 Task: Go to Program & Features. Select Whole Food Market. Add to cart Organic Women's Health Supplements-1. Place order for Lorena Ramirez, _x000D_
1 Spray Blvd_x000D_
Neptune, New Jersey(NJ), 07753, Cell Number (732) 922-8510
Action: Mouse moved to (448, 303)
Screenshot: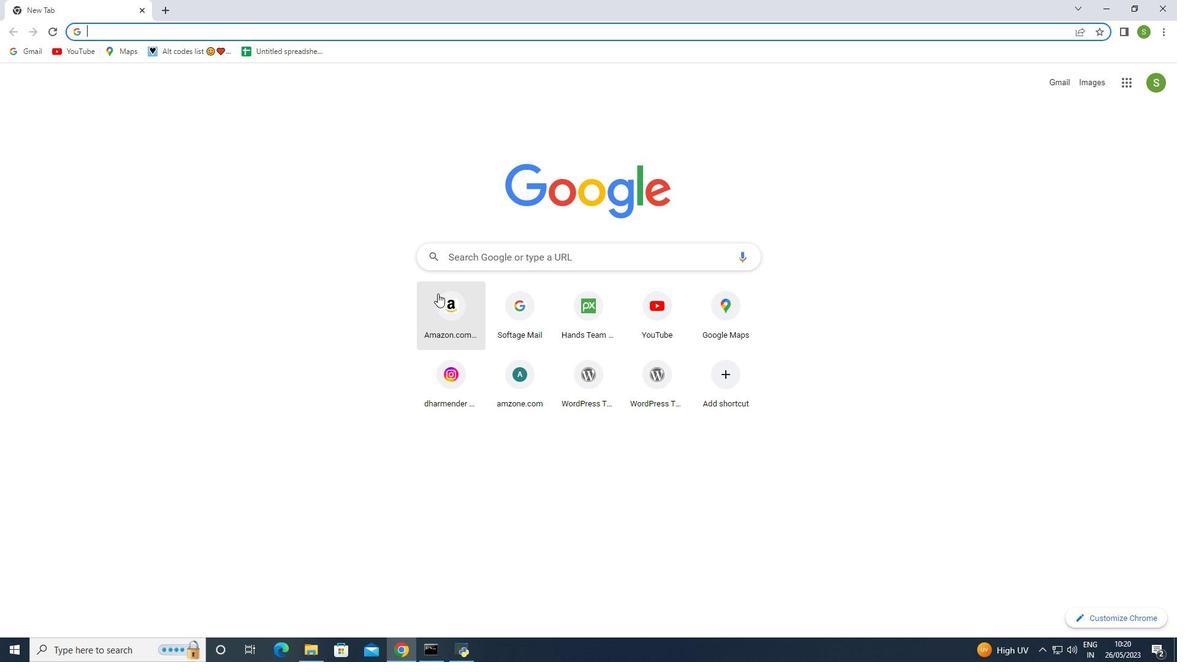 
Action: Mouse pressed left at (448, 303)
Screenshot: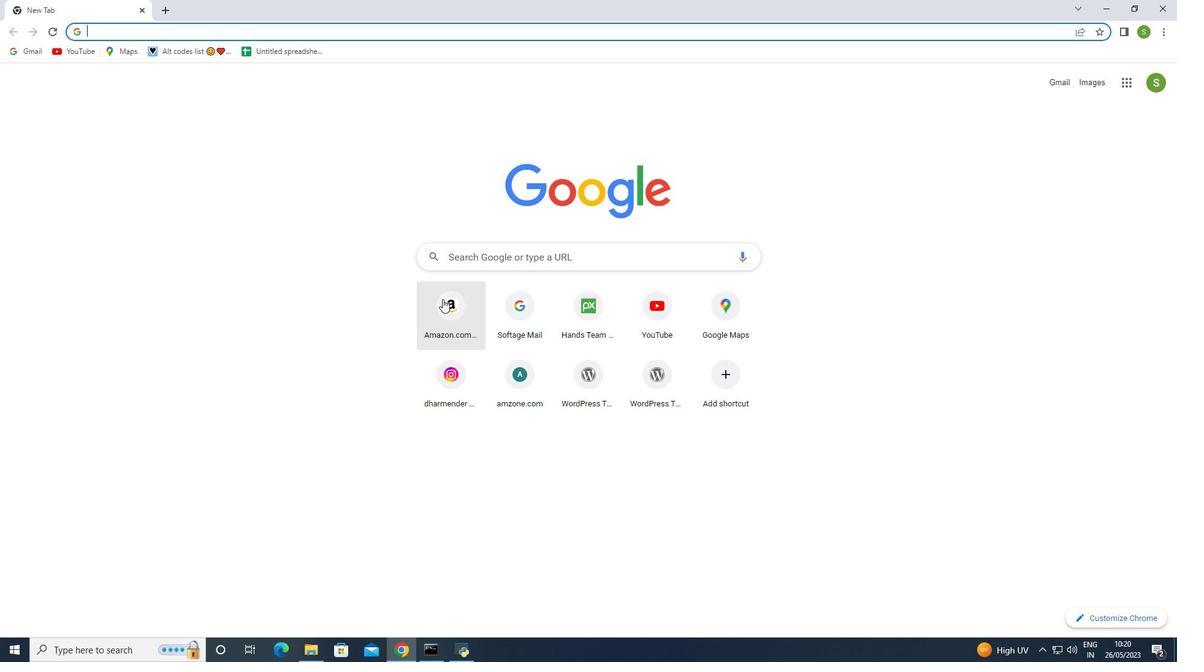 
Action: Mouse moved to (372, 77)
Screenshot: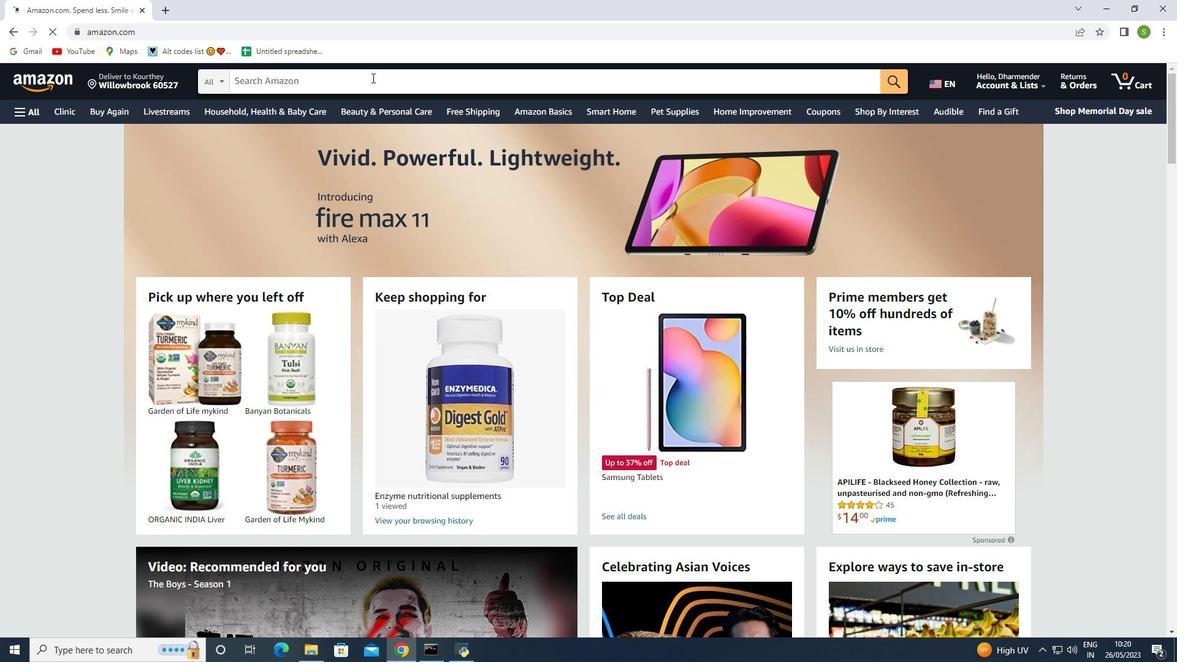 
Action: Mouse pressed left at (372, 77)
Screenshot: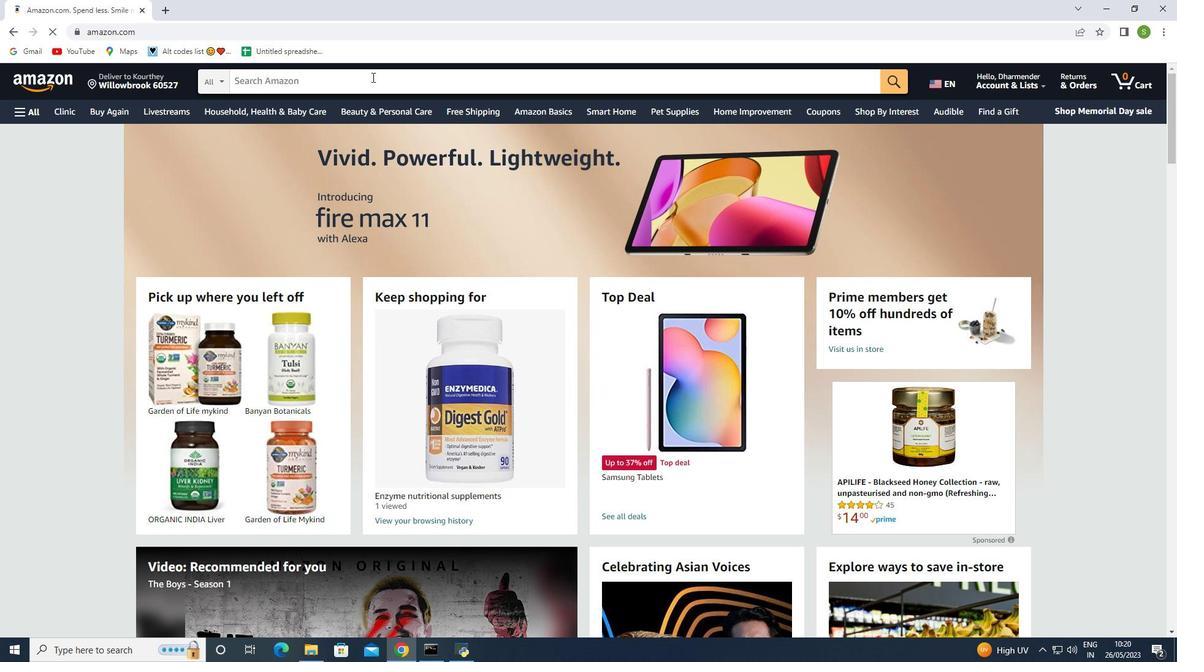 
Action: Mouse moved to (997, 172)
Screenshot: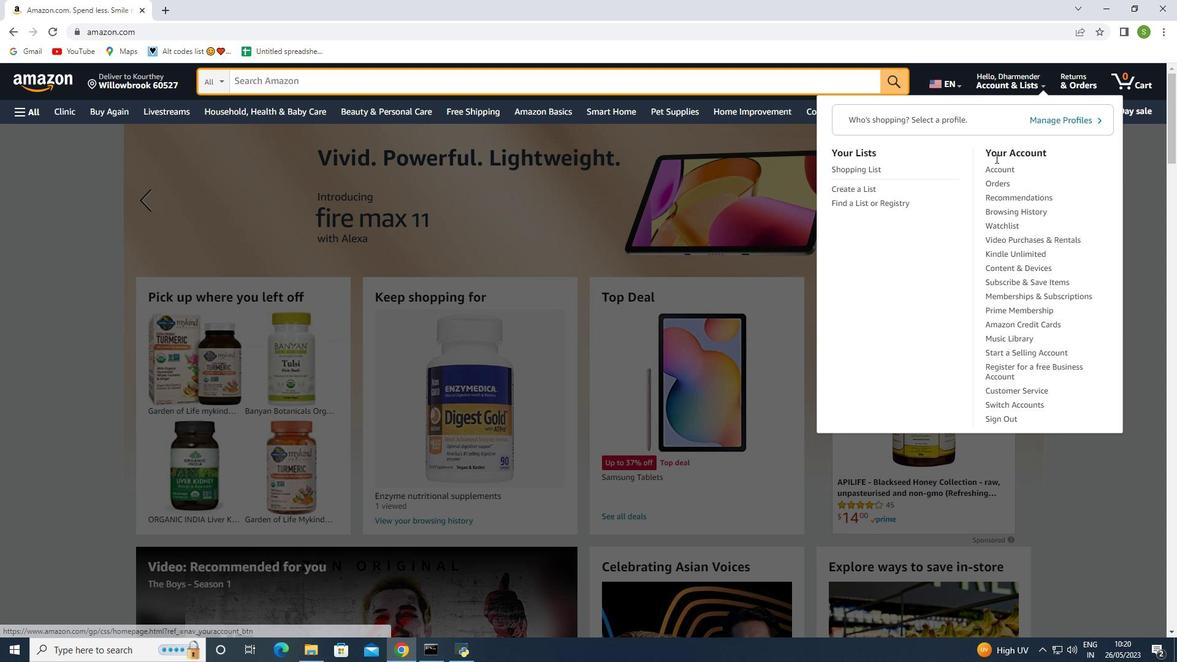 
Action: Mouse pressed left at (997, 172)
Screenshot: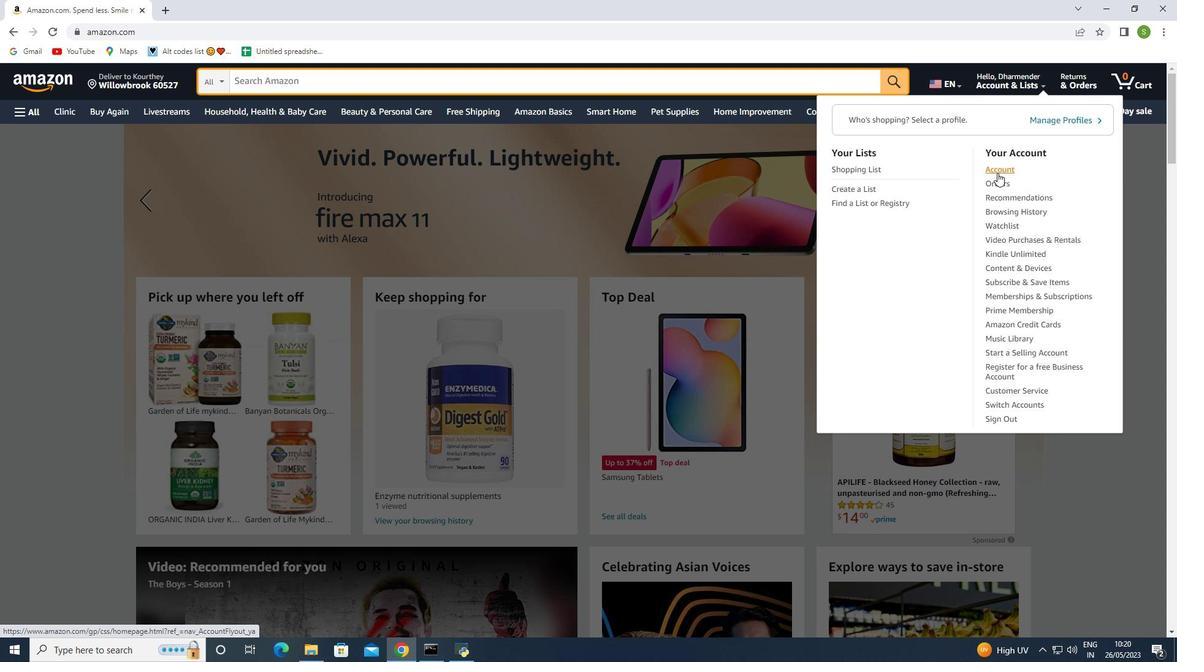 
Action: Mouse moved to (367, 274)
Screenshot: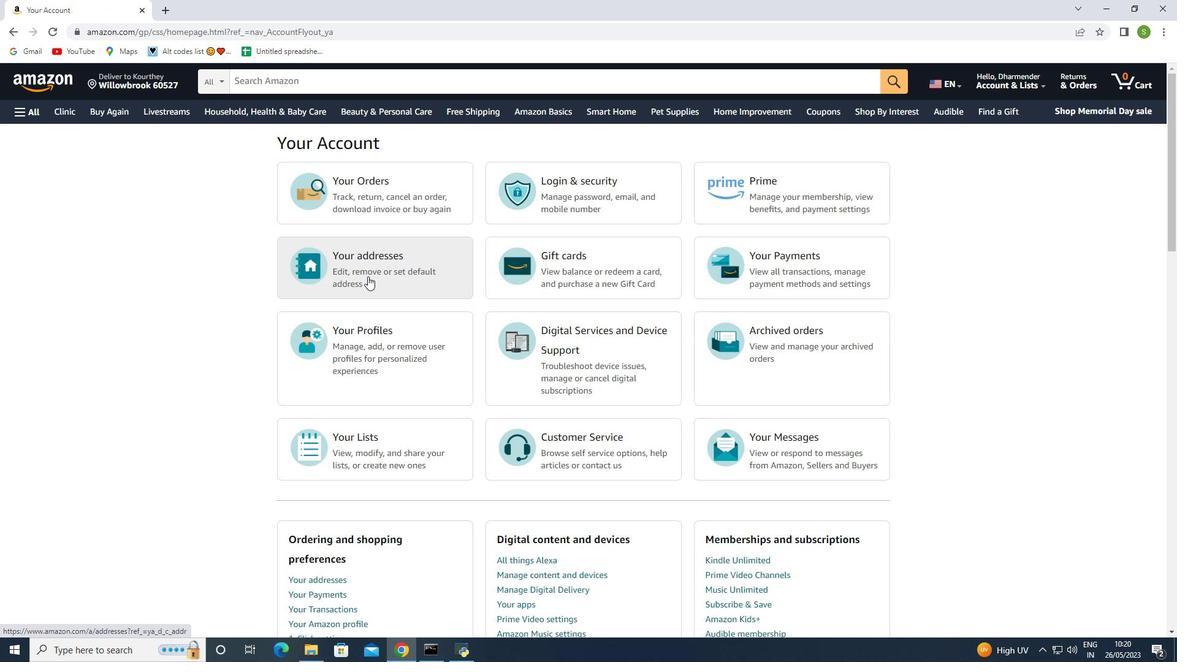 
Action: Mouse pressed left at (367, 274)
Screenshot: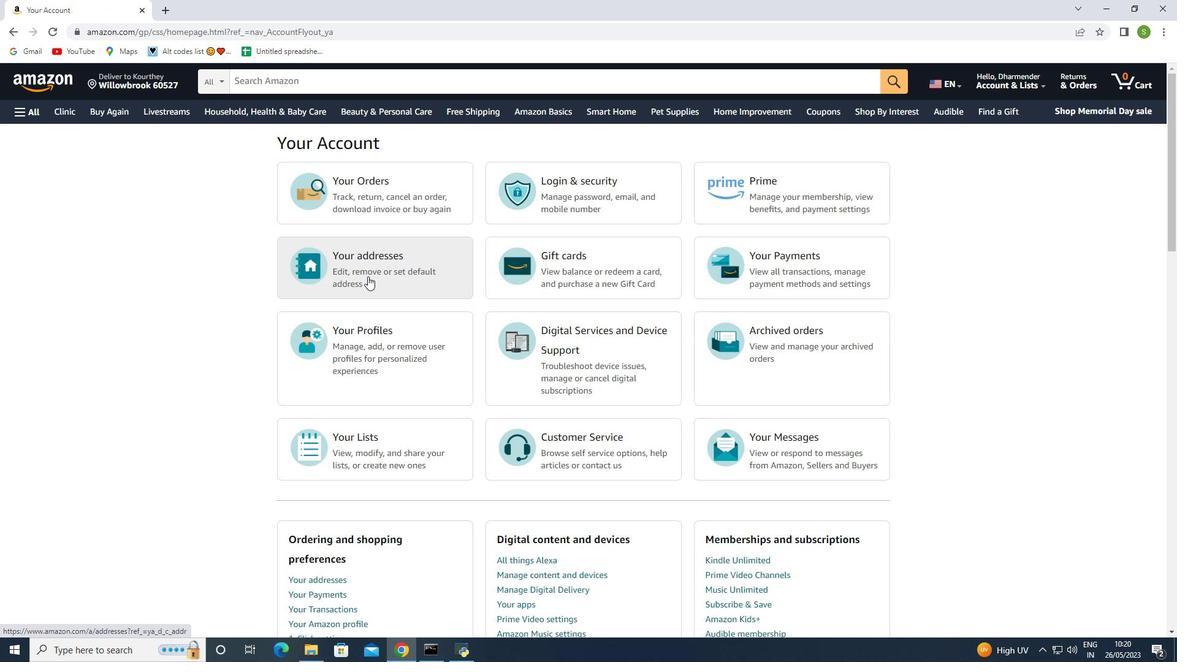 
Action: Mouse moved to (394, 261)
Screenshot: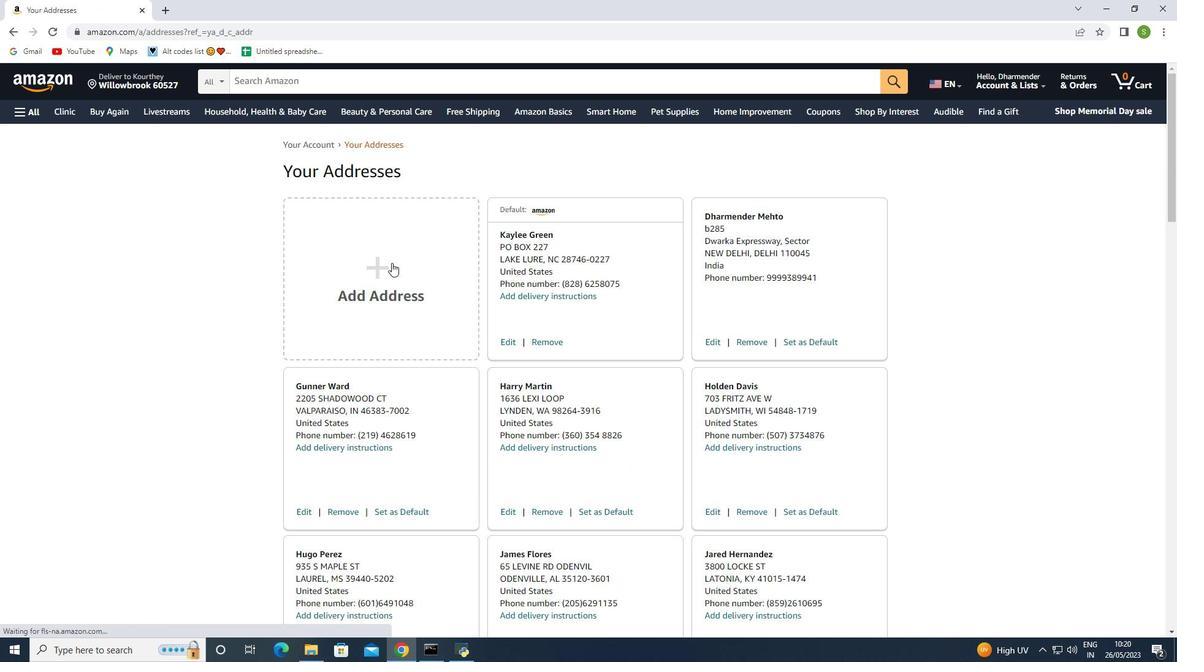 
Action: Mouse pressed left at (394, 261)
Screenshot: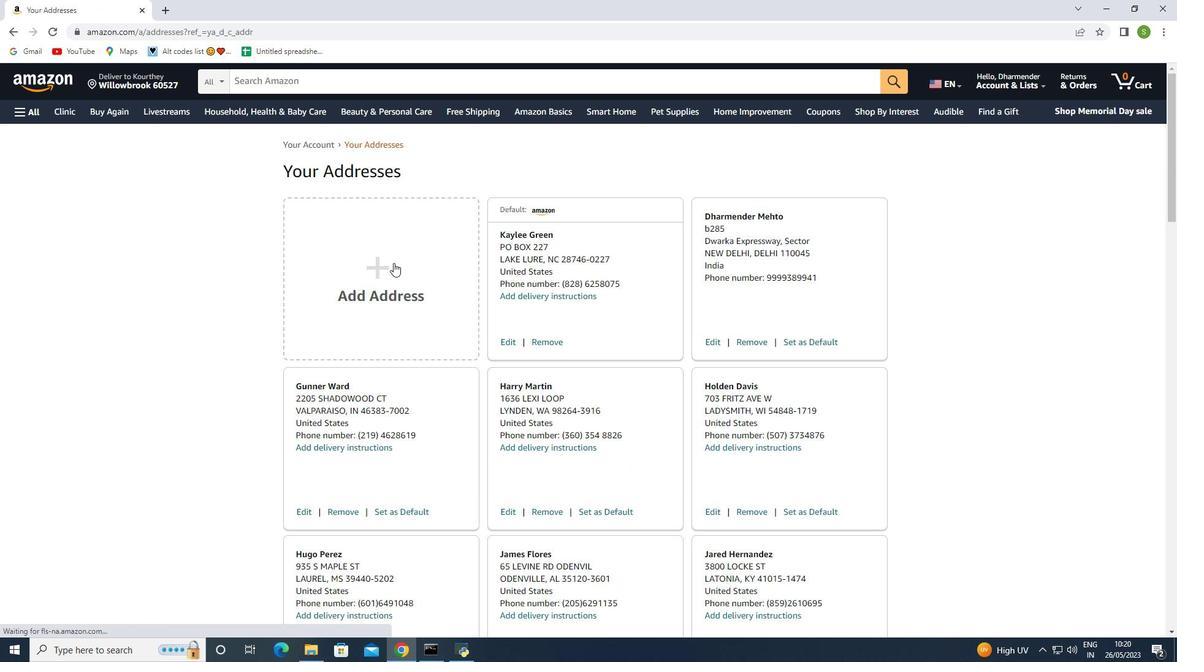 
Action: Mouse moved to (528, 314)
Screenshot: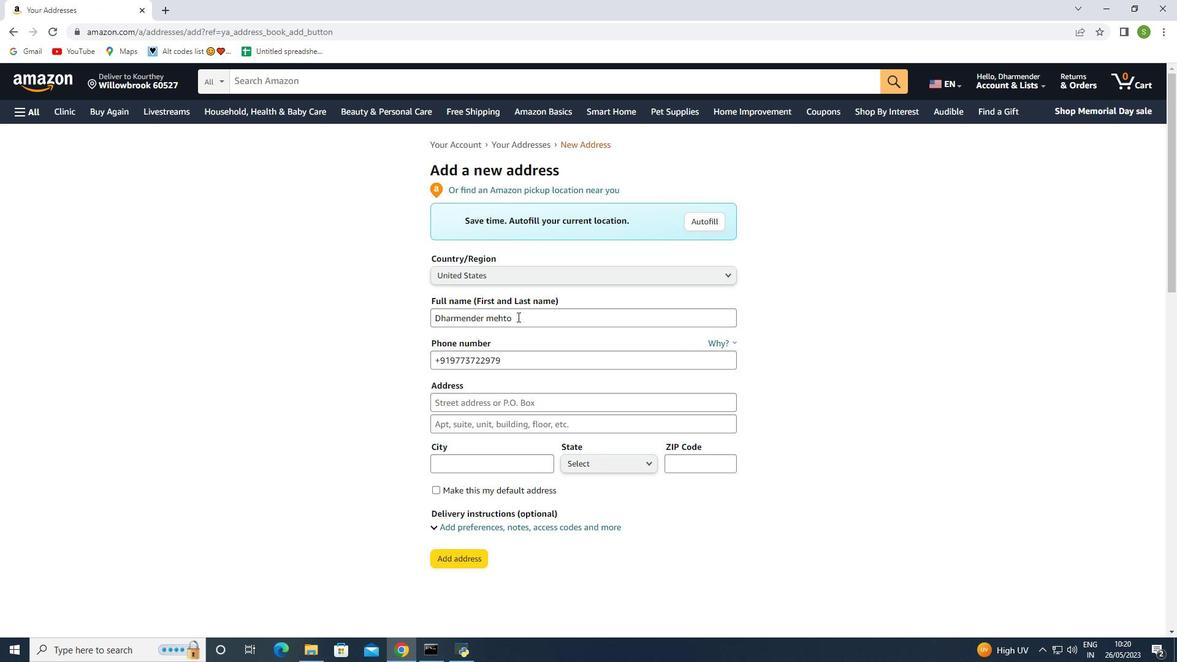 
Action: Mouse pressed left at (528, 314)
Screenshot: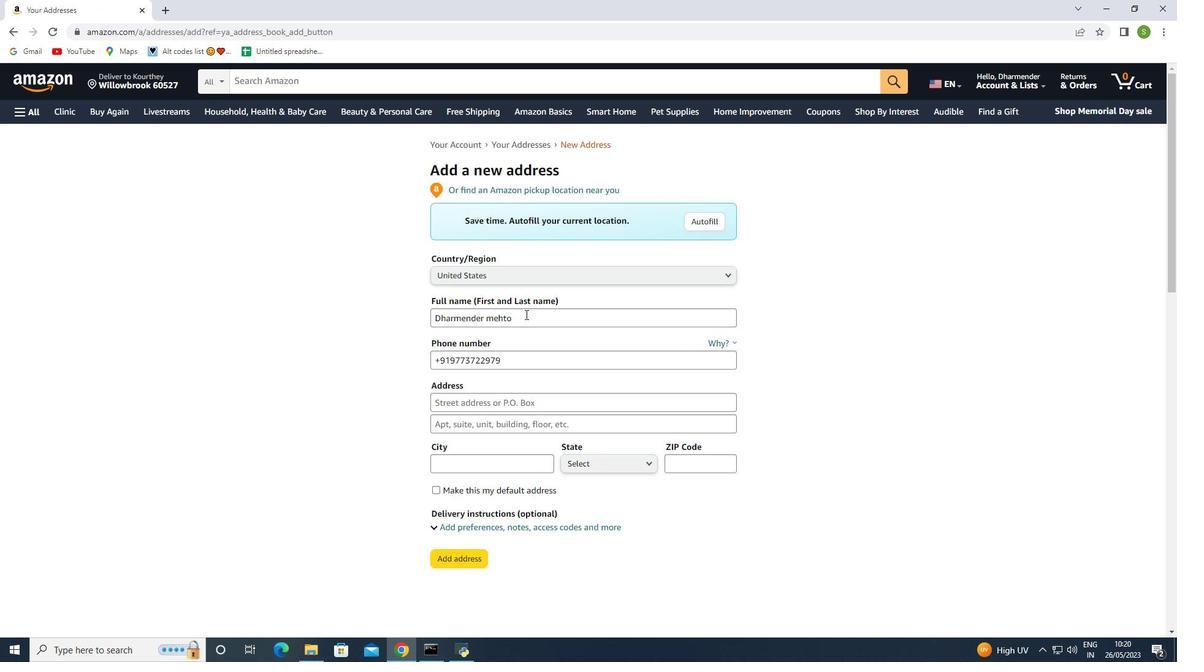 
Action: Mouse moved to (433, 305)
Screenshot: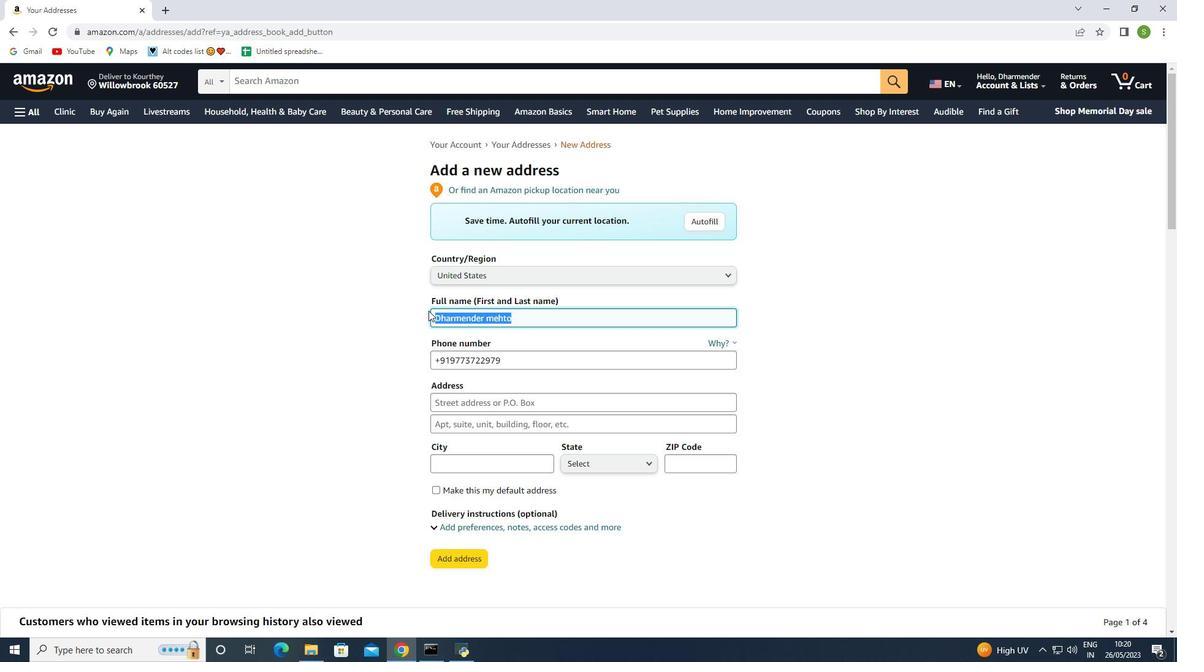 
Action: Key pressed <Key.backspace><Key.shift><Key.shift><Key.shift>Lorena<Key.space><Key.shift><Key.shift><Key.shift><Key.shift><Key.shift><Key.shift>Ran<Key.backspace>mirez
Screenshot: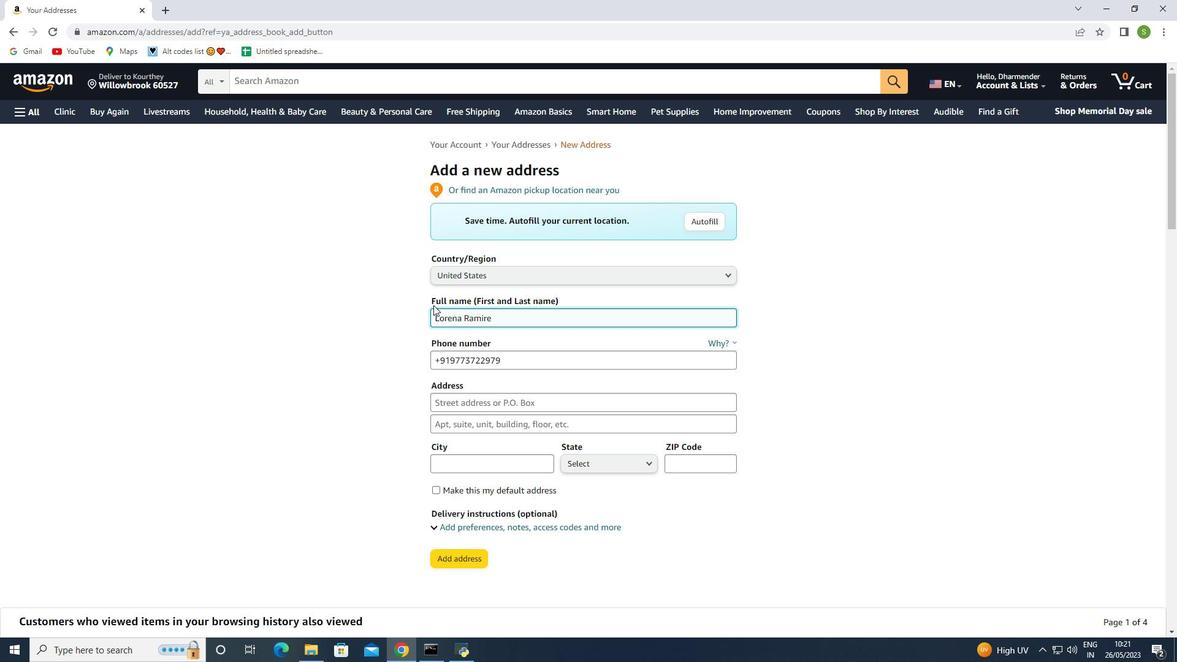 
Action: Mouse moved to (505, 360)
Screenshot: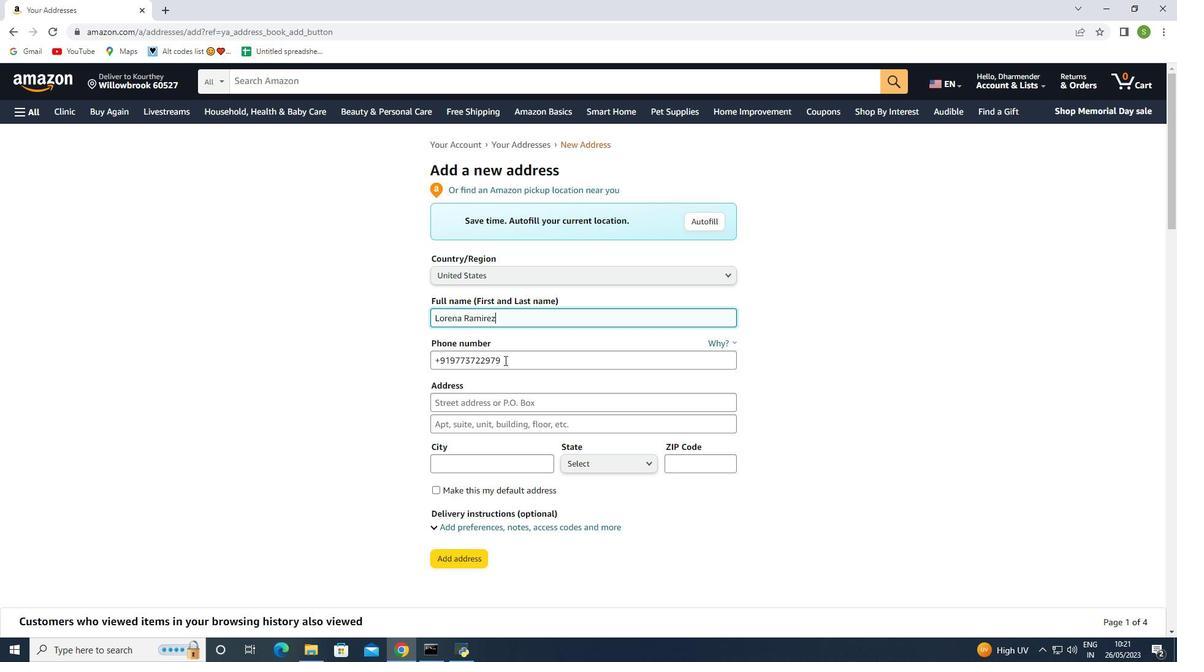 
Action: Mouse pressed left at (505, 360)
Screenshot: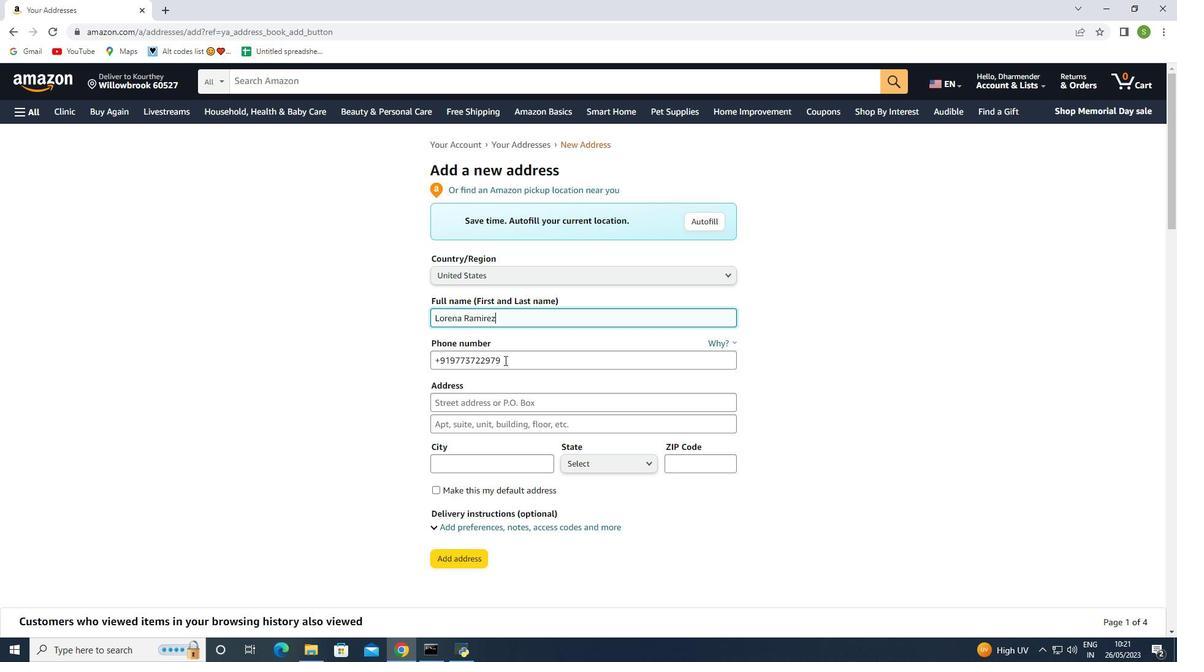
Action: Mouse moved to (283, 324)
Screenshot: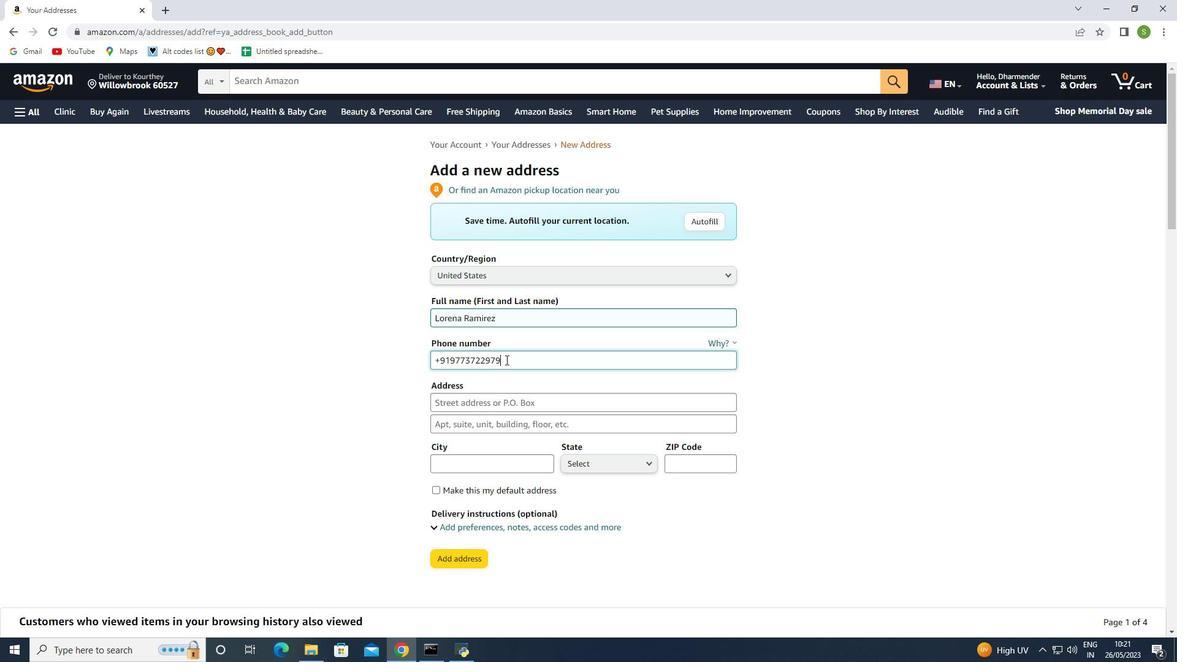 
Action: Key pressed <Key.shift_r>(732<Key.shift_r>)<Key.space>9228510
Screenshot: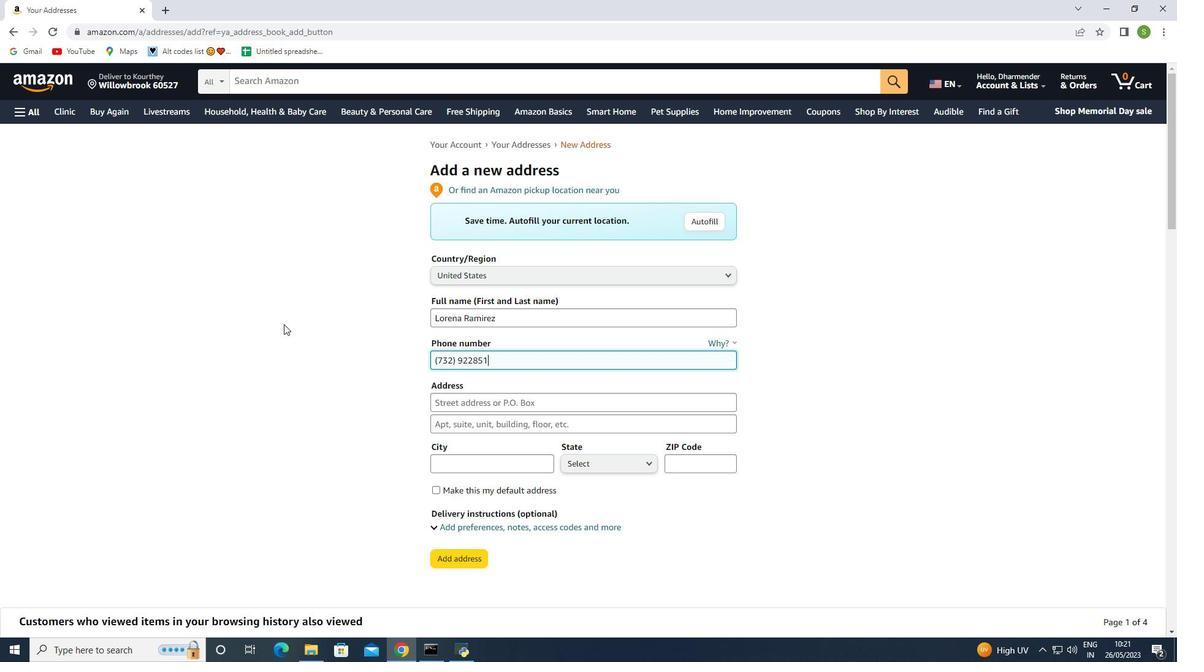 
Action: Mouse moved to (509, 400)
Screenshot: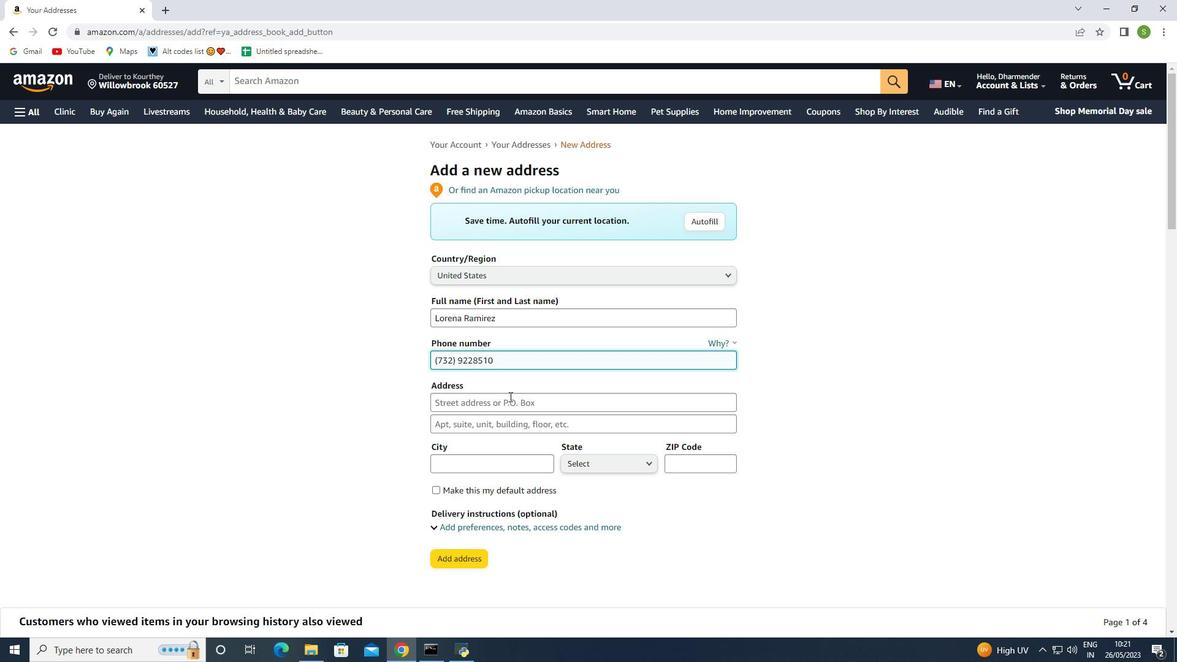 
Action: Mouse pressed left at (509, 400)
Screenshot: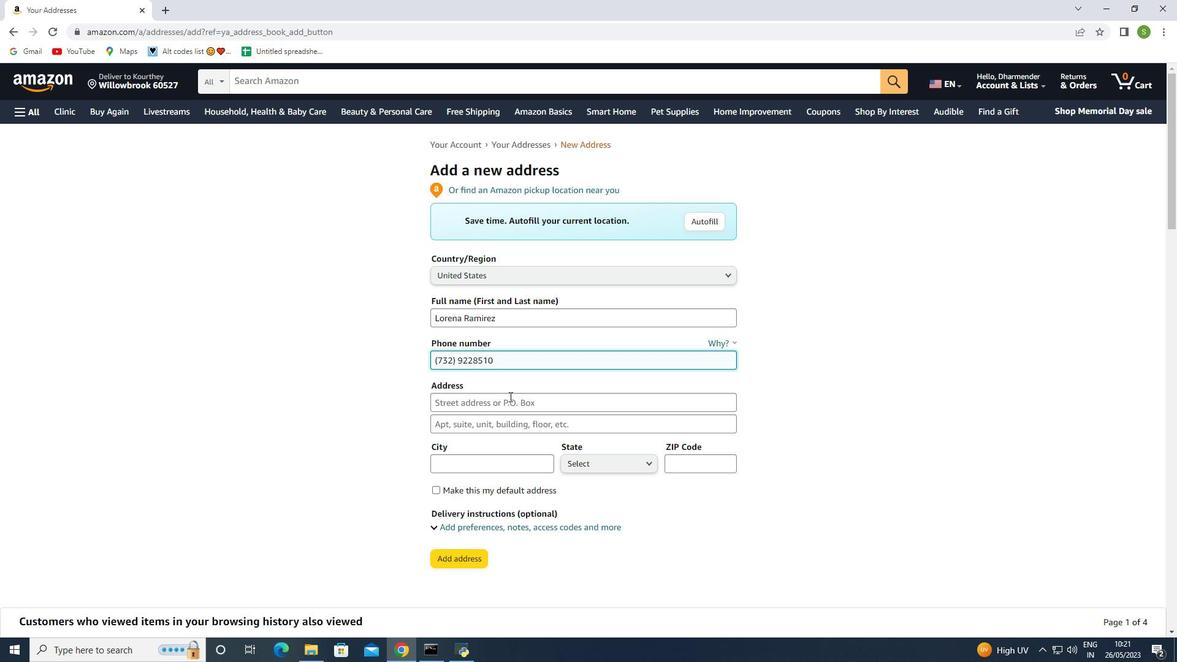 
Action: Mouse pressed left at (509, 400)
Screenshot: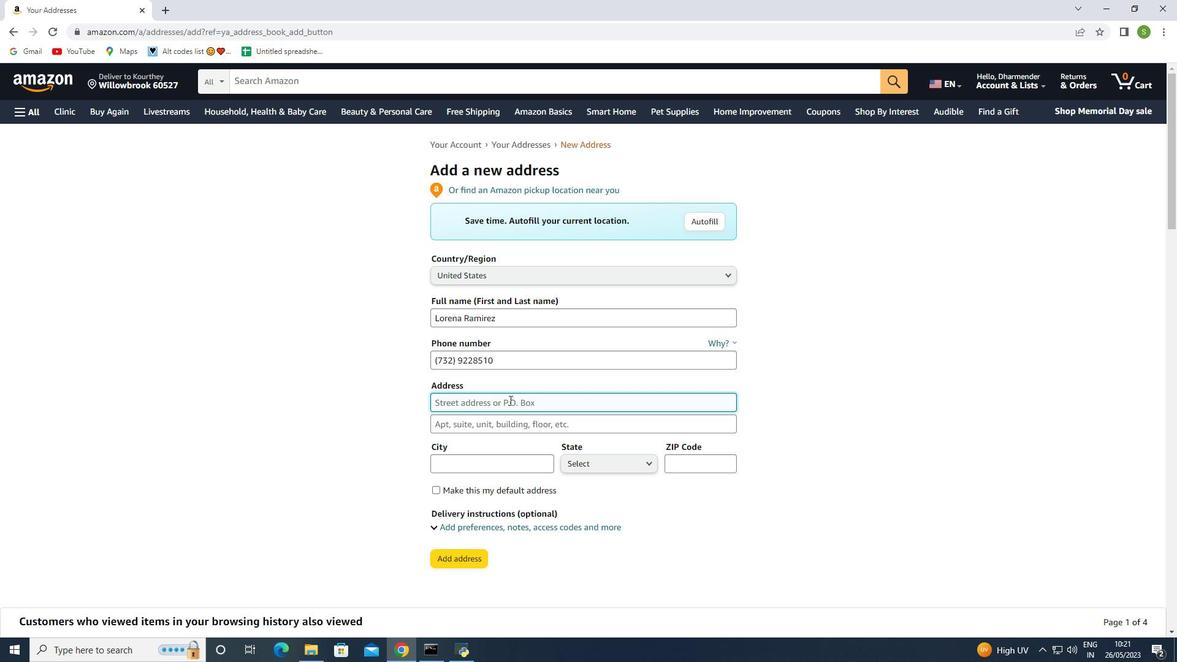 
Action: Mouse moved to (521, 399)
Screenshot: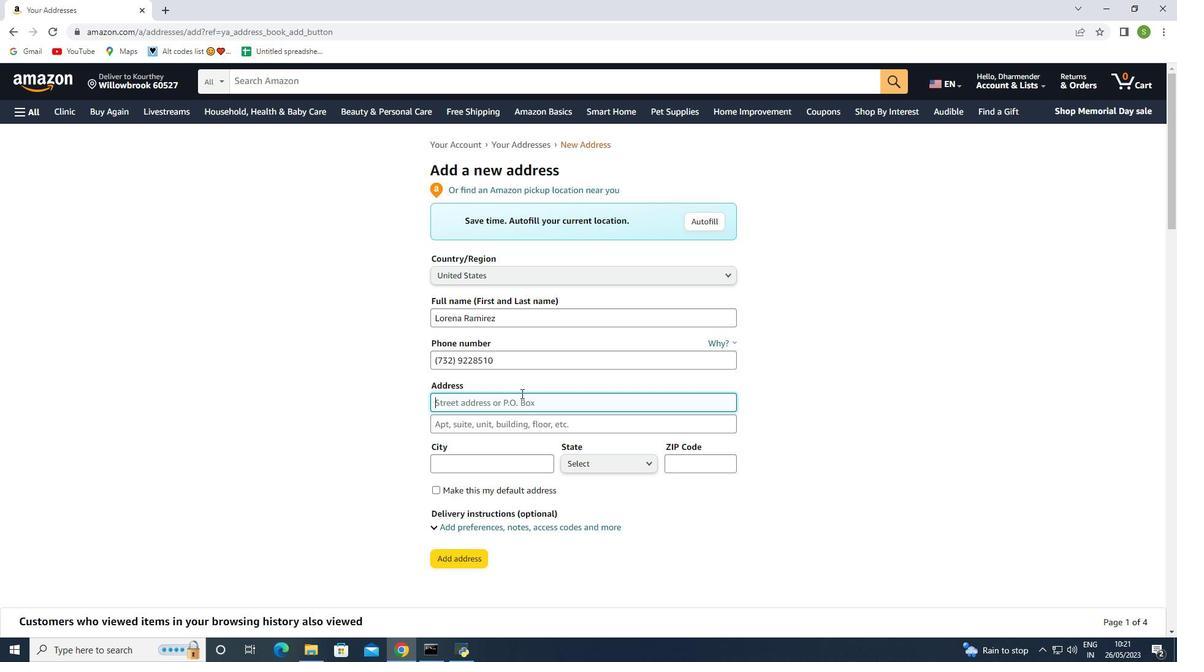 
Action: Mouse pressed left at (521, 399)
Screenshot: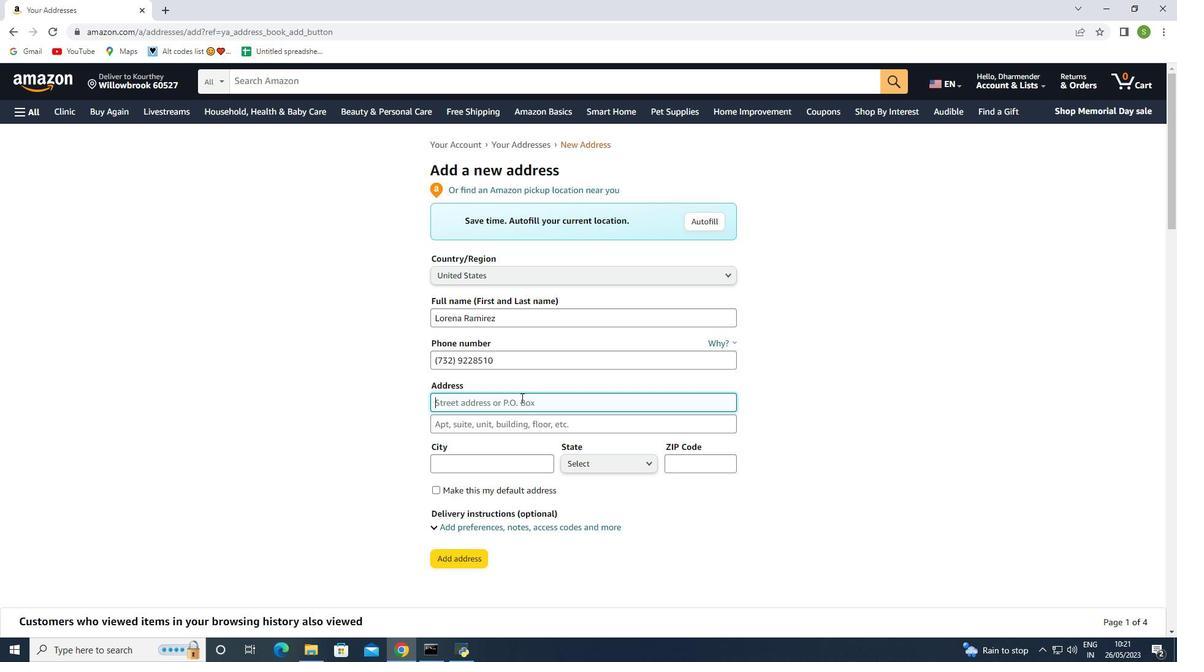 
Action: Mouse moved to (470, 404)
Screenshot: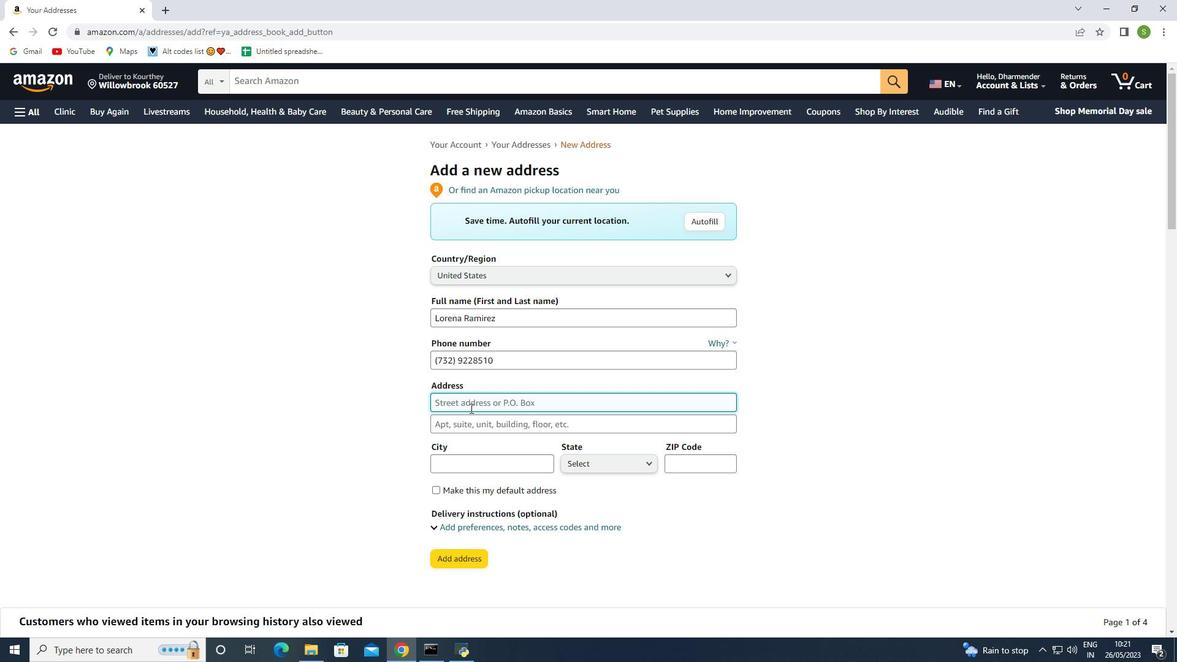 
Action: Mouse pressed left at (470, 404)
Screenshot: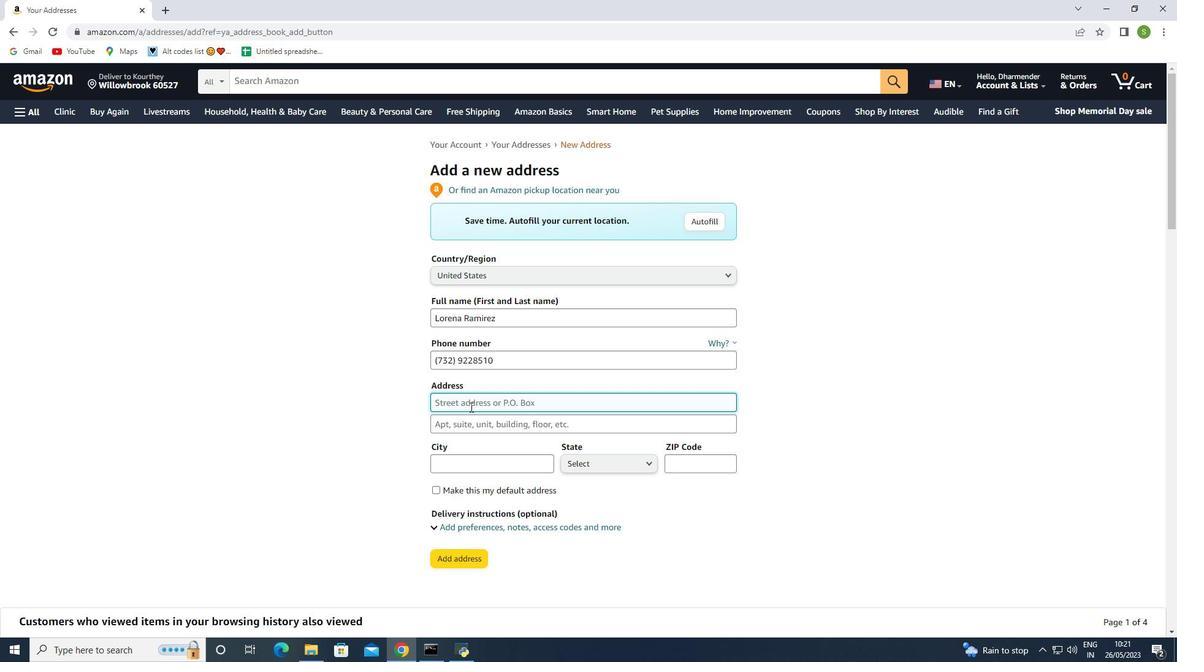 
Action: Mouse pressed left at (470, 404)
Screenshot: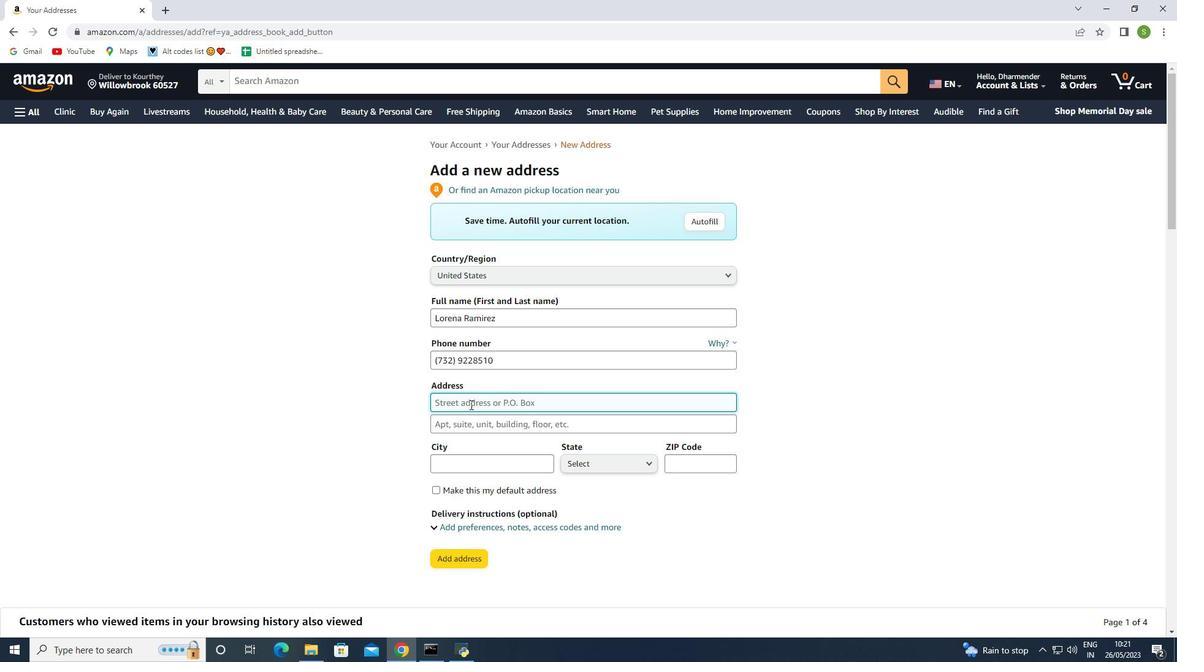 
Action: Mouse pressed left at (470, 404)
Screenshot: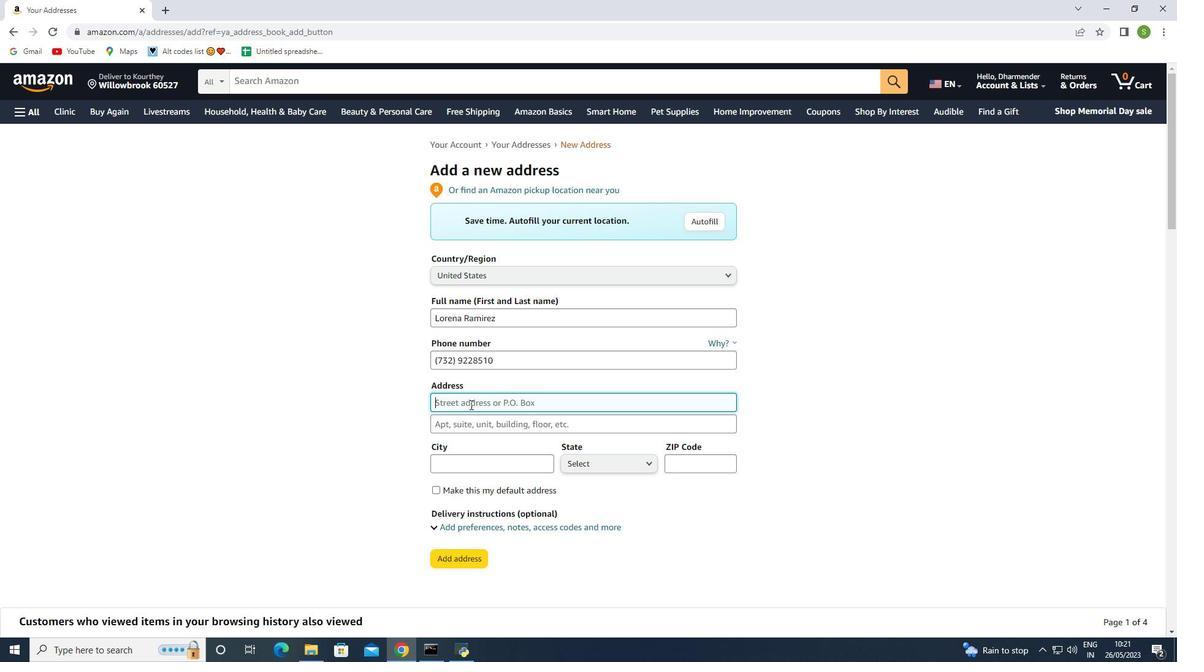 
Action: Mouse moved to (473, 402)
Screenshot: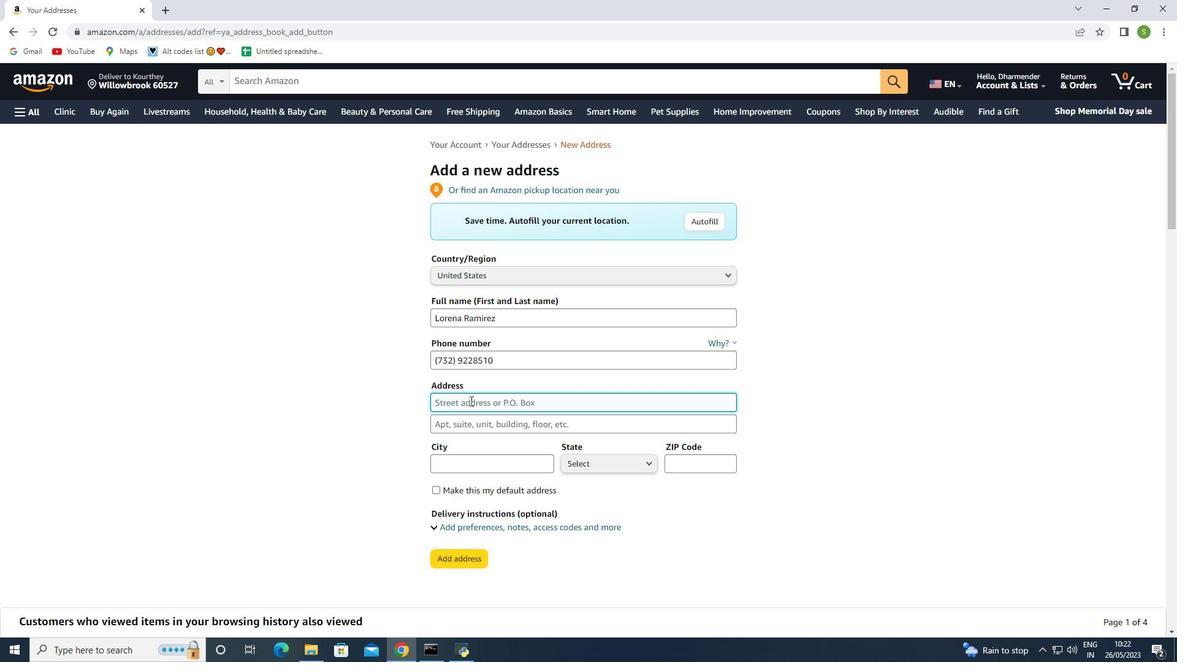 
Action: Mouse pressed left at (473, 402)
Screenshot: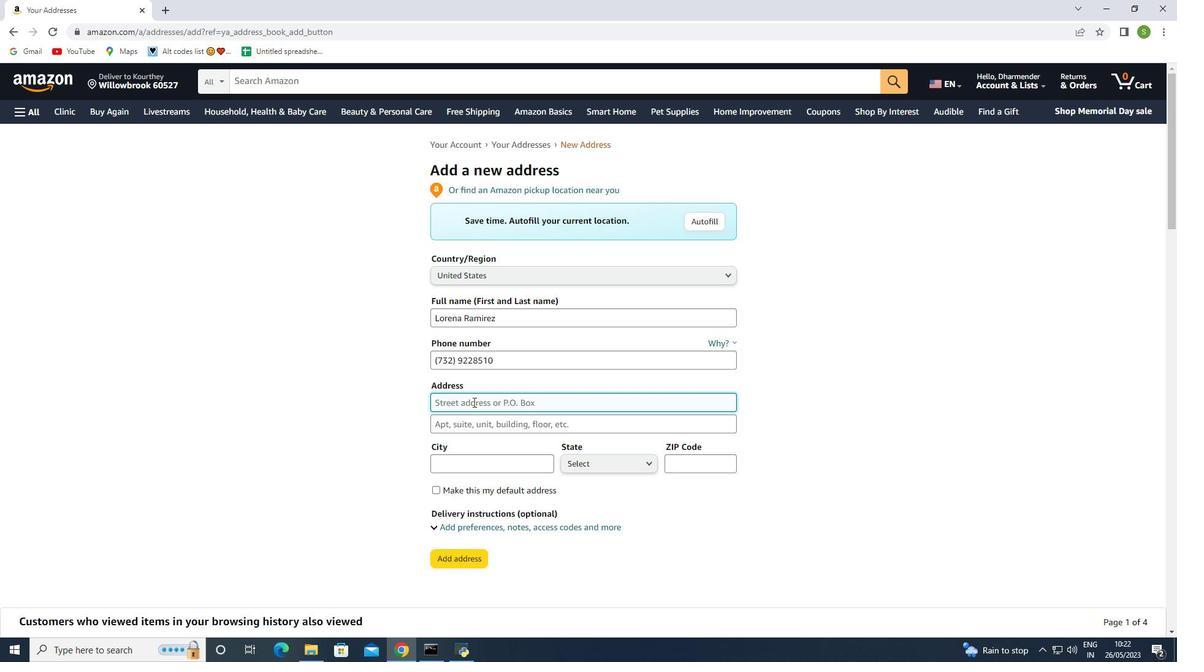 
Action: Mouse moved to (487, 399)
Screenshot: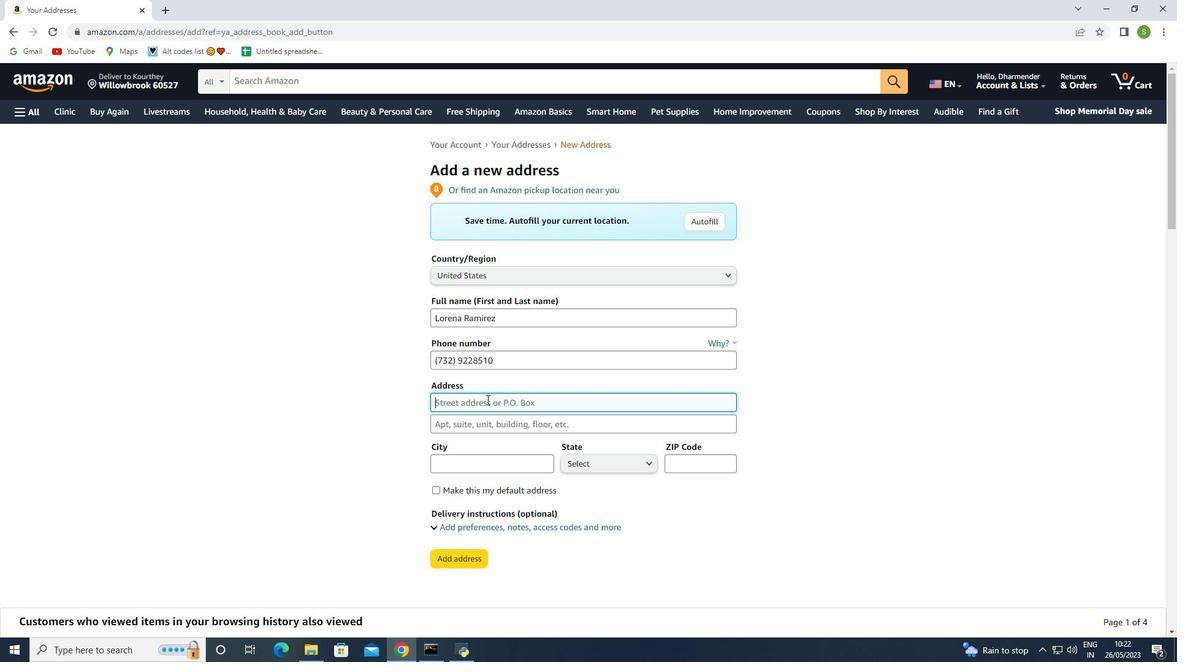 
Action: Mouse pressed left at (487, 399)
Screenshot: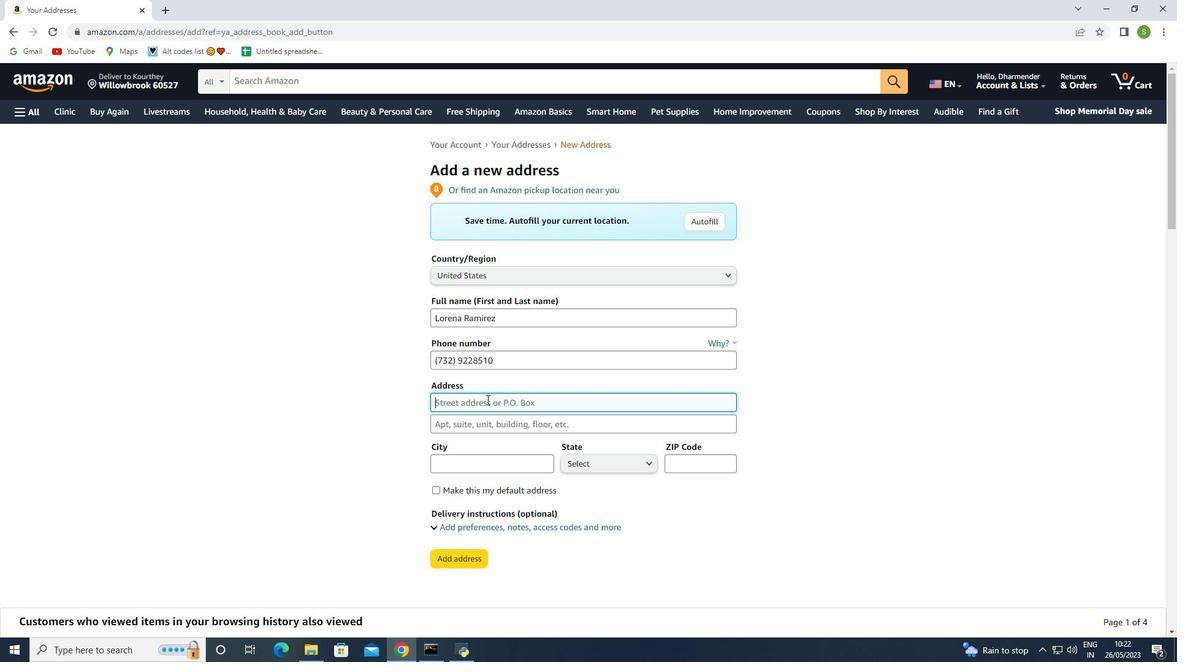 
Action: Mouse moved to (556, 355)
Screenshot: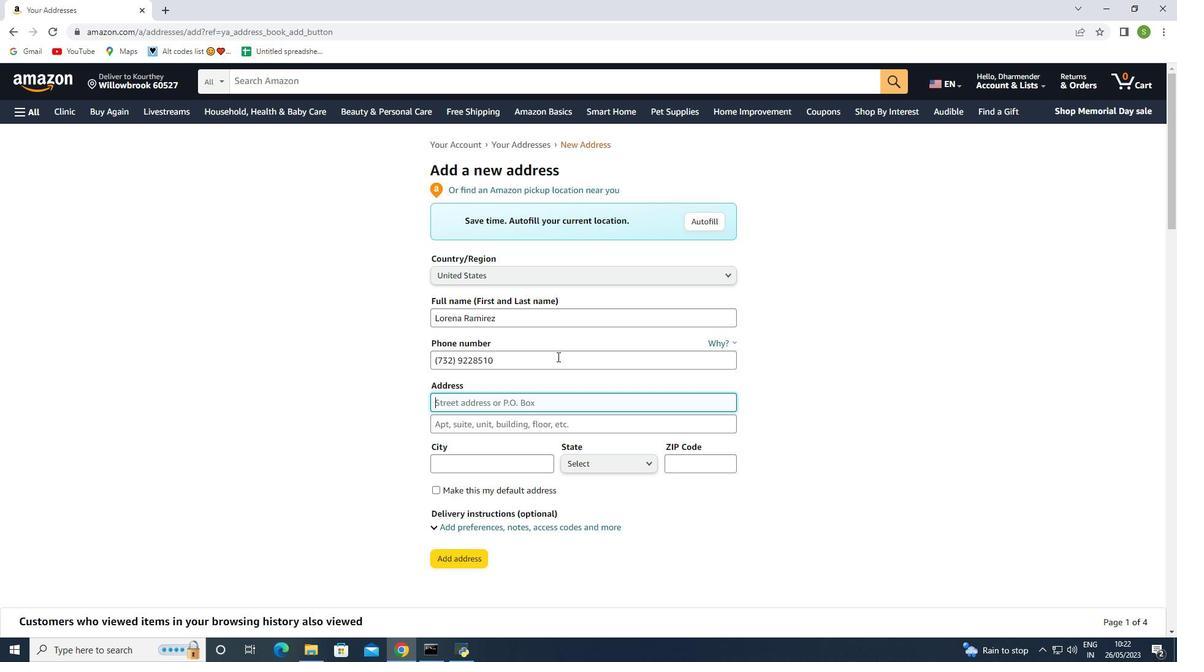 
Action: Mouse pressed left at (556, 355)
Screenshot: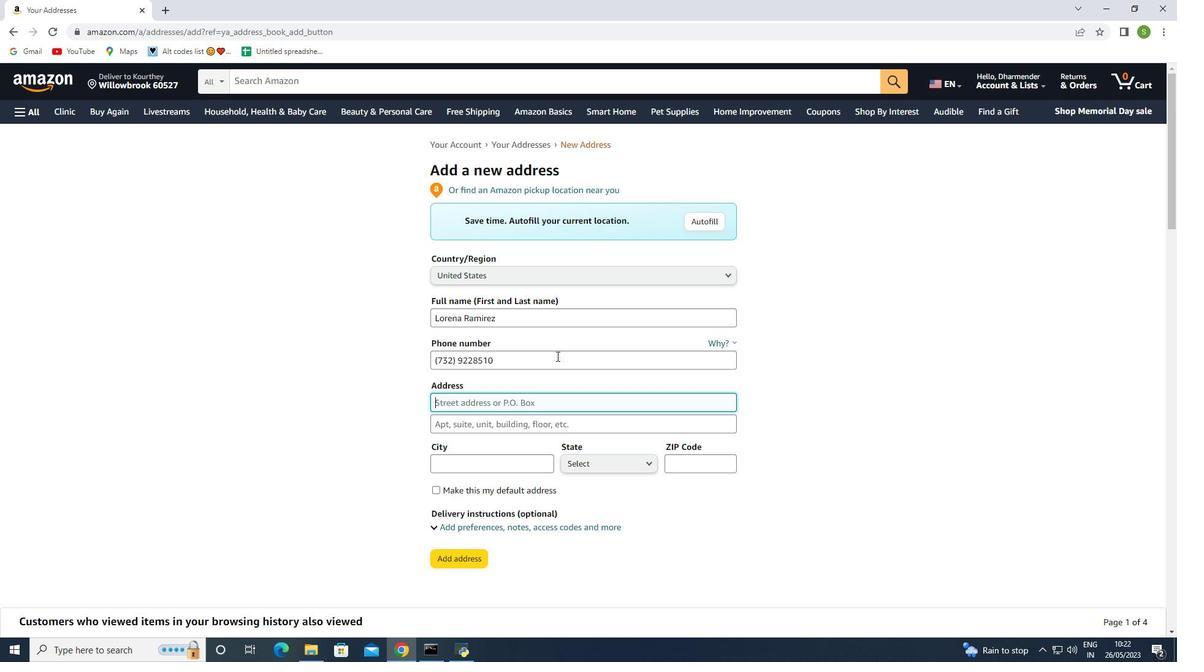 
Action: Mouse moved to (523, 395)
Screenshot: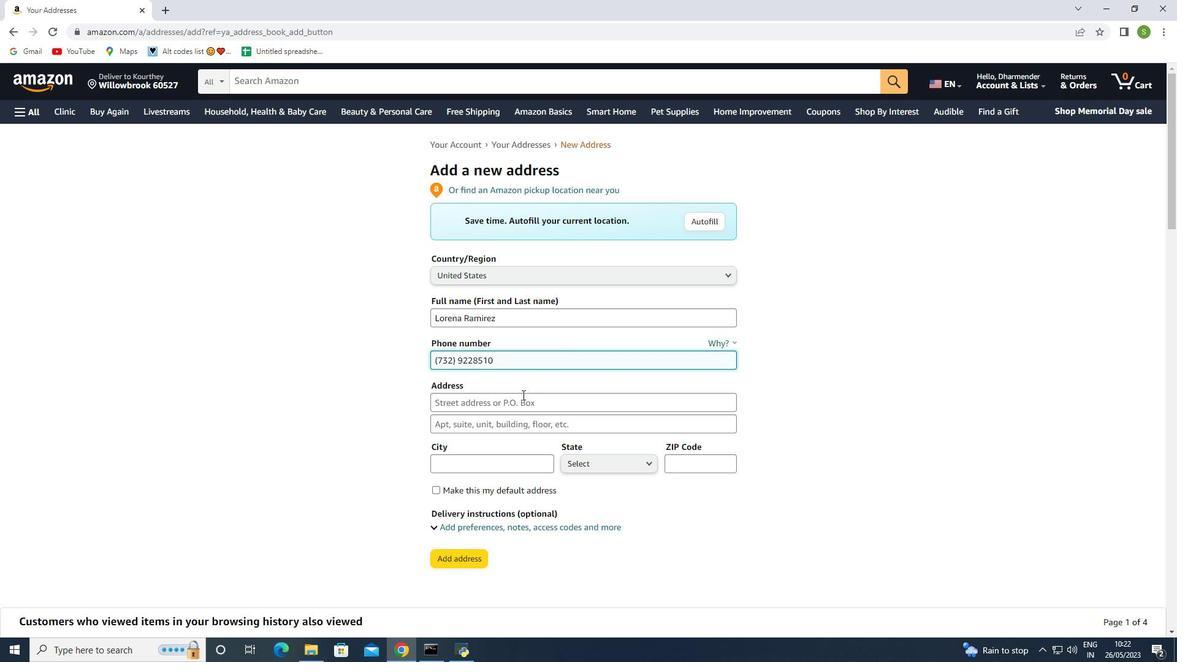 
Action: Mouse pressed left at (523, 395)
Screenshot: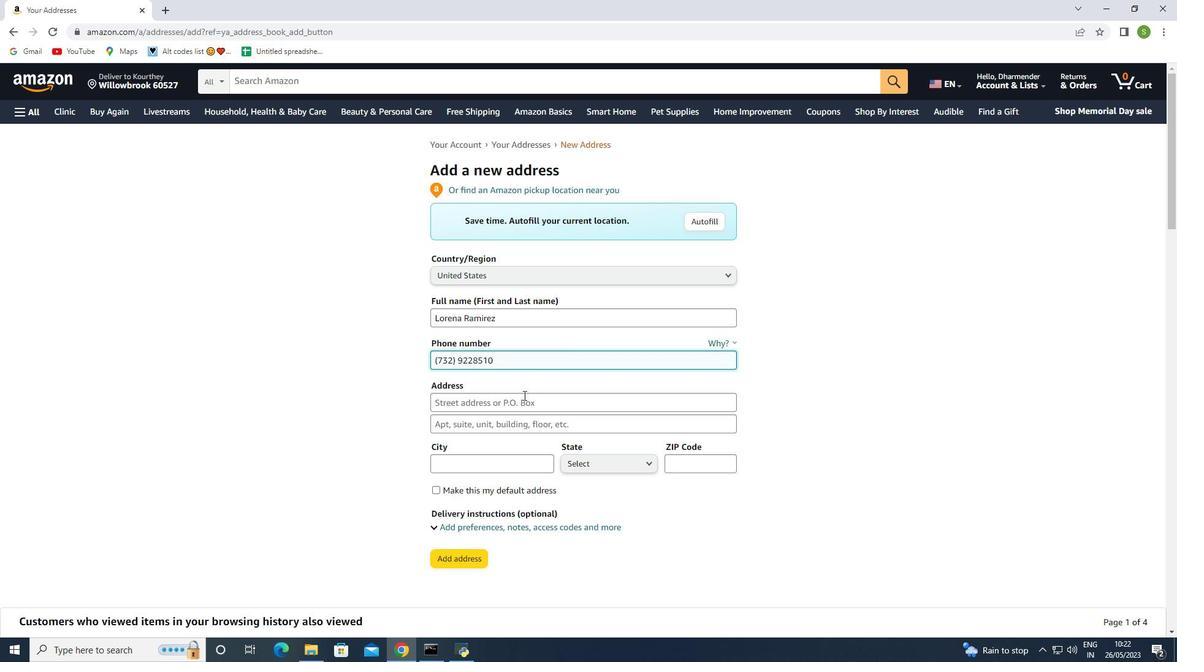 
Action: Key pressed 1
Screenshot: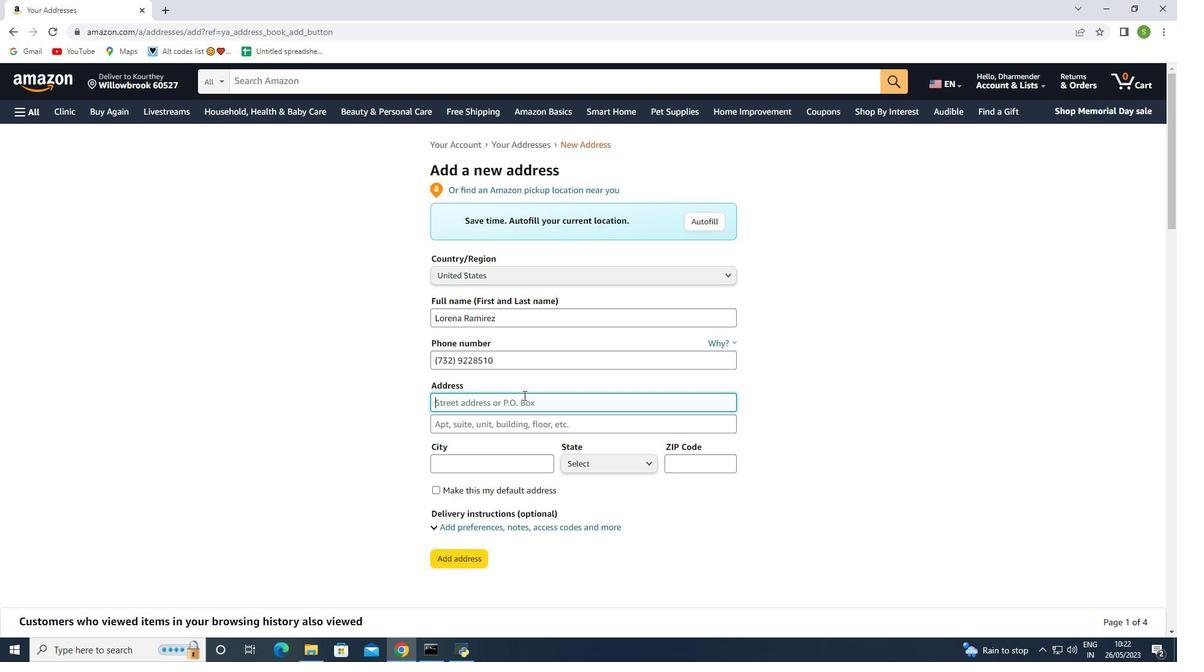 
Action: Mouse moved to (523, 397)
Screenshot: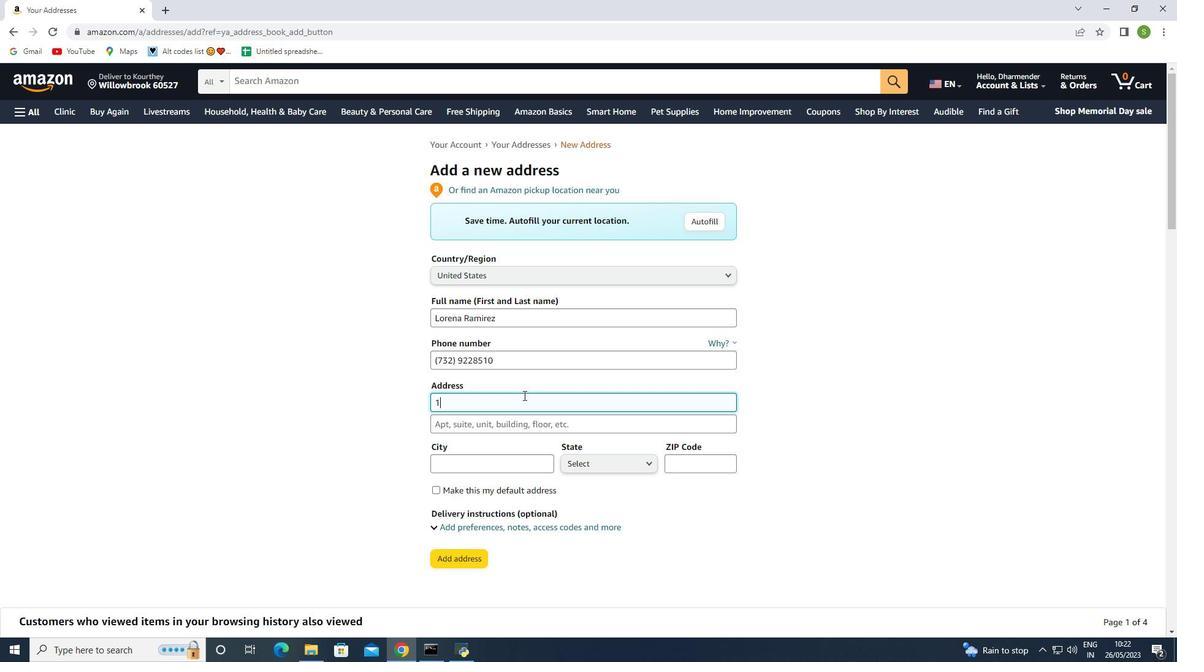 
Action: Key pressed <Key.space>
Screenshot: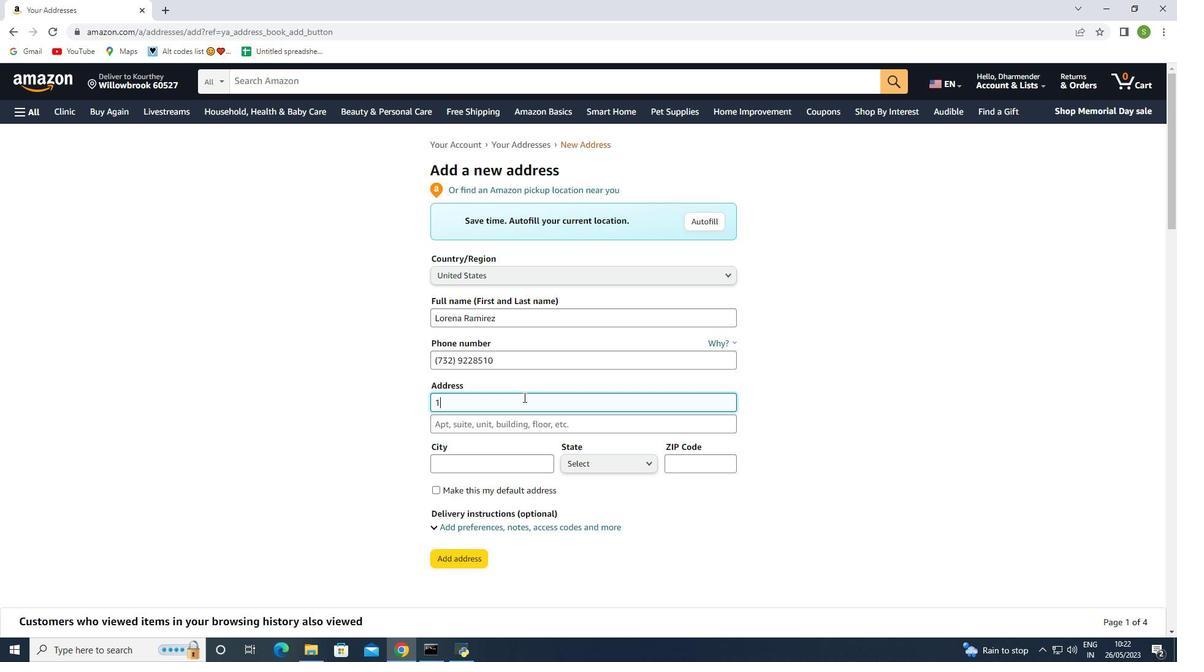 
Action: Mouse moved to (522, 402)
Screenshot: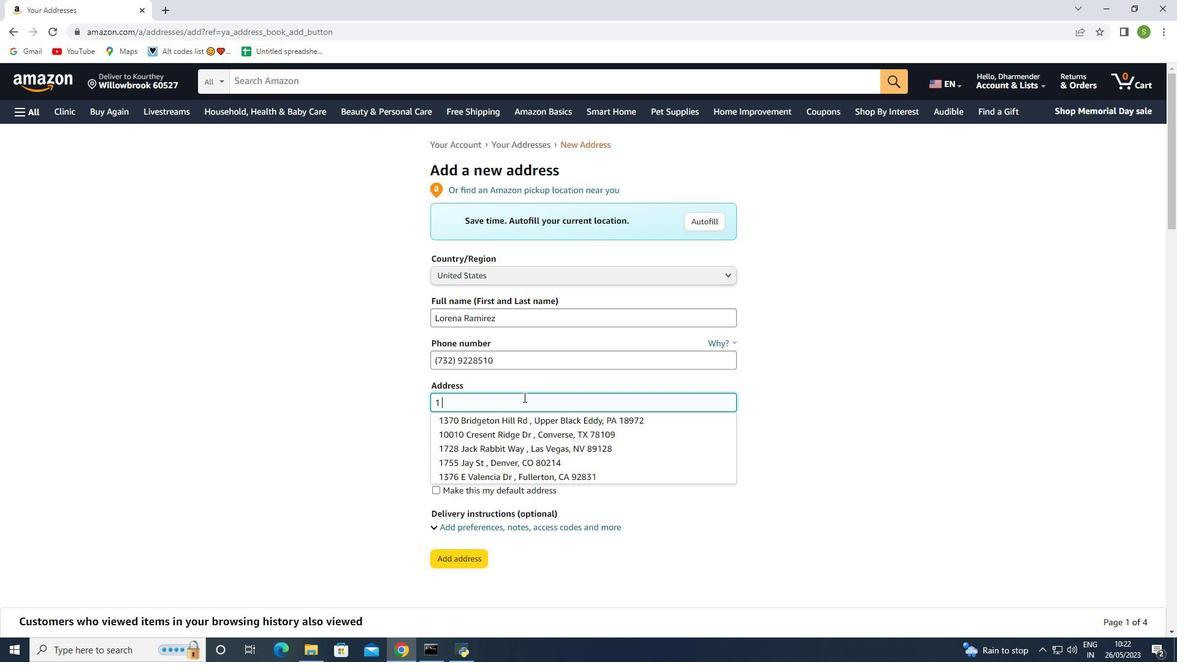 
Action: Key pressed <Key.shift><Key.shift><Key.shift>P<Key.shift><Key.shift><Key.shift><Key.shift><Key.shift><Key.shift><Key.backspace><Key.shift><Key.shift><Key.shift><Key.shift>Spray<Key.space><Key.shift>Blvd
Screenshot: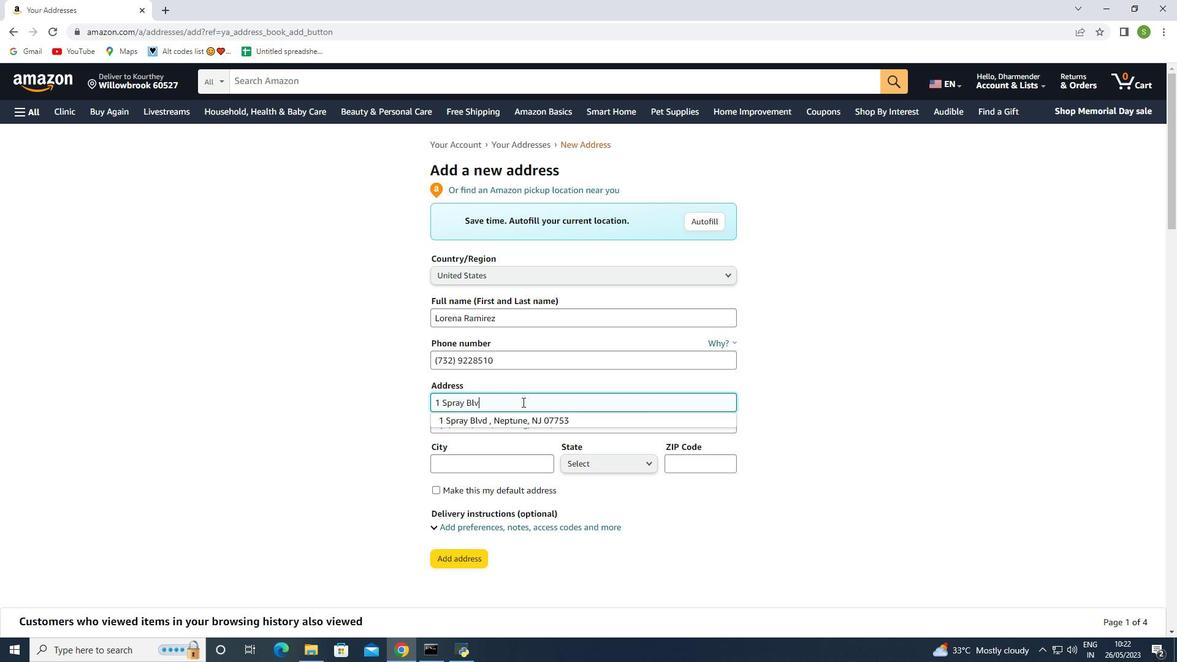 
Action: Mouse moved to (484, 418)
Screenshot: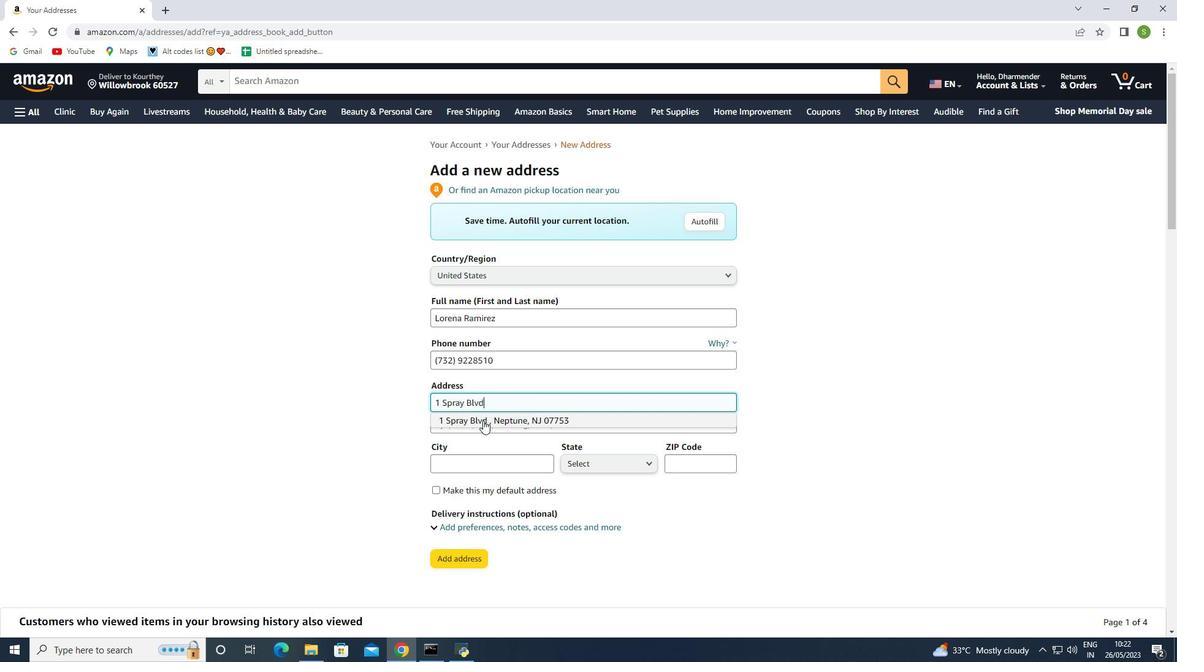 
Action: Mouse pressed left at (484, 418)
Screenshot: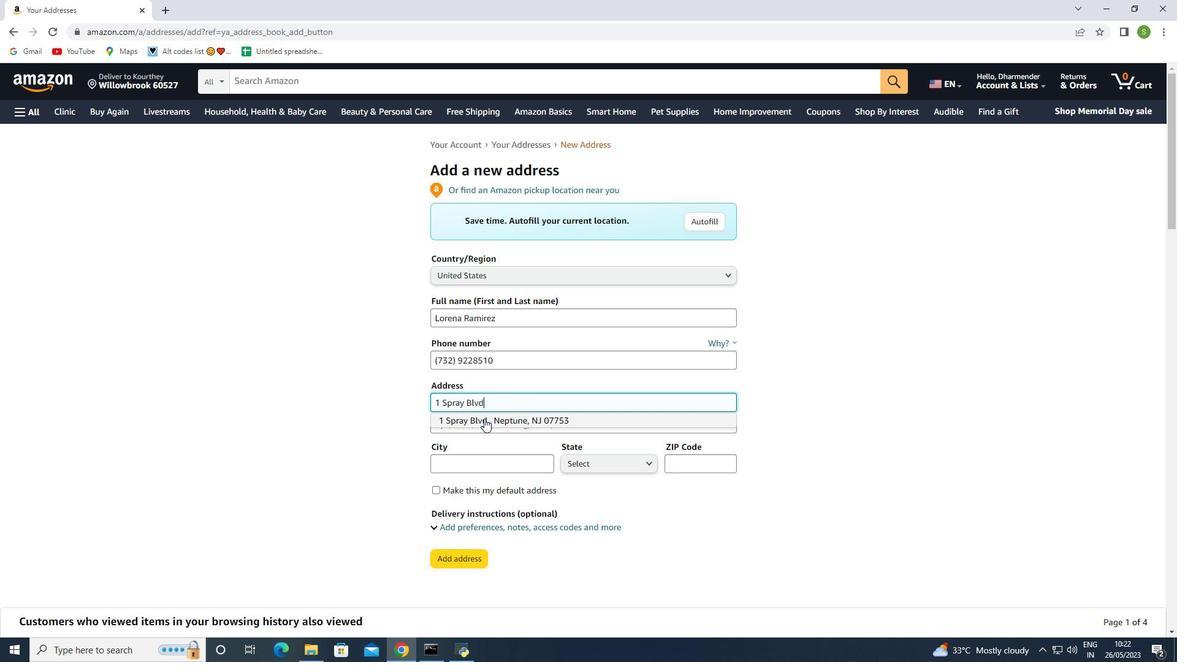 
Action: Mouse moved to (499, 482)
Screenshot: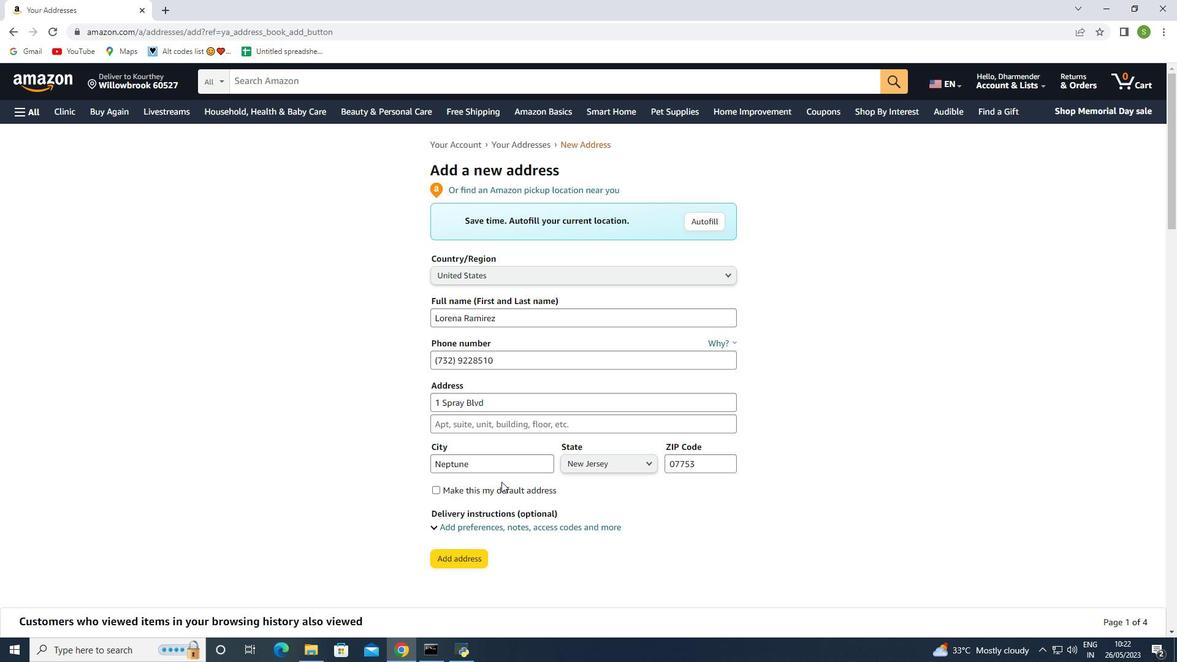 
Action: Mouse scrolled (499, 481) with delta (0, 0)
Screenshot: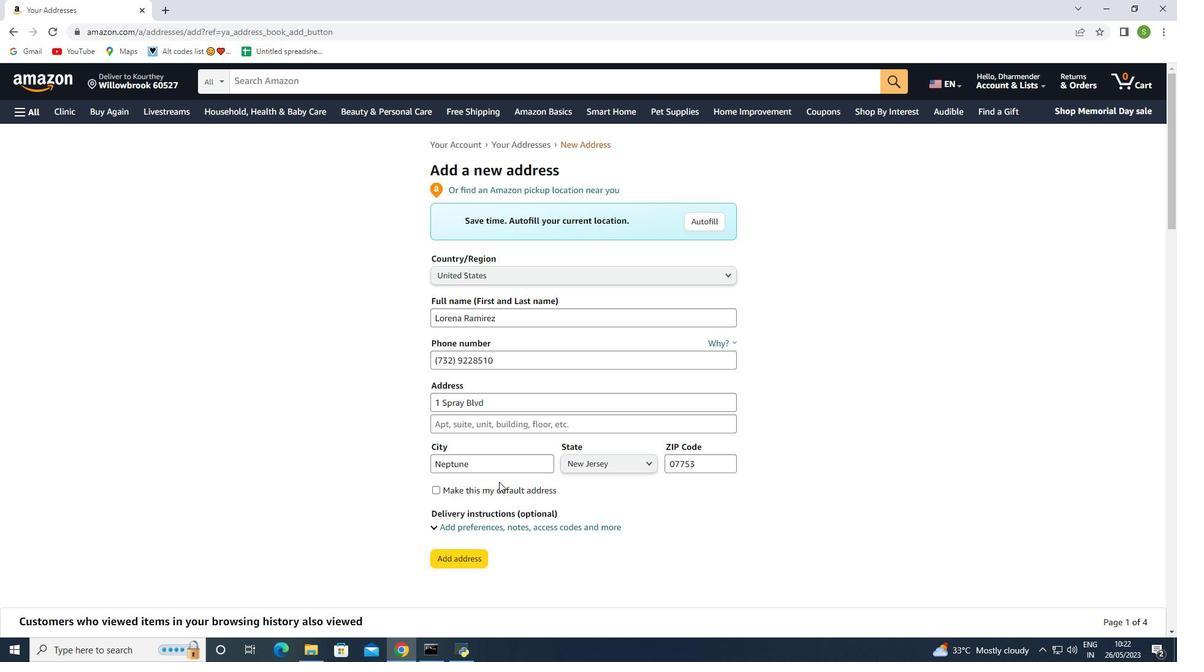 
Action: Mouse scrolled (499, 481) with delta (0, 0)
Screenshot: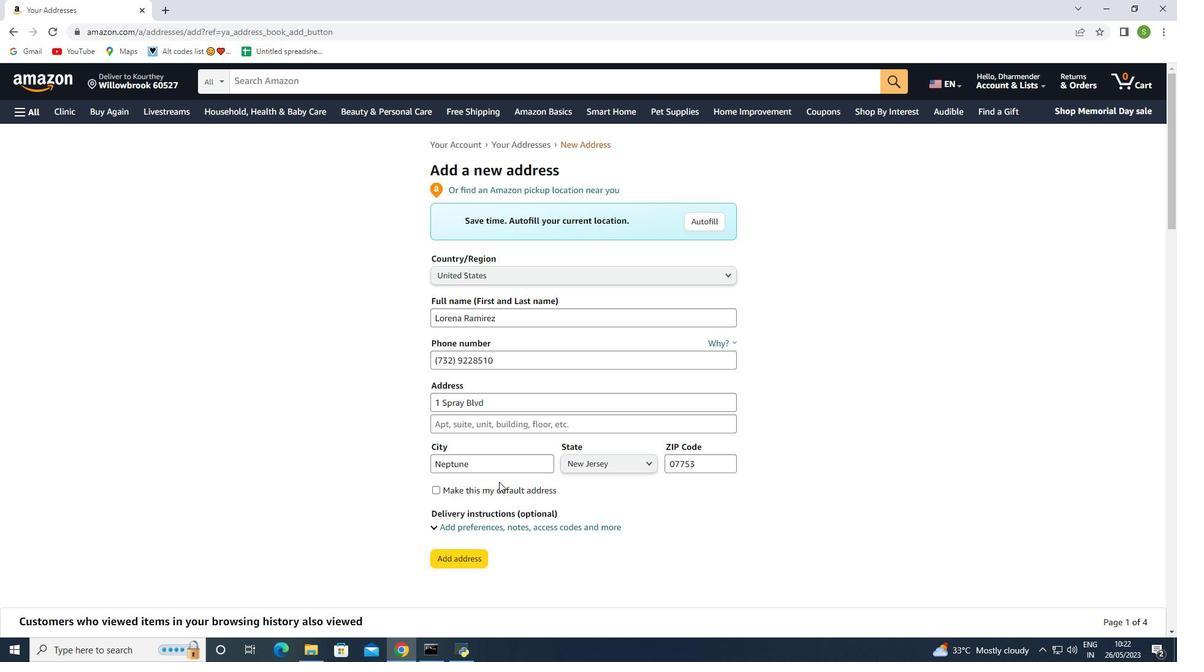 
Action: Mouse moved to (499, 449)
Screenshot: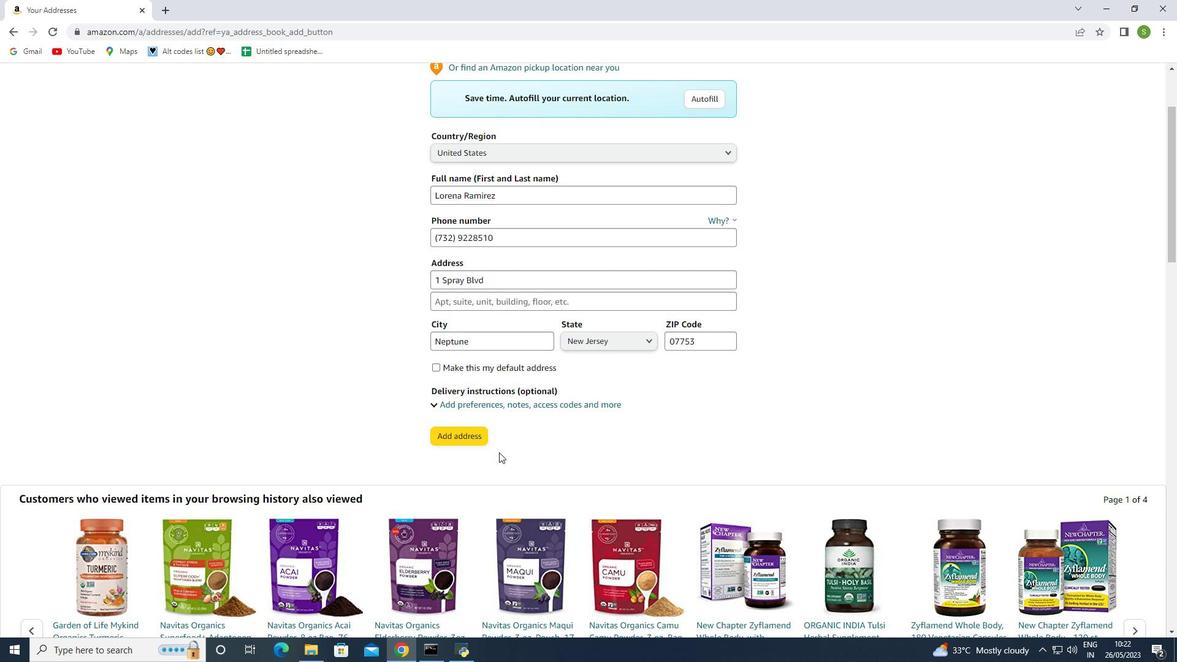 
Action: Mouse scrolled (499, 450) with delta (0, 0)
Screenshot: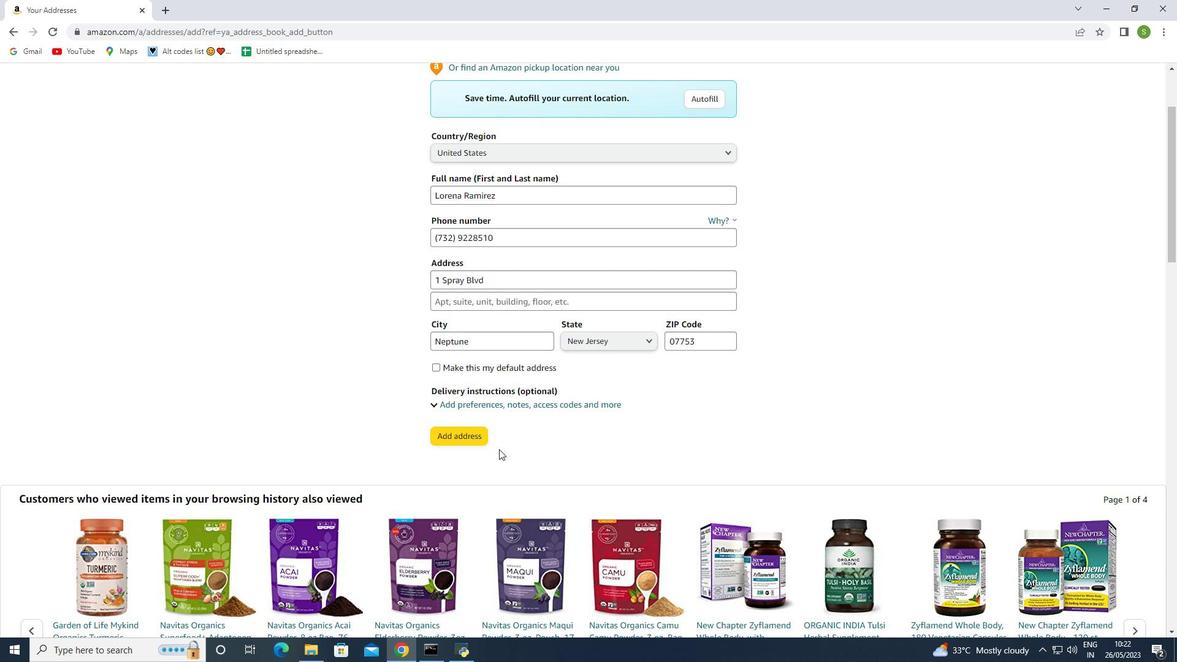 
Action: Mouse moved to (461, 497)
Screenshot: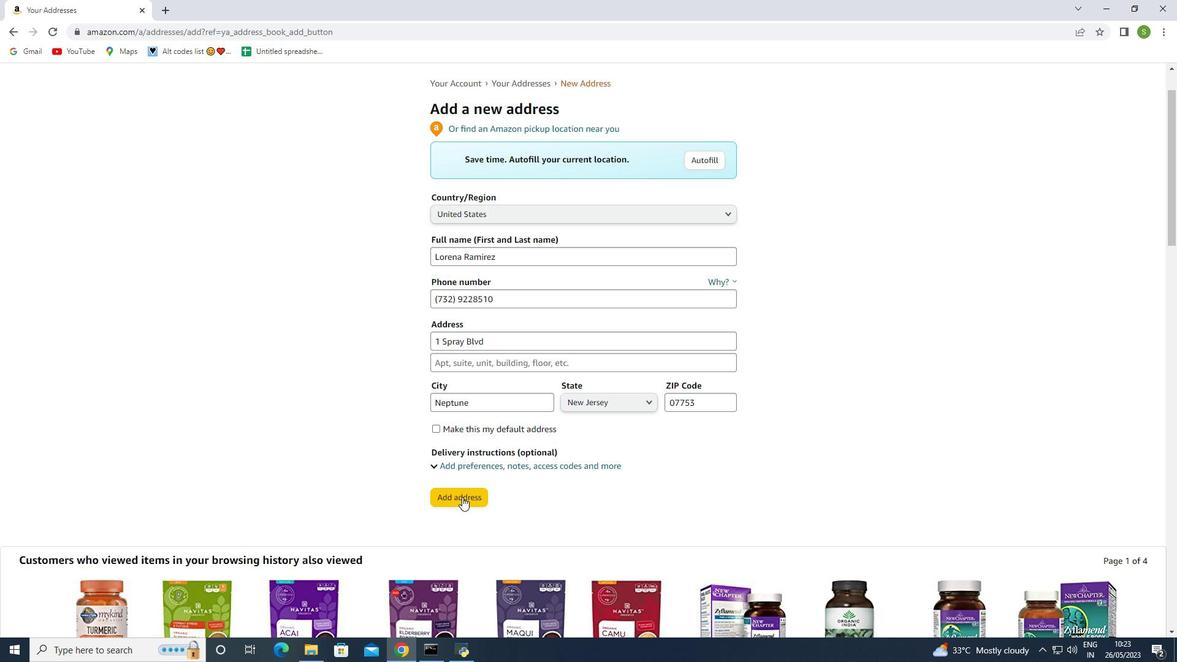 
Action: Mouse pressed left at (461, 497)
Screenshot: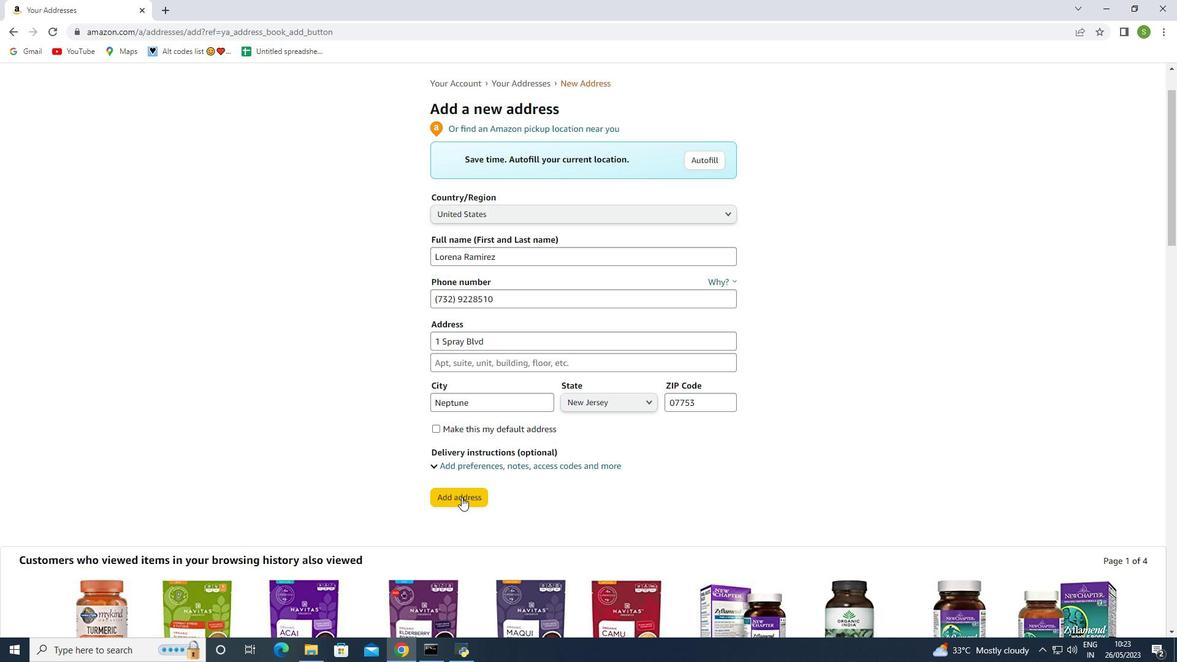 
Action: Mouse moved to (14, 111)
Screenshot: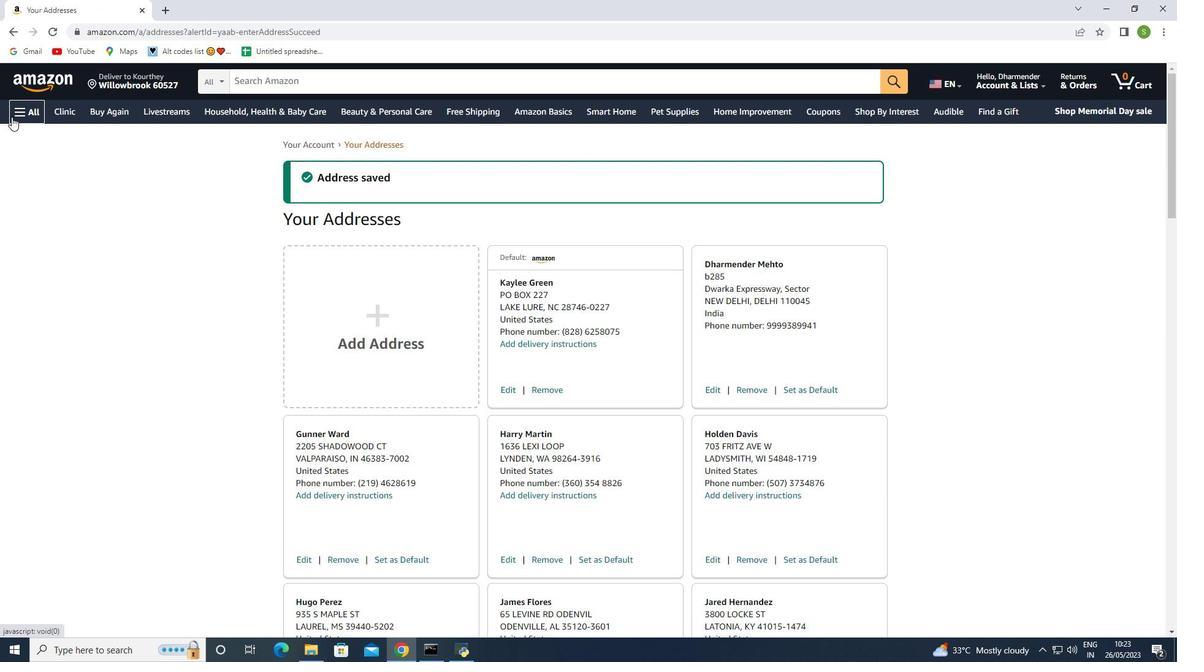 
Action: Mouse pressed left at (14, 111)
Screenshot: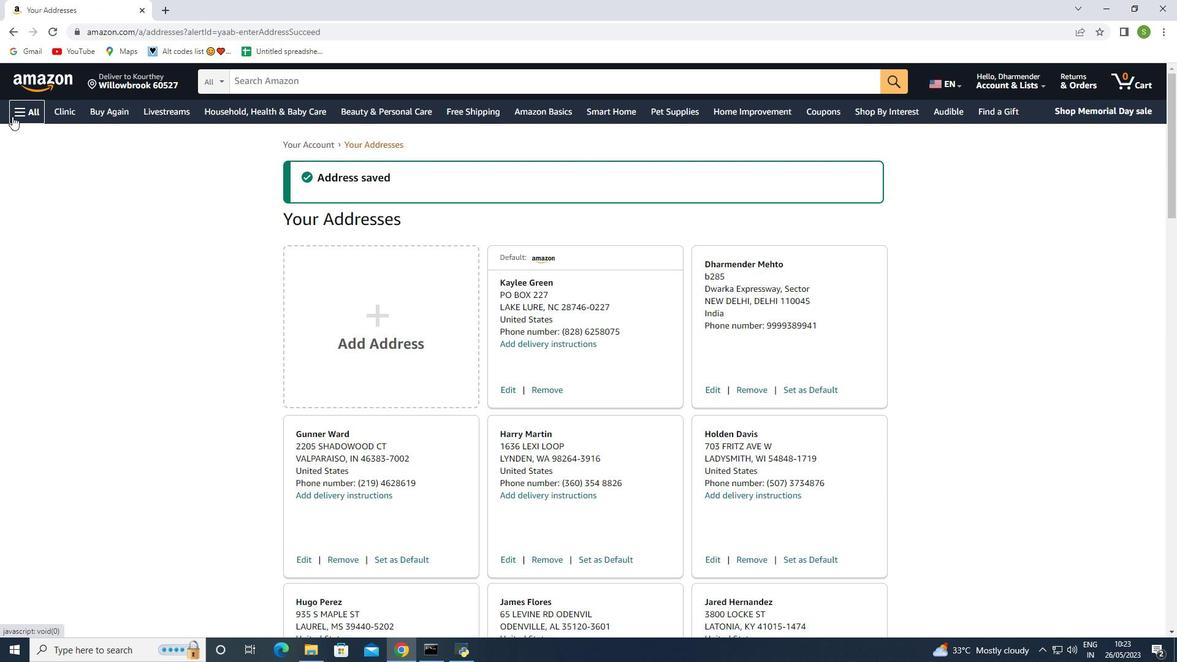 
Action: Mouse moved to (71, 526)
Screenshot: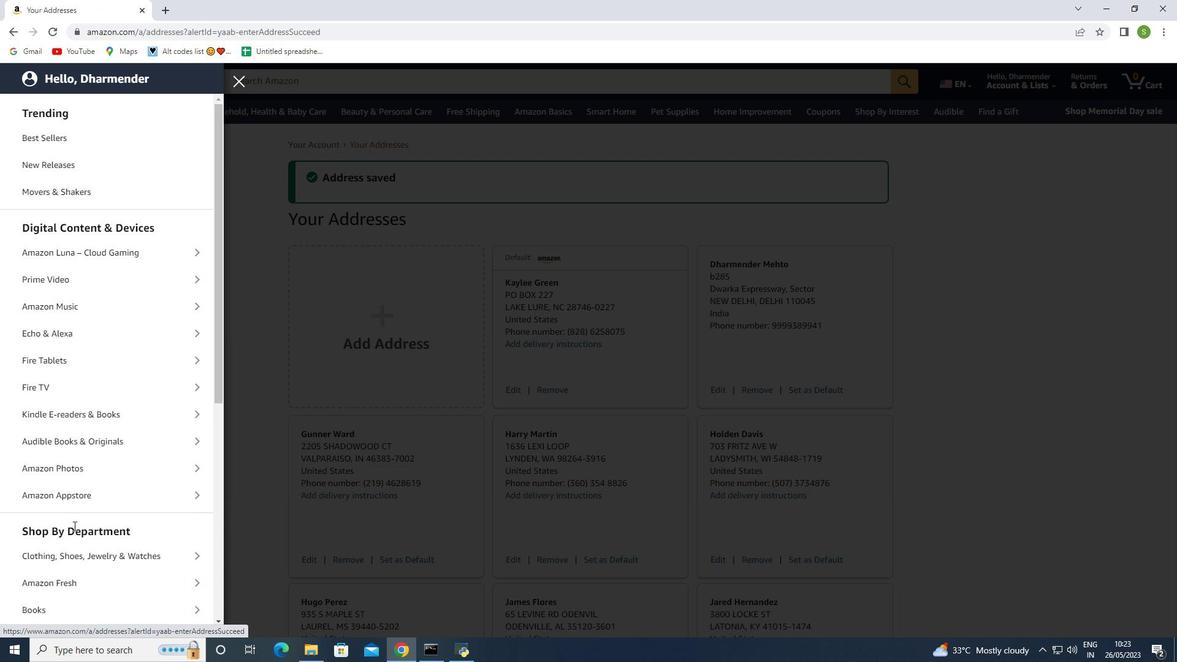 
Action: Mouse scrolled (71, 525) with delta (0, 0)
Screenshot: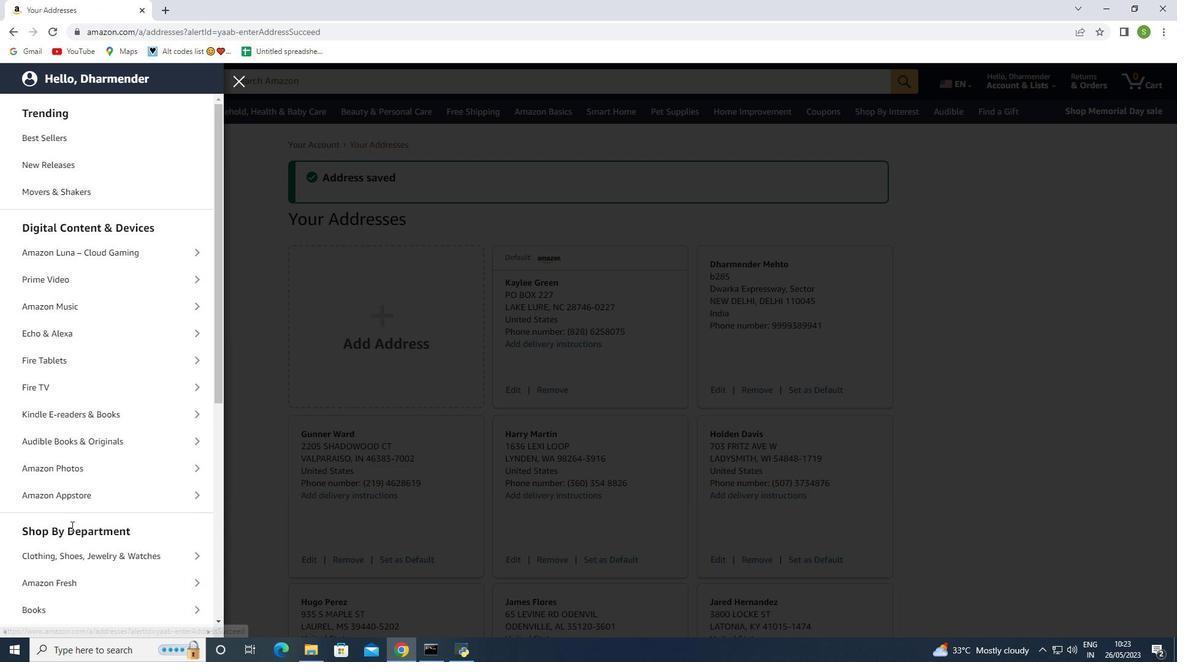 
Action: Mouse scrolled (71, 525) with delta (0, 0)
Screenshot: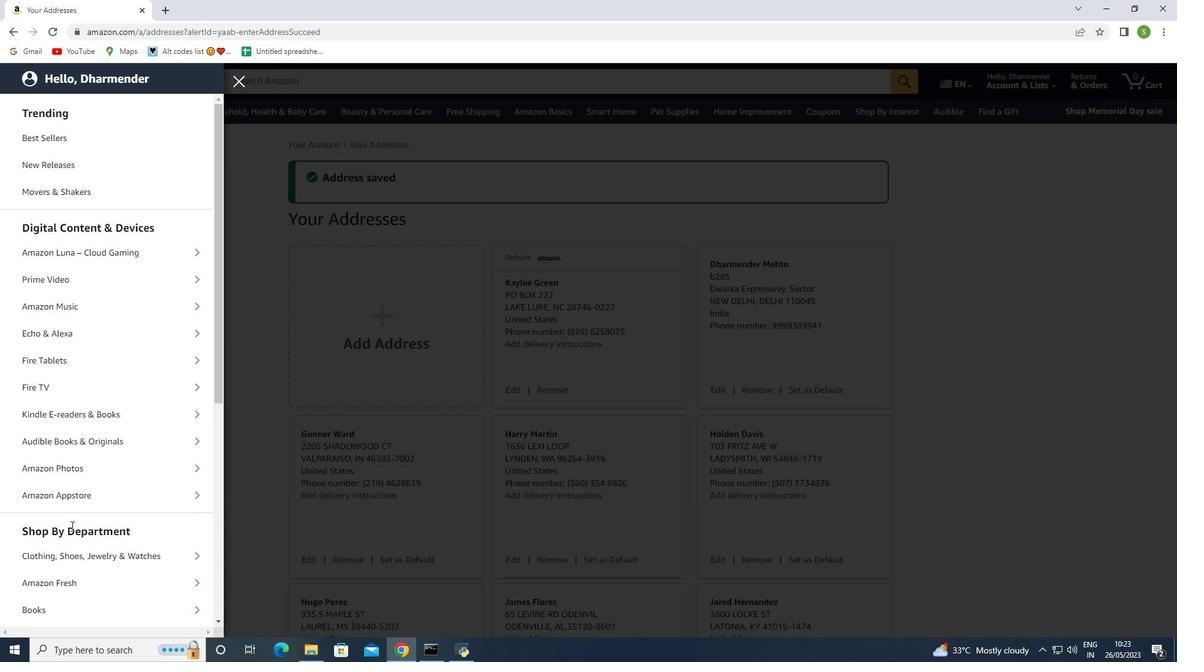 
Action: Mouse scrolled (71, 525) with delta (0, 0)
Screenshot: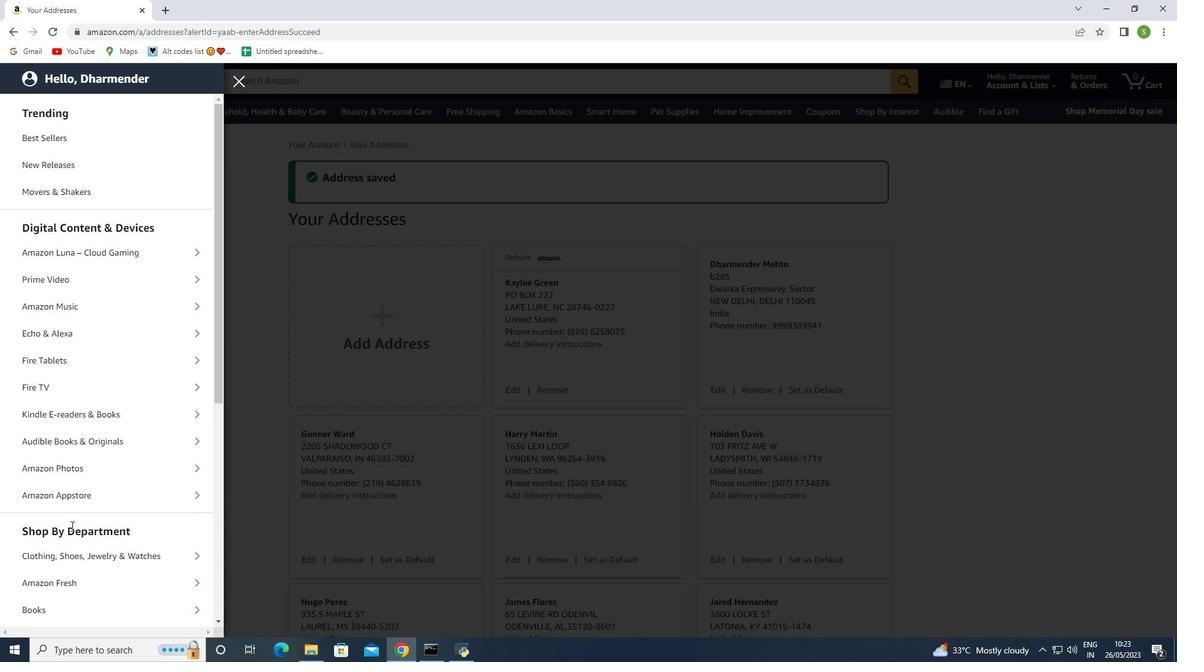 
Action: Mouse scrolled (71, 525) with delta (0, 0)
Screenshot: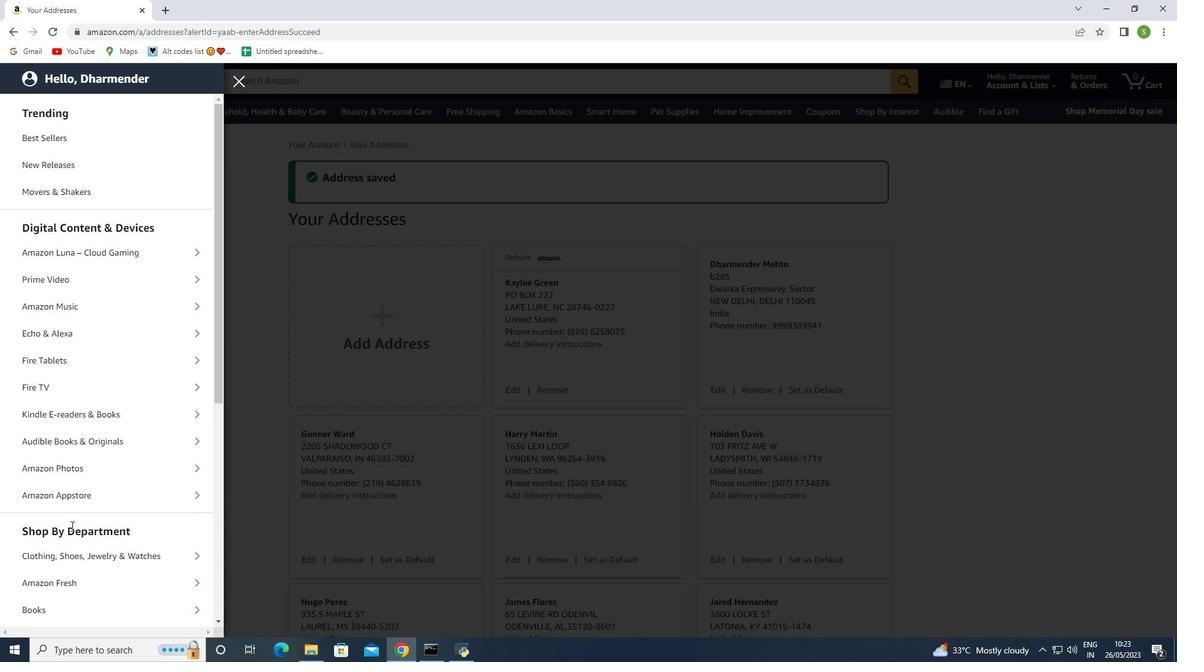 
Action: Mouse scrolled (71, 525) with delta (0, 0)
Screenshot: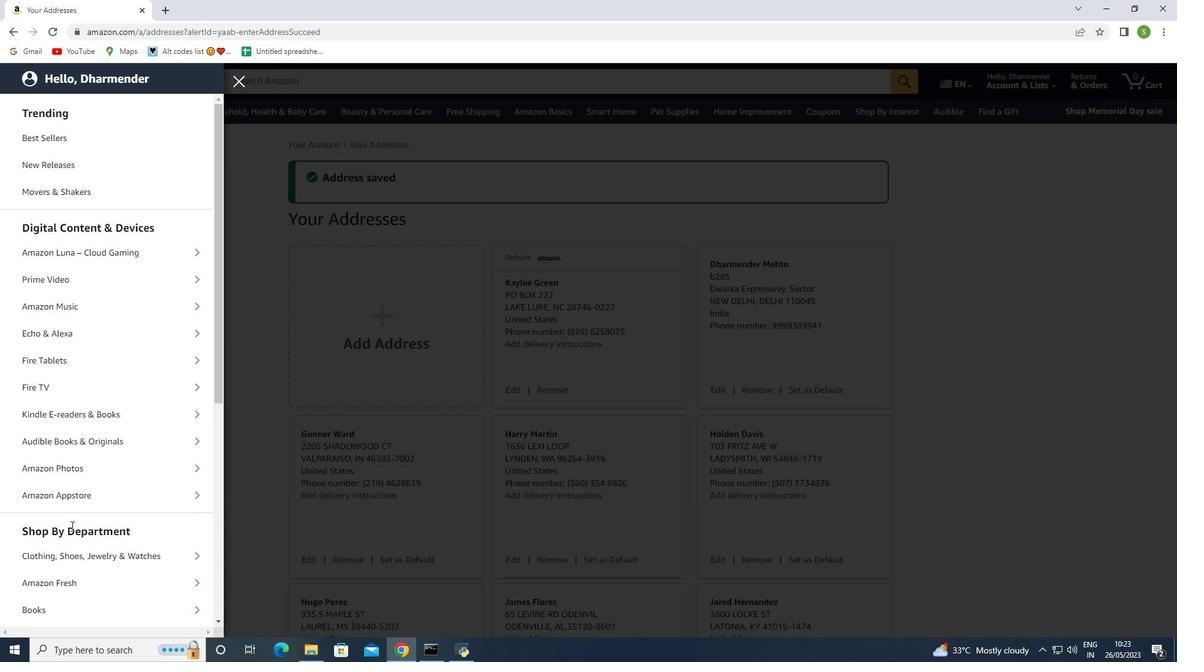 
Action: Mouse moved to (89, 499)
Screenshot: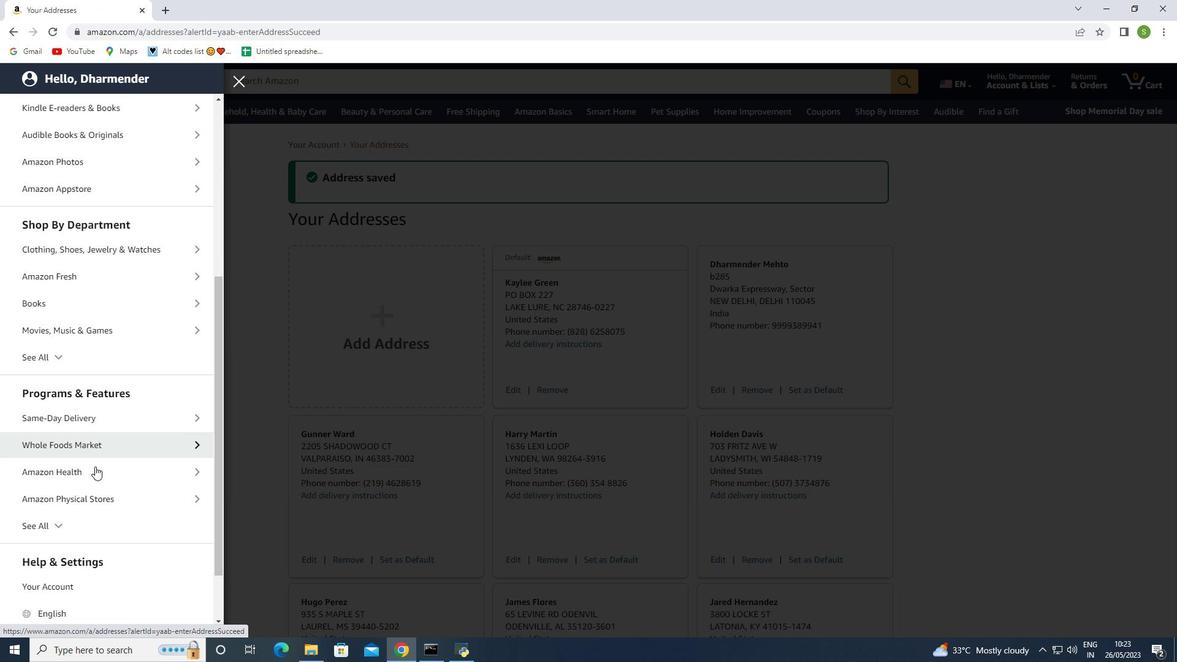 
Action: Mouse scrolled (89, 498) with delta (0, 0)
Screenshot: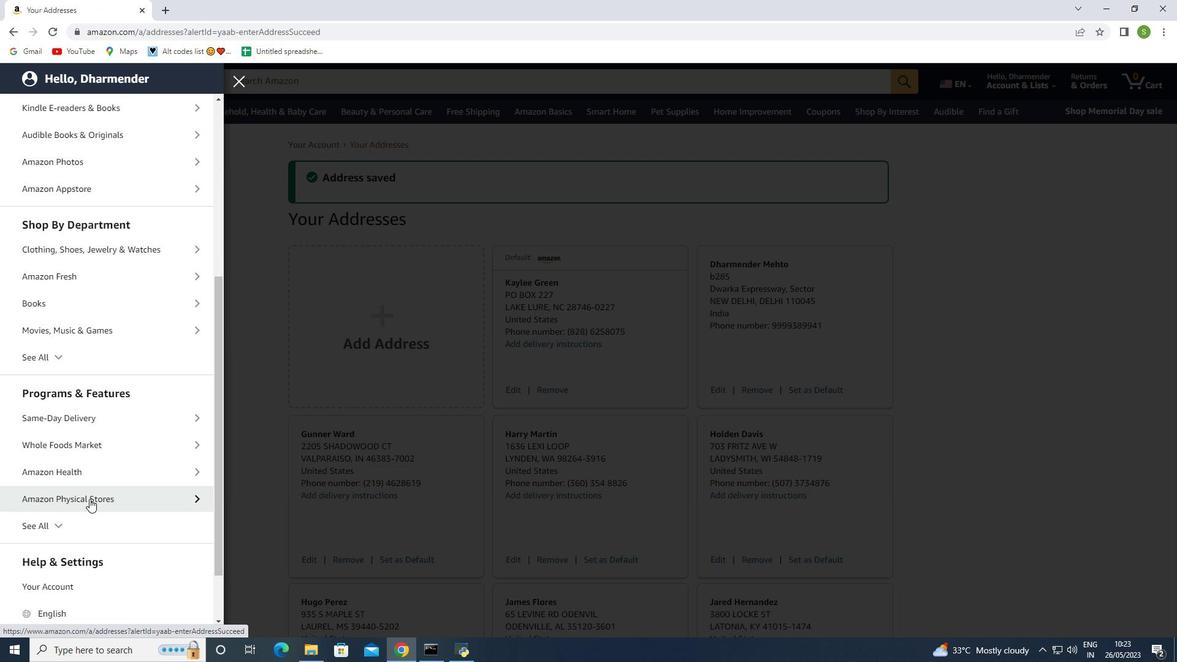 
Action: Mouse scrolled (89, 498) with delta (0, 0)
Screenshot: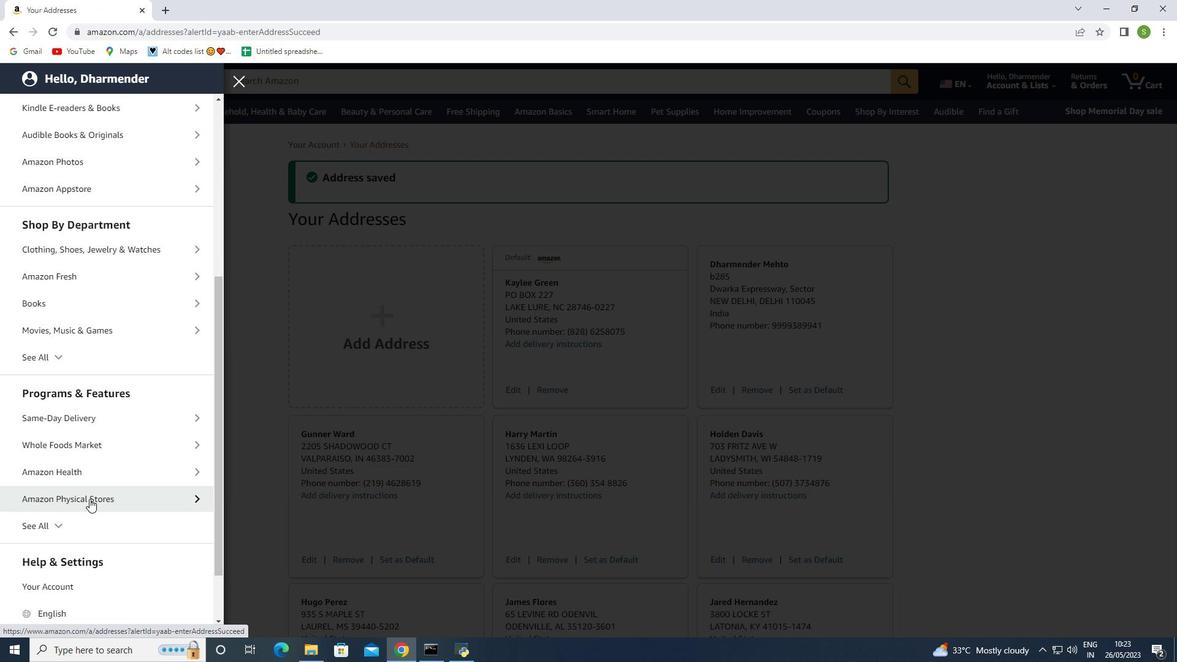 
Action: Mouse scrolled (89, 498) with delta (0, 0)
Screenshot: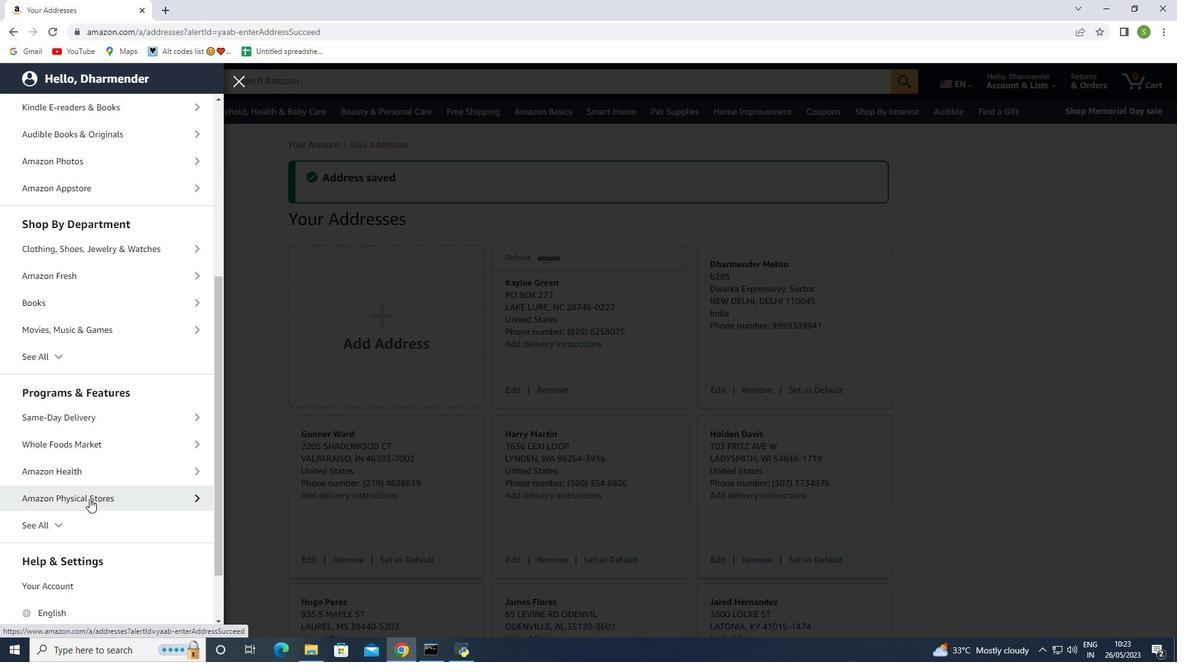 
Action: Mouse moved to (72, 372)
Screenshot: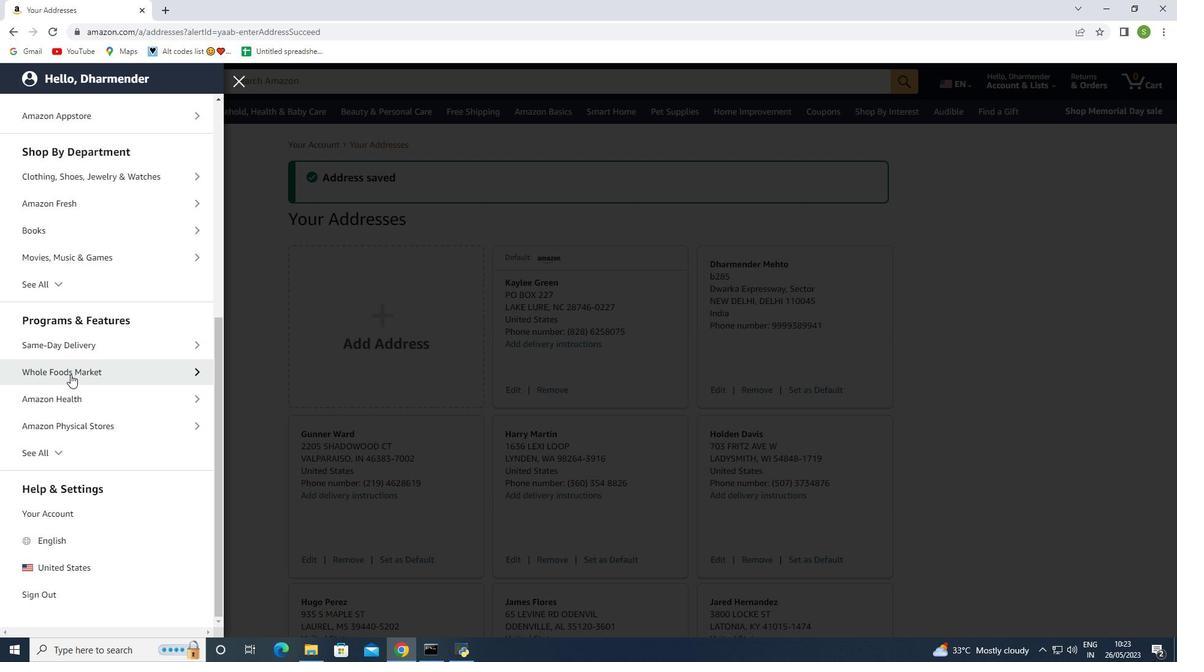 
Action: Mouse pressed left at (72, 372)
Screenshot: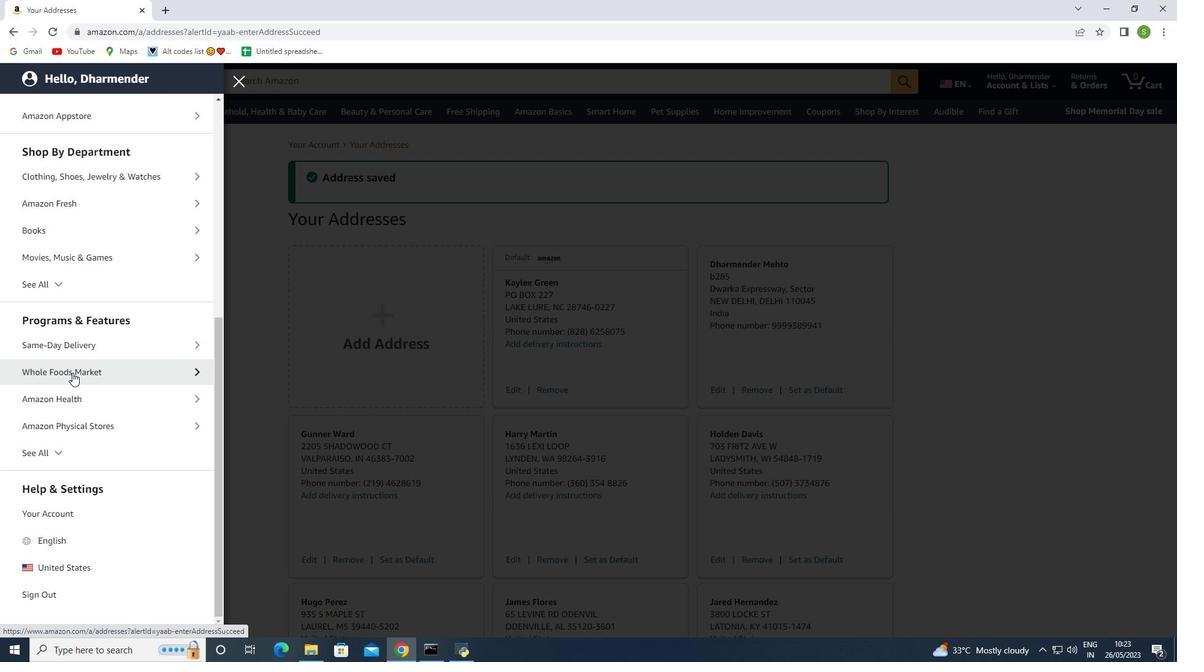 
Action: Mouse moved to (104, 163)
Screenshot: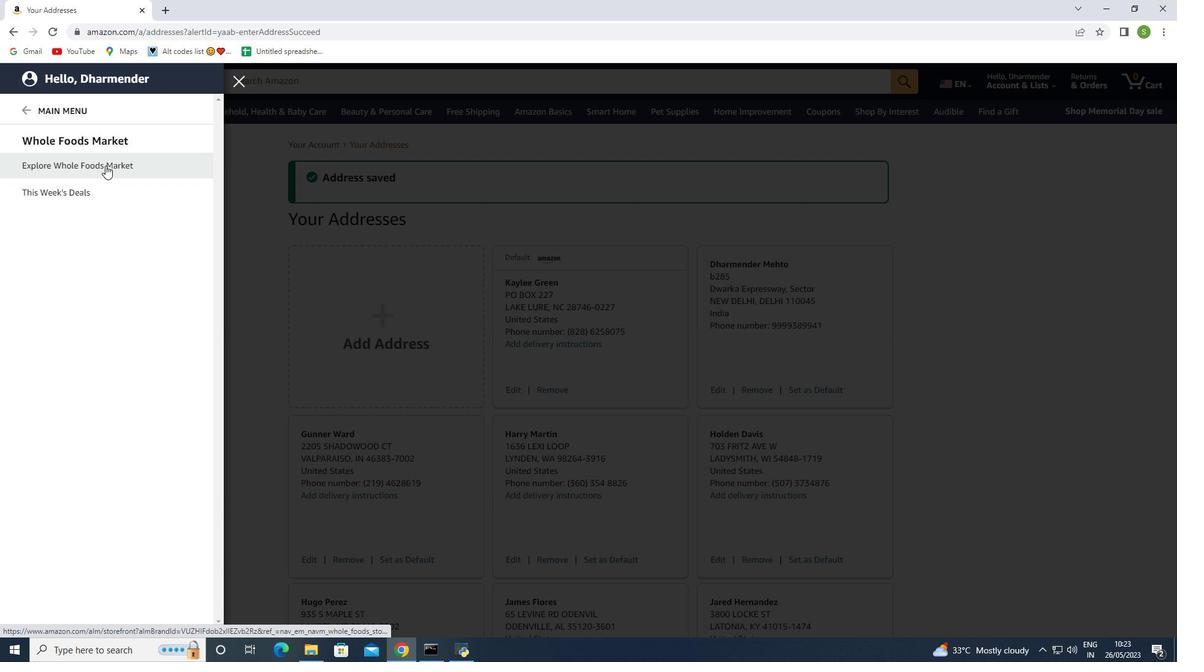 
Action: Mouse pressed left at (104, 163)
Screenshot: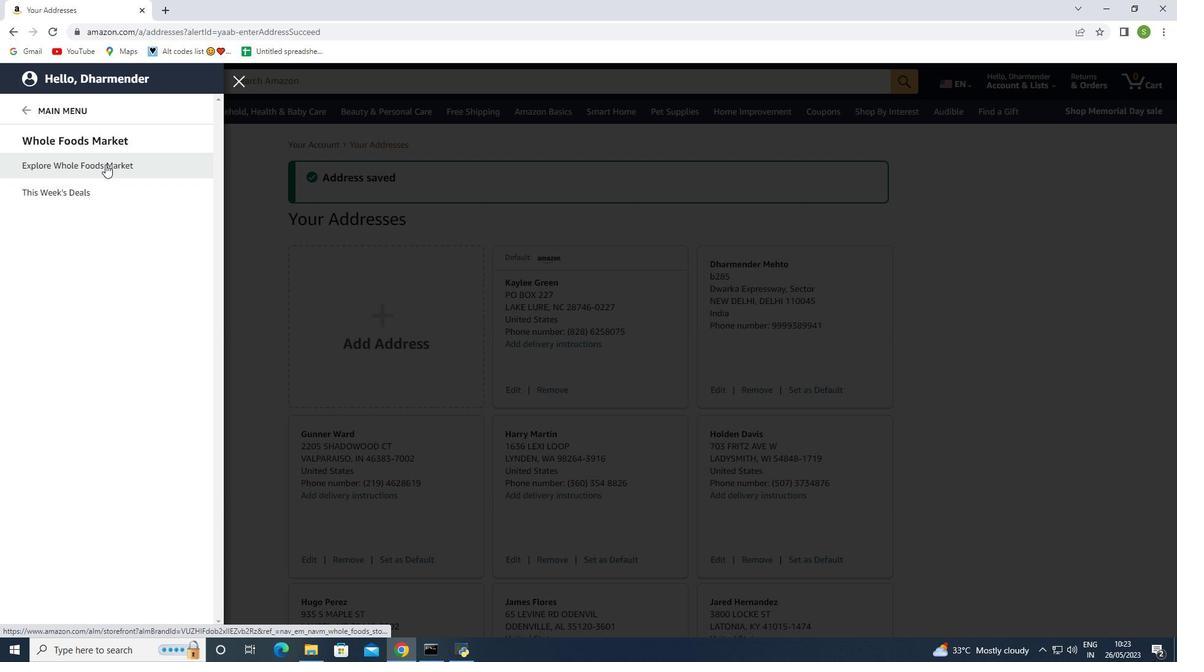 
Action: Mouse moved to (375, 74)
Screenshot: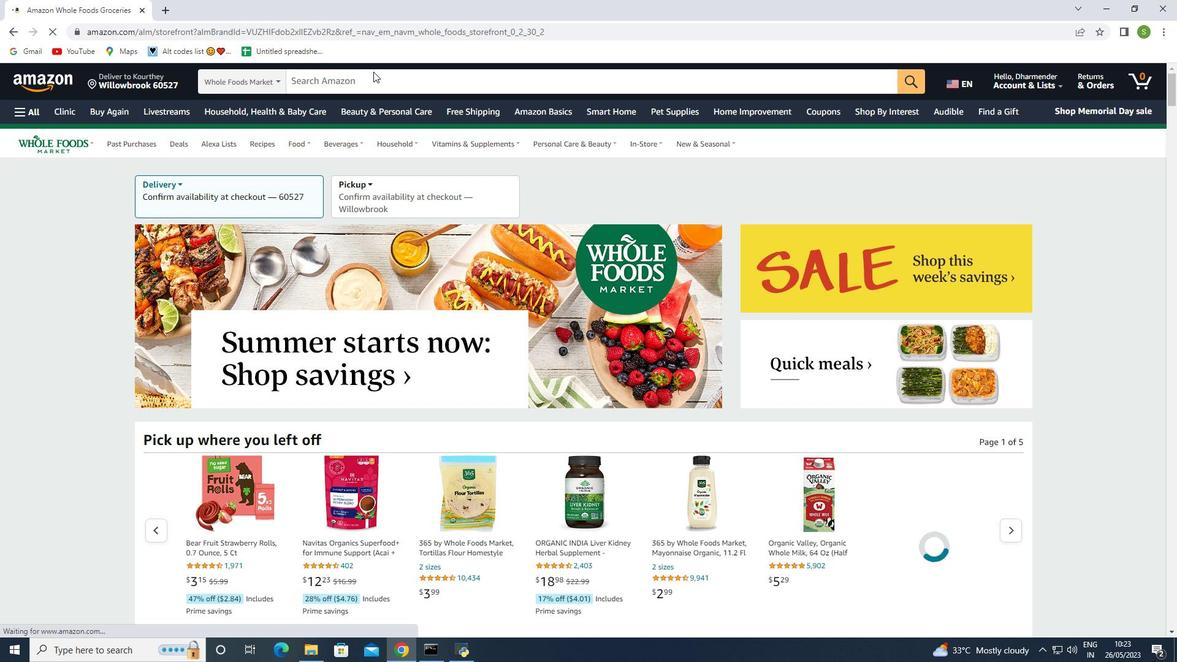 
Action: Mouse pressed left at (375, 74)
Screenshot: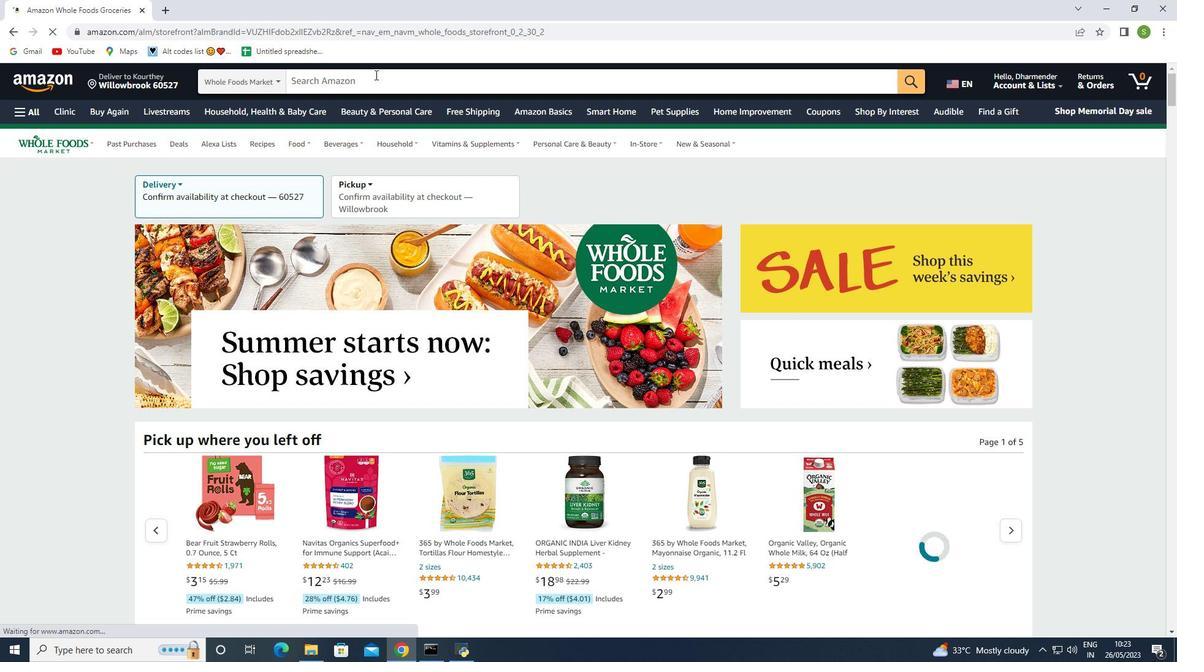 
Action: Key pressed <Key.shift><Key.shift><Key.shift><Key.shift><Key.shift><Key.shift><Key.shift><Key.shift><Key.shift><Key.shift>Organic<Key.space>womens<Key.space><Key.shift>Health<Key.space>supplements
Screenshot: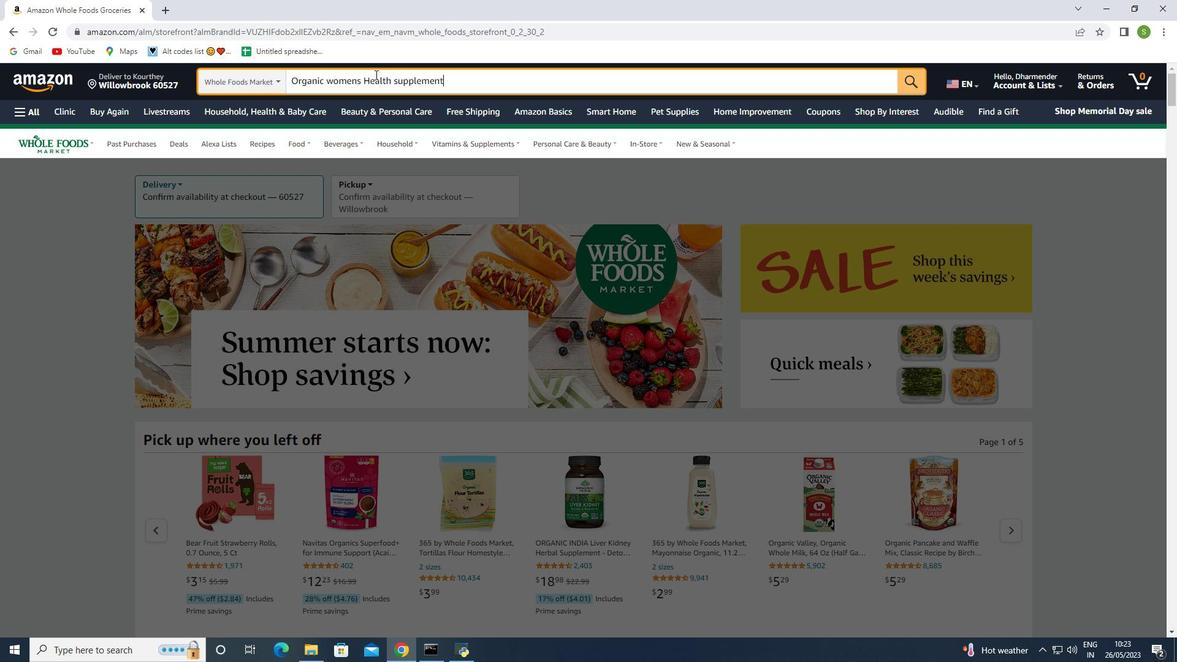 
Action: Mouse moved to (561, 171)
Screenshot: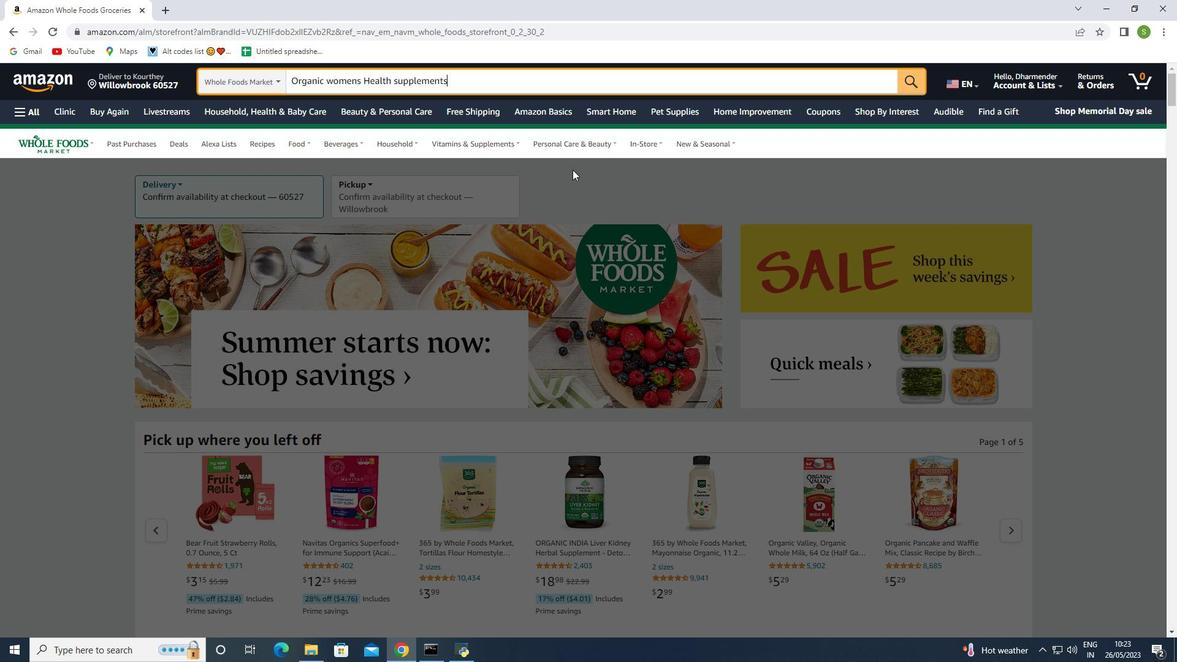
Action: Key pressed <Key.enter>
Screenshot: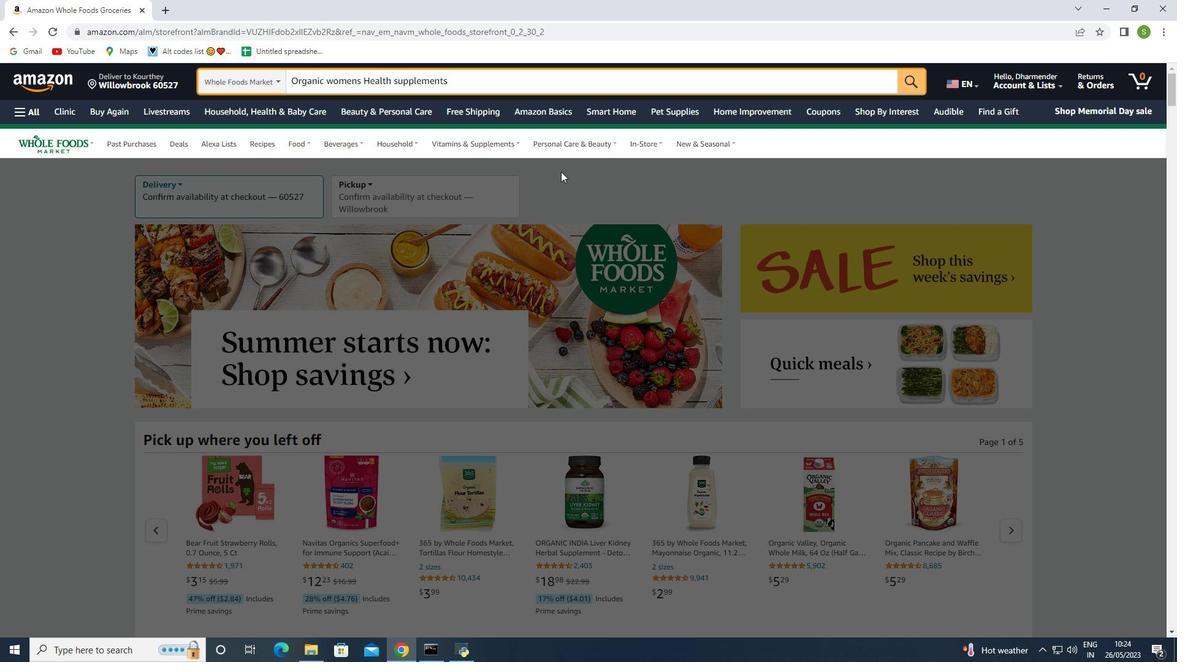 
Action: Mouse moved to (435, 412)
Screenshot: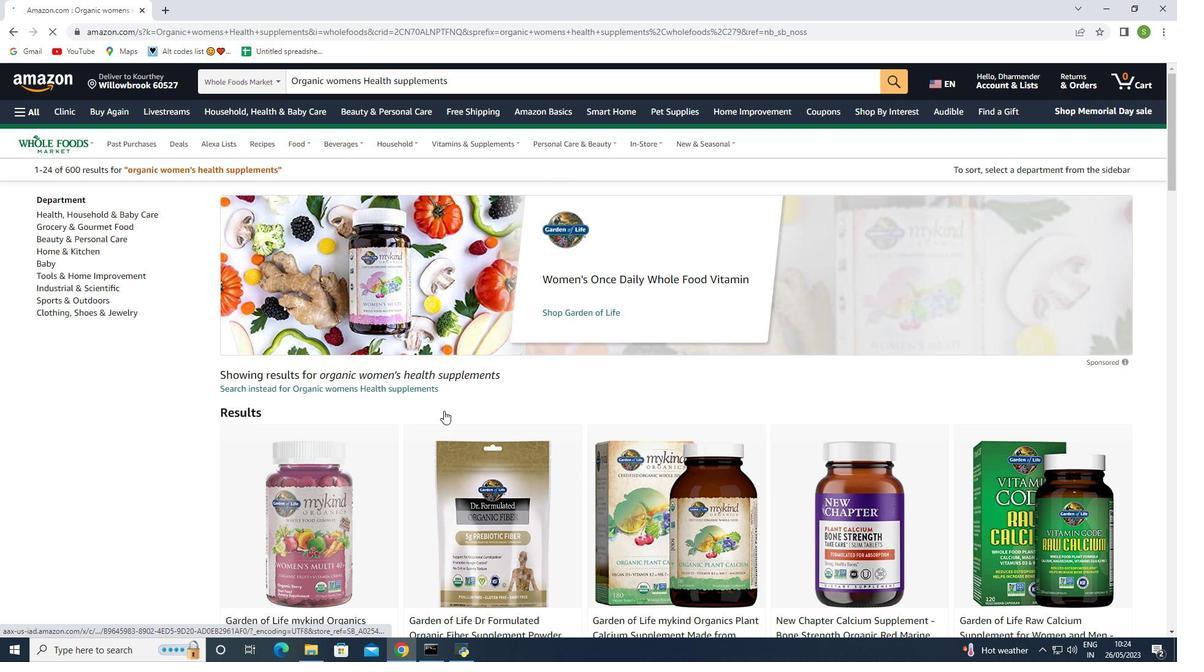 
Action: Mouse scrolled (435, 411) with delta (0, 0)
Screenshot: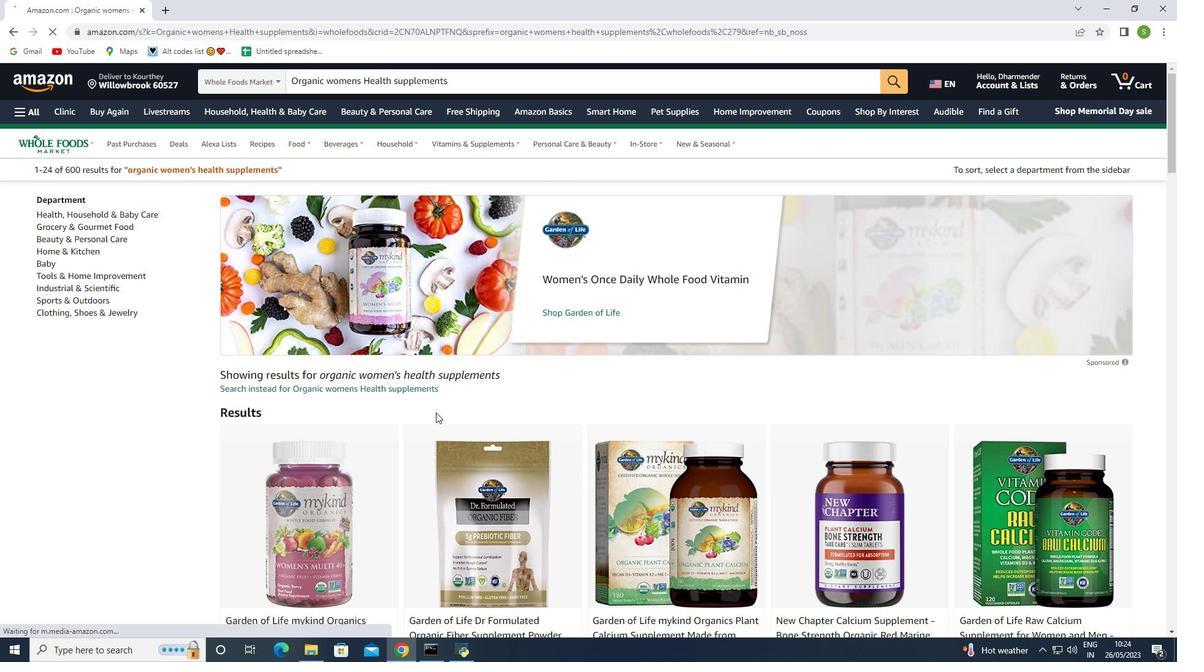 
Action: Mouse scrolled (435, 411) with delta (0, 0)
Screenshot: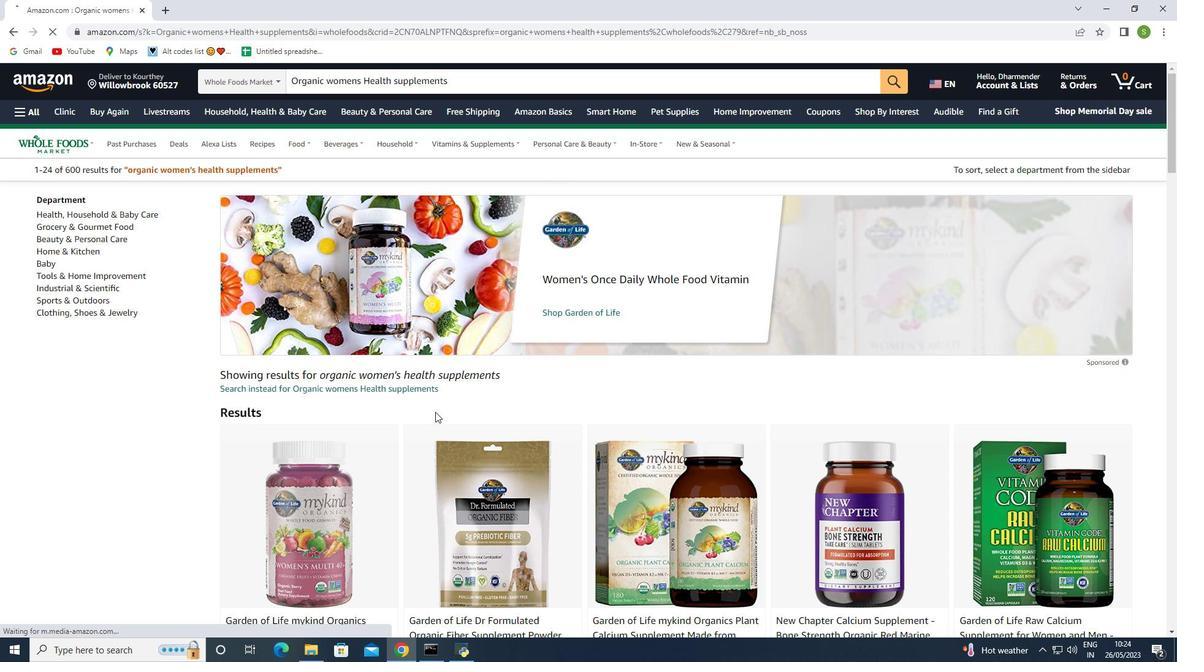 
Action: Mouse scrolled (435, 411) with delta (0, 0)
Screenshot: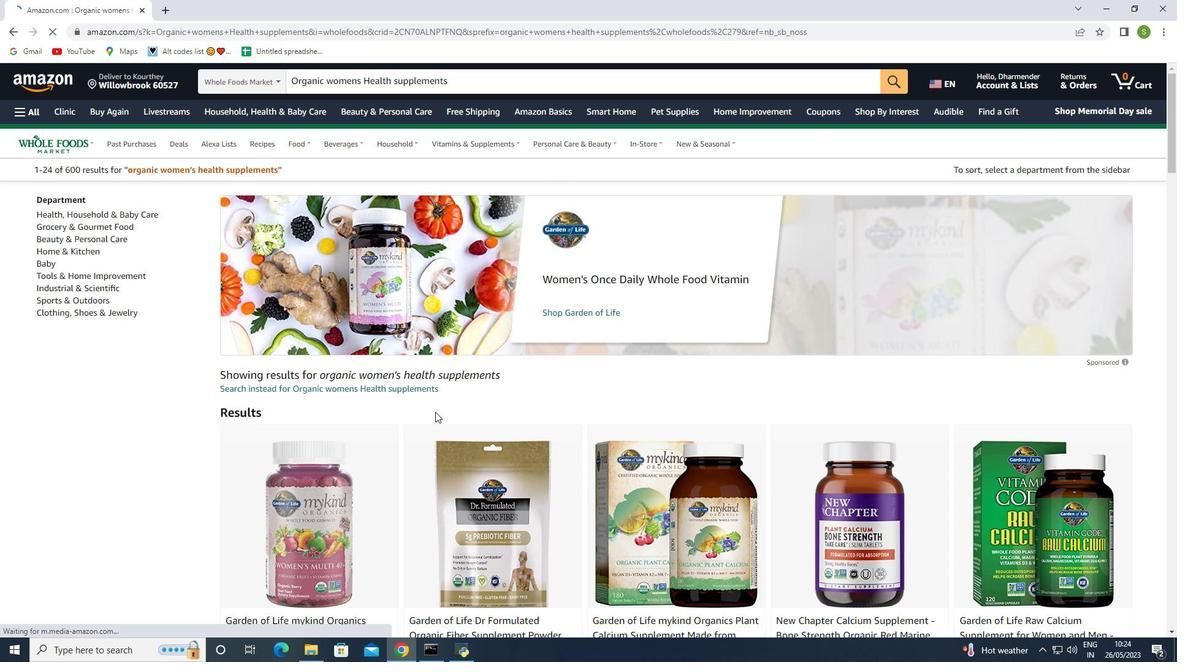 
Action: Mouse moved to (433, 412)
Screenshot: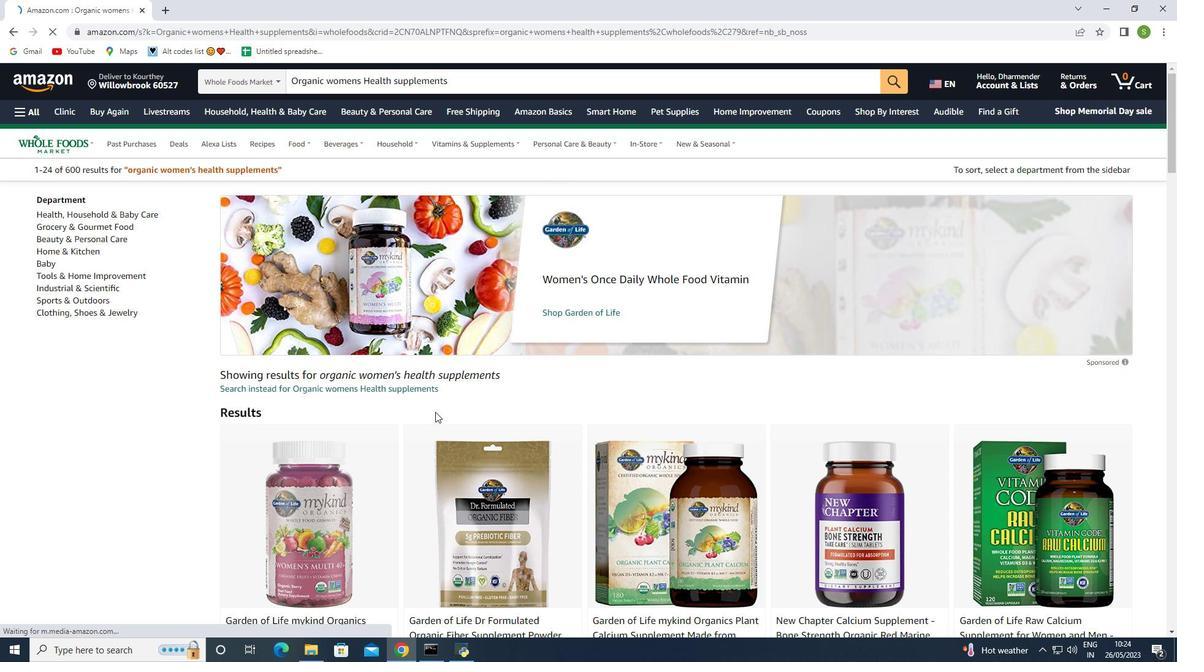 
Action: Mouse scrolled (433, 411) with delta (0, 0)
Screenshot: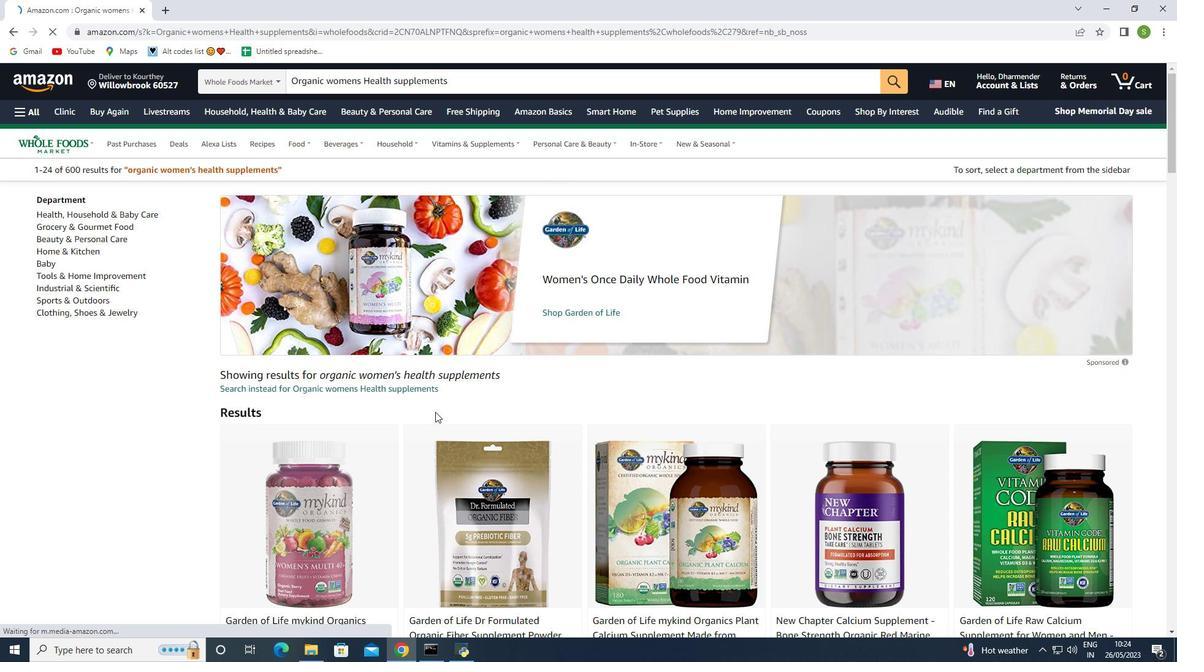 
Action: Mouse moved to (334, 333)
Screenshot: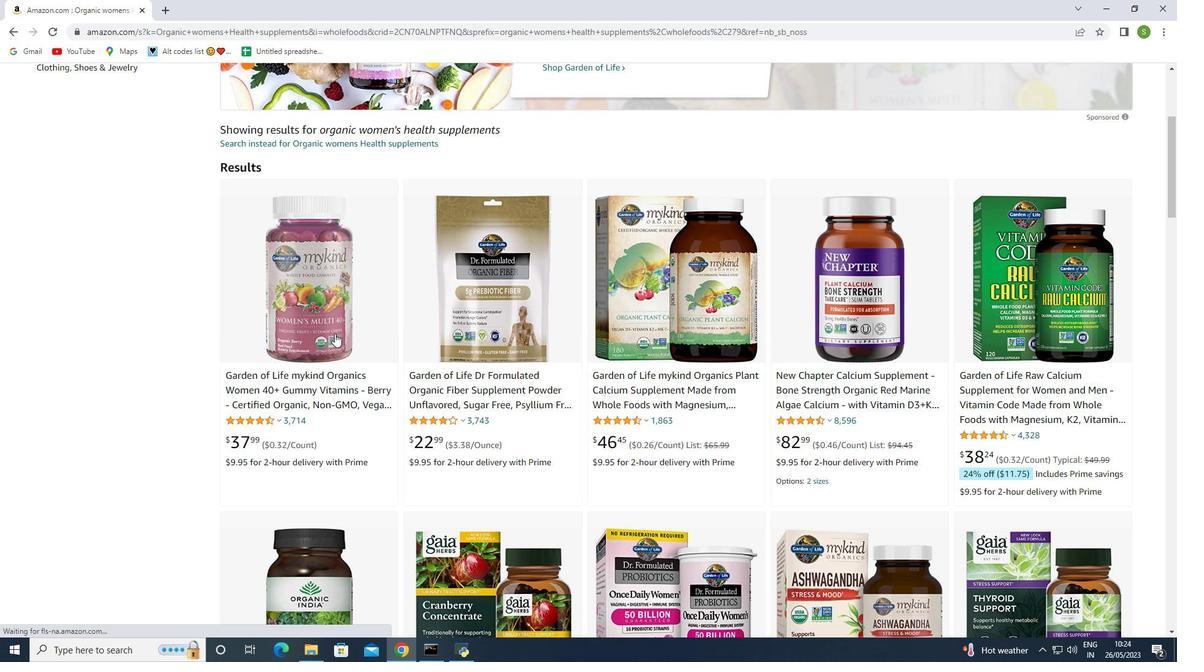 
Action: Mouse pressed left at (334, 333)
Screenshot: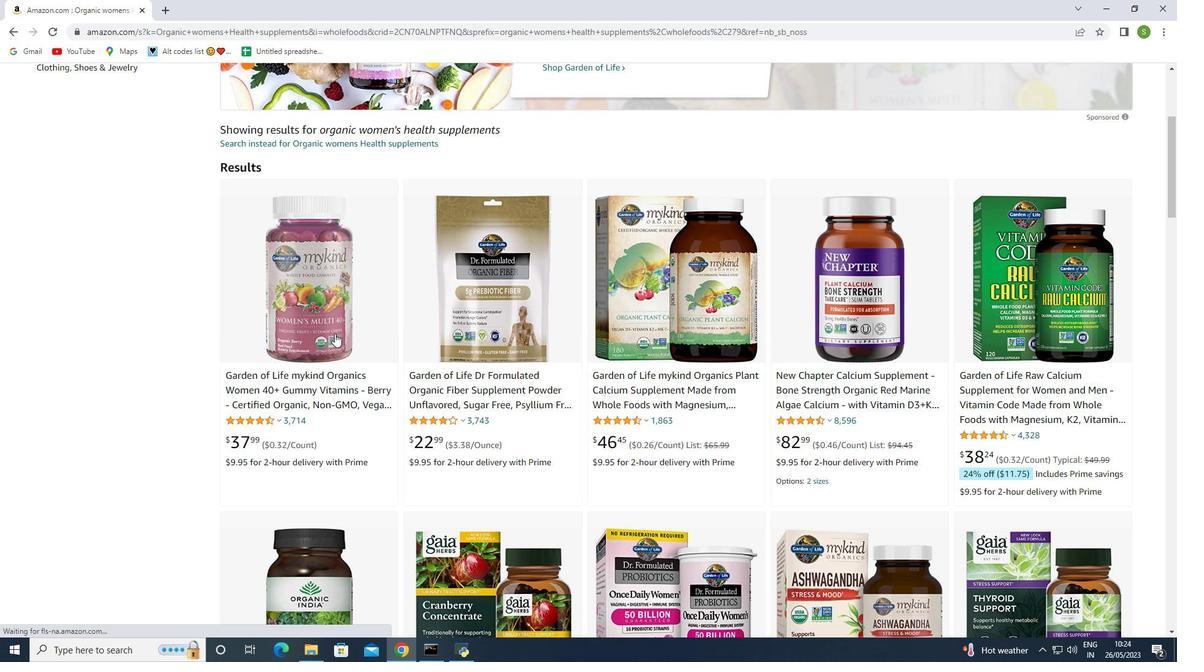
Action: Mouse moved to (737, 311)
Screenshot: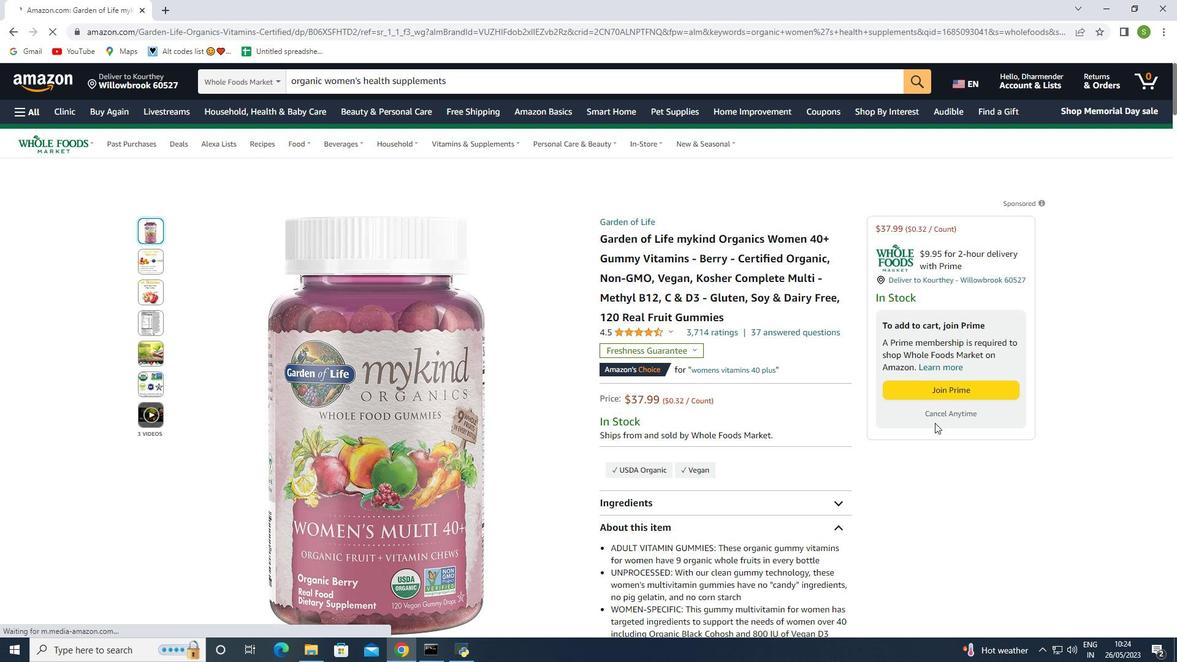 
Action: Mouse scrolled (737, 310) with delta (0, 0)
Screenshot: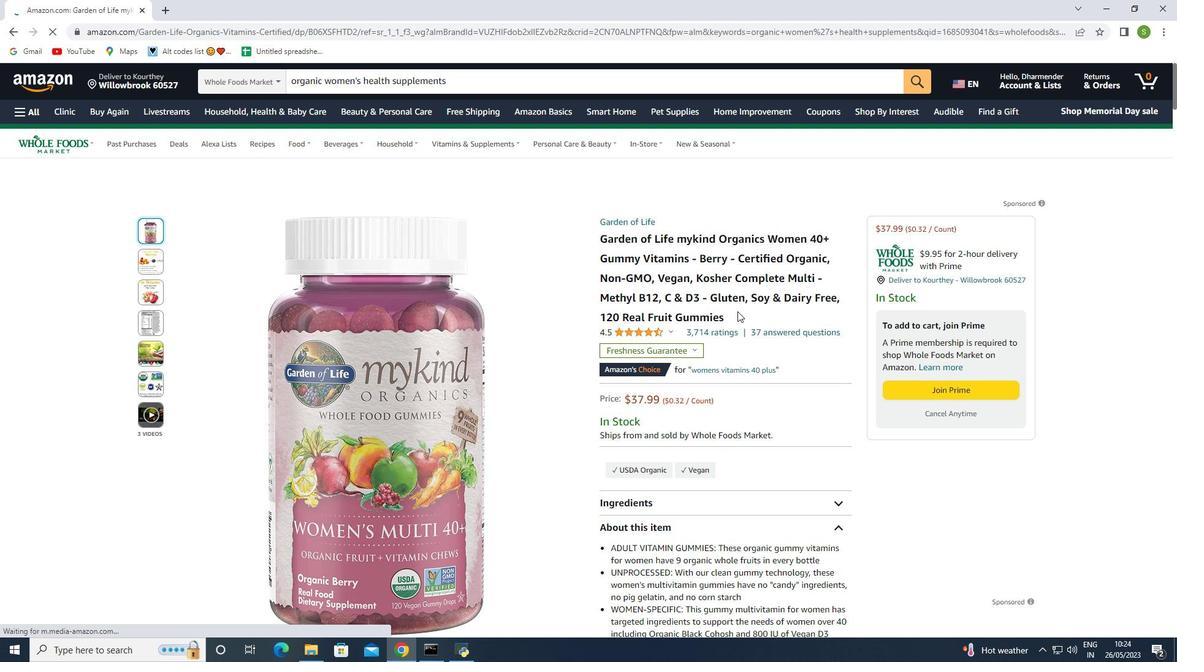 
Action: Mouse scrolled (737, 310) with delta (0, 0)
Screenshot: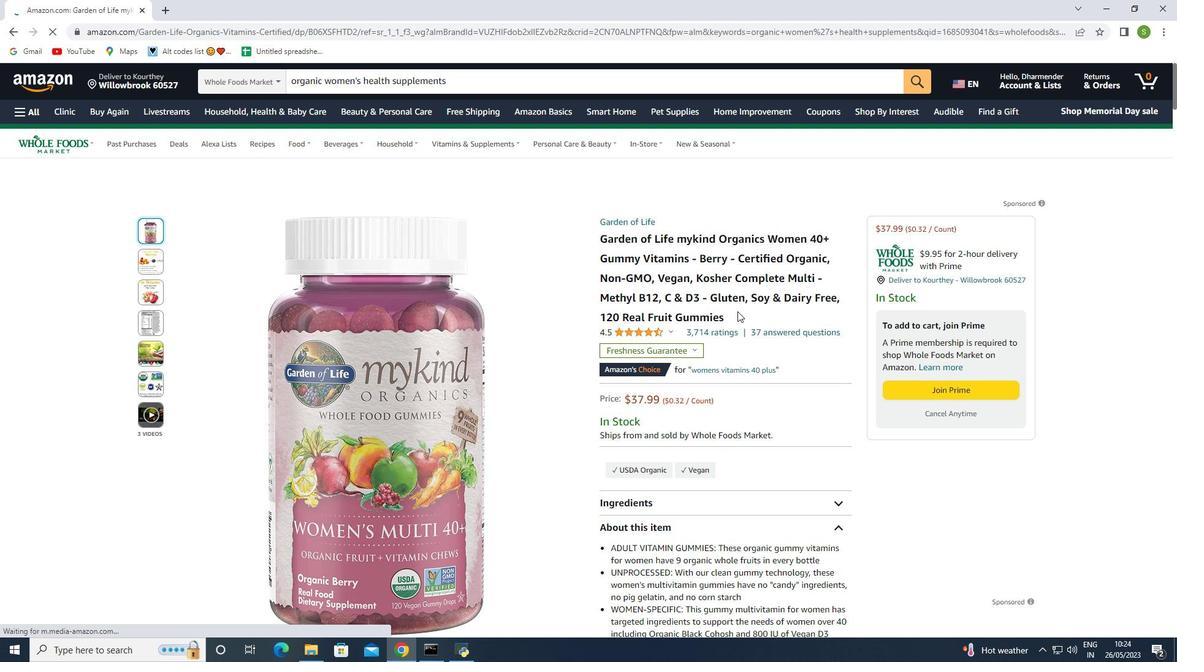 
Action: Mouse moved to (736, 312)
Screenshot: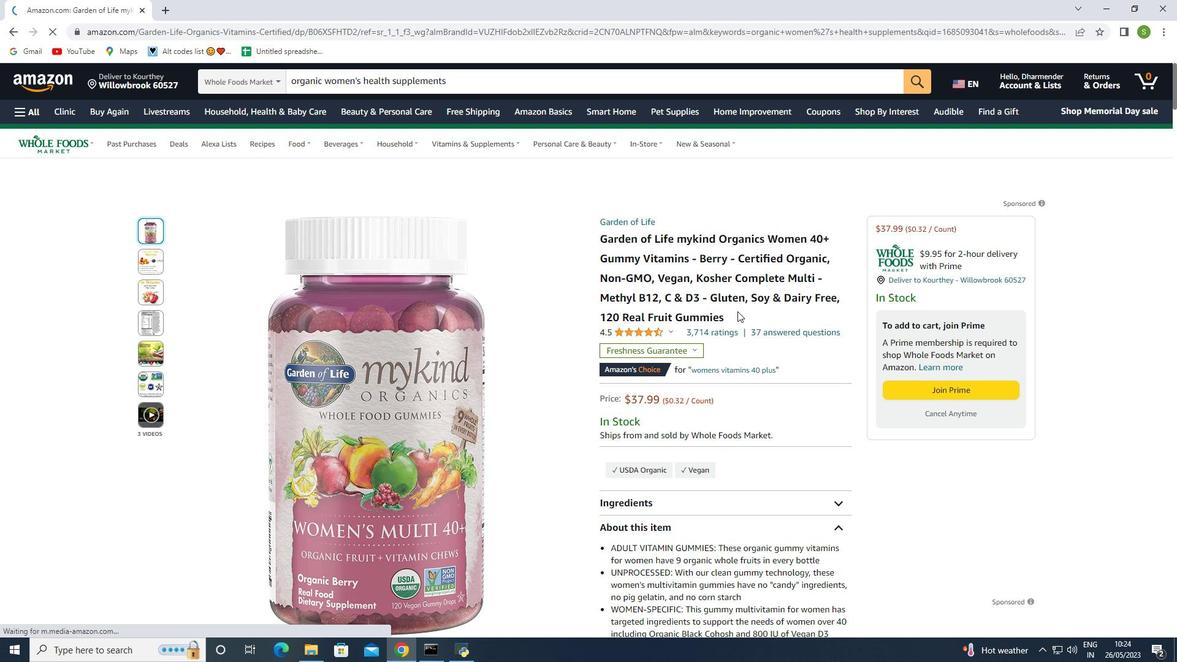 
Action: Mouse scrolled (736, 311) with delta (0, 0)
Screenshot: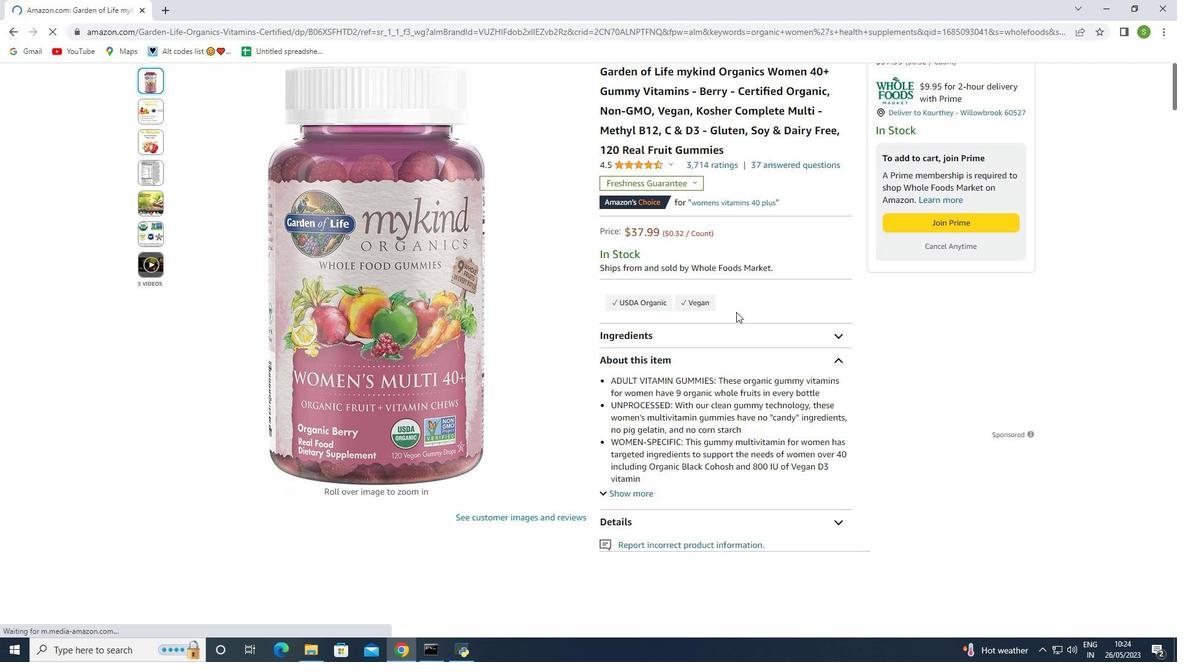 
Action: Mouse moved to (735, 313)
Screenshot: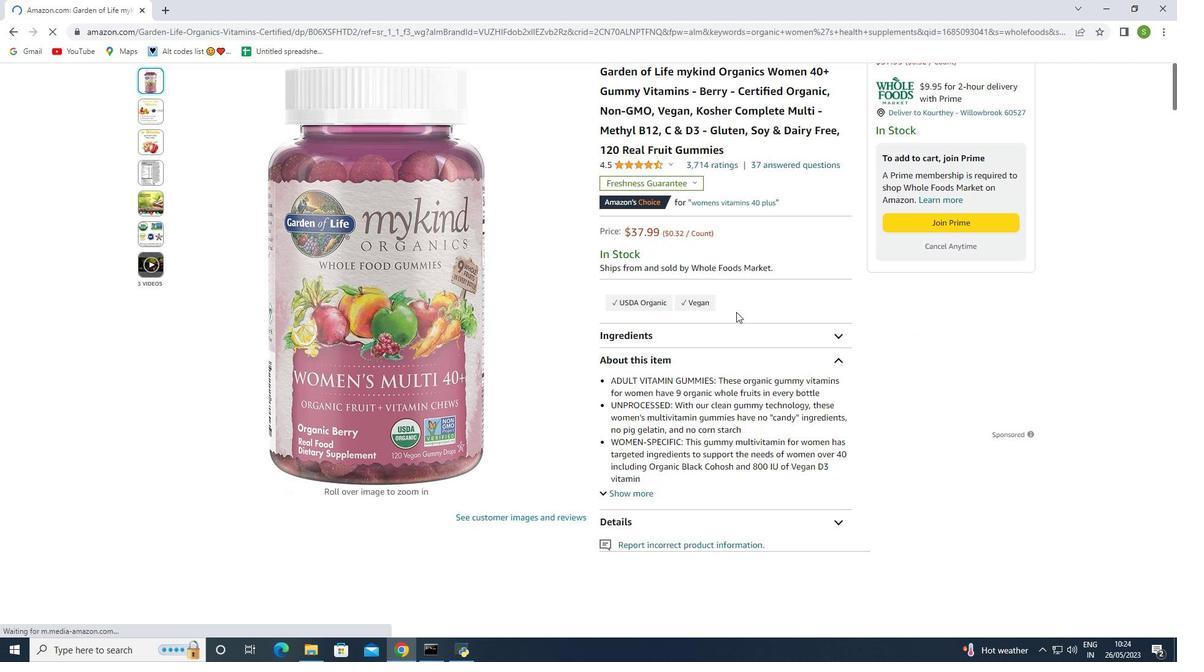 
Action: Mouse scrolled (735, 312) with delta (0, 0)
Screenshot: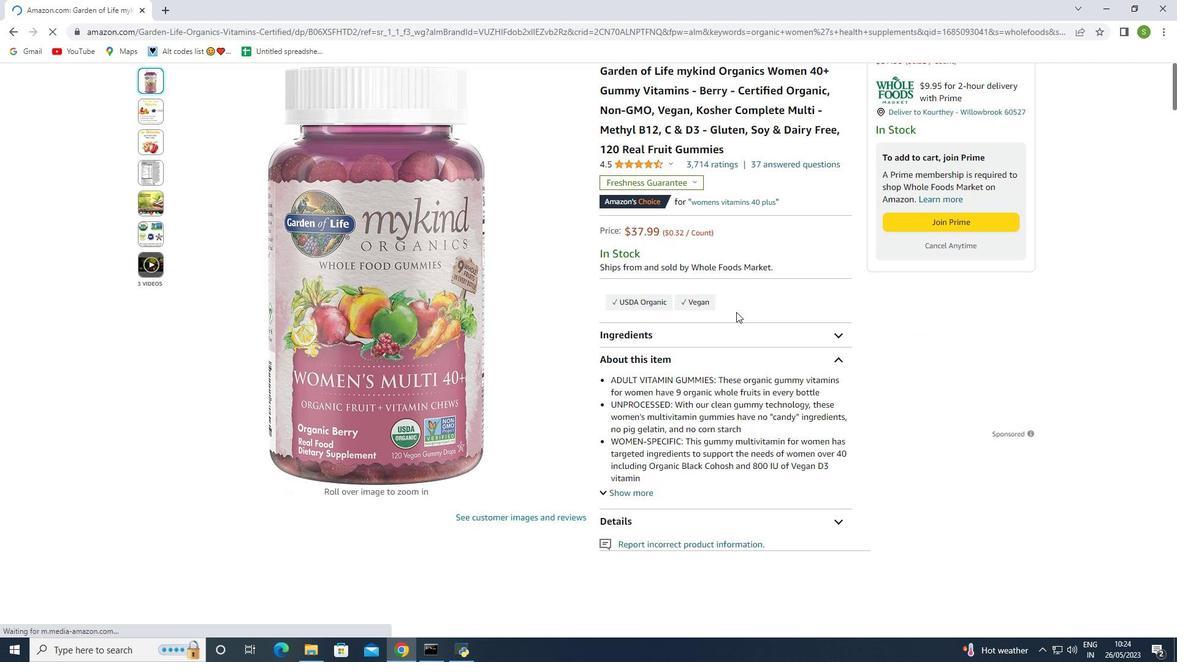 
Action: Mouse moved to (818, 209)
Screenshot: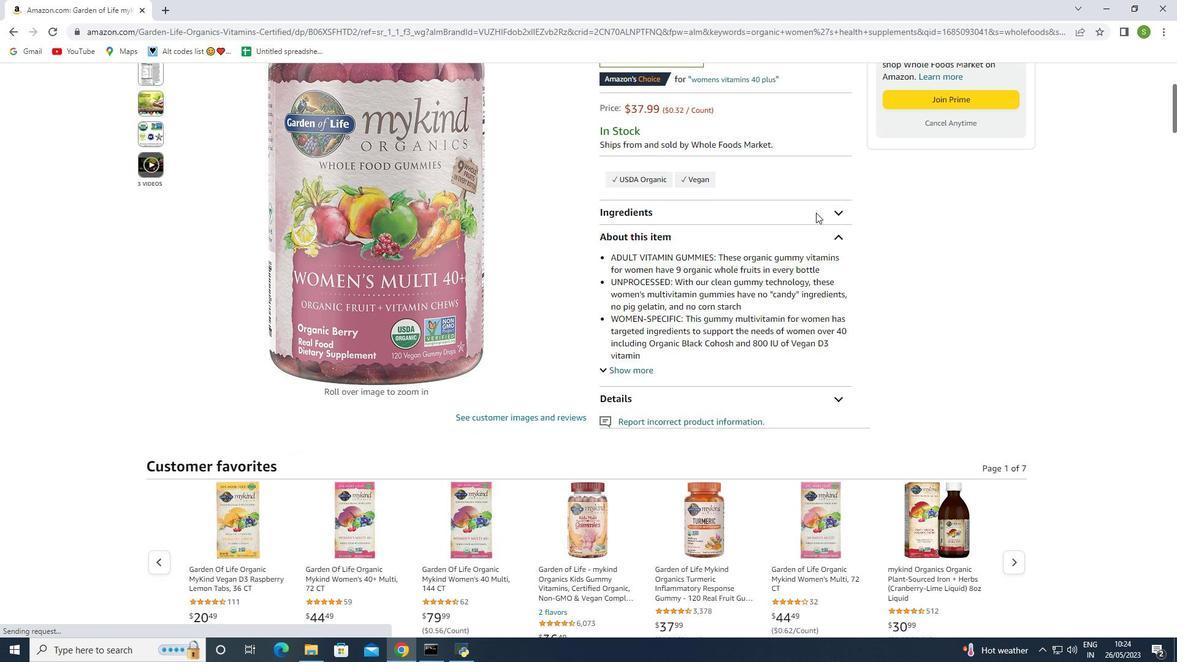 
Action: Mouse pressed left at (818, 209)
Screenshot: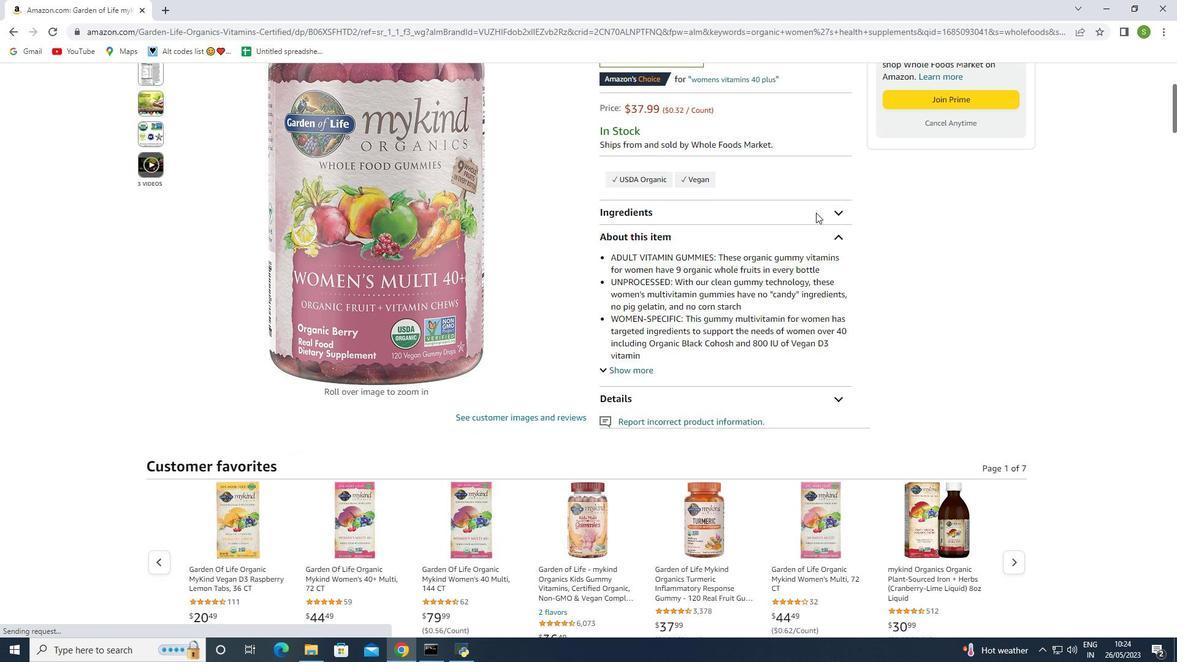 
Action: Mouse moved to (862, 344)
Screenshot: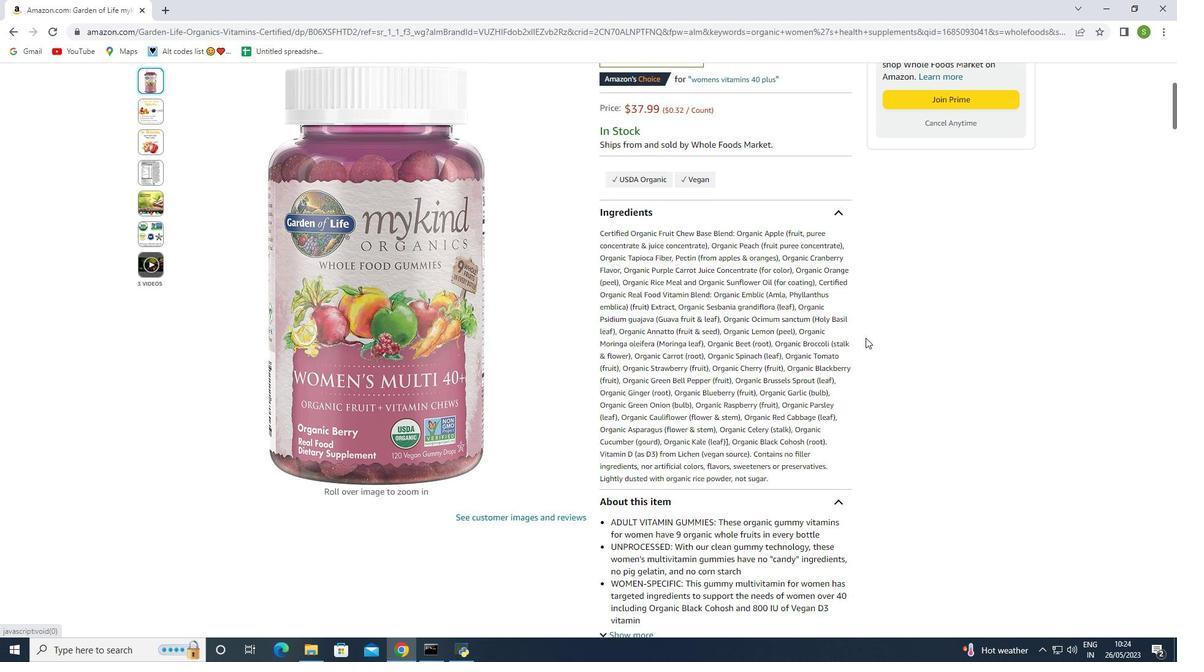 
Action: Mouse scrolled (862, 344) with delta (0, 0)
Screenshot: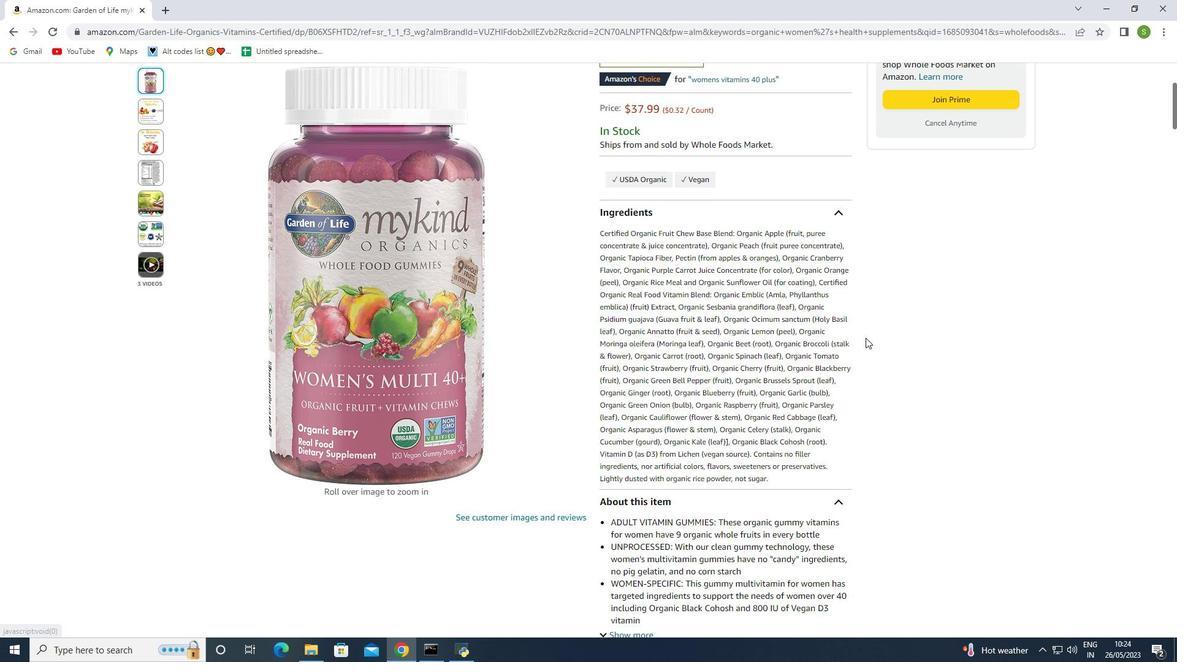 
Action: Mouse scrolled (862, 344) with delta (0, 0)
Screenshot: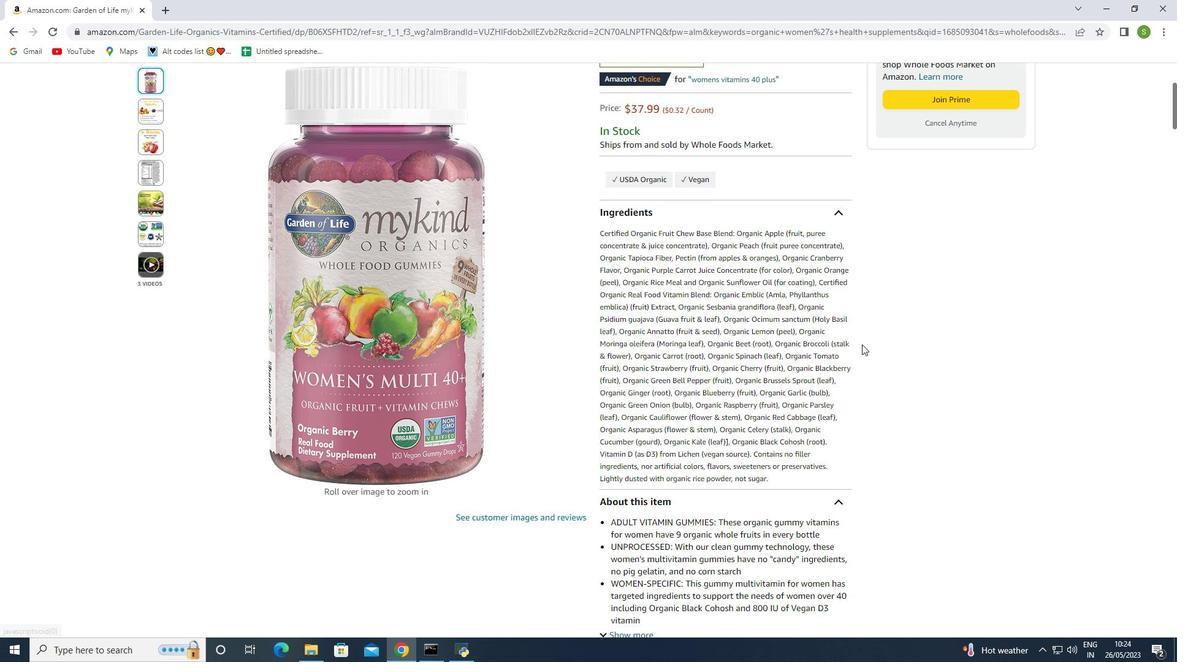 
Action: Mouse moved to (862, 345)
Screenshot: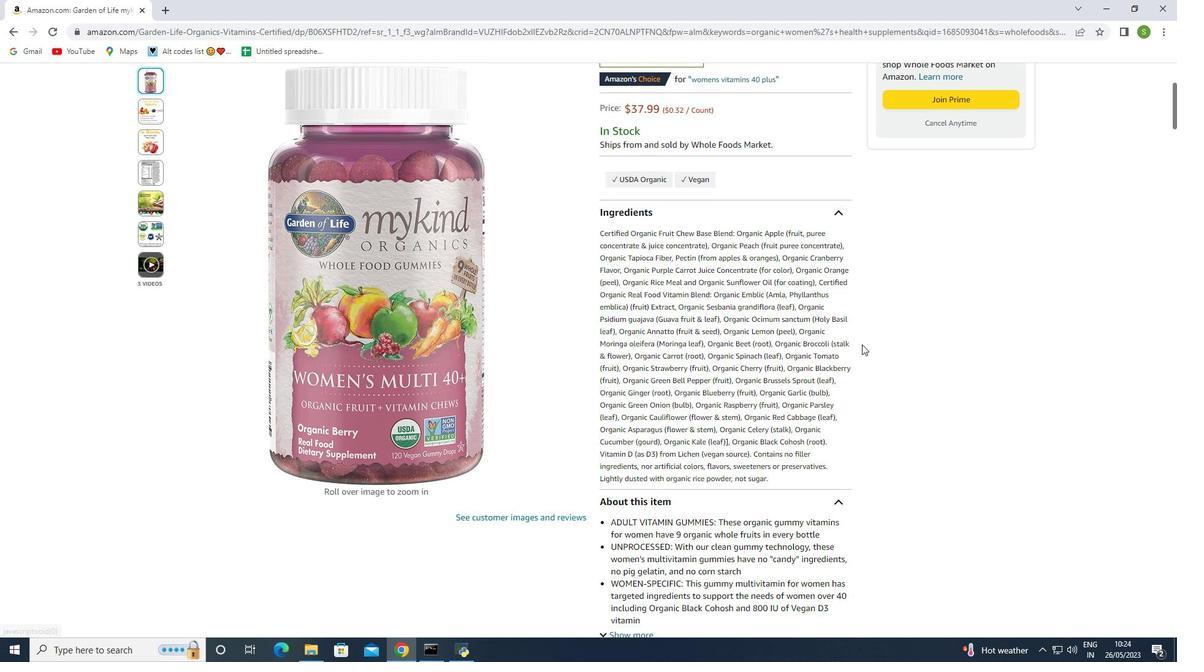 
Action: Mouse scrolled (862, 344) with delta (0, 0)
Screenshot: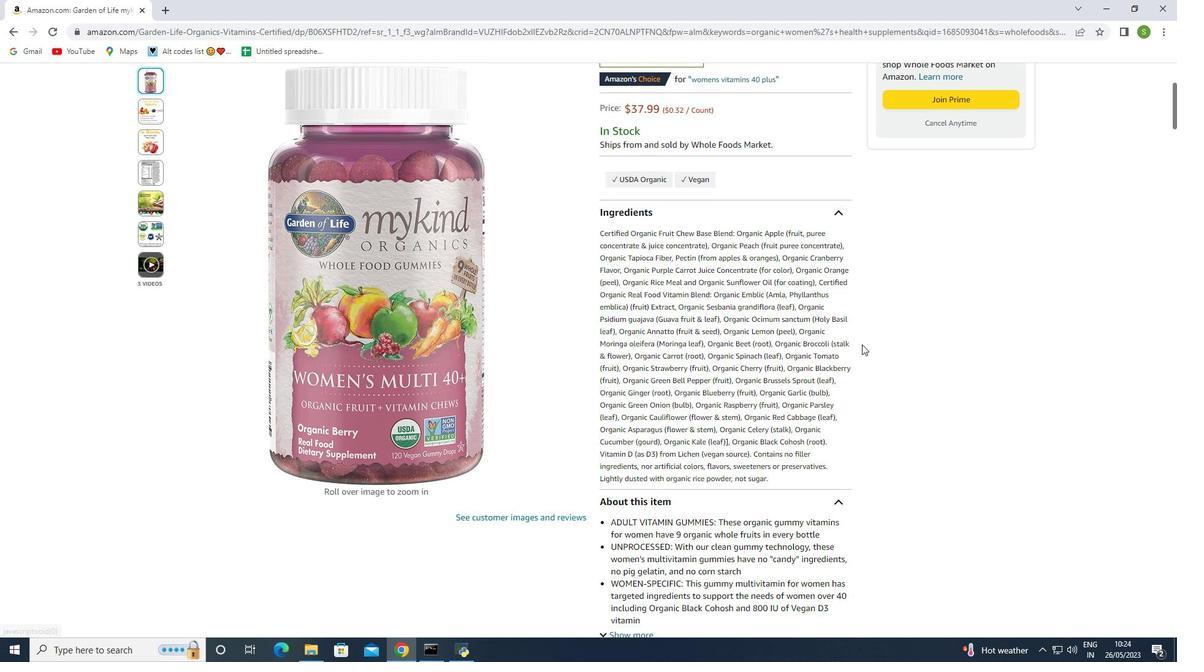 
Action: Mouse moved to (829, 361)
Screenshot: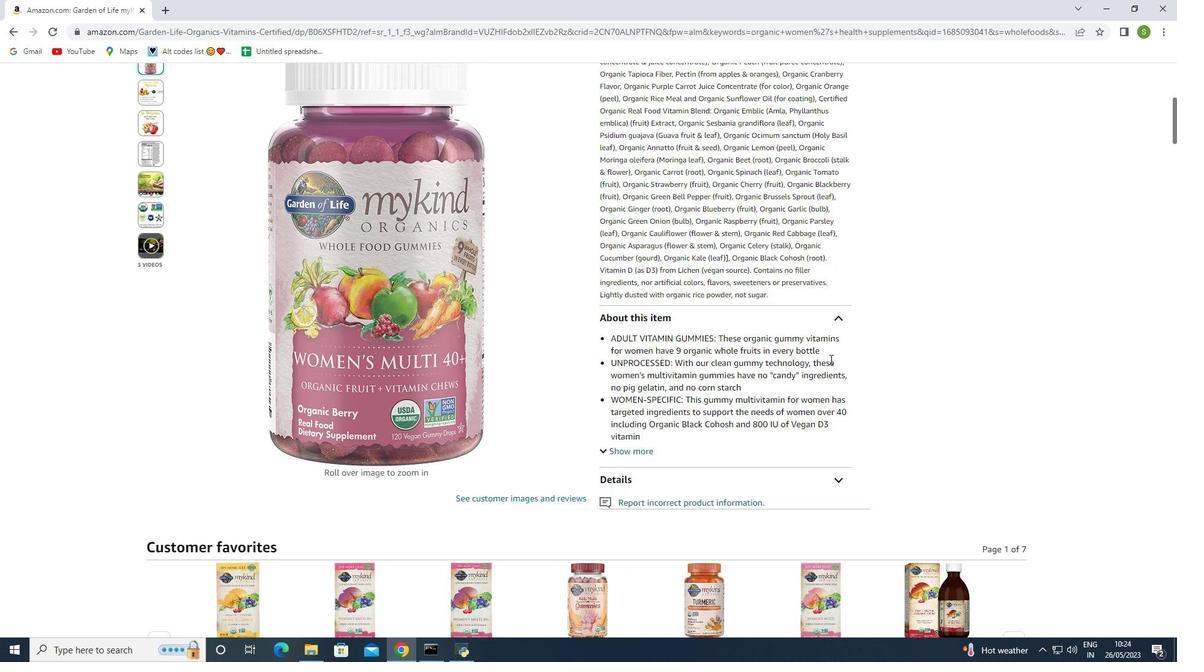 
Action: Mouse scrolled (829, 361) with delta (0, 0)
Screenshot: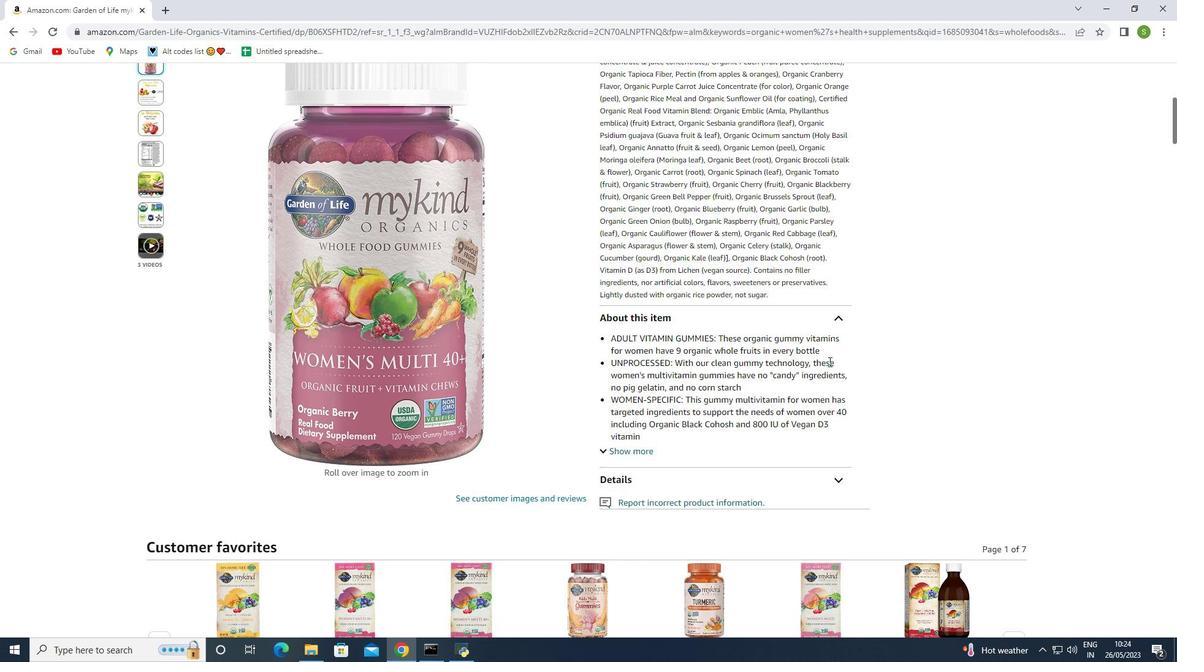 
Action: Mouse scrolled (829, 361) with delta (0, 0)
Screenshot: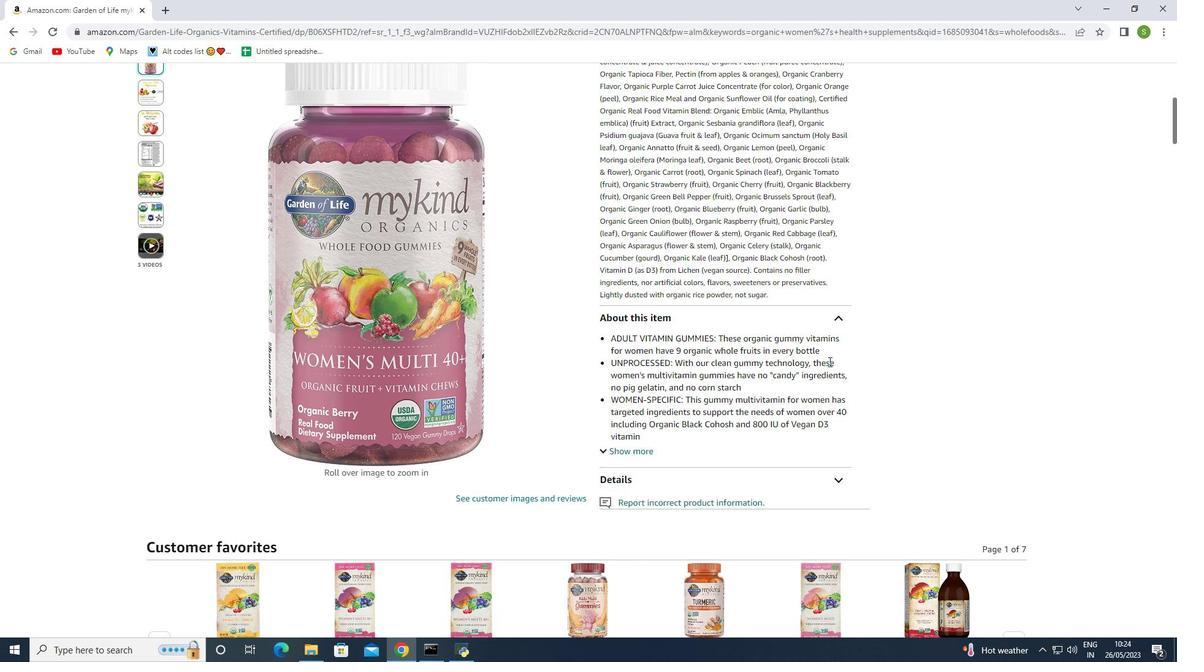 
Action: Mouse scrolled (829, 361) with delta (0, 0)
Screenshot: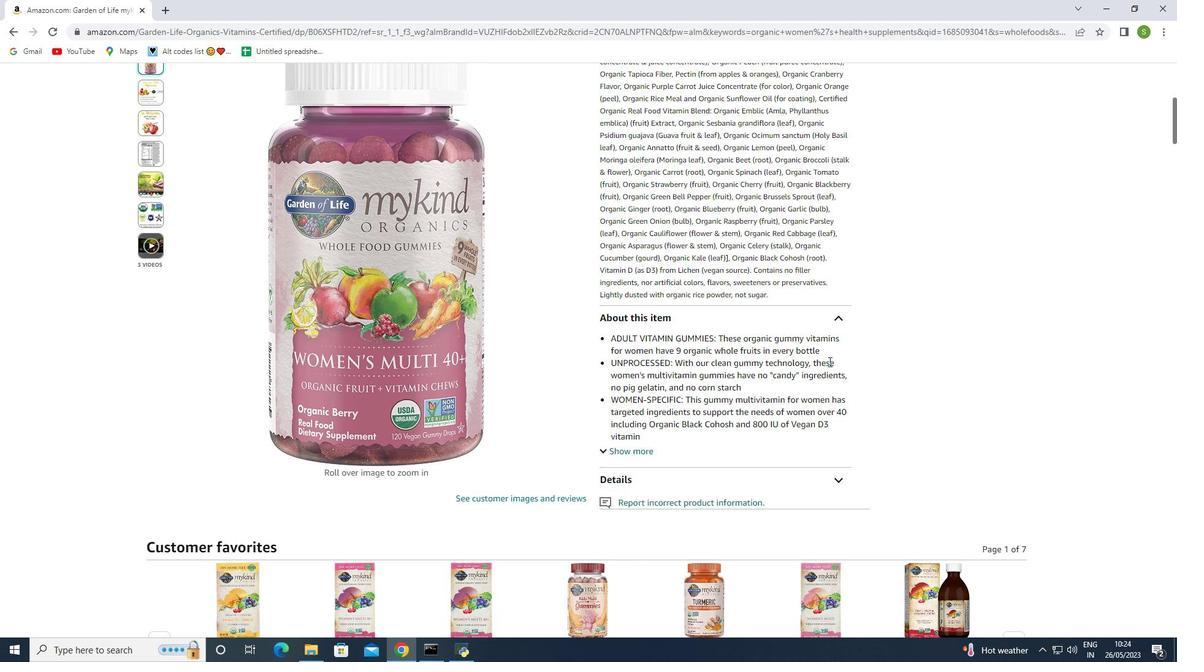 
Action: Mouse moved to (841, 293)
Screenshot: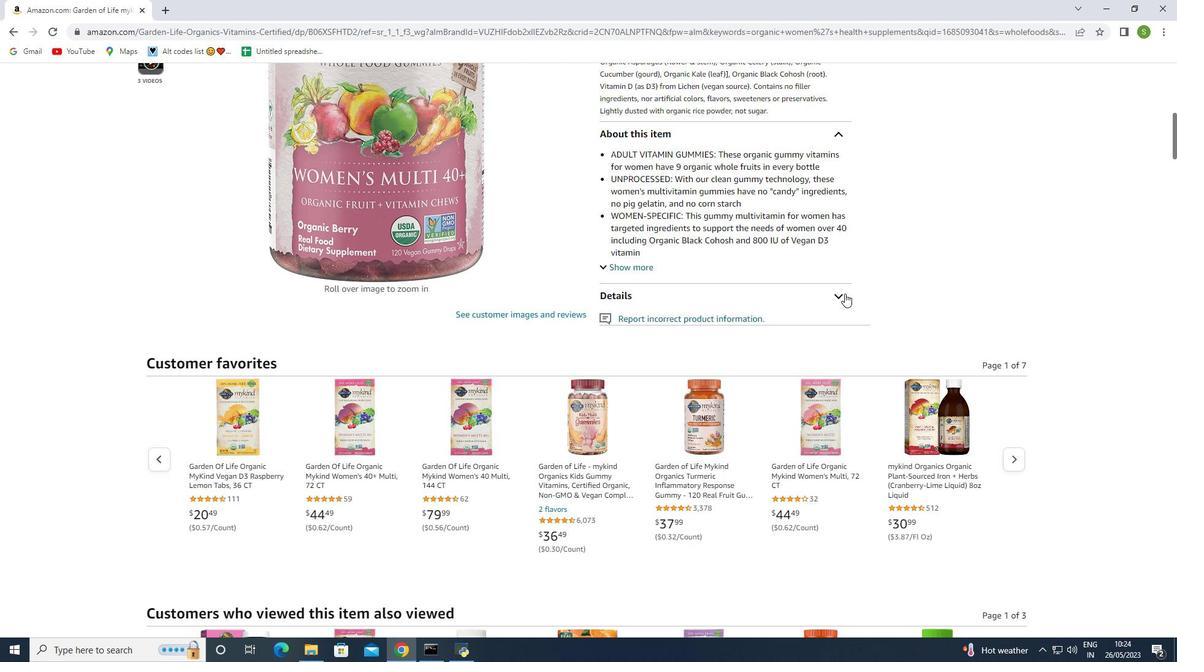 
Action: Mouse pressed left at (841, 293)
Screenshot: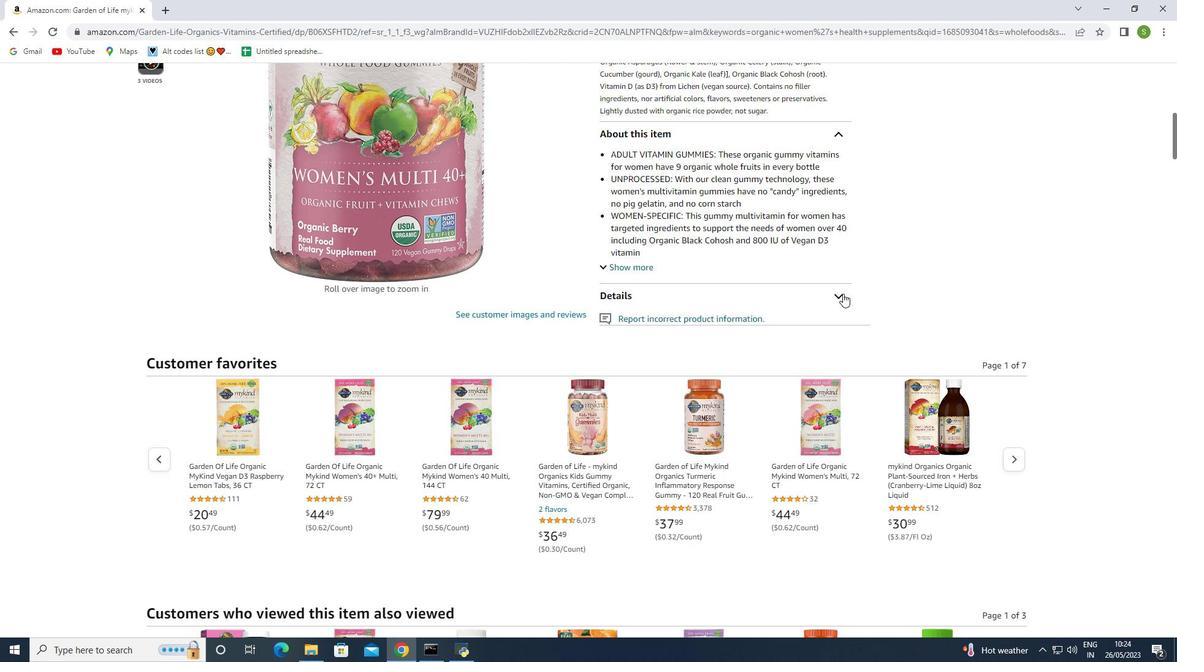 
Action: Mouse moved to (766, 347)
Screenshot: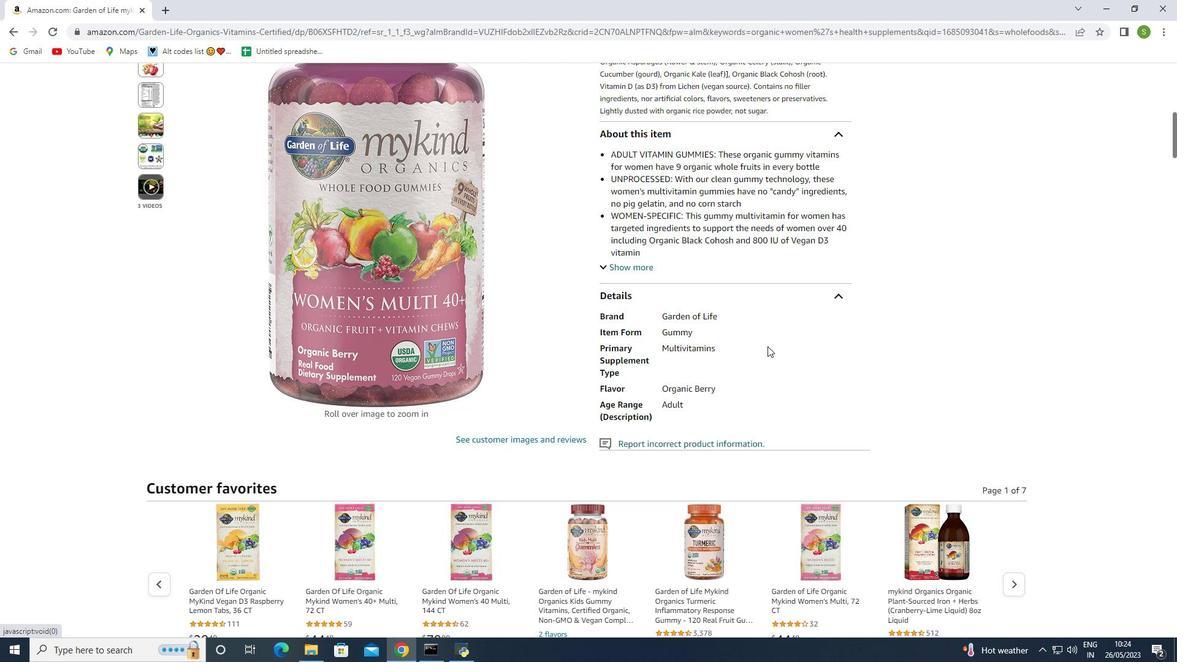 
Action: Mouse scrolled (766, 346) with delta (0, 0)
Screenshot: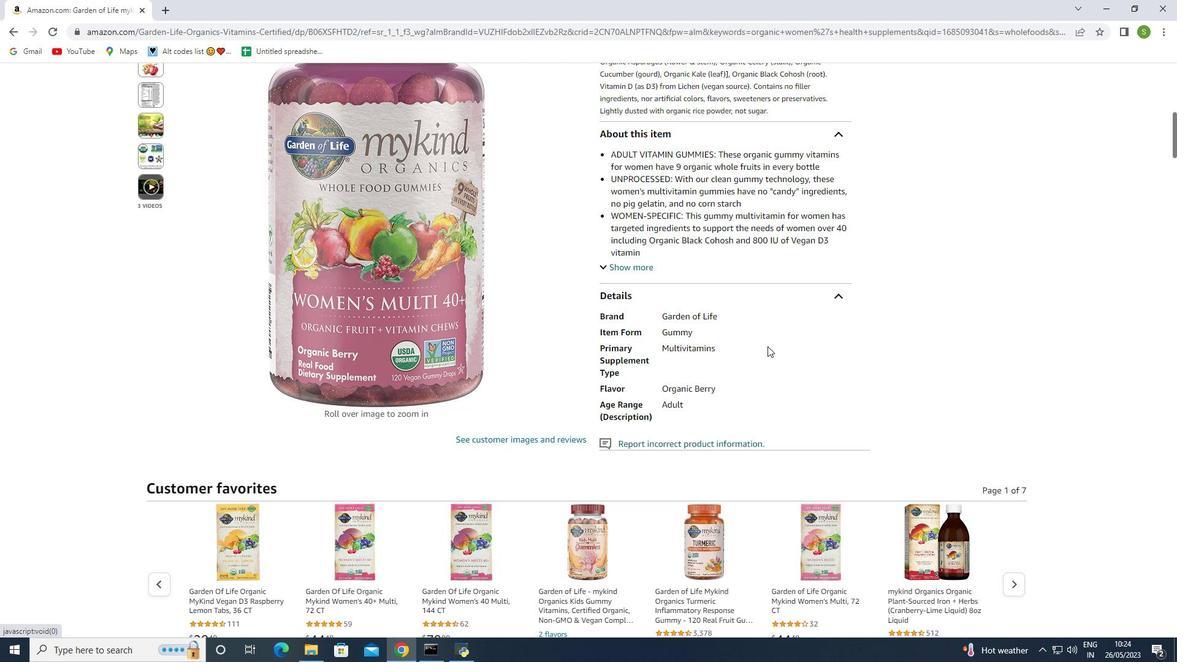 
Action: Mouse scrolled (766, 346) with delta (0, 0)
Screenshot: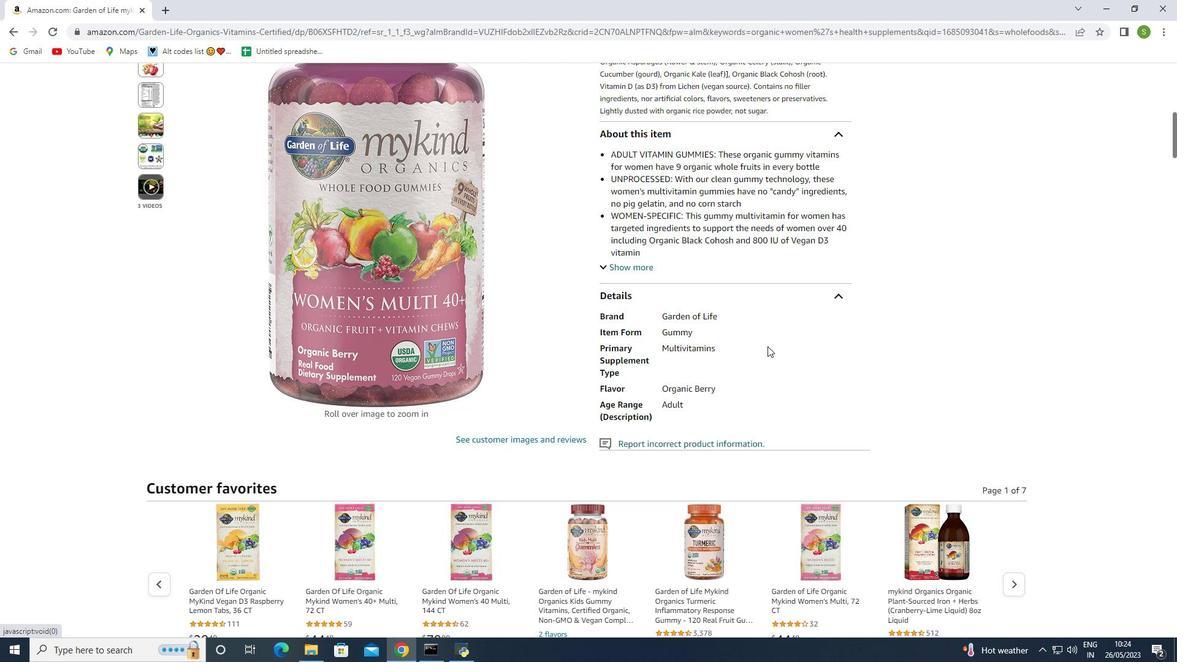 
Action: Mouse scrolled (766, 346) with delta (0, 0)
Screenshot: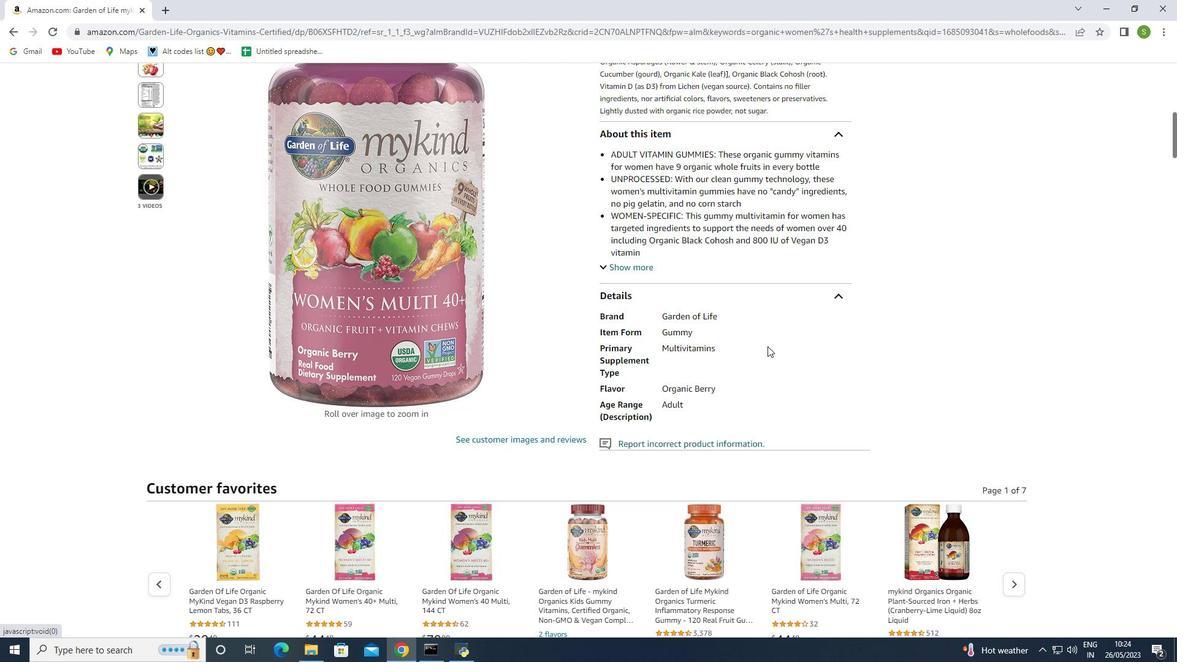 
Action: Mouse scrolled (766, 346) with delta (0, 0)
Screenshot: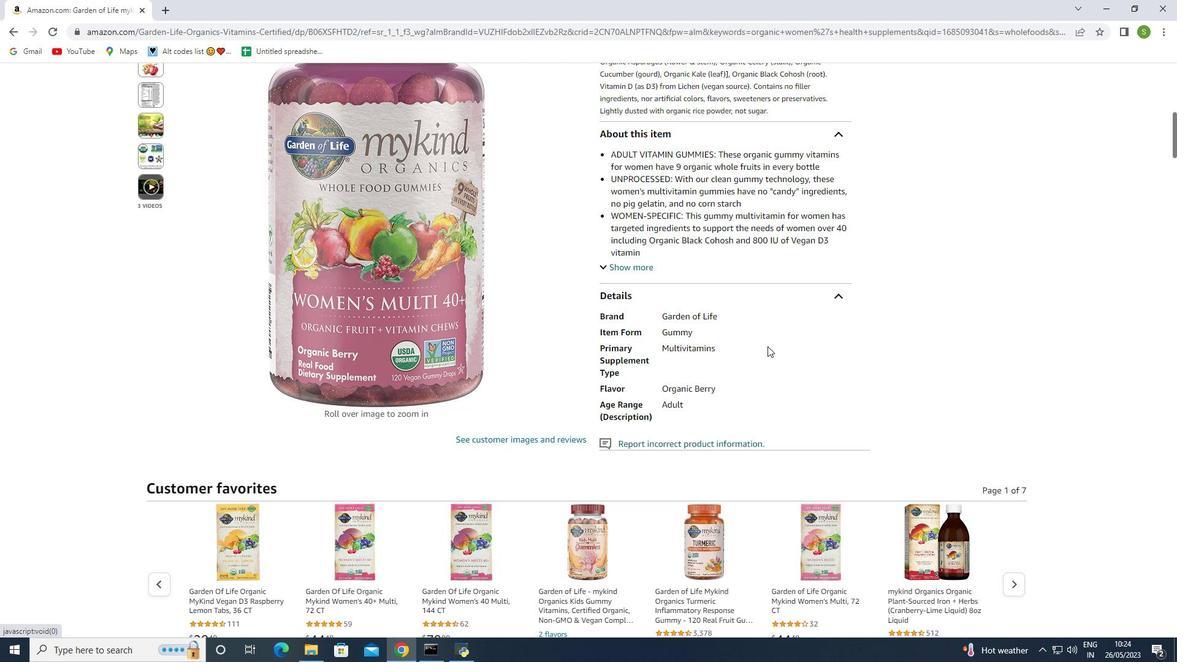 
Action: Mouse scrolled (766, 347) with delta (0, 0)
Screenshot: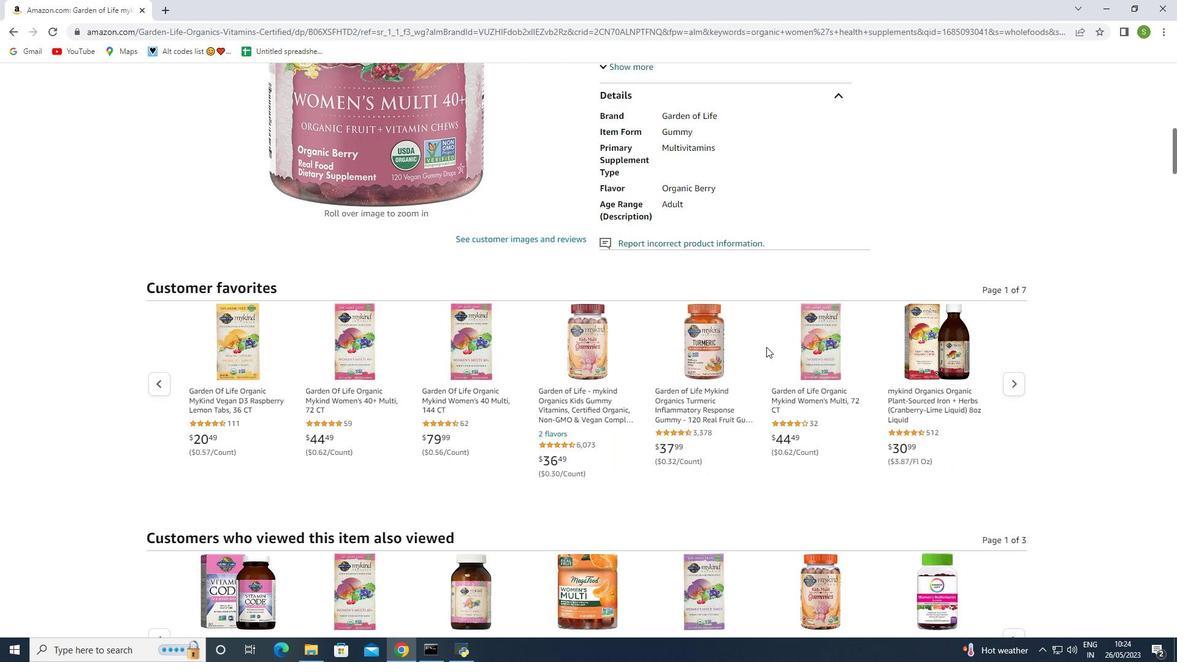 
Action: Mouse scrolled (766, 347) with delta (0, 0)
Screenshot: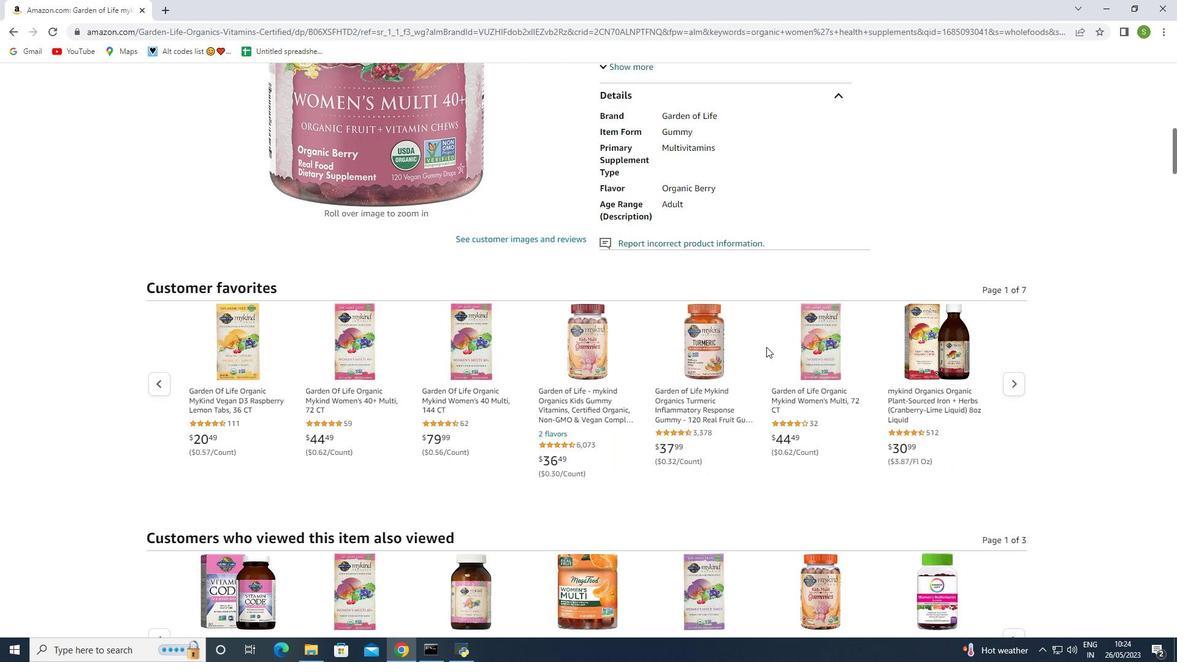 
Action: Mouse scrolled (766, 347) with delta (0, 0)
Screenshot: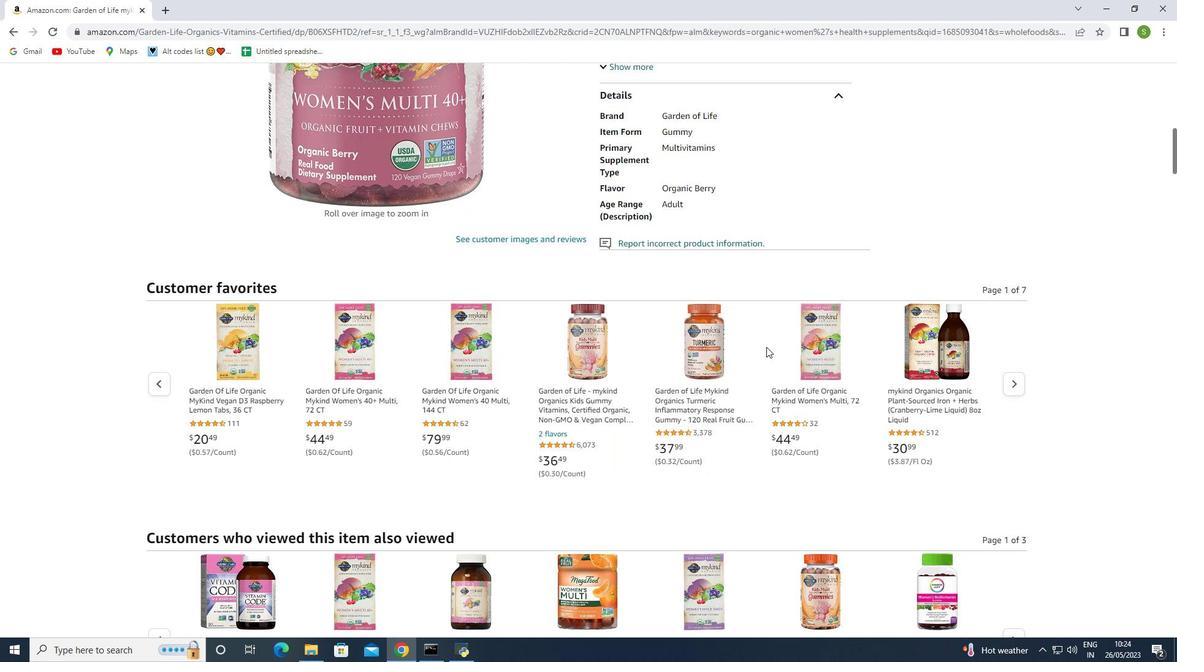 
Action: Mouse scrolled (766, 347) with delta (0, 0)
Screenshot: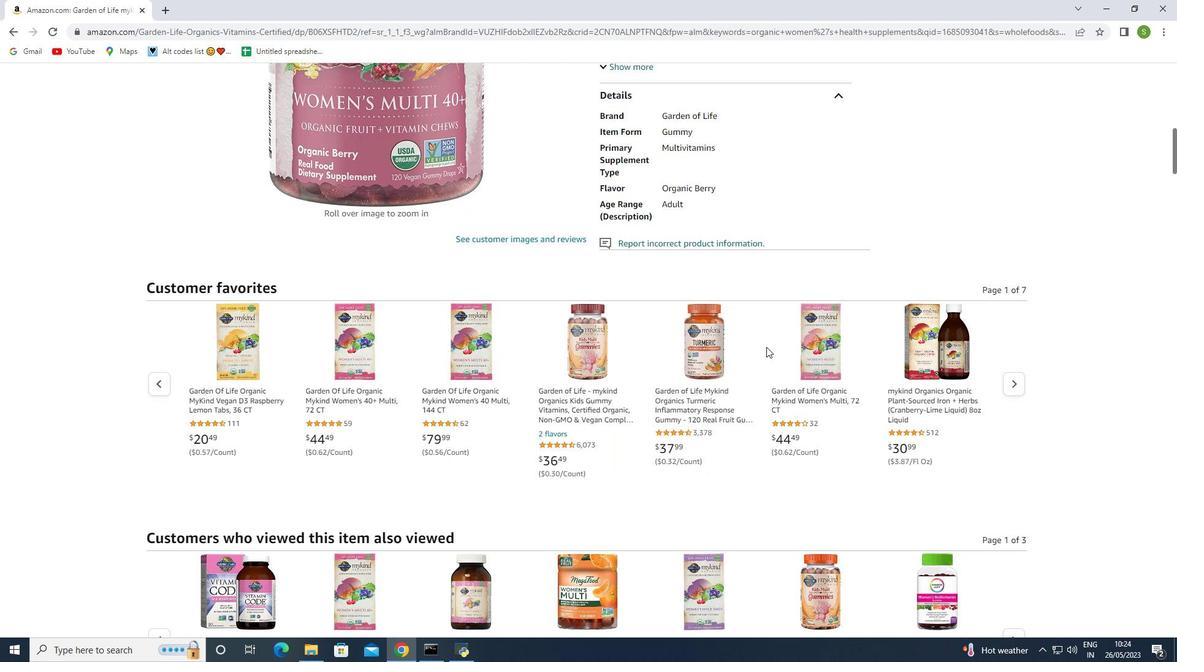 
Action: Mouse moved to (763, 346)
Screenshot: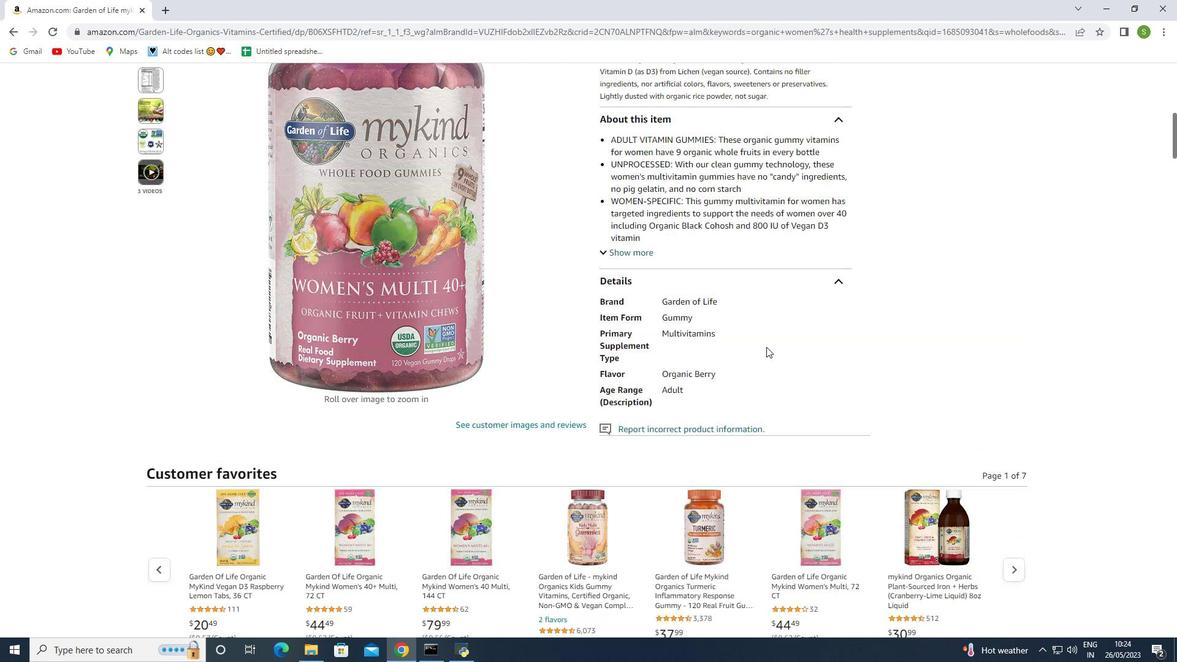 
Action: Mouse scrolled (763, 347) with delta (0, 0)
Screenshot: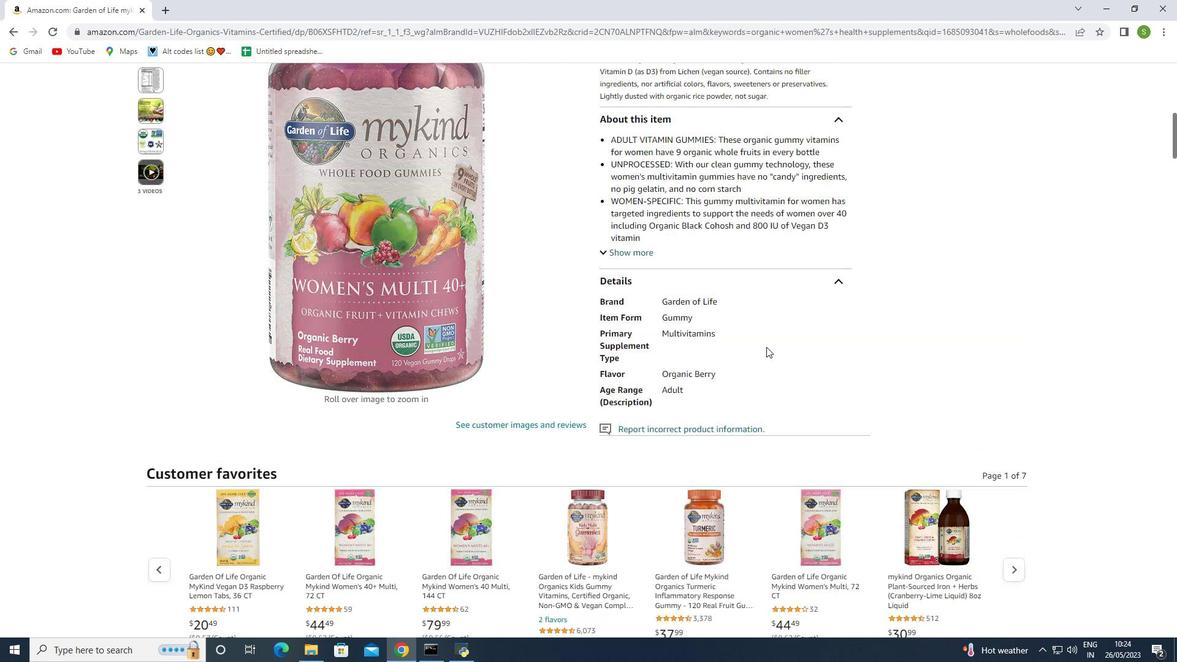 
Action: Mouse moved to (763, 346)
Screenshot: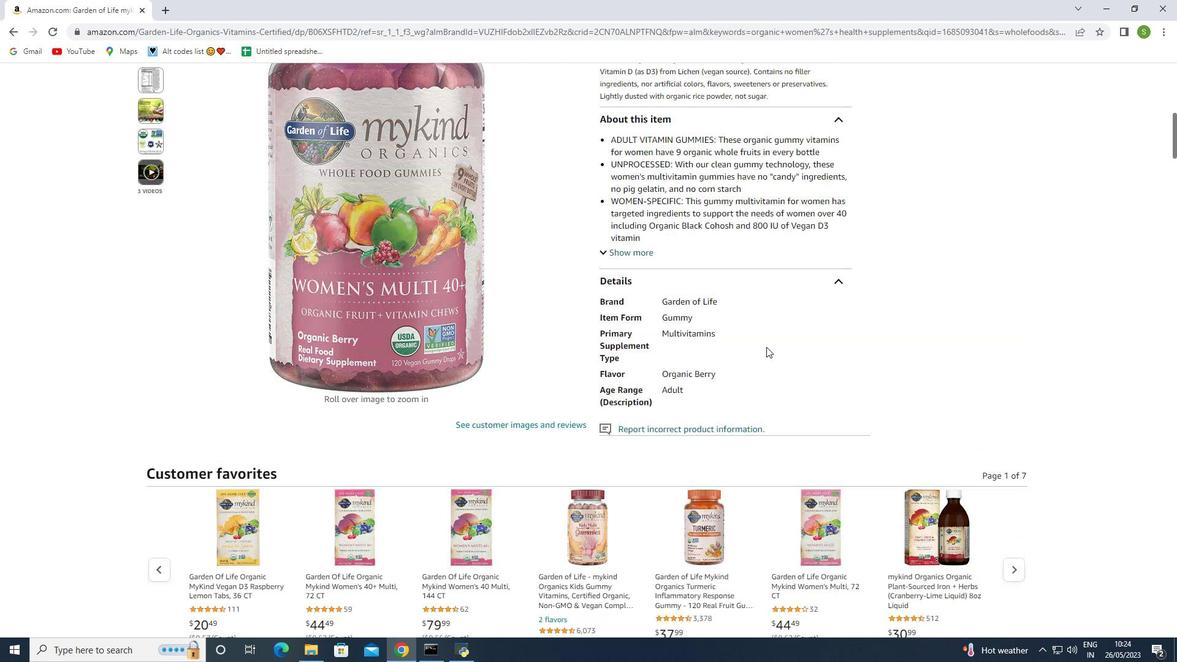 
Action: Mouse scrolled (763, 347) with delta (0, 0)
Screenshot: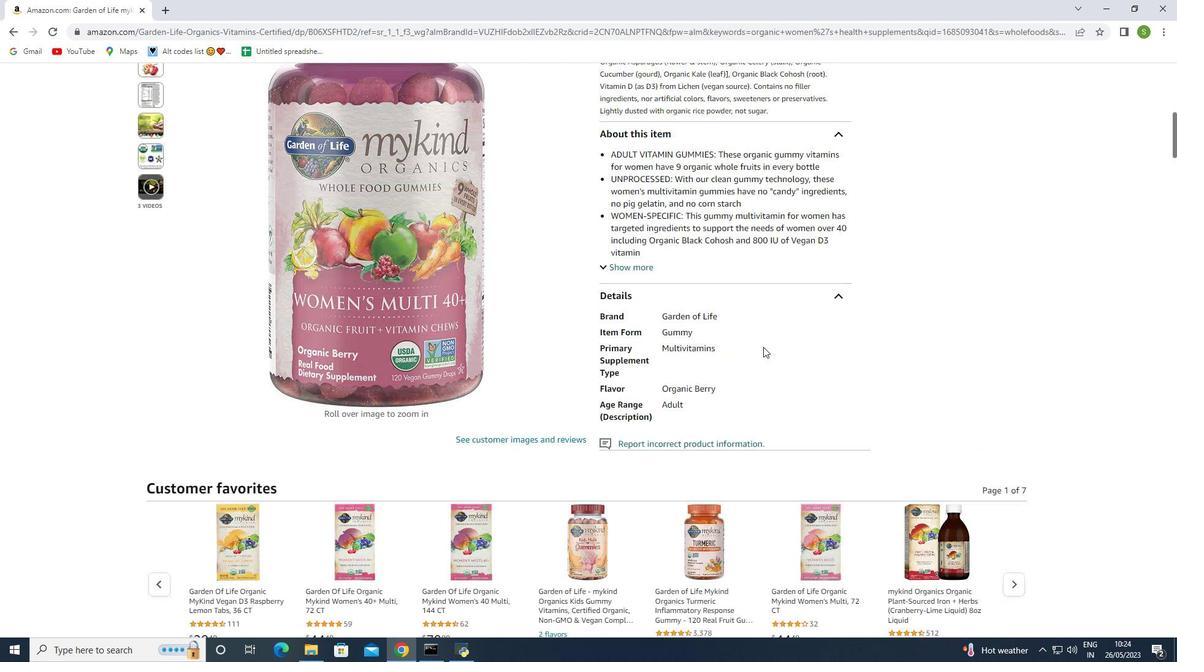 
Action: Mouse moved to (762, 345)
Screenshot: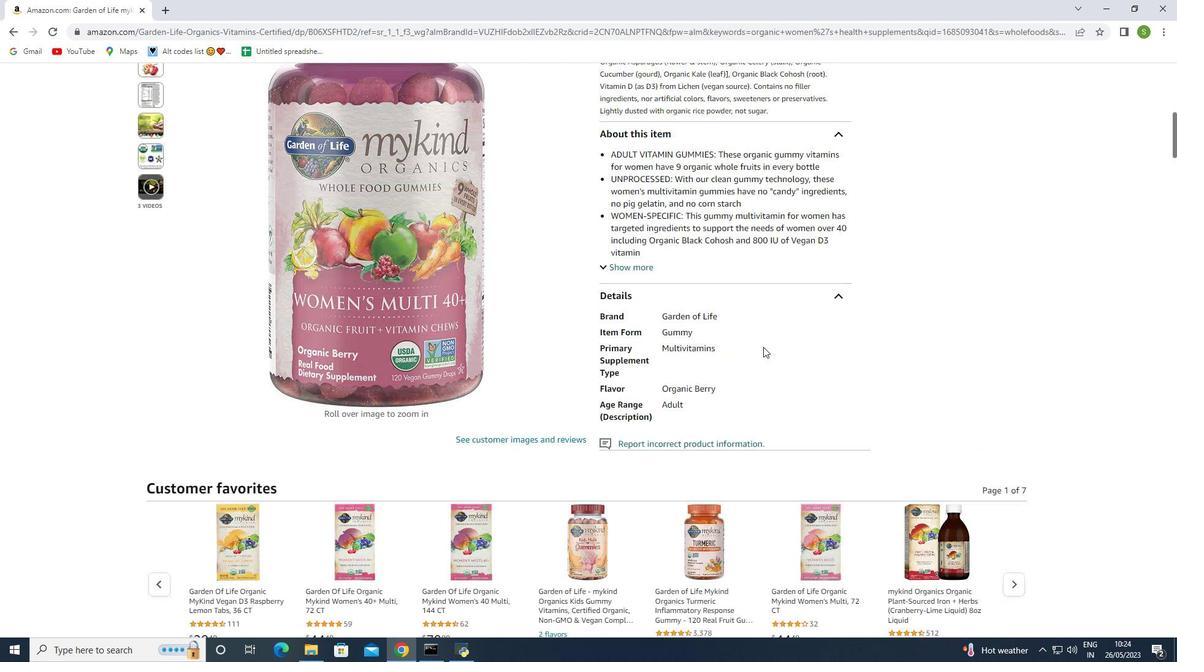 
Action: Mouse scrolled (762, 346) with delta (0, 0)
Screenshot: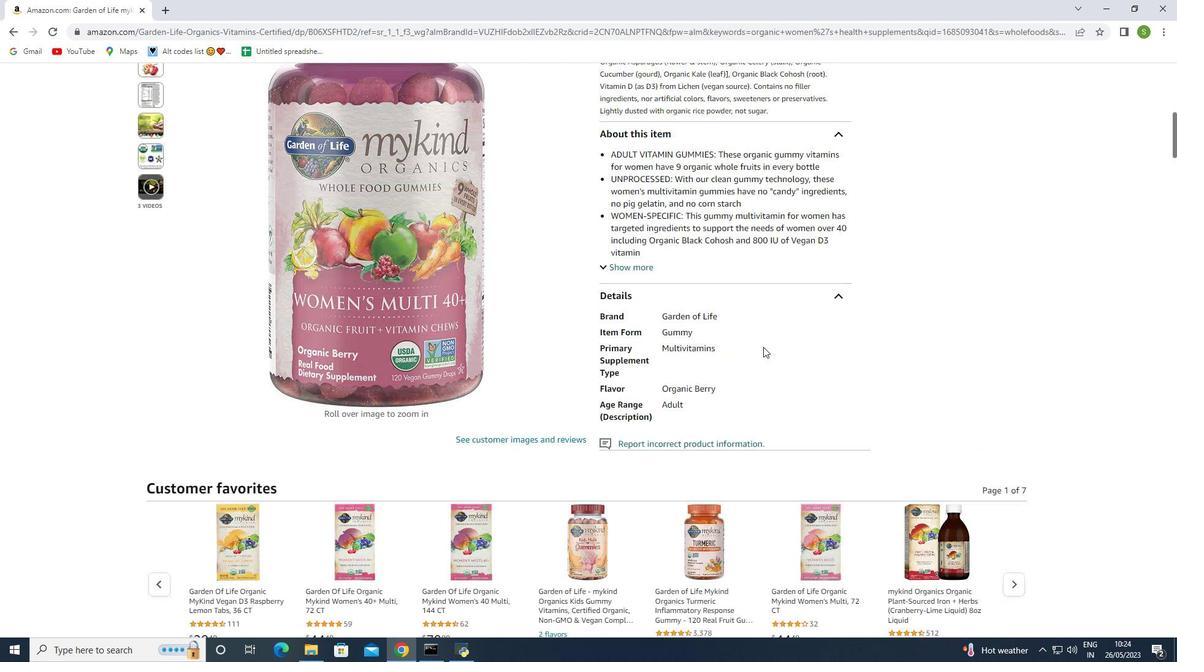 
Action: Mouse scrolled (762, 346) with delta (0, 0)
Screenshot: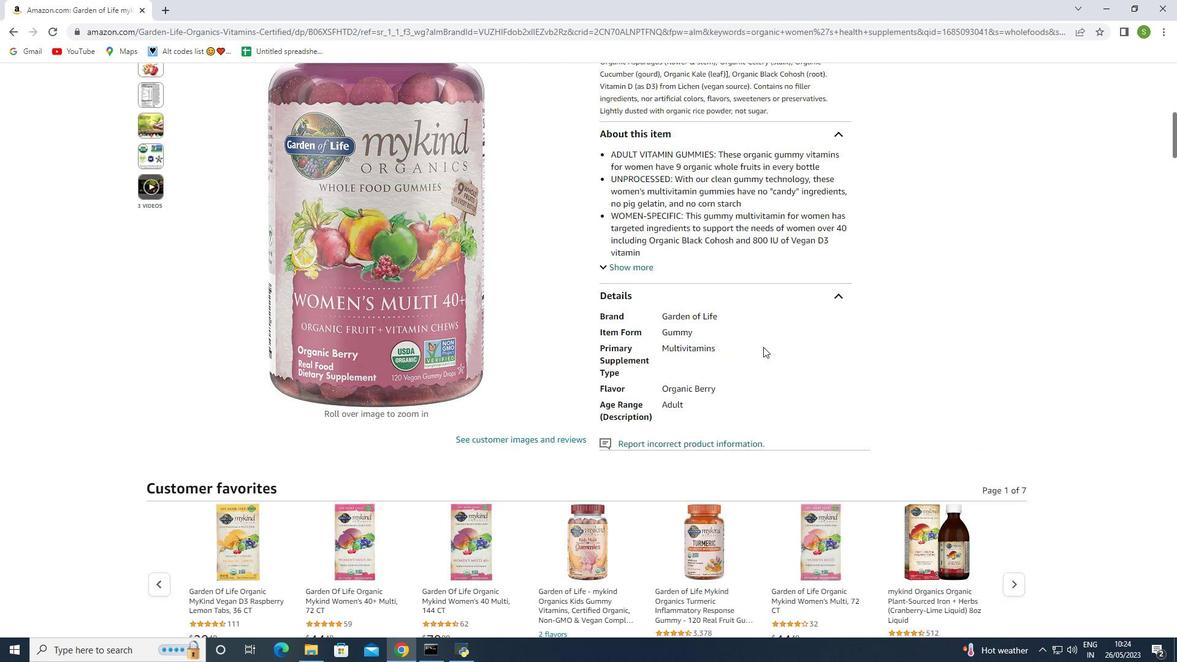 
Action: Mouse scrolled (762, 346) with delta (0, 0)
Screenshot: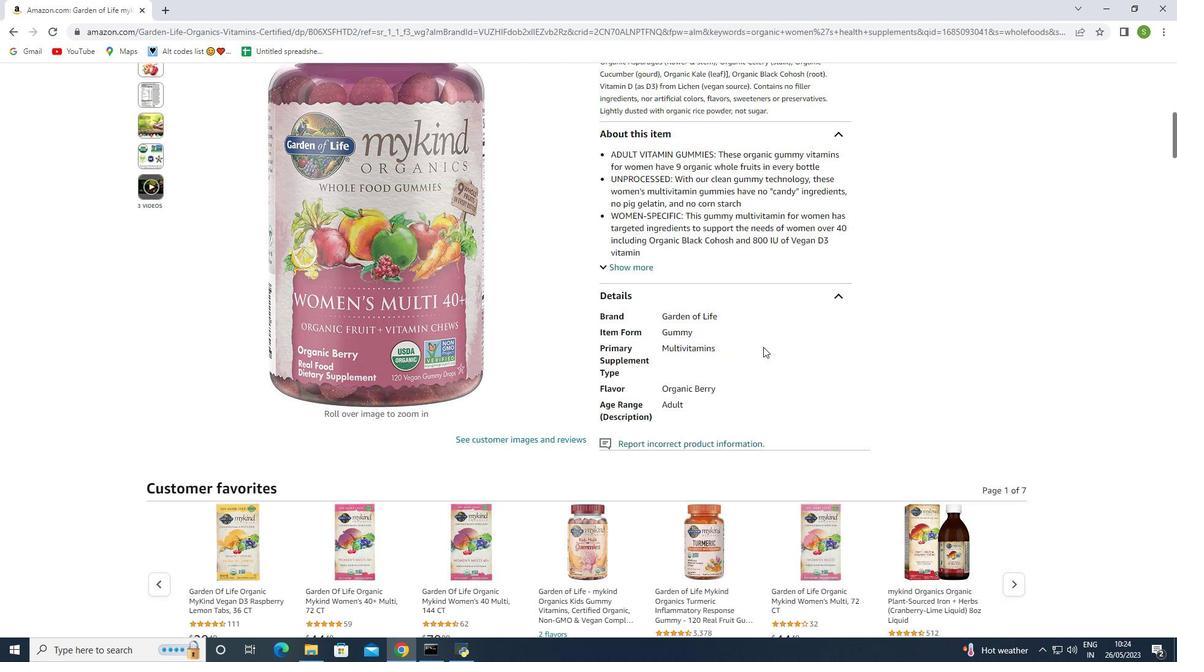 
Action: Mouse scrolled (762, 346) with delta (0, 0)
Screenshot: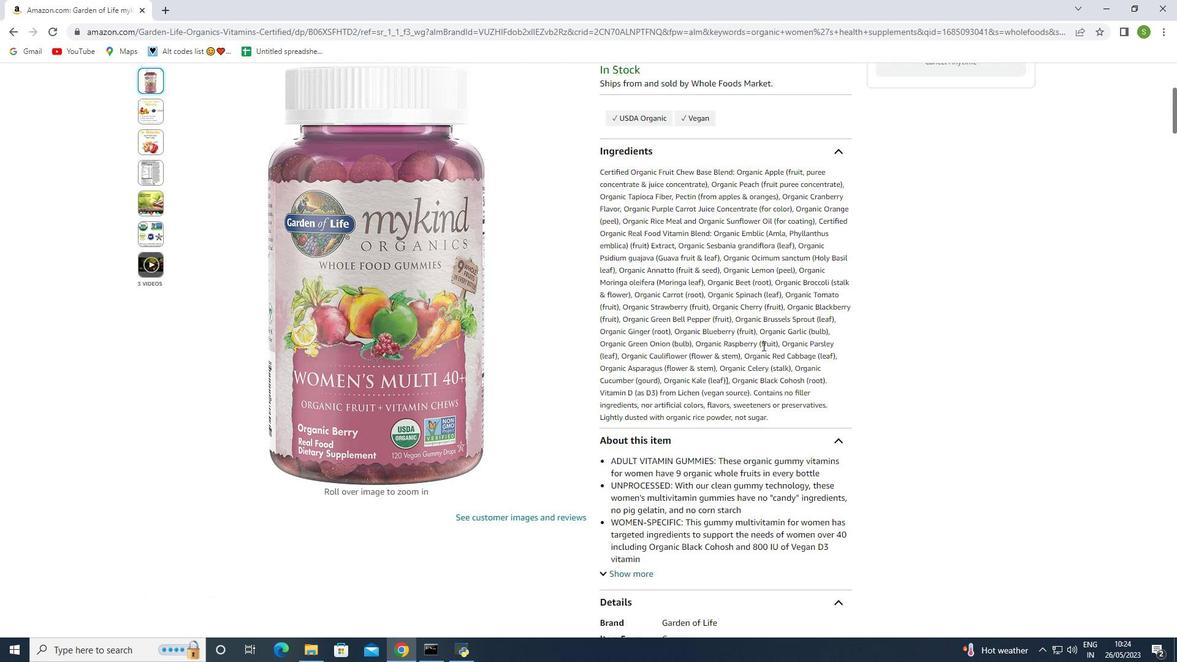 
Action: Mouse scrolled (762, 346) with delta (0, 0)
Screenshot: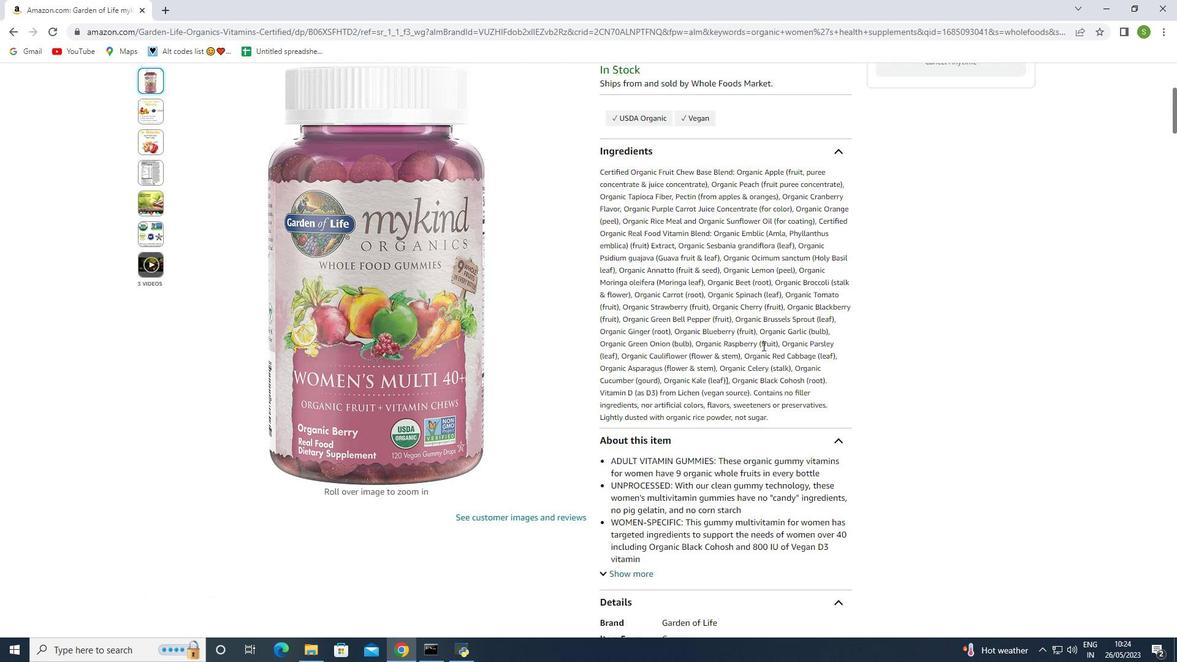 
Action: Mouse scrolled (762, 346) with delta (0, 0)
Screenshot: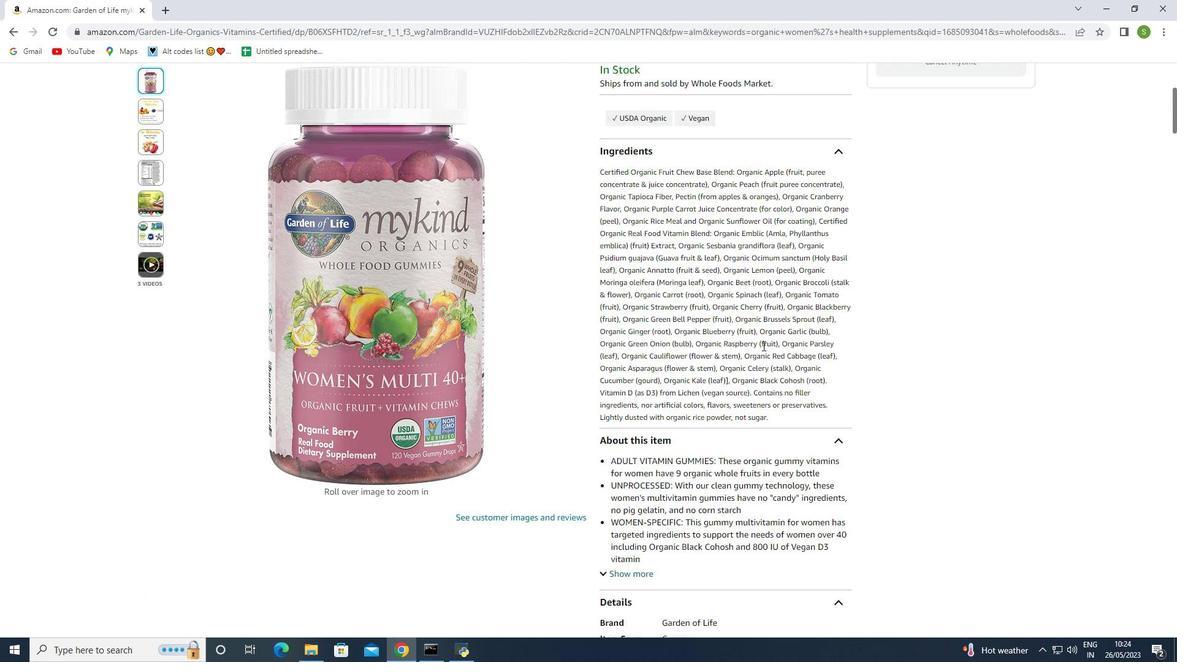 
Action: Mouse scrolled (762, 346) with delta (0, 0)
Screenshot: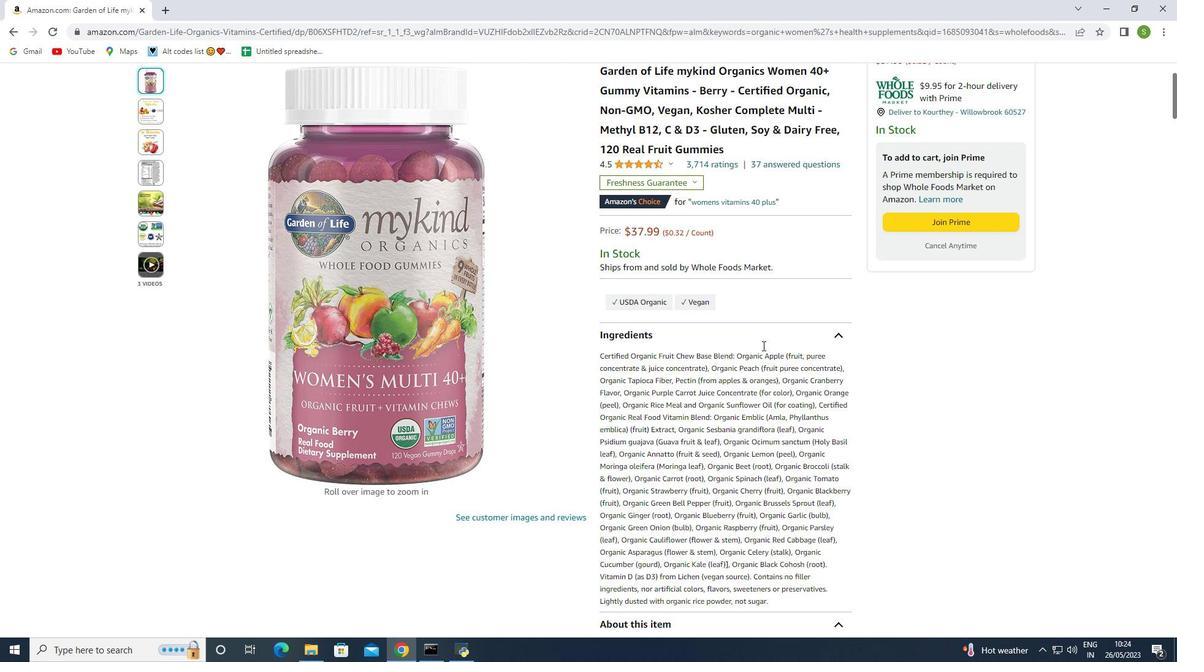 
Action: Mouse scrolled (762, 346) with delta (0, 0)
Screenshot: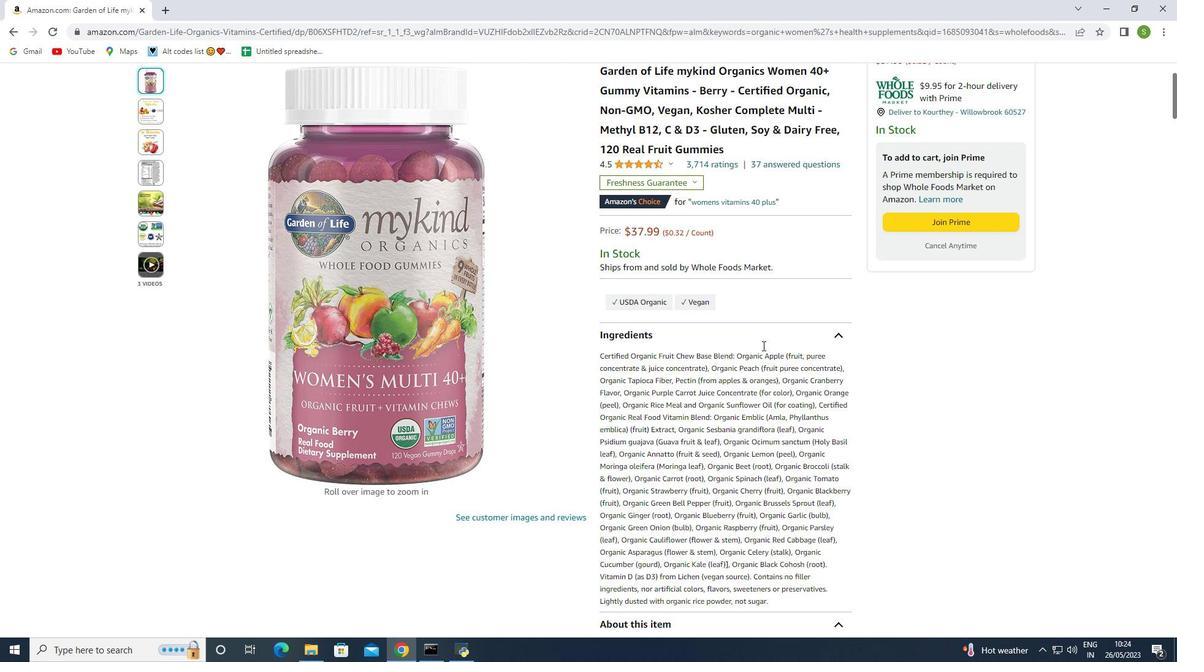 
Action: Mouse scrolled (762, 346) with delta (0, 0)
Screenshot: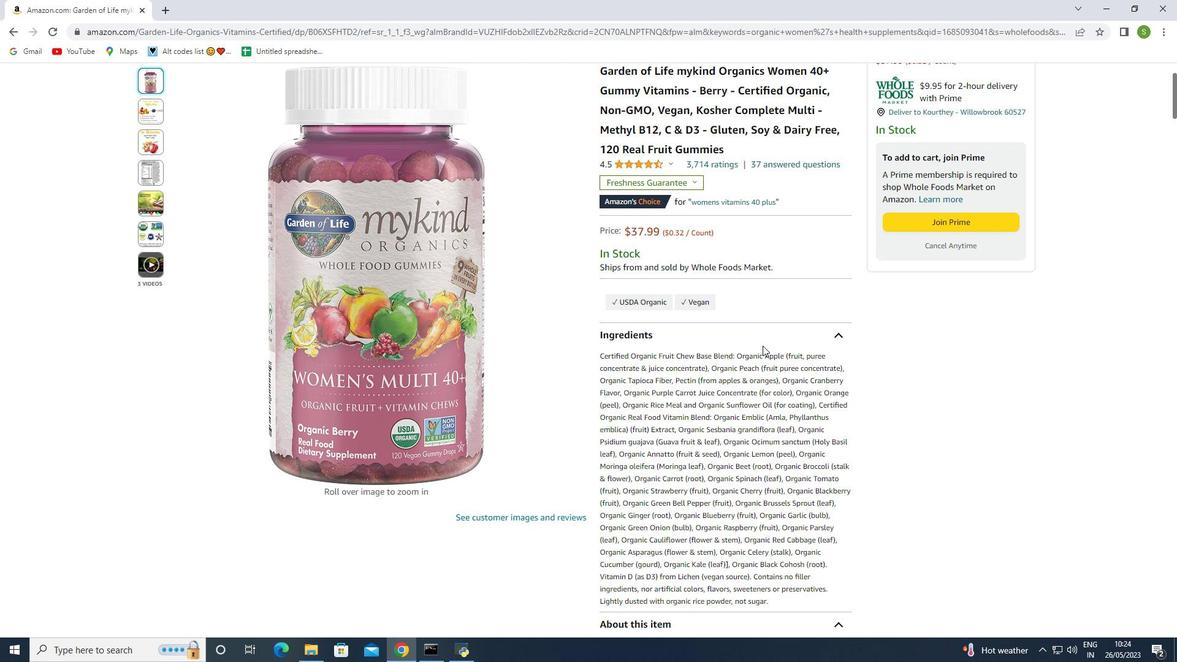 
Action: Mouse moved to (751, 344)
Screenshot: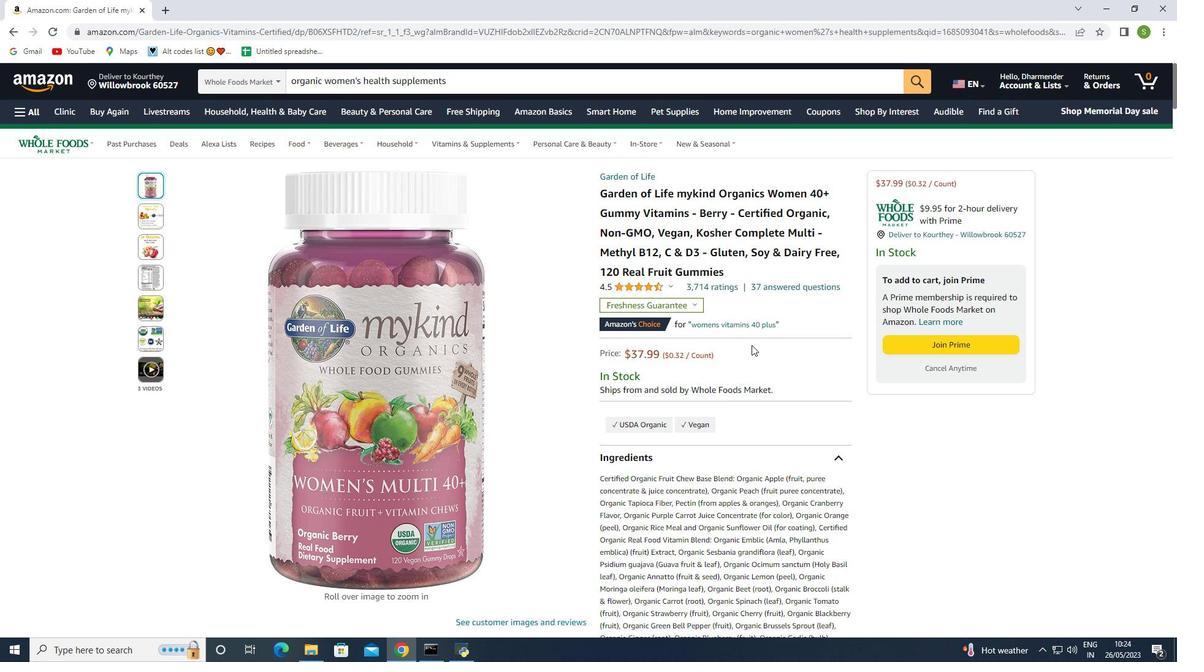 
Action: Mouse scrolled (751, 345) with delta (0, 0)
Screenshot: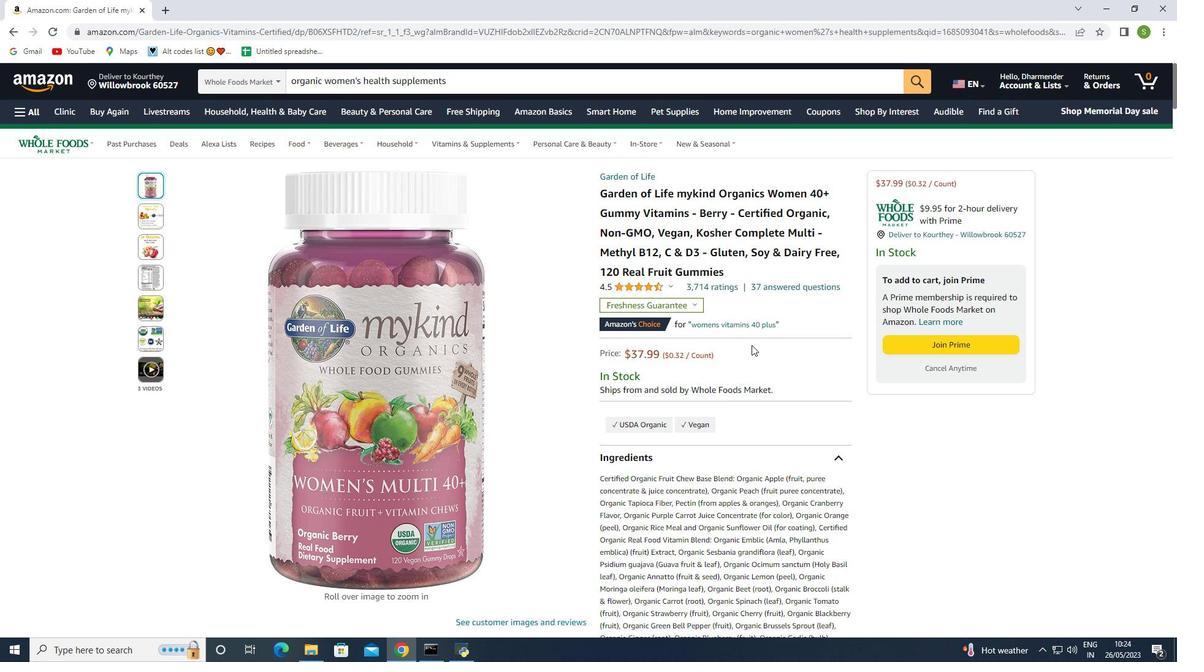 
Action: Mouse moved to (751, 344)
Screenshot: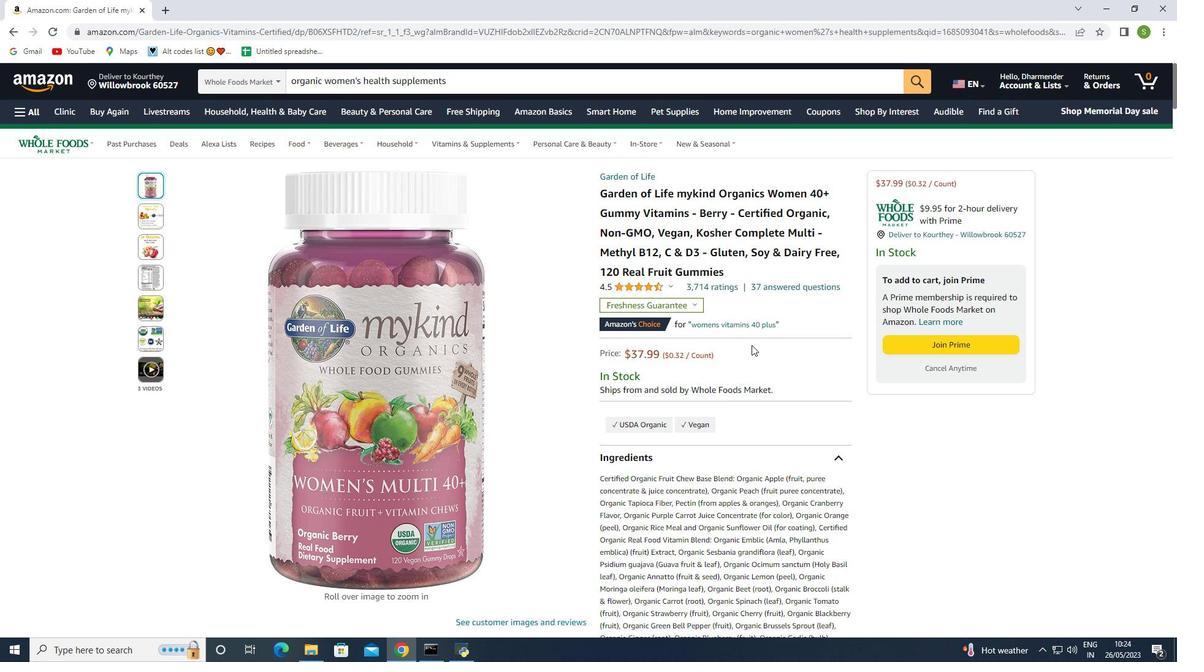 
Action: Mouse scrolled (751, 344) with delta (0, 0)
Screenshot: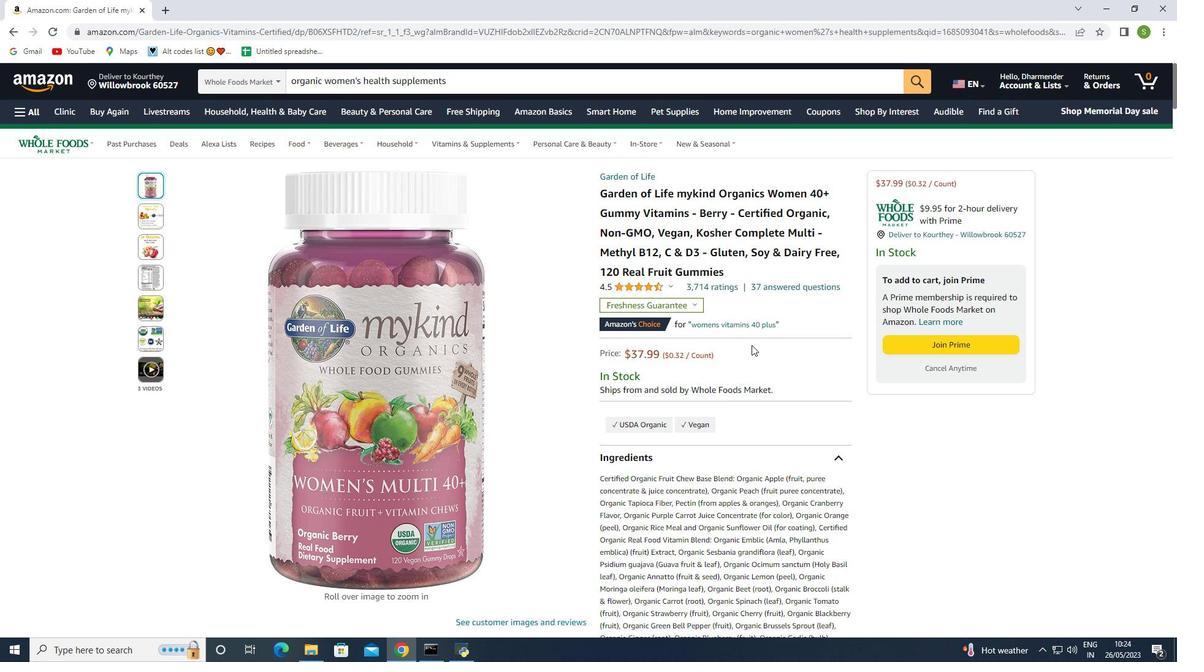 
Action: Mouse moved to (802, 327)
Screenshot: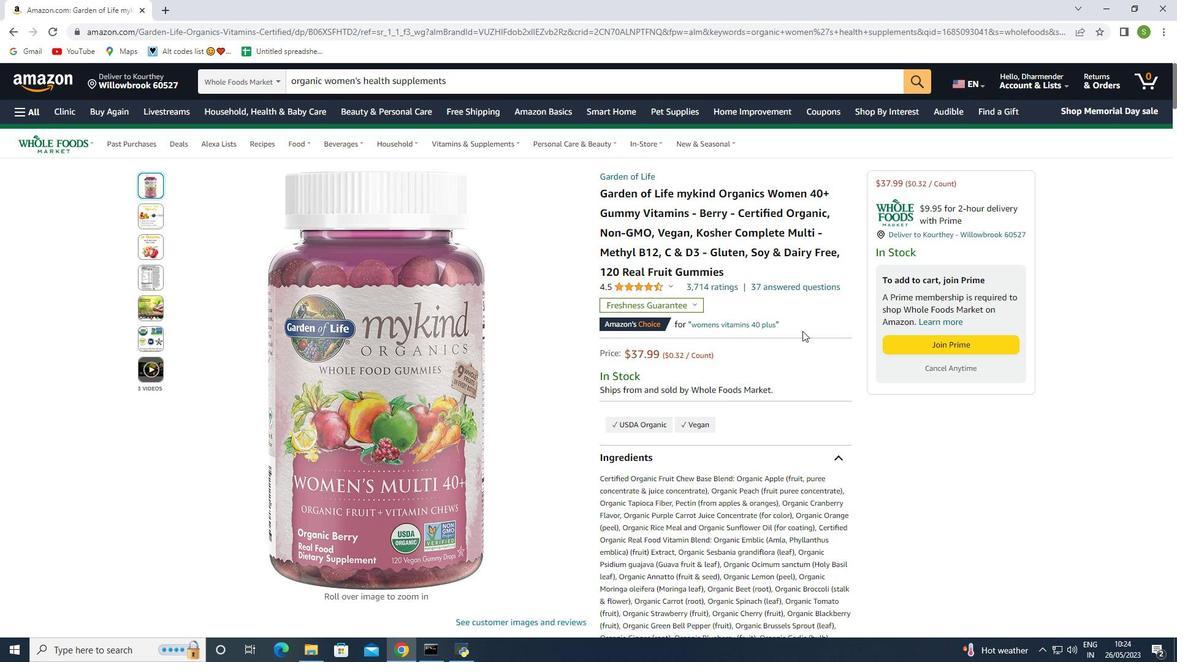 
Action: Mouse scrolled (802, 326) with delta (0, 0)
Screenshot: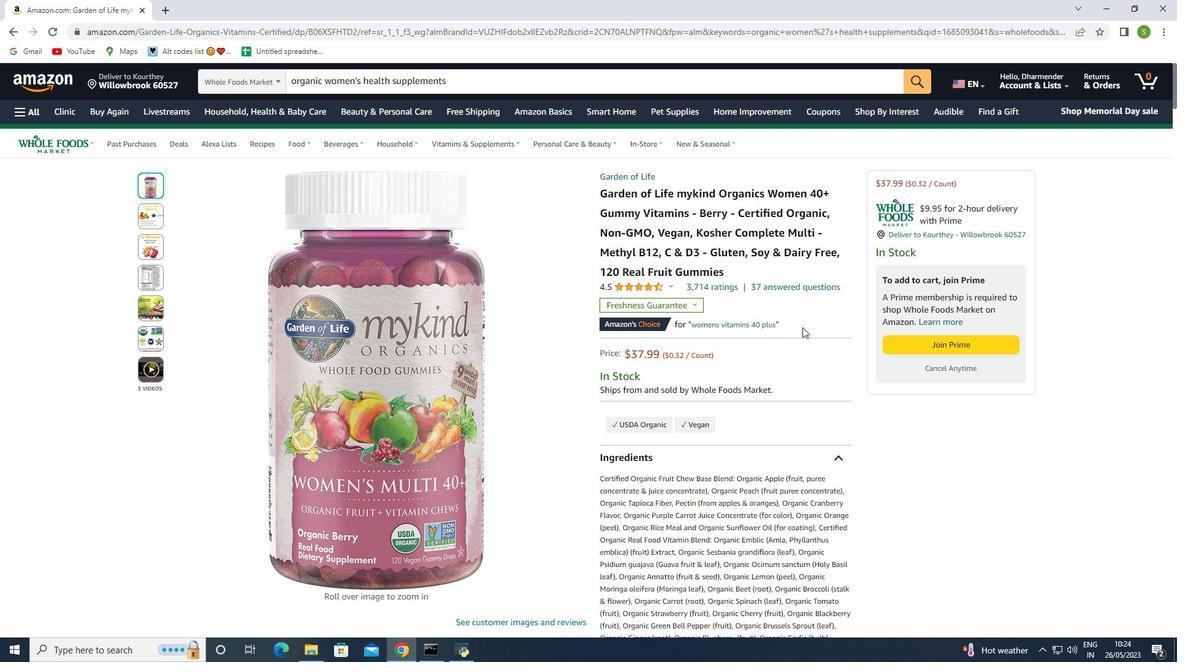 
Action: Mouse scrolled (802, 326) with delta (0, 0)
Screenshot: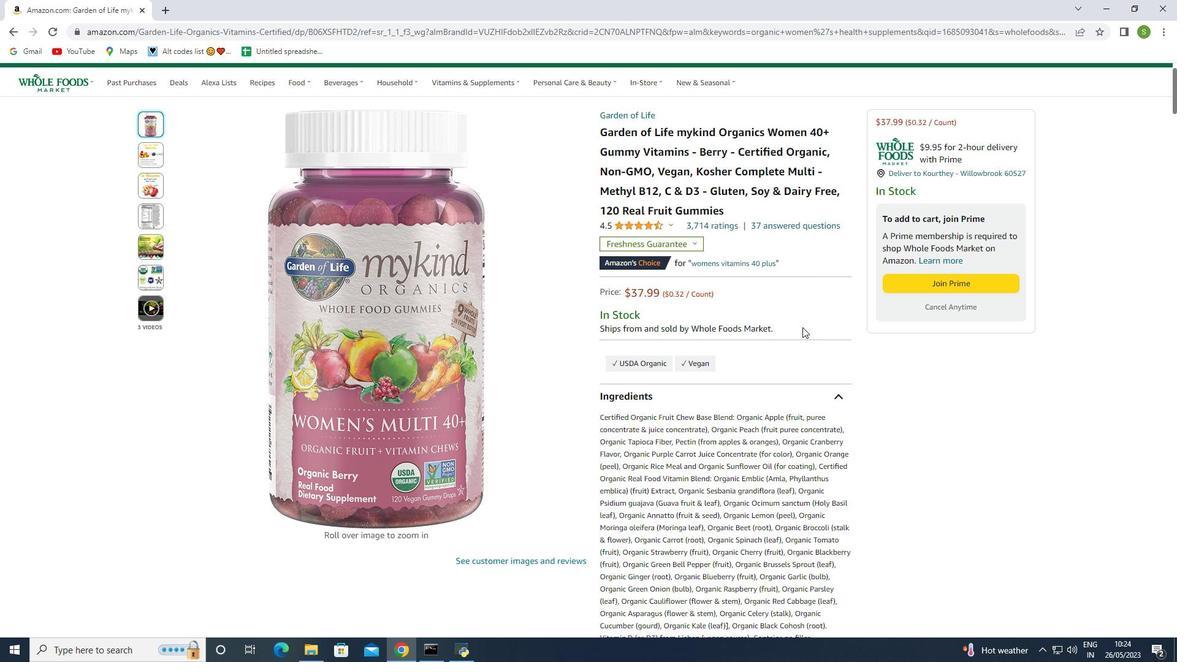 
Action: Mouse scrolled (802, 326) with delta (0, 0)
Screenshot: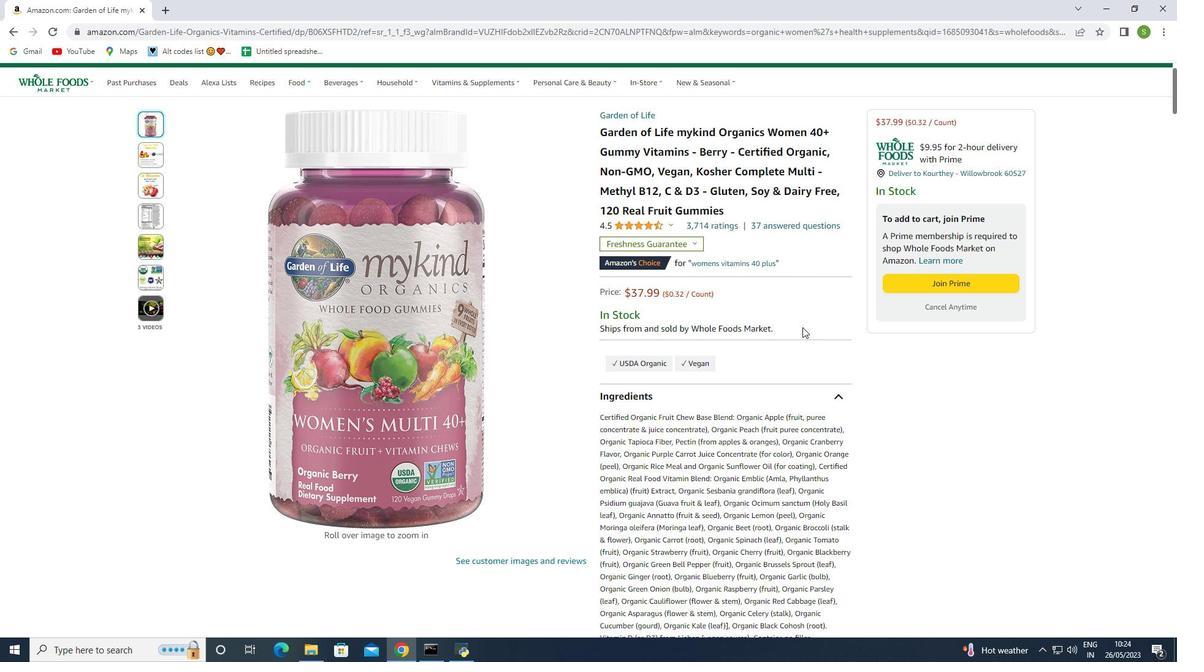 
Action: Mouse moved to (802, 329)
Screenshot: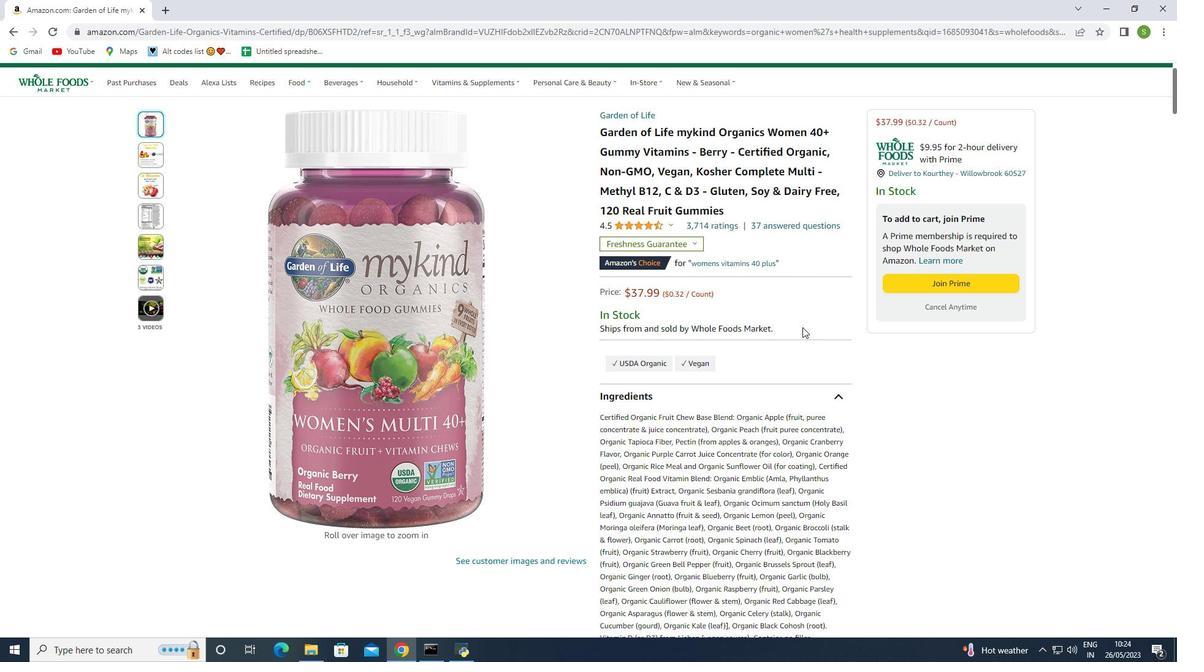 
Action: Mouse scrolled (802, 328) with delta (0, 0)
Screenshot: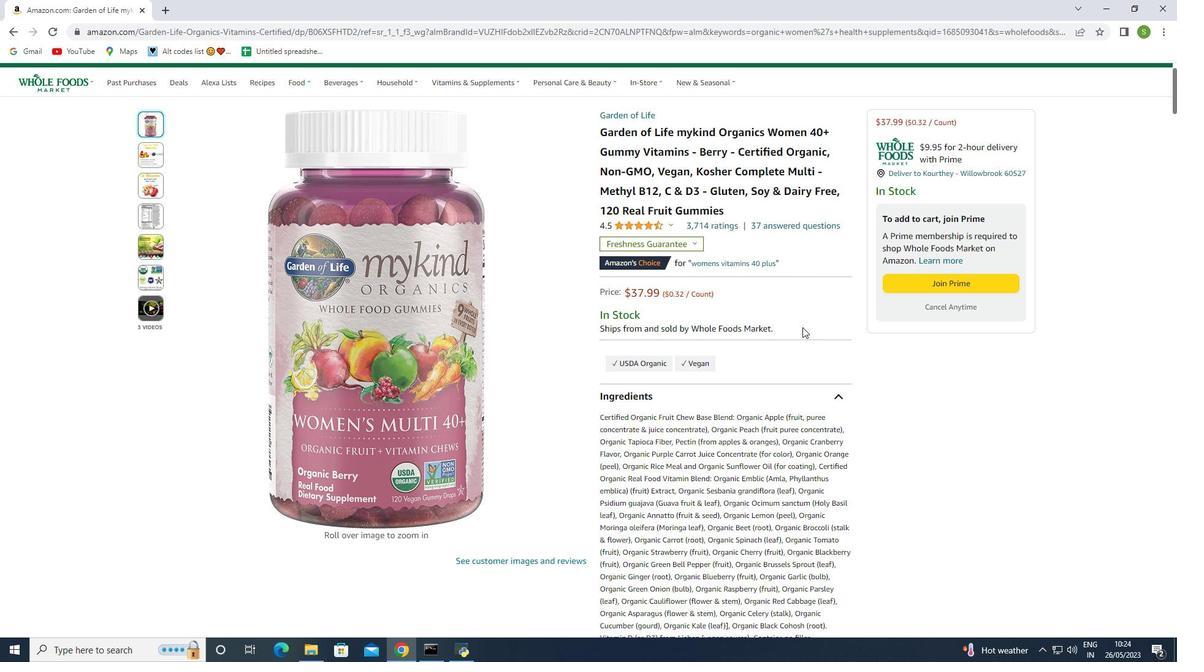 
Action: Mouse moved to (802, 329)
Screenshot: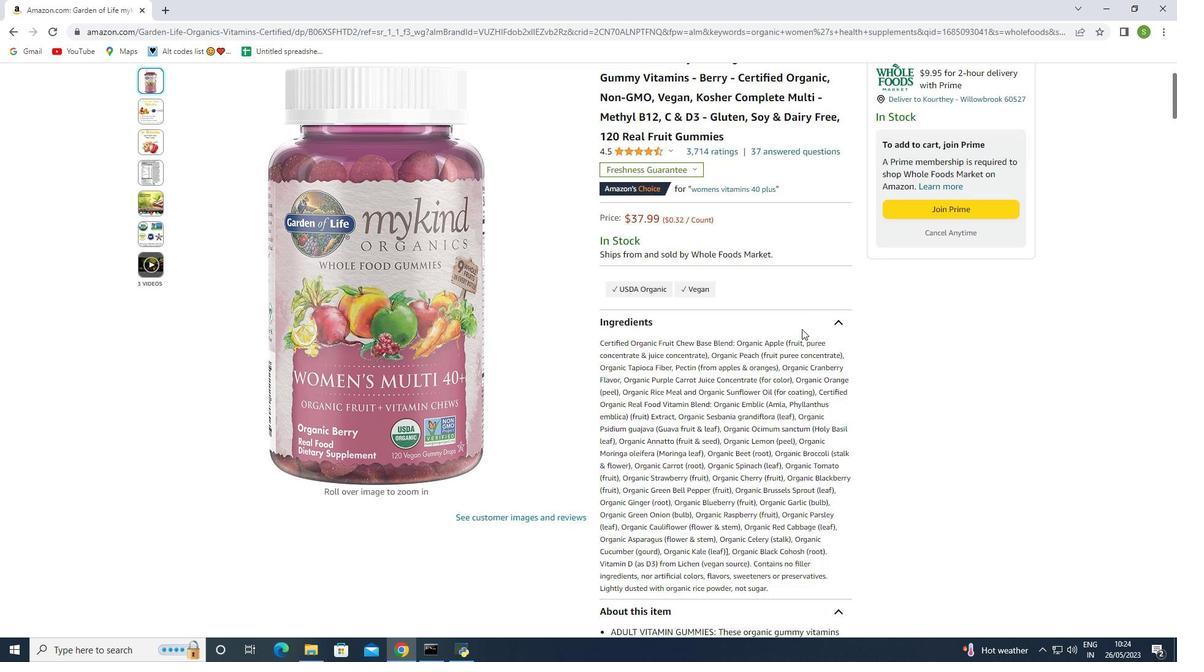 
Action: Mouse scrolled (802, 329) with delta (0, 0)
Screenshot: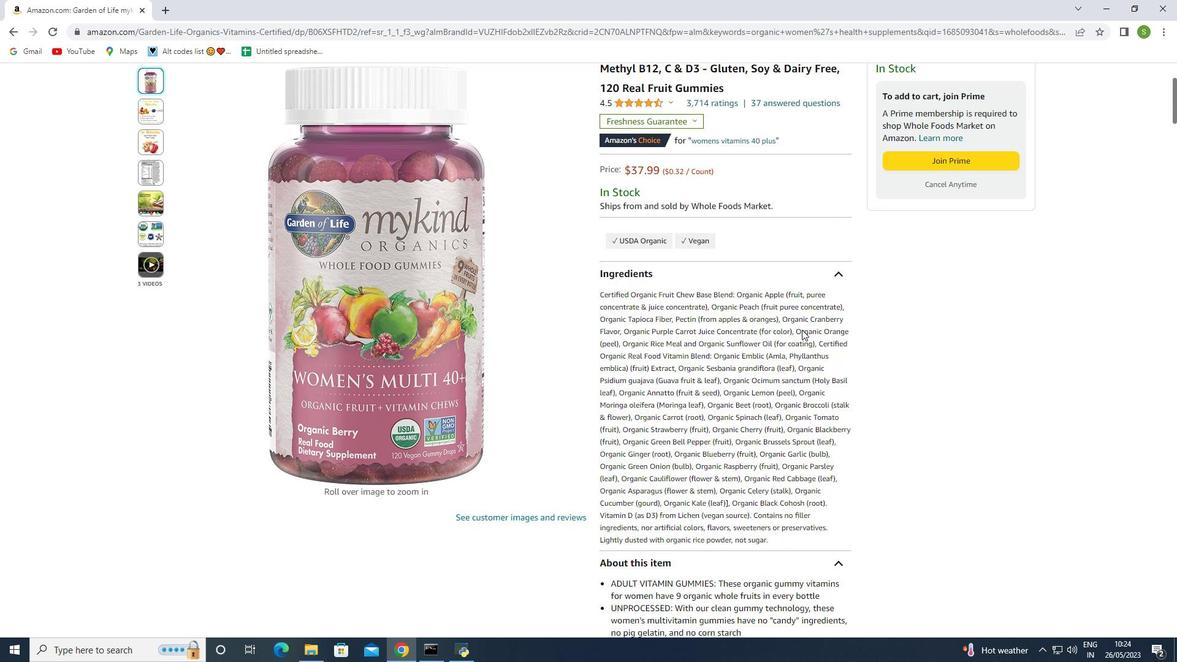 
Action: Mouse scrolled (802, 329) with delta (0, 0)
Screenshot: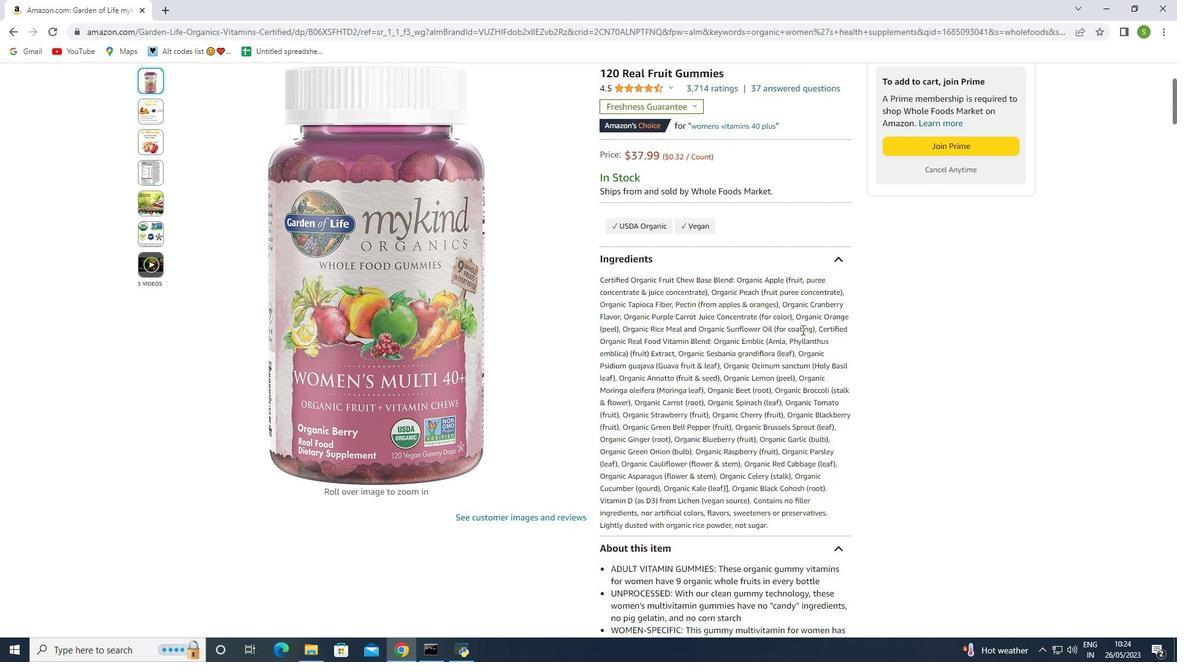 
Action: Mouse scrolled (802, 329) with delta (0, 0)
Screenshot: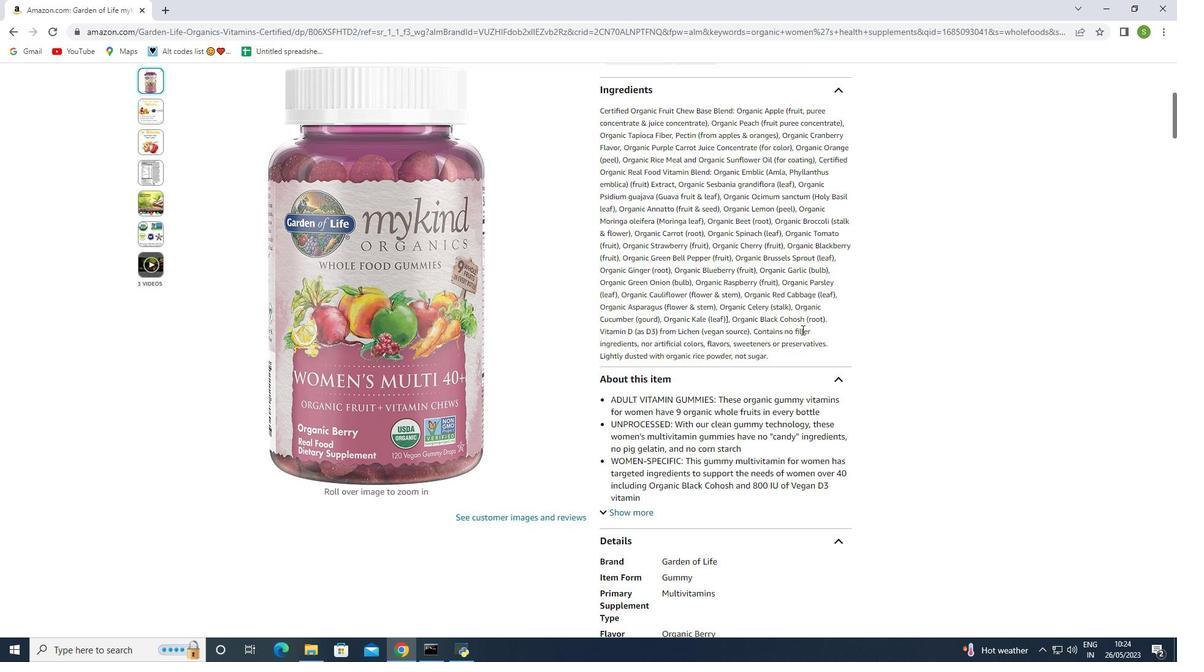 
Action: Mouse scrolled (802, 329) with delta (0, 0)
Screenshot: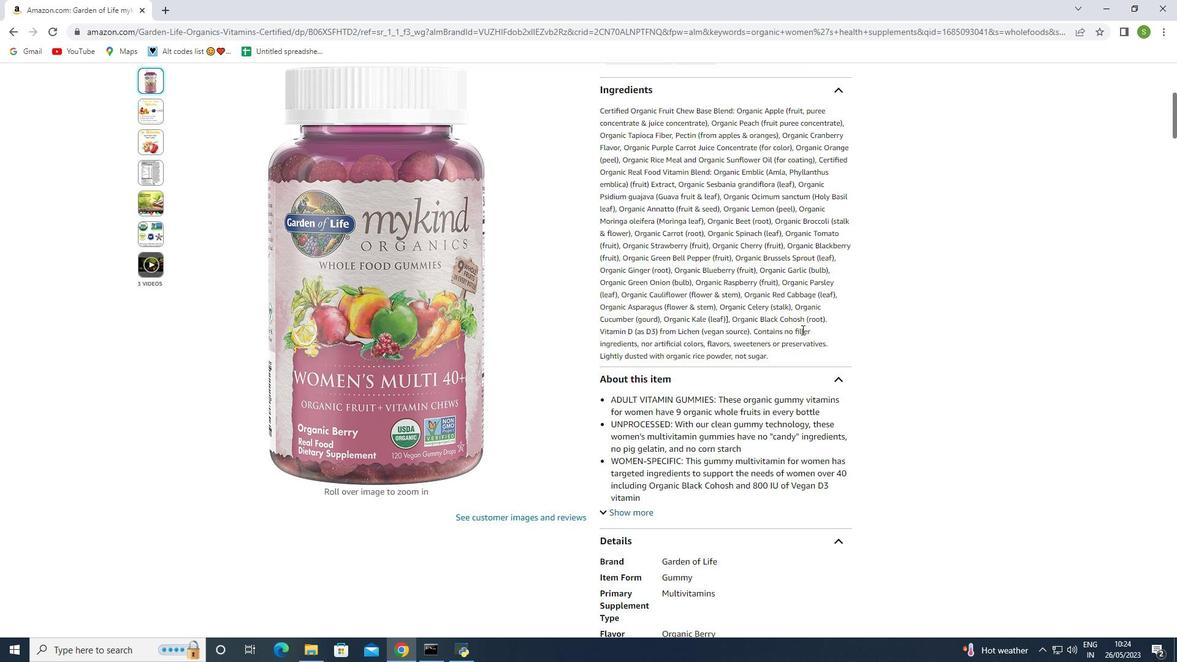 
Action: Mouse scrolled (802, 329) with delta (0, 0)
Screenshot: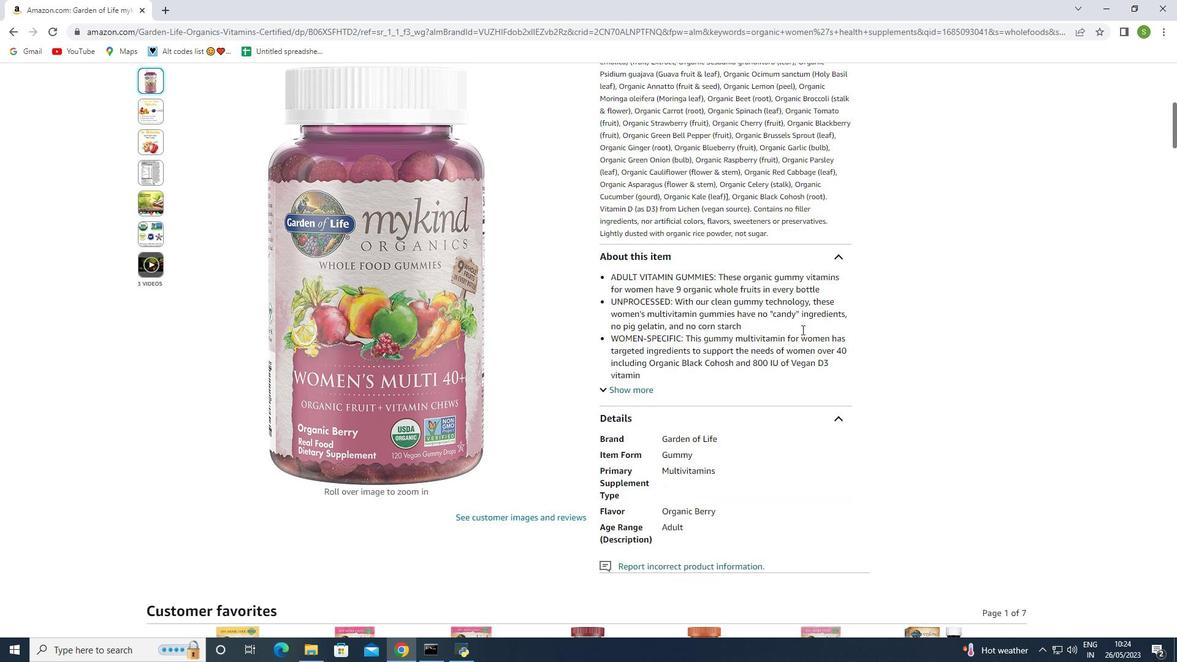 
Action: Mouse scrolled (802, 329) with delta (0, 0)
Screenshot: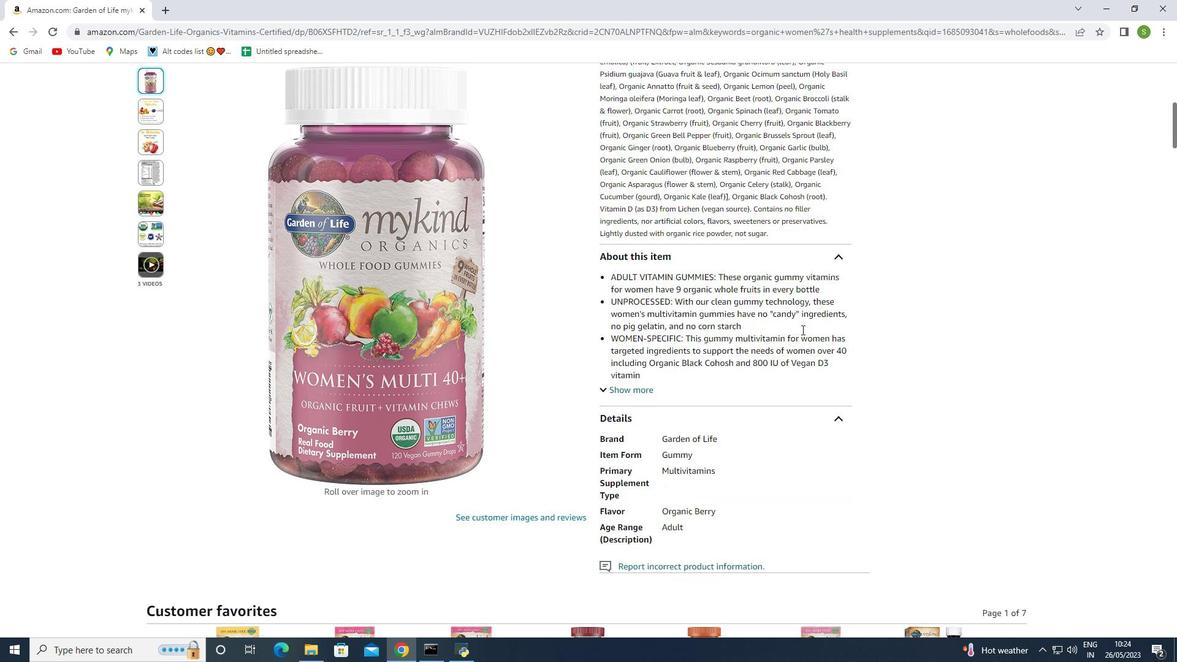 
Action: Mouse scrolled (802, 330) with delta (0, 0)
Screenshot: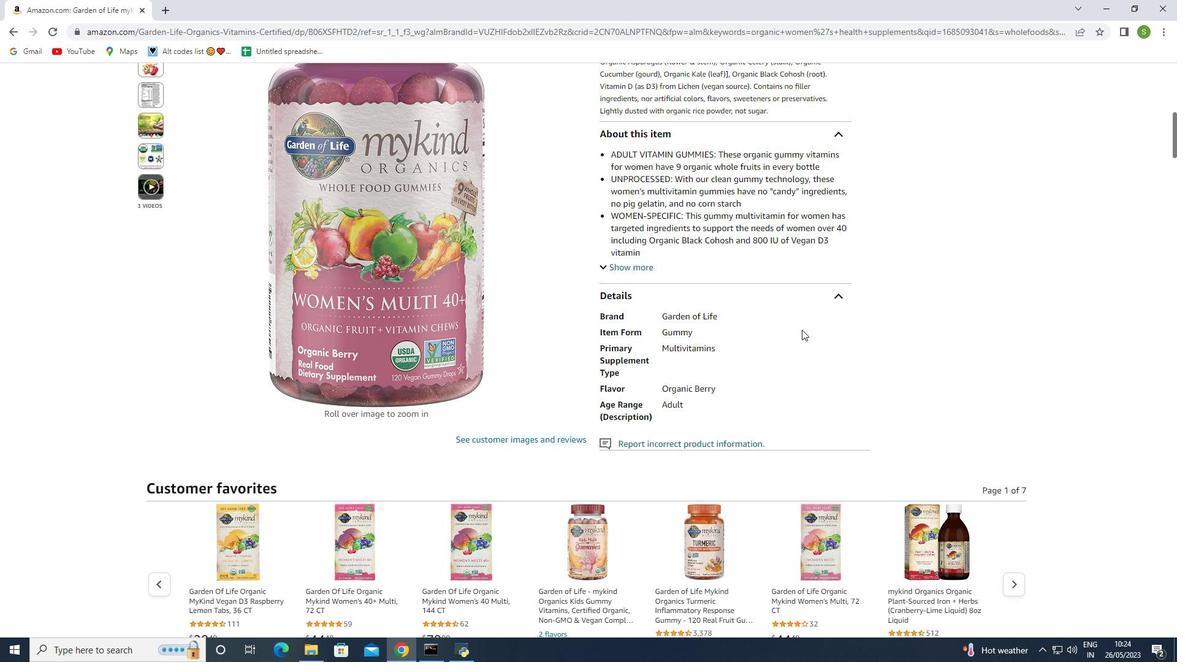 
Action: Mouse scrolled (802, 330) with delta (0, 0)
Screenshot: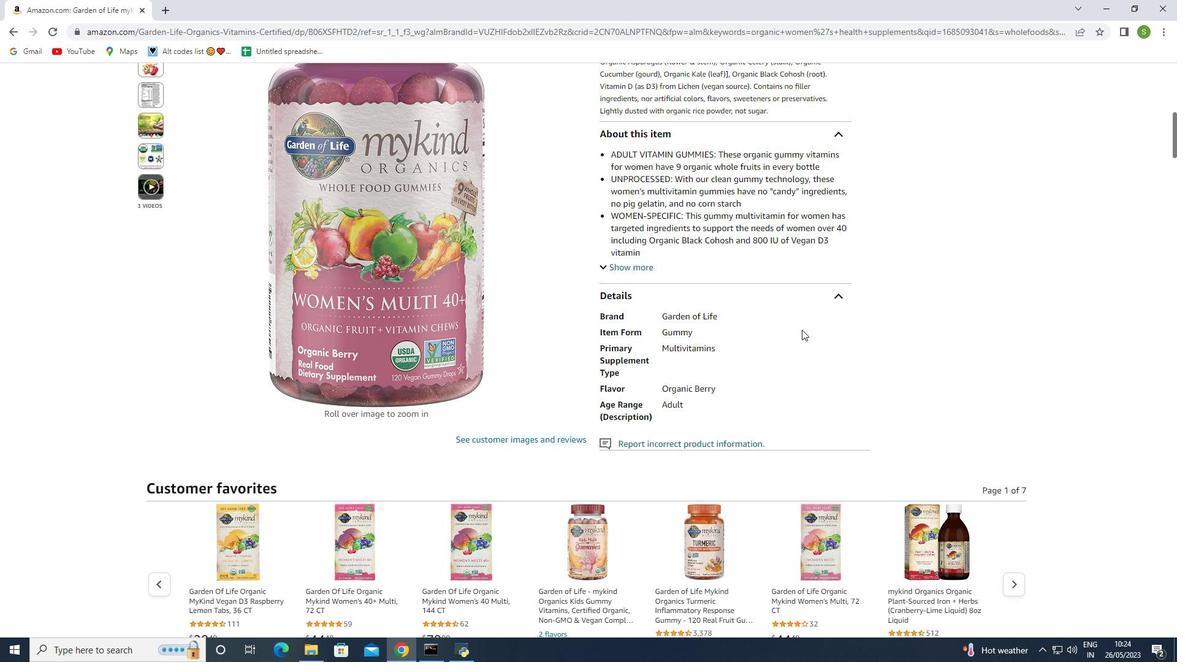 
Action: Mouse scrolled (802, 330) with delta (0, 0)
Screenshot: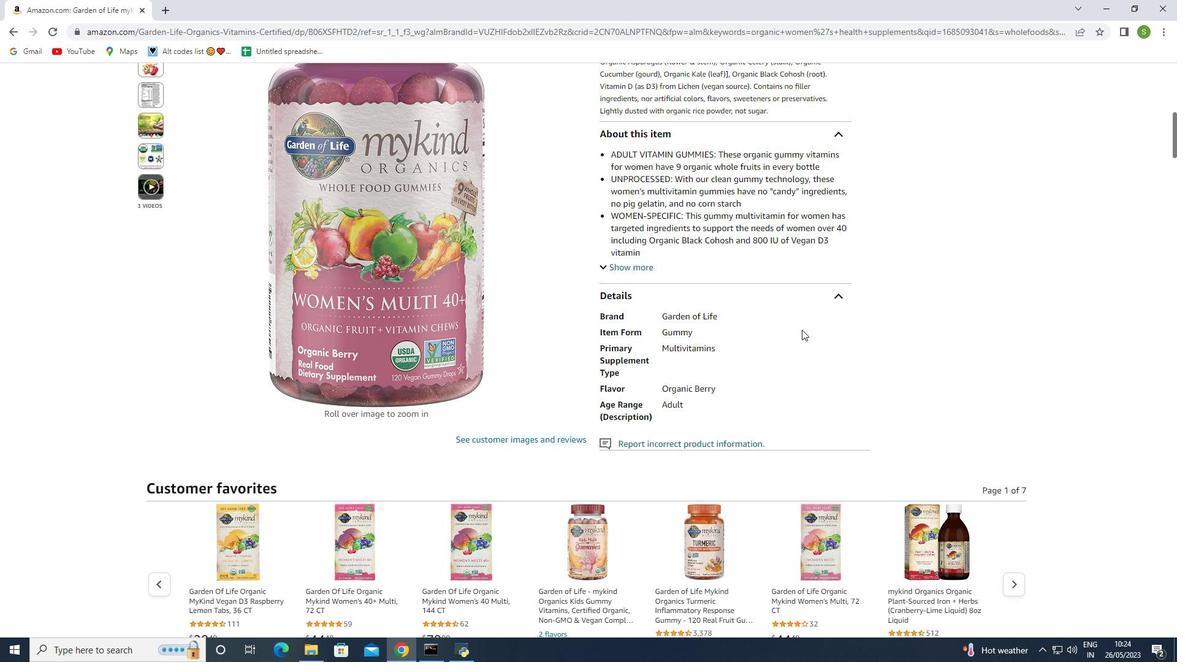 
Action: Mouse scrolled (802, 330) with delta (0, 0)
Screenshot: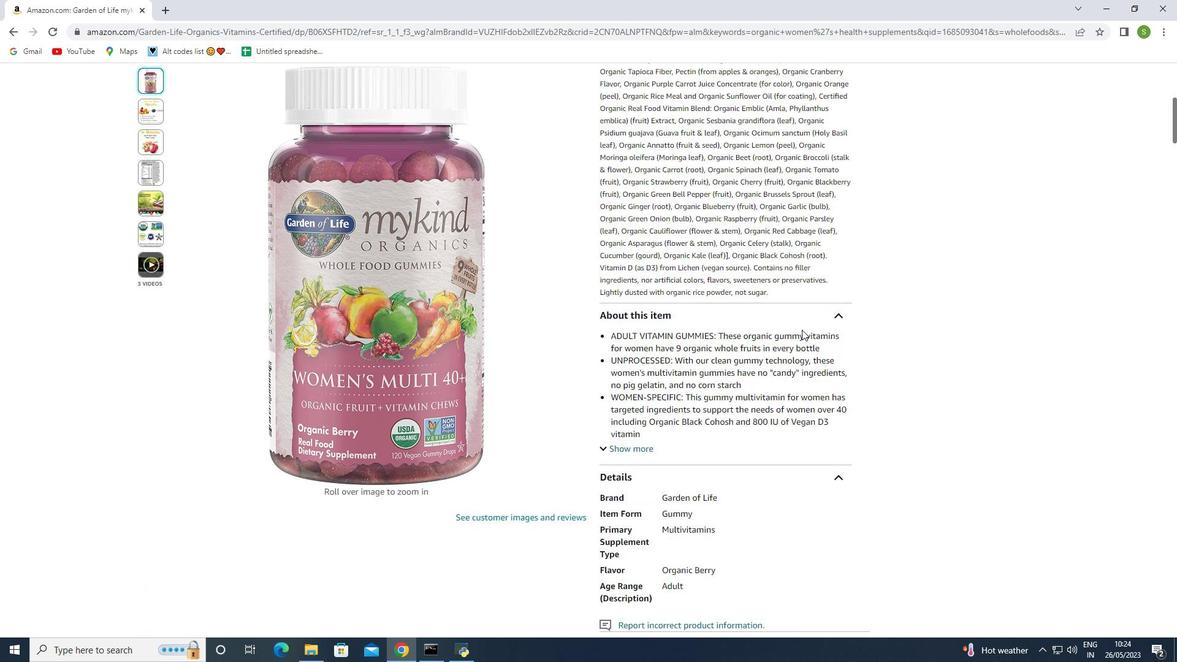
Action: Mouse scrolled (802, 330) with delta (0, 0)
Screenshot: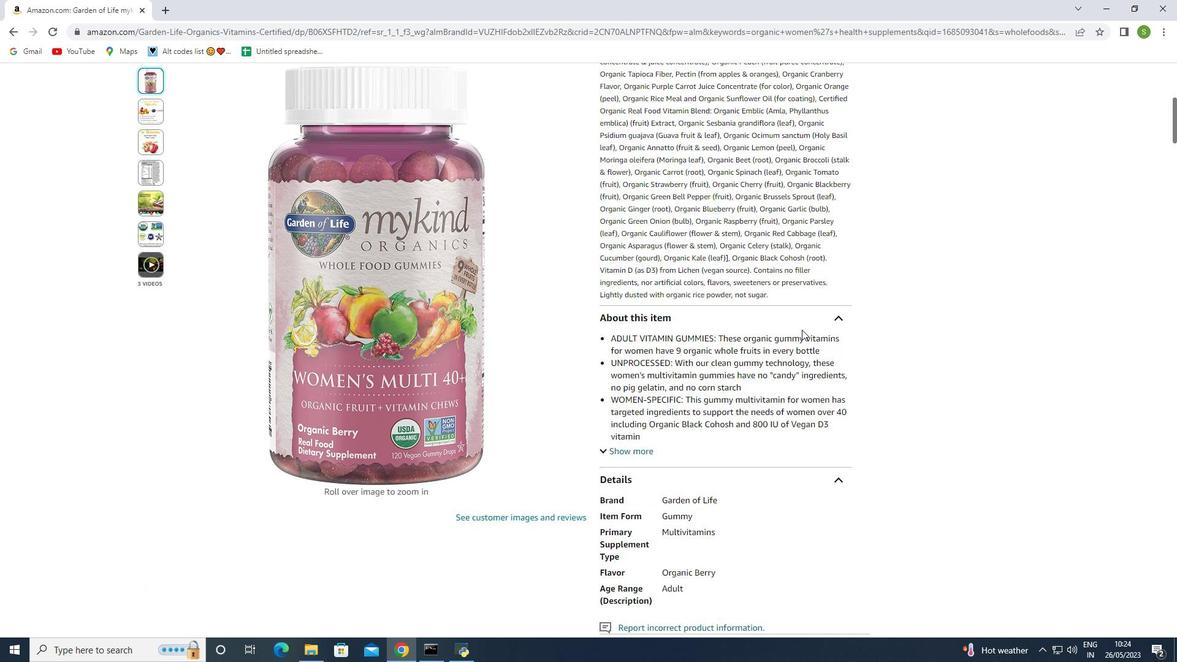 
Action: Mouse scrolled (802, 330) with delta (0, 0)
Screenshot: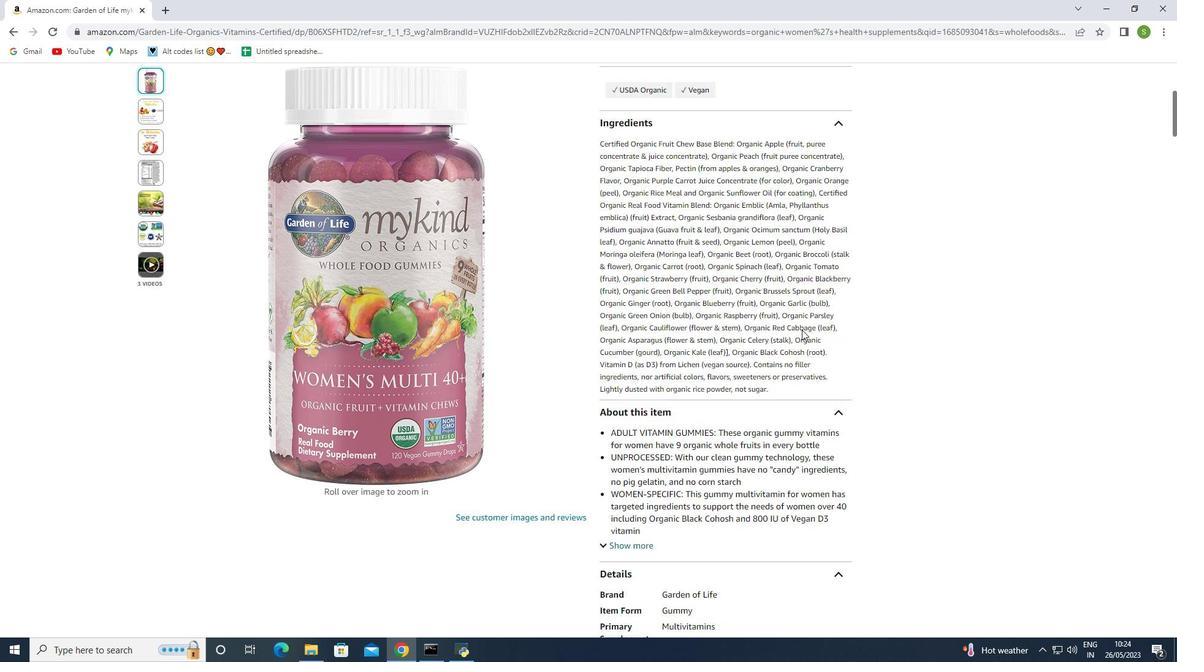 
Action: Mouse scrolled (802, 330) with delta (0, 0)
Screenshot: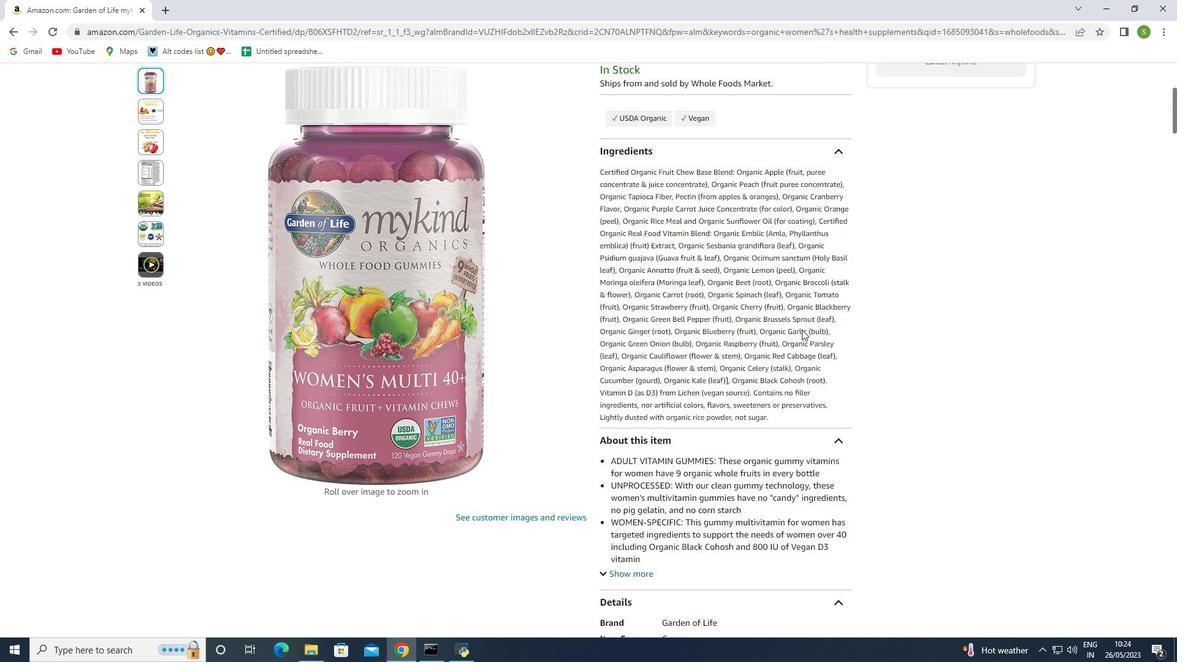 
Action: Mouse scrolled (802, 330) with delta (0, 0)
Screenshot: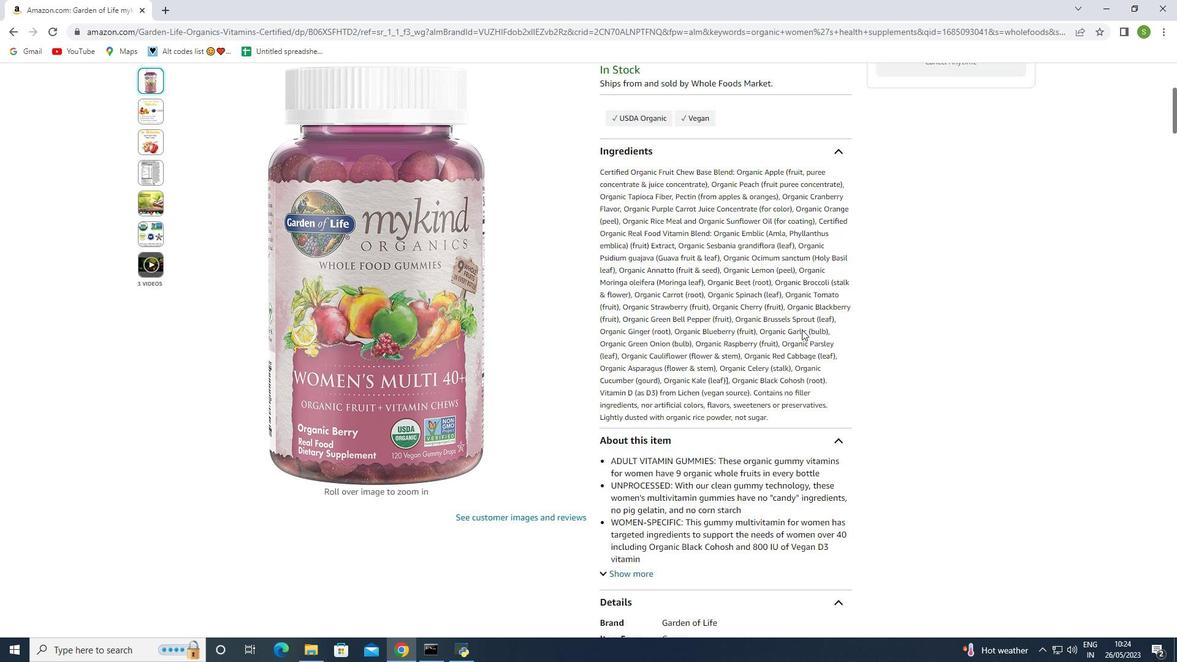
Action: Mouse moved to (800, 329)
Screenshot: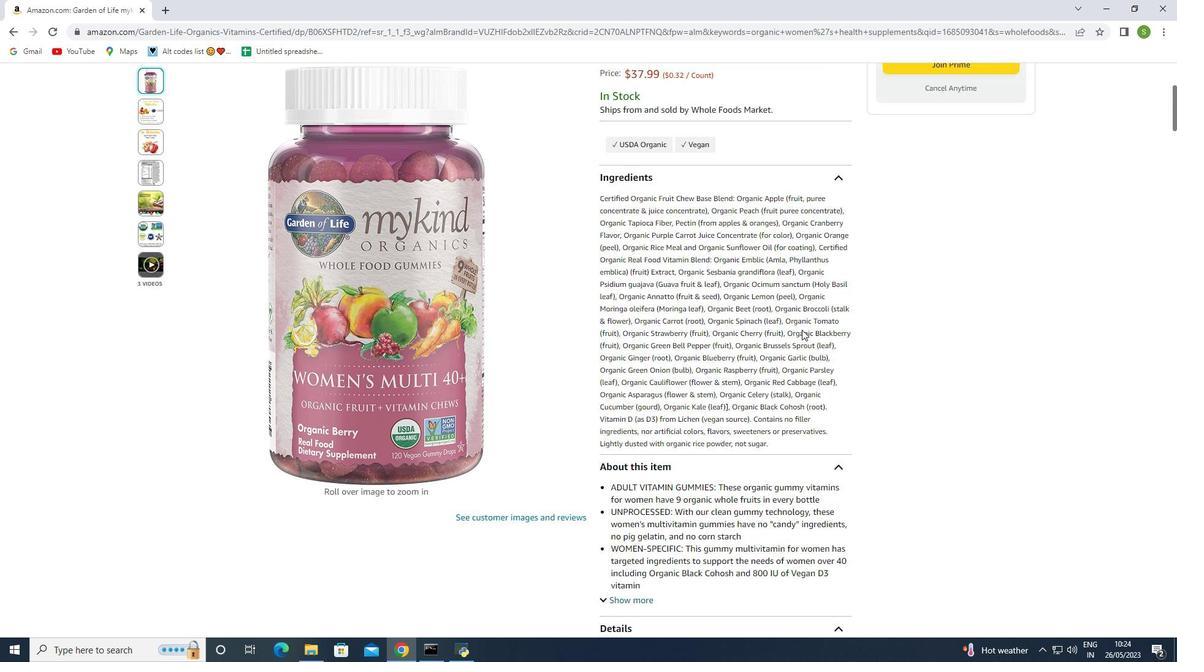 
Action: Mouse scrolled (800, 330) with delta (0, 0)
Screenshot: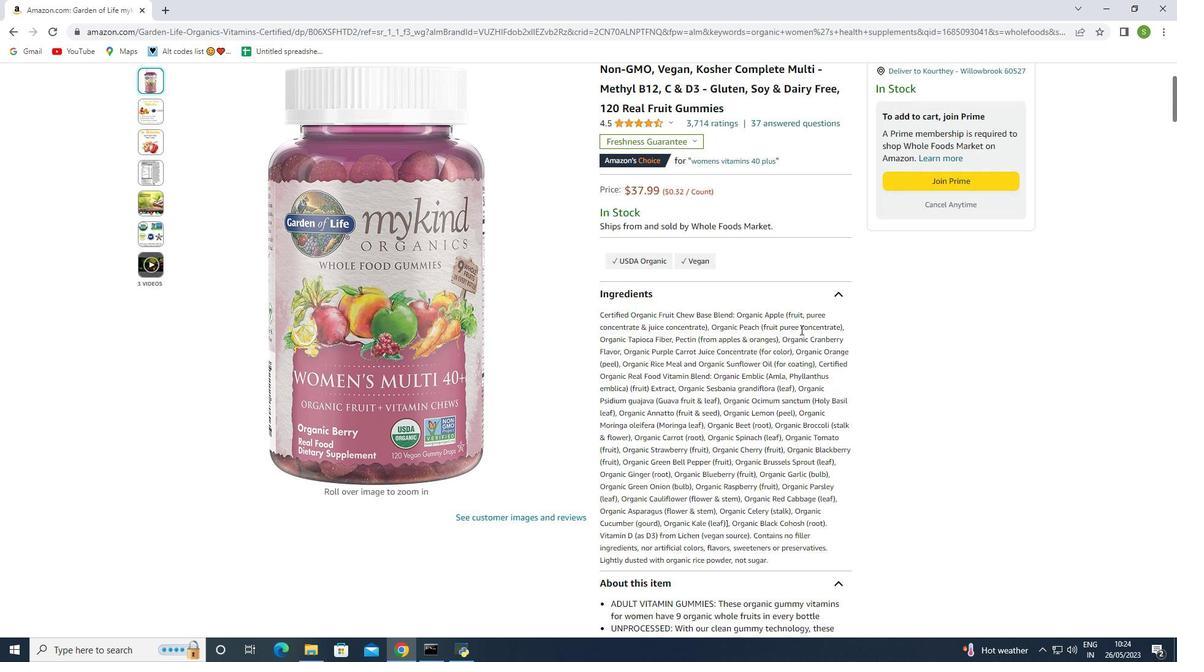 
Action: Mouse scrolled (800, 330) with delta (0, 0)
Screenshot: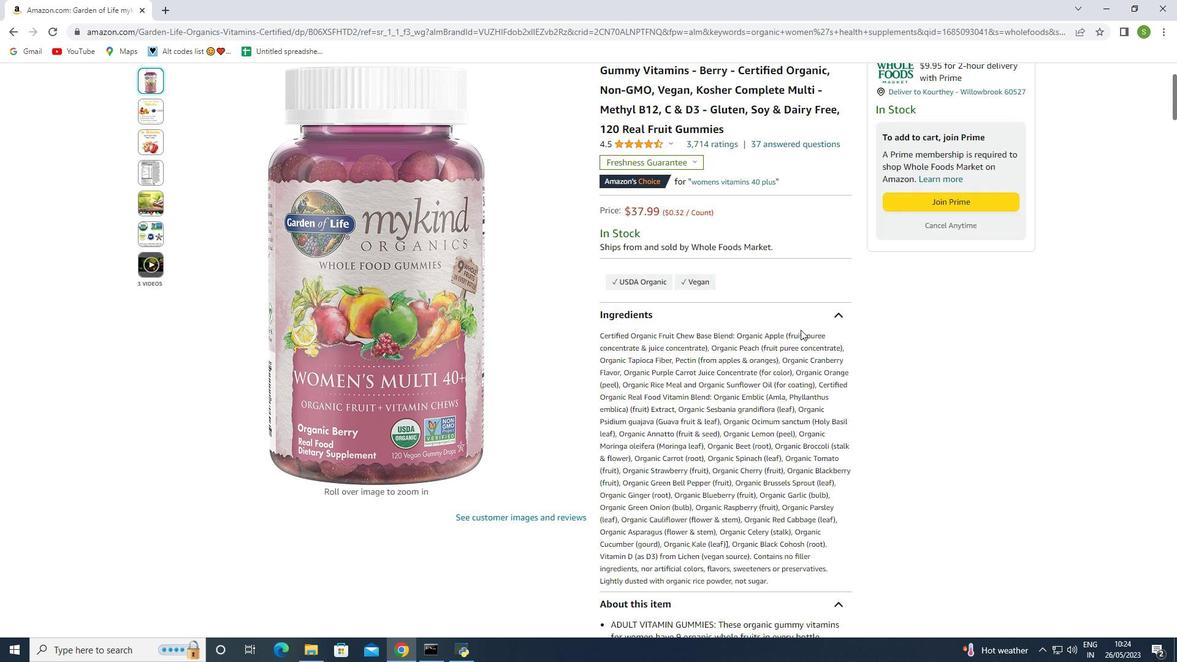 
Action: Mouse scrolled (800, 330) with delta (0, 0)
Screenshot: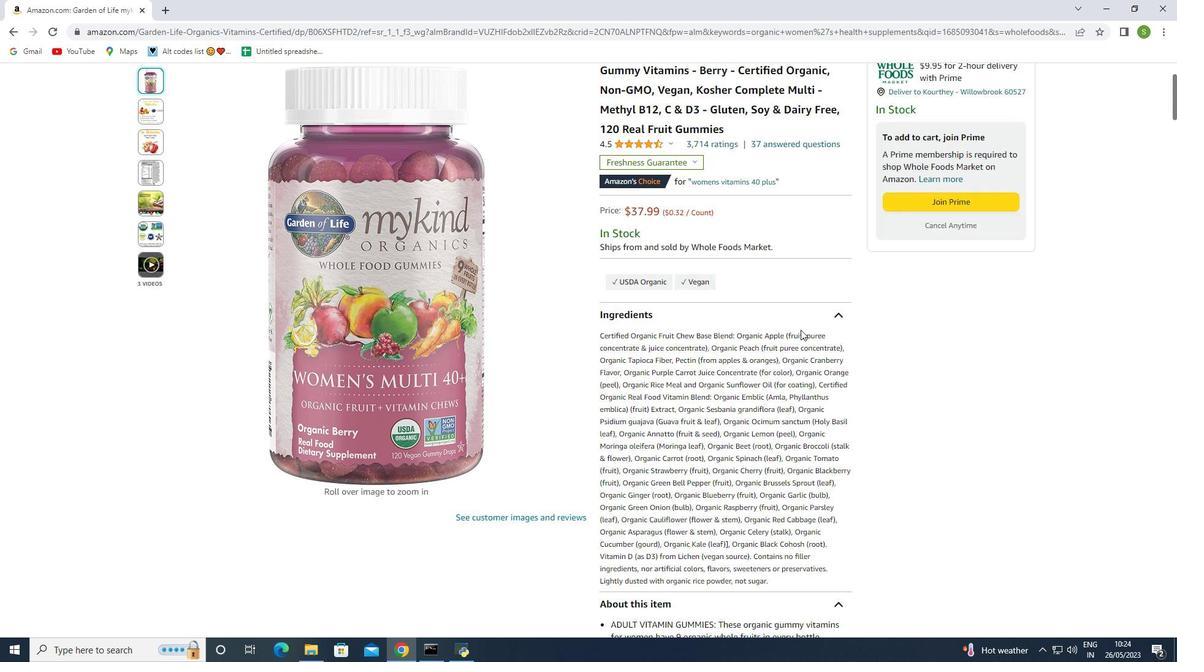 
Action: Mouse moved to (800, 329)
Screenshot: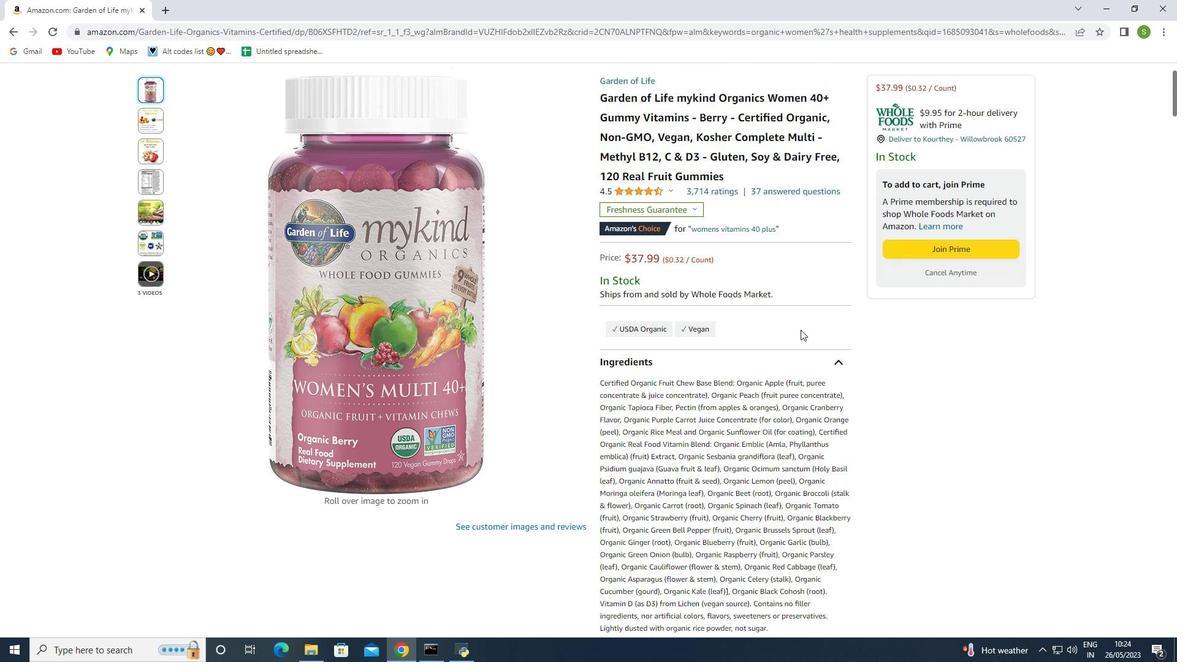 
Action: Mouse scrolled (800, 330) with delta (0, 0)
Screenshot: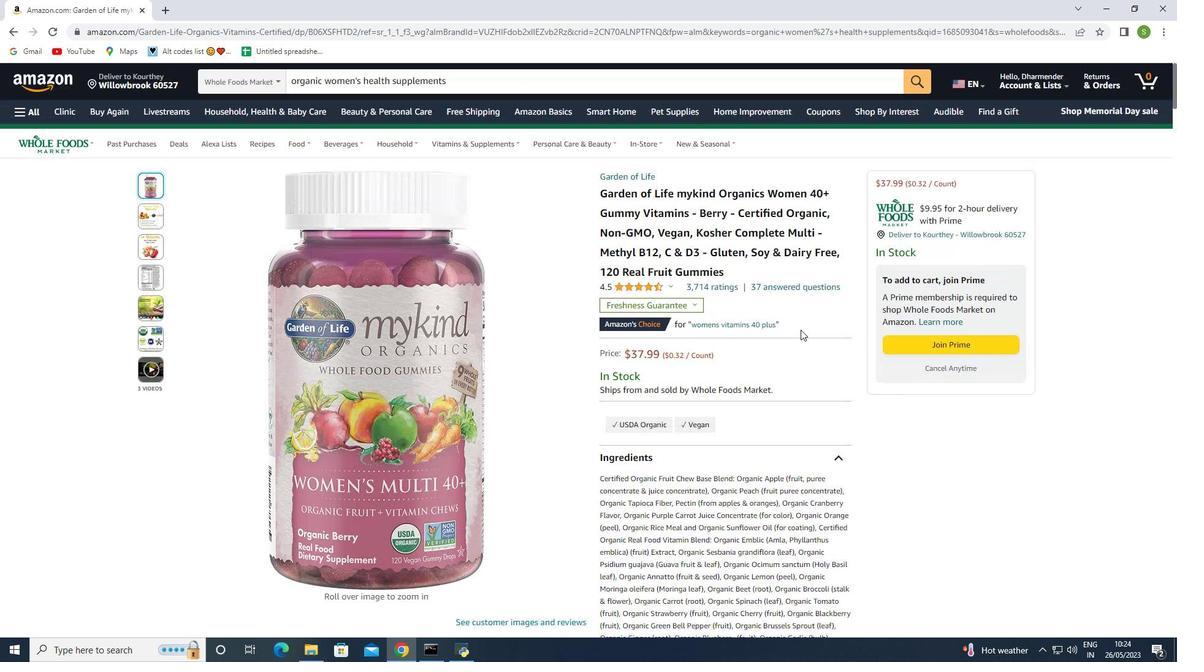 
Action: Mouse scrolled (800, 330) with delta (0, 0)
Screenshot: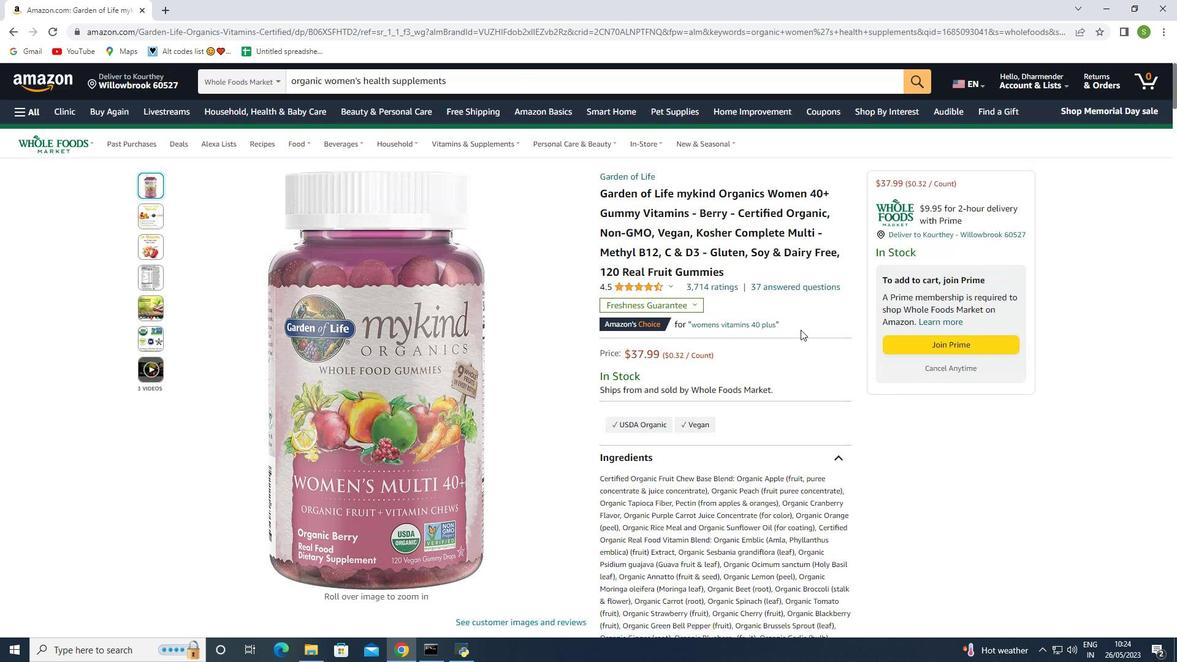 
Action: Mouse scrolled (800, 330) with delta (0, 0)
Screenshot: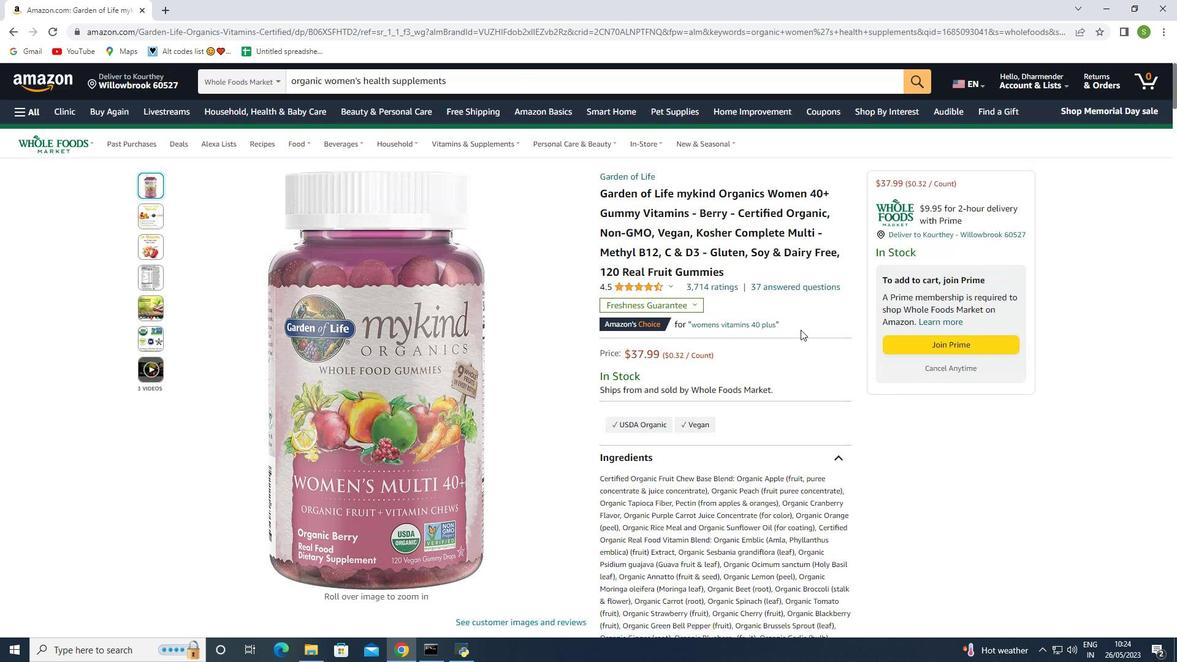 
Action: Mouse scrolled (800, 330) with delta (0, 0)
Screenshot: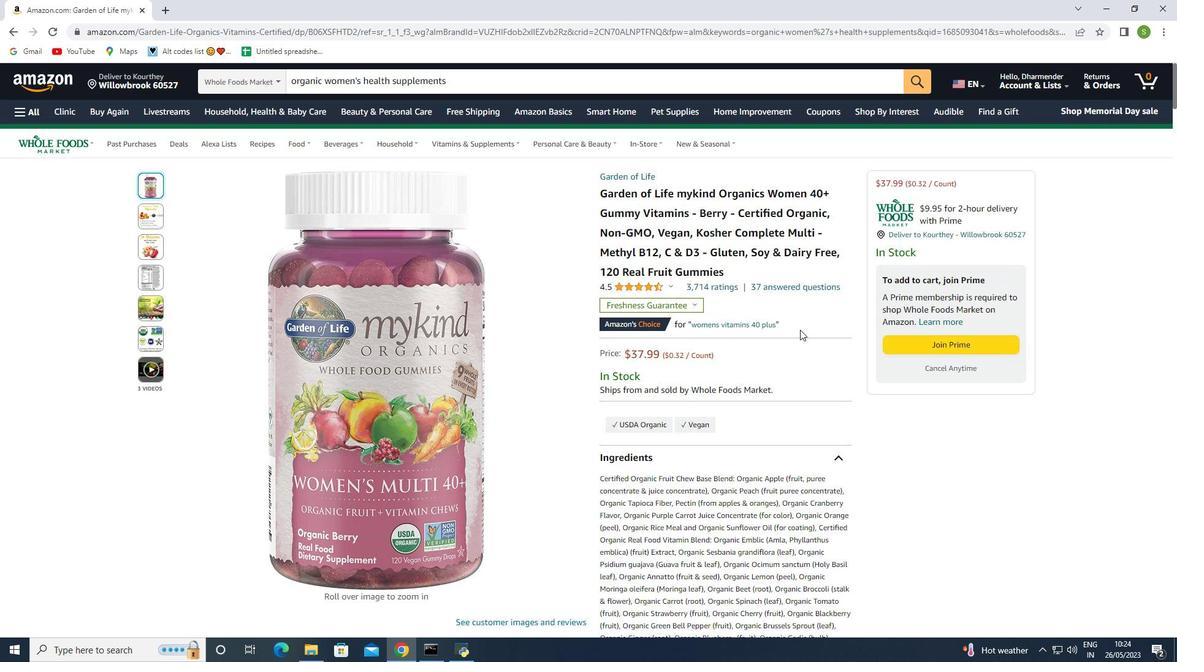 
Action: Mouse scrolled (800, 330) with delta (0, 0)
Screenshot: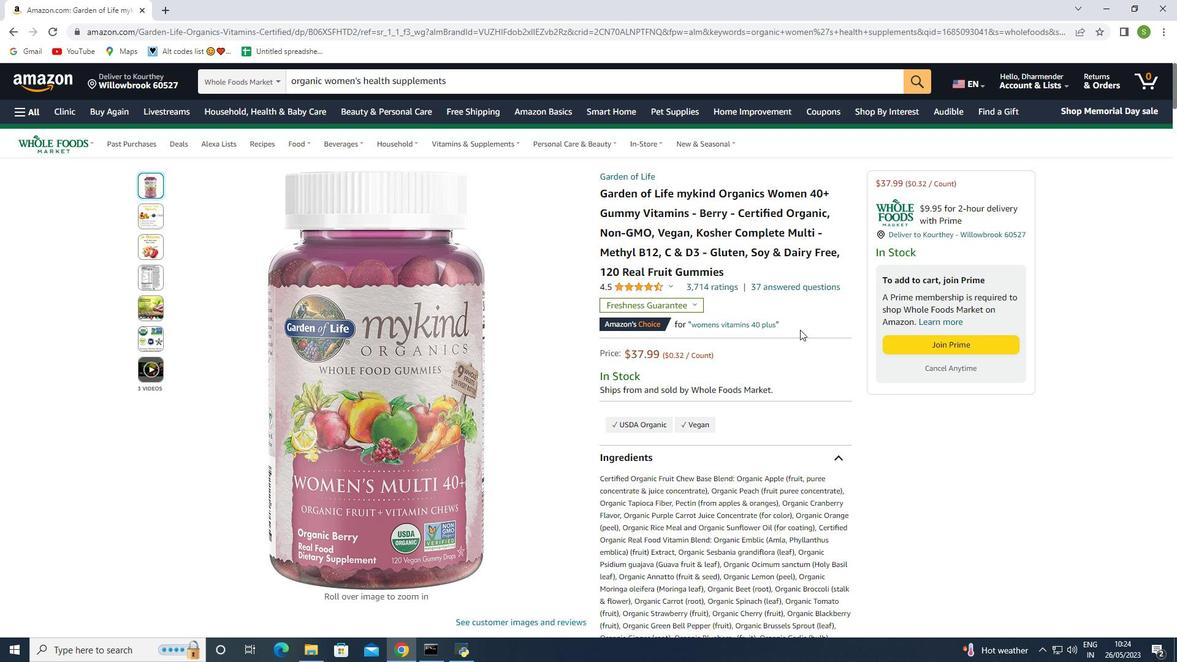 
Action: Mouse scrolled (800, 330) with delta (0, 0)
Screenshot: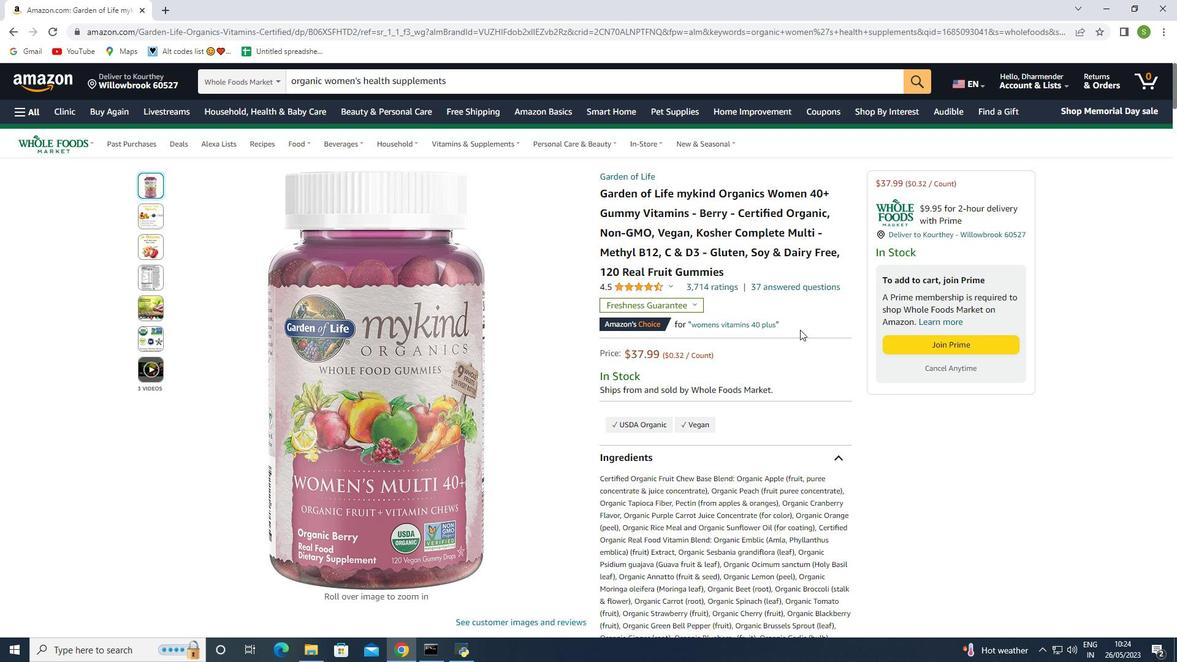 
Action: Mouse scrolled (800, 330) with delta (0, 0)
Screenshot: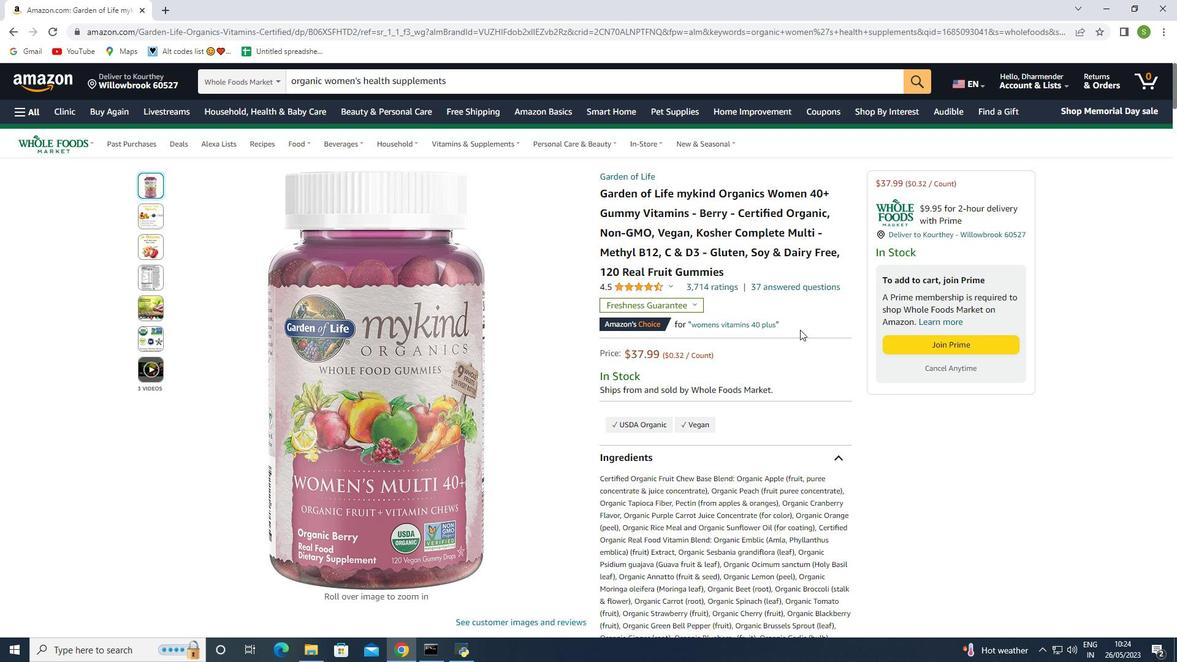 
Action: Mouse moved to (689, 298)
Screenshot: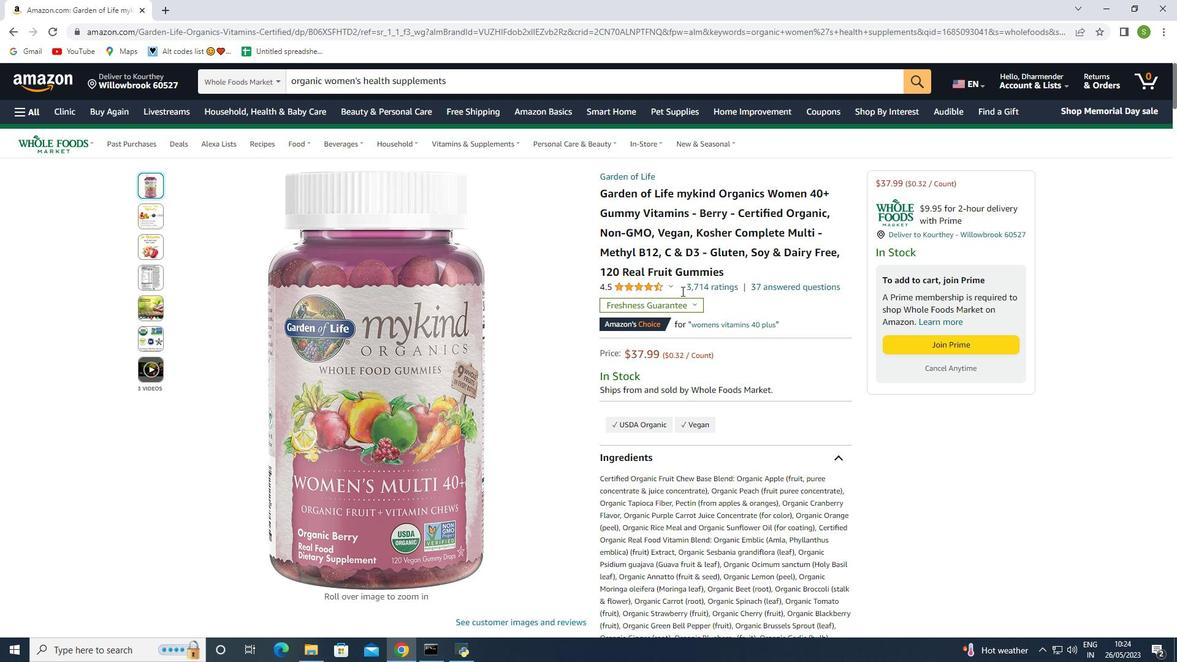 
Action: Mouse scrolled (689, 297) with delta (0, 0)
Screenshot: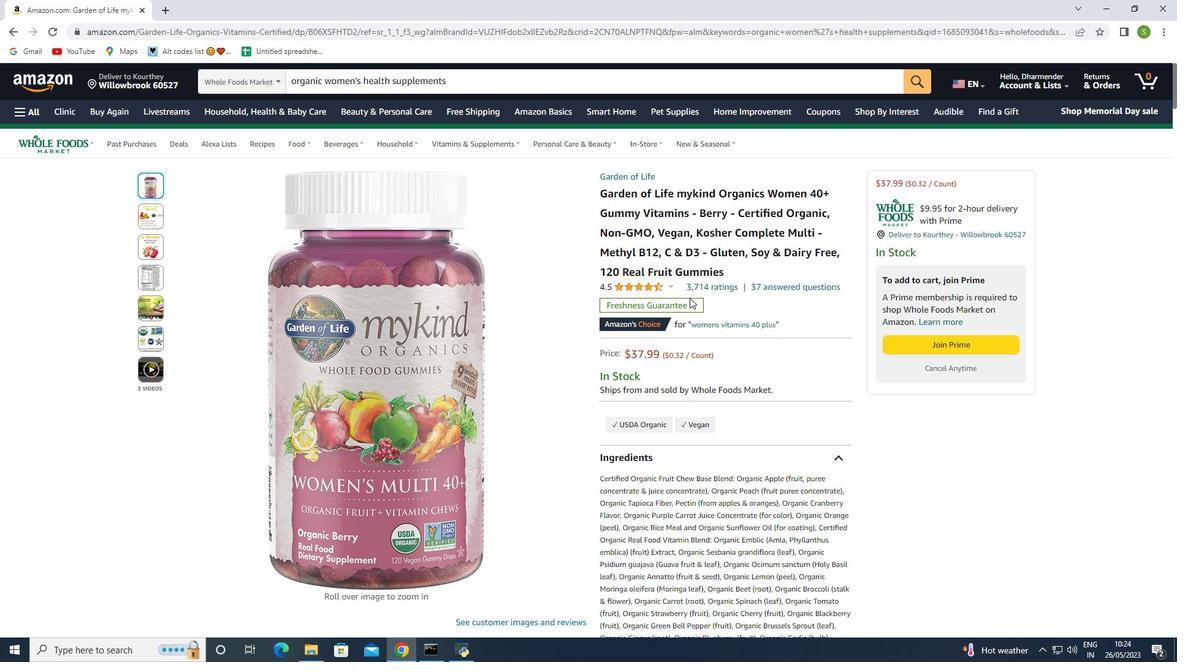 
Action: Mouse scrolled (689, 297) with delta (0, 0)
Screenshot: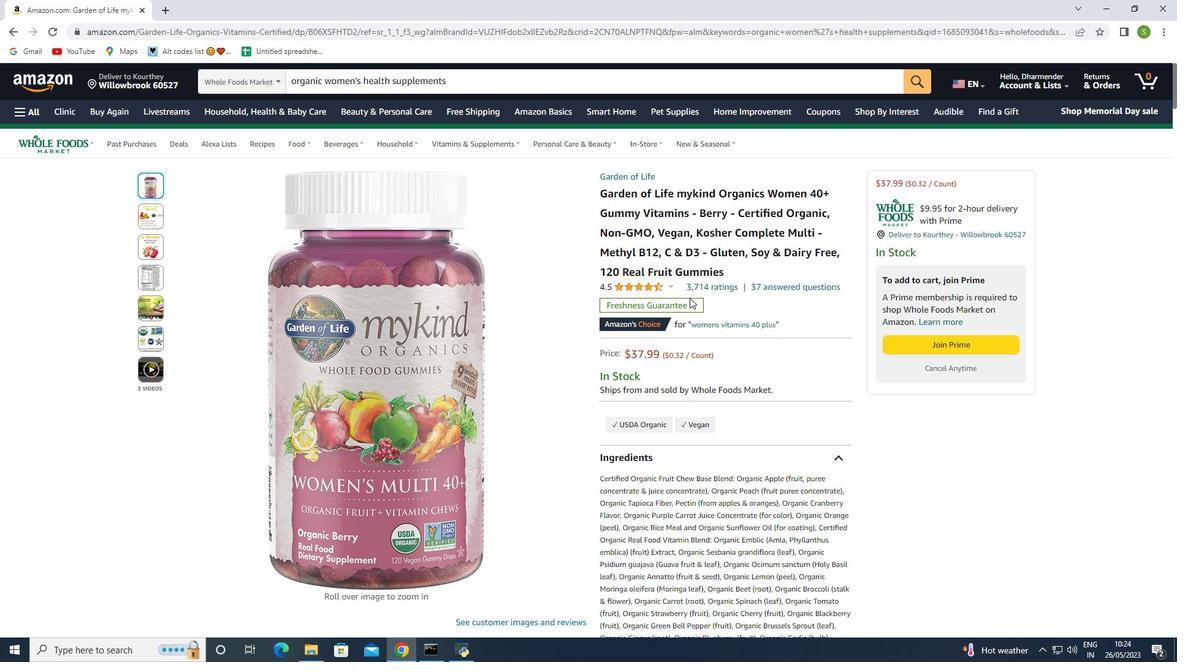 
Action: Mouse scrolled (689, 297) with delta (0, 0)
Screenshot: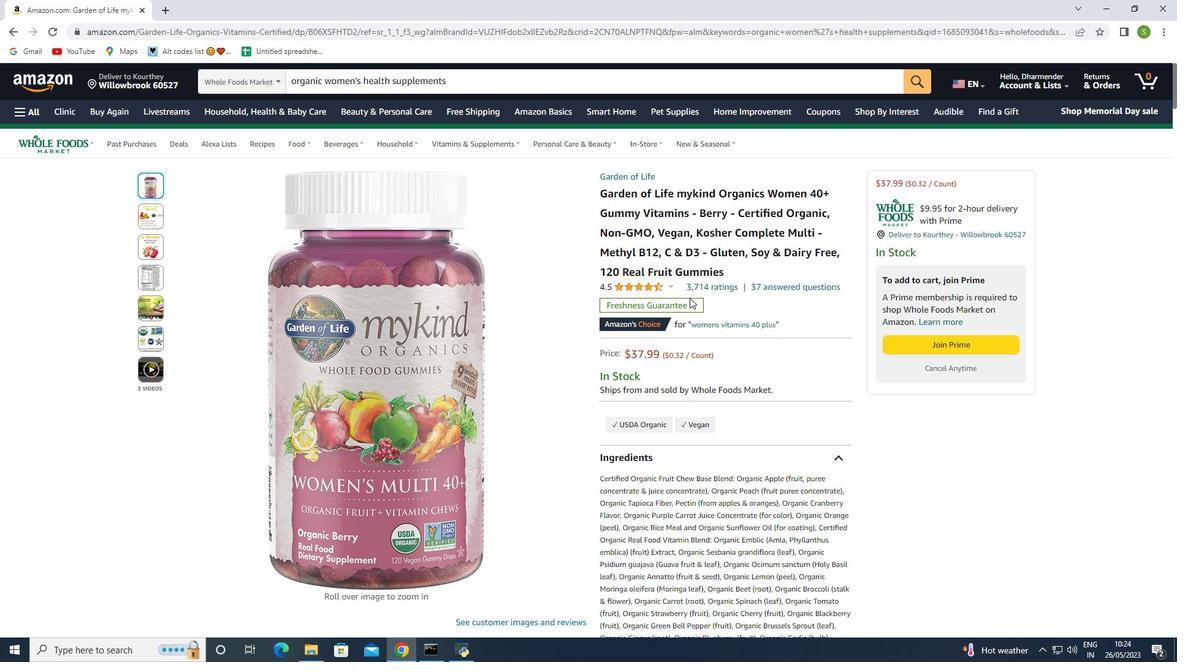 
Action: Mouse scrolled (689, 297) with delta (0, 0)
Screenshot: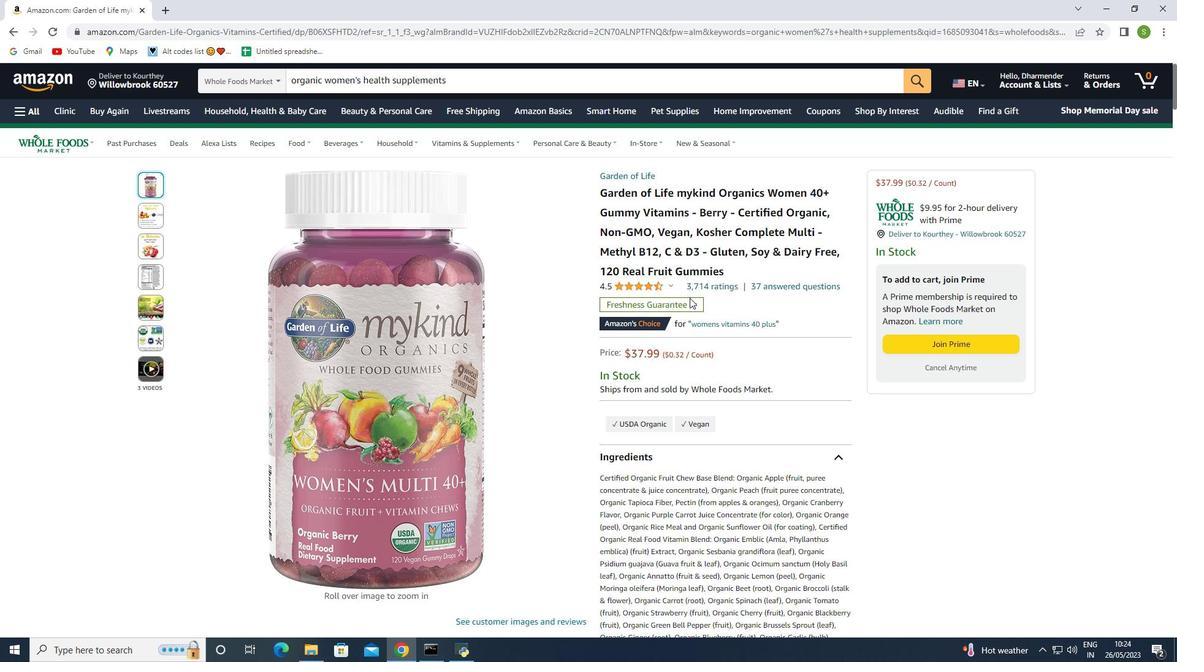 
Action: Mouse moved to (700, 306)
Screenshot: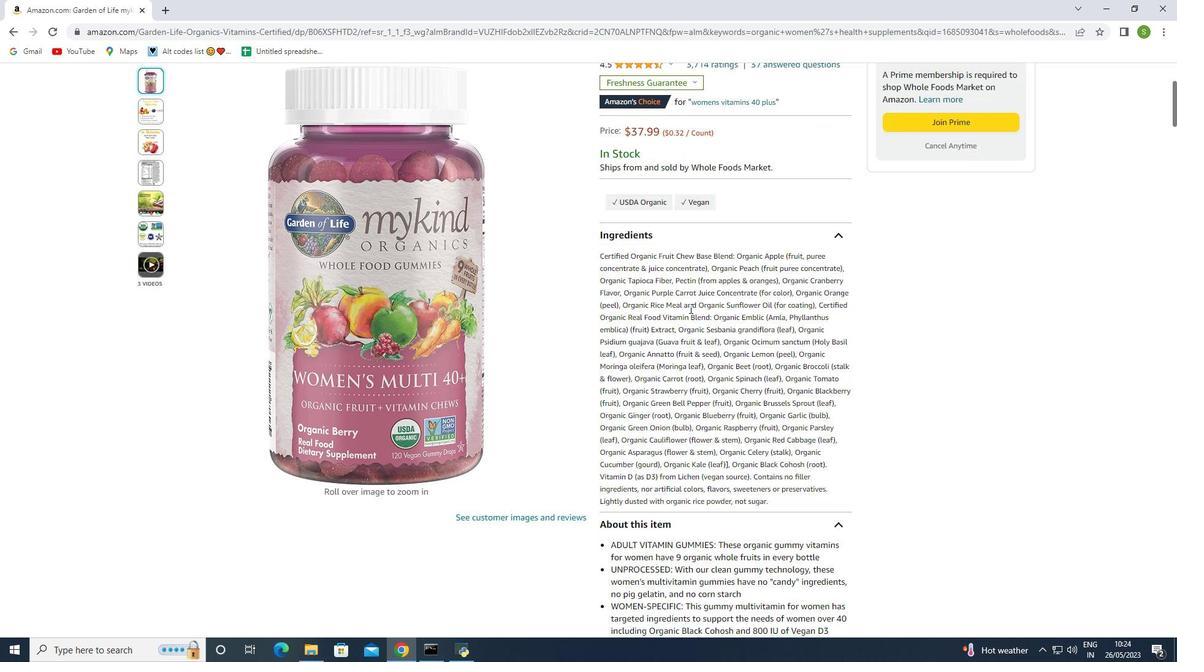 
Action: Mouse scrolled (700, 306) with delta (0, 0)
Screenshot: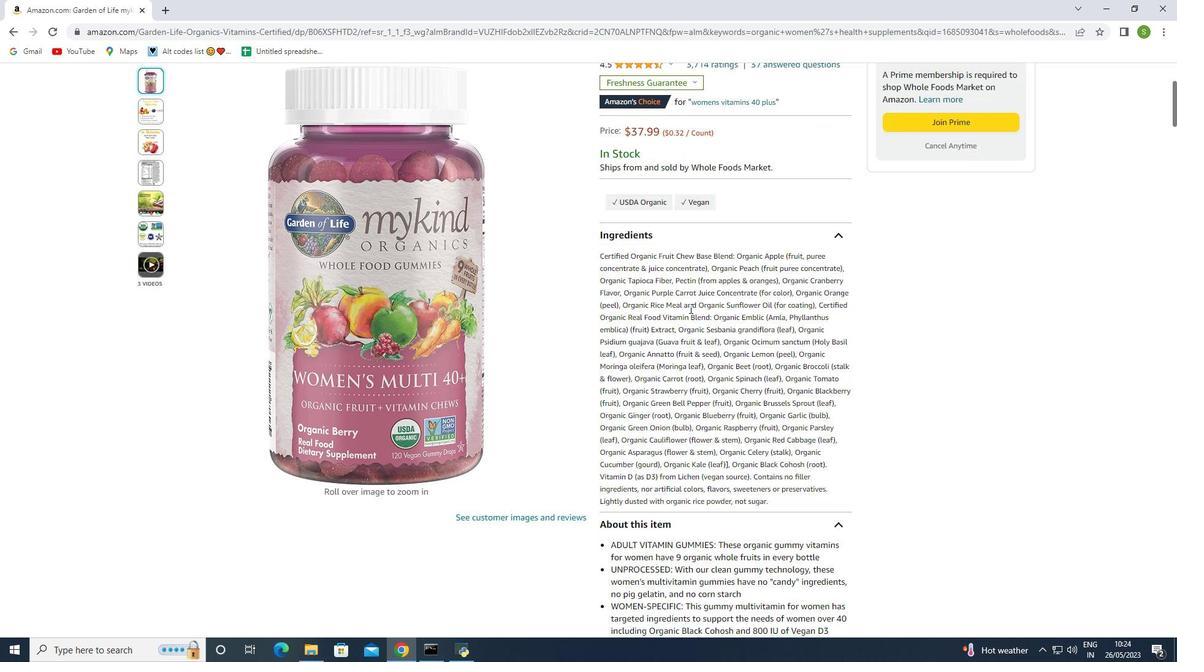 
Action: Mouse moved to (702, 309)
Screenshot: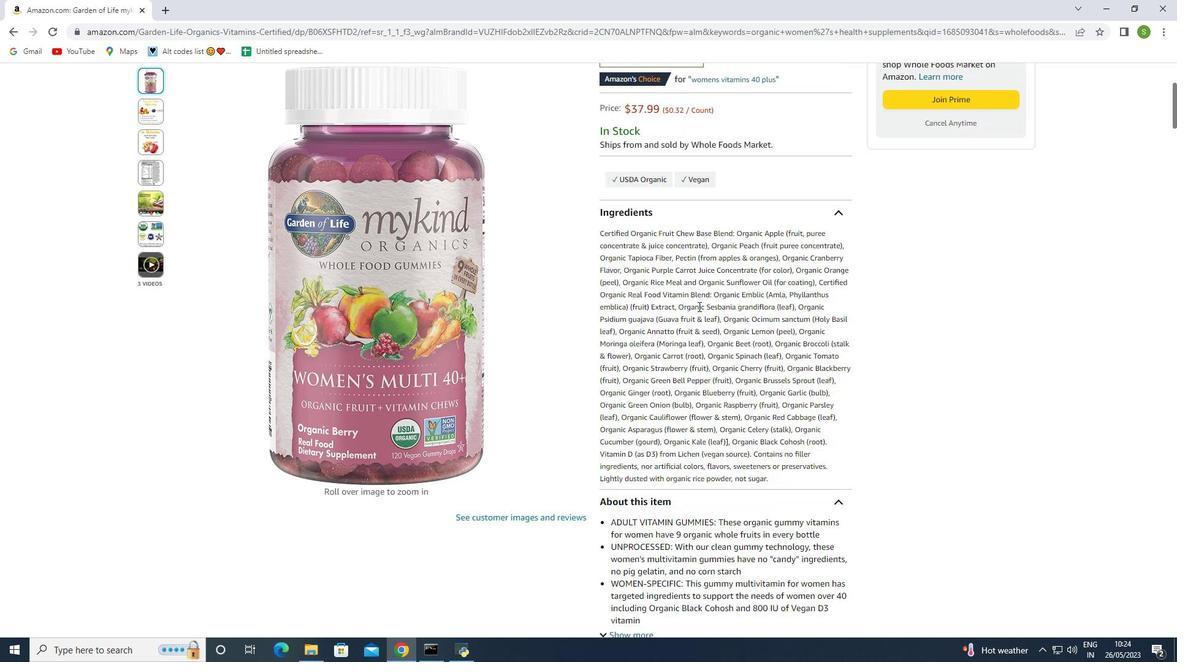 
Action: Mouse scrolled (702, 309) with delta (0, 0)
Screenshot: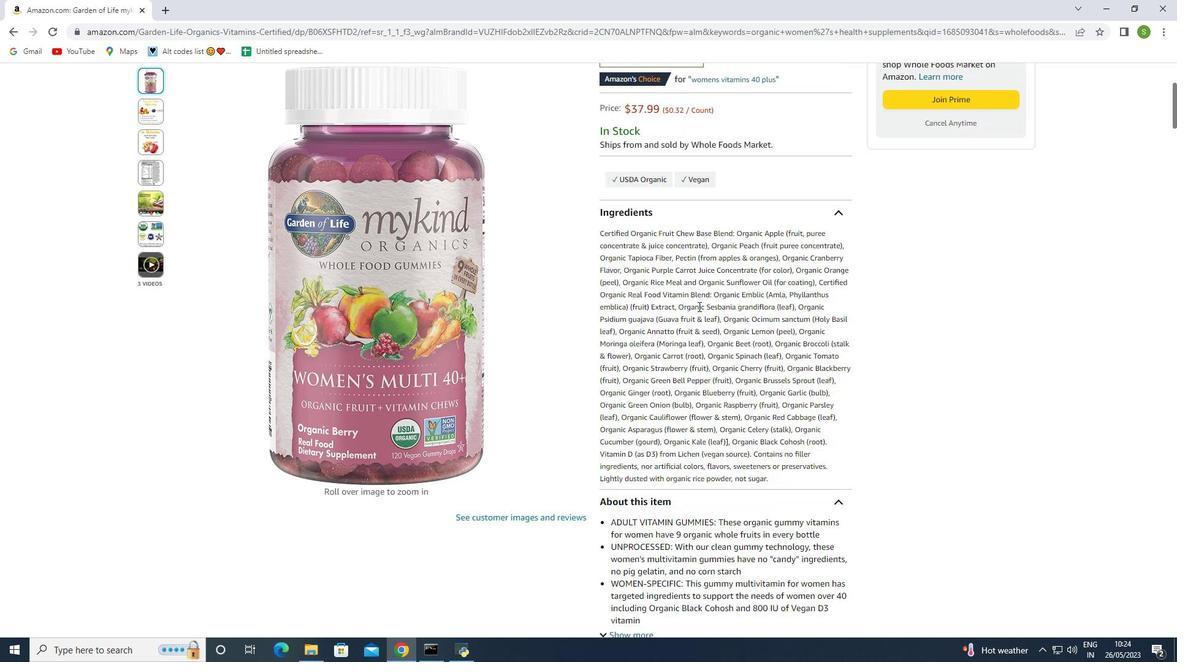
Action: Mouse scrolled (702, 309) with delta (0, 0)
Screenshot: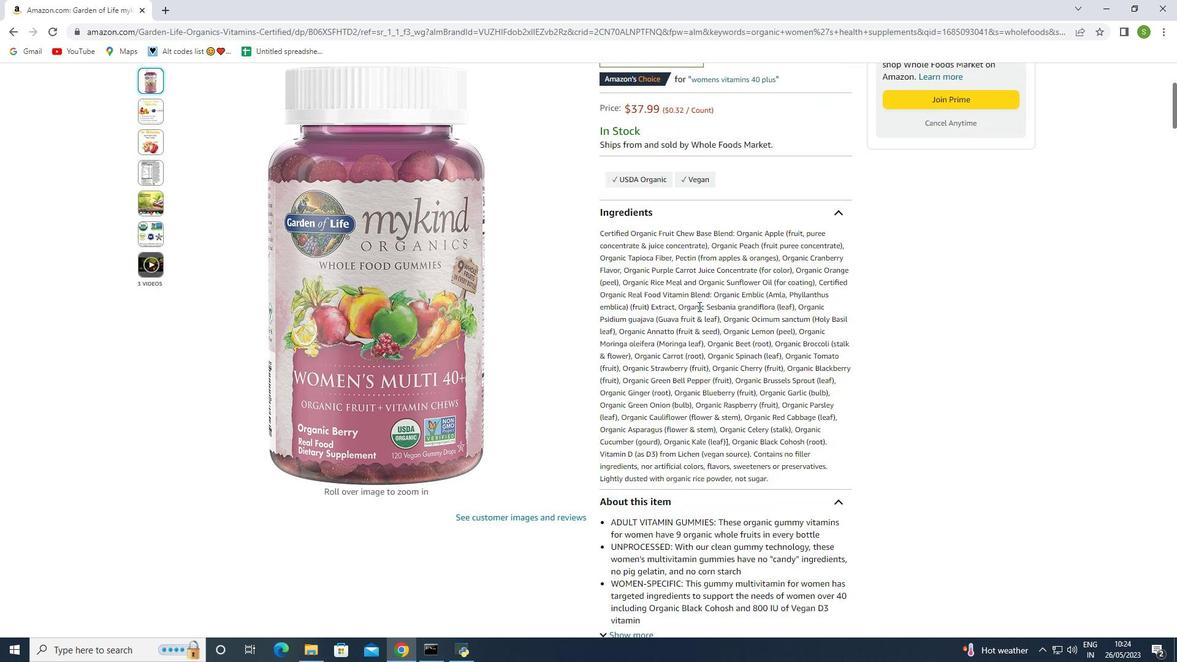 
Action: Mouse scrolled (702, 309) with delta (0, 0)
Screenshot: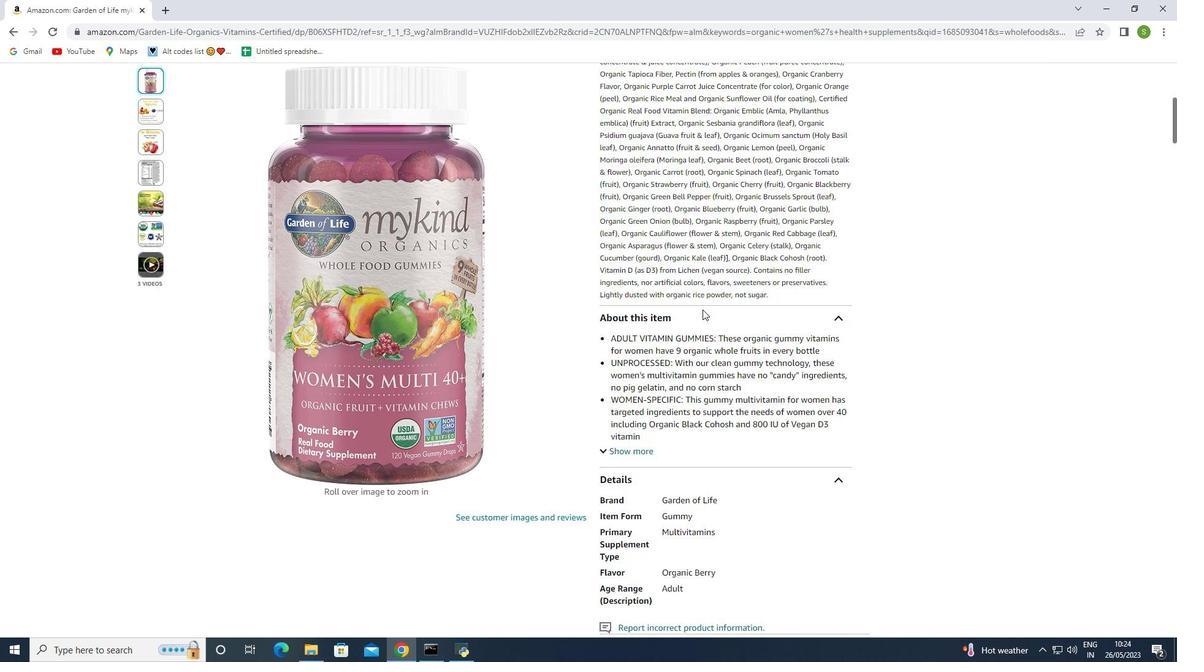 
Action: Mouse scrolled (702, 309) with delta (0, 0)
Screenshot: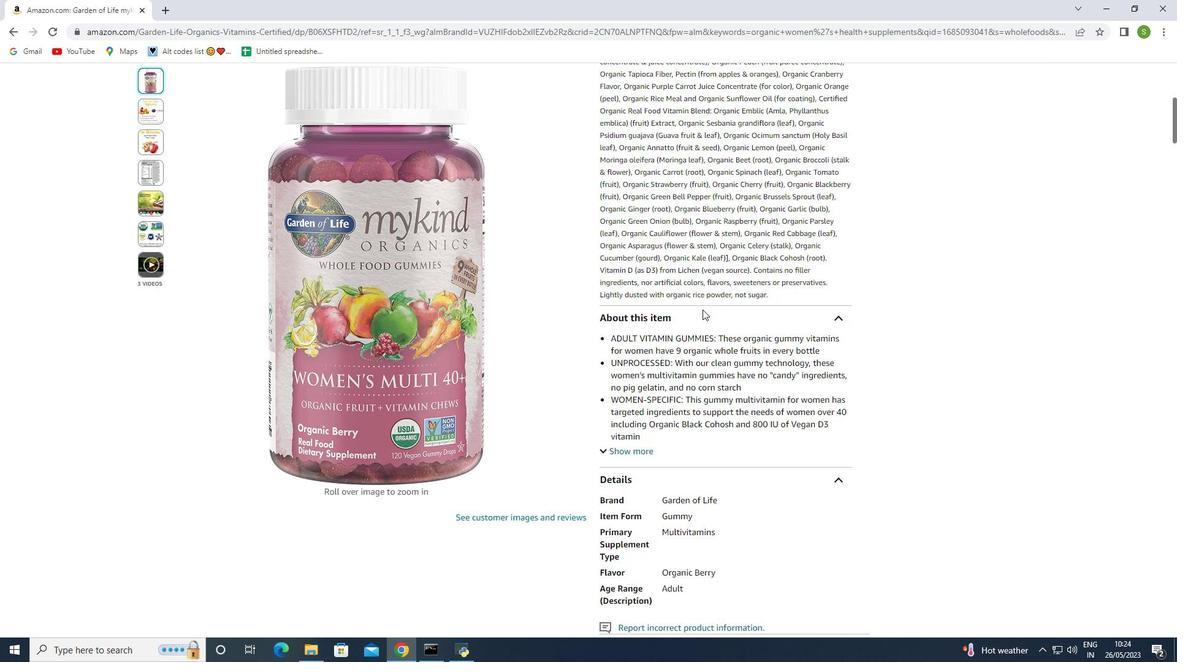 
Action: Mouse scrolled (702, 309) with delta (0, 0)
Screenshot: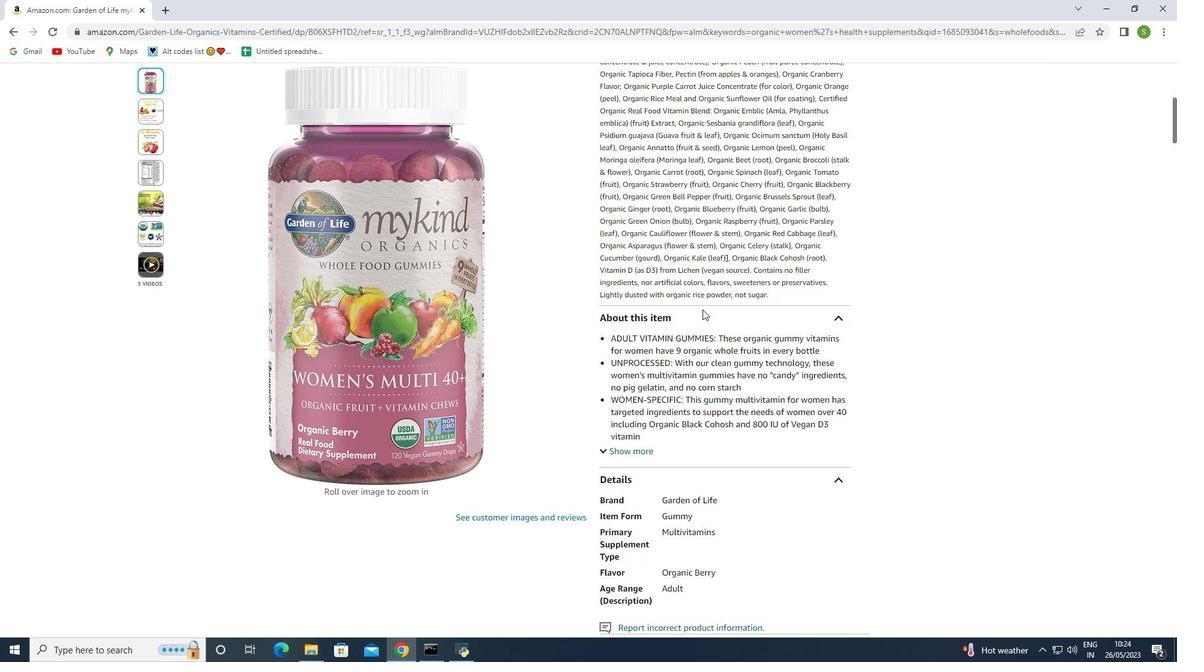 
Action: Mouse scrolled (702, 309) with delta (0, 0)
Screenshot: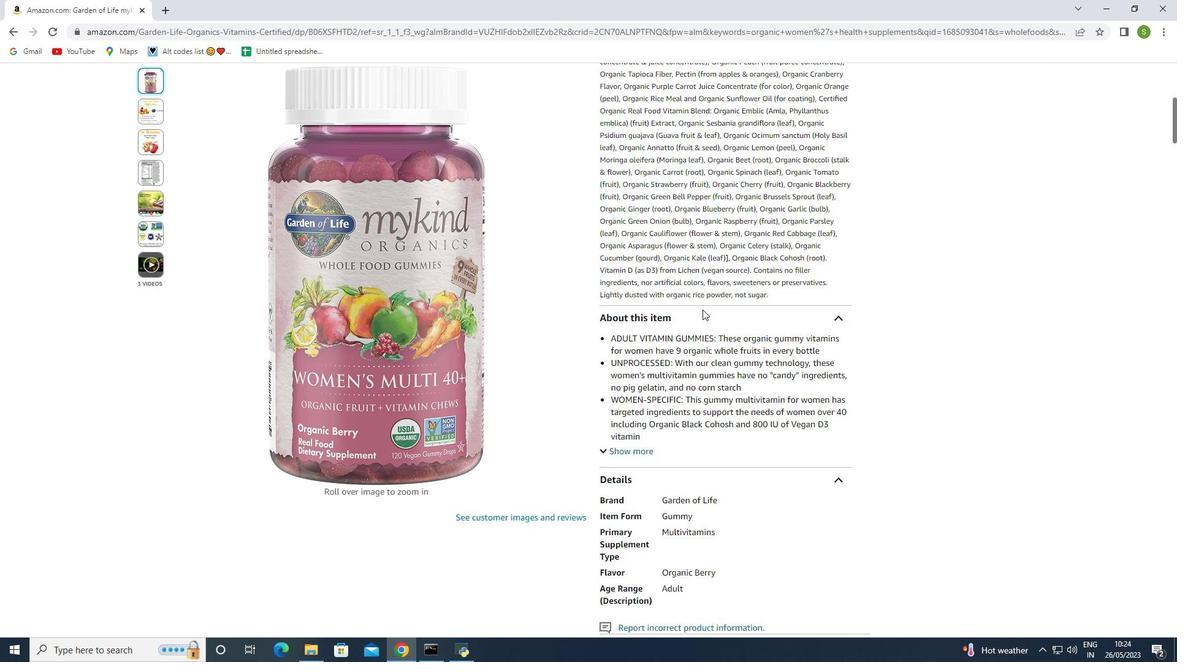
Action: Mouse moved to (703, 306)
Screenshot: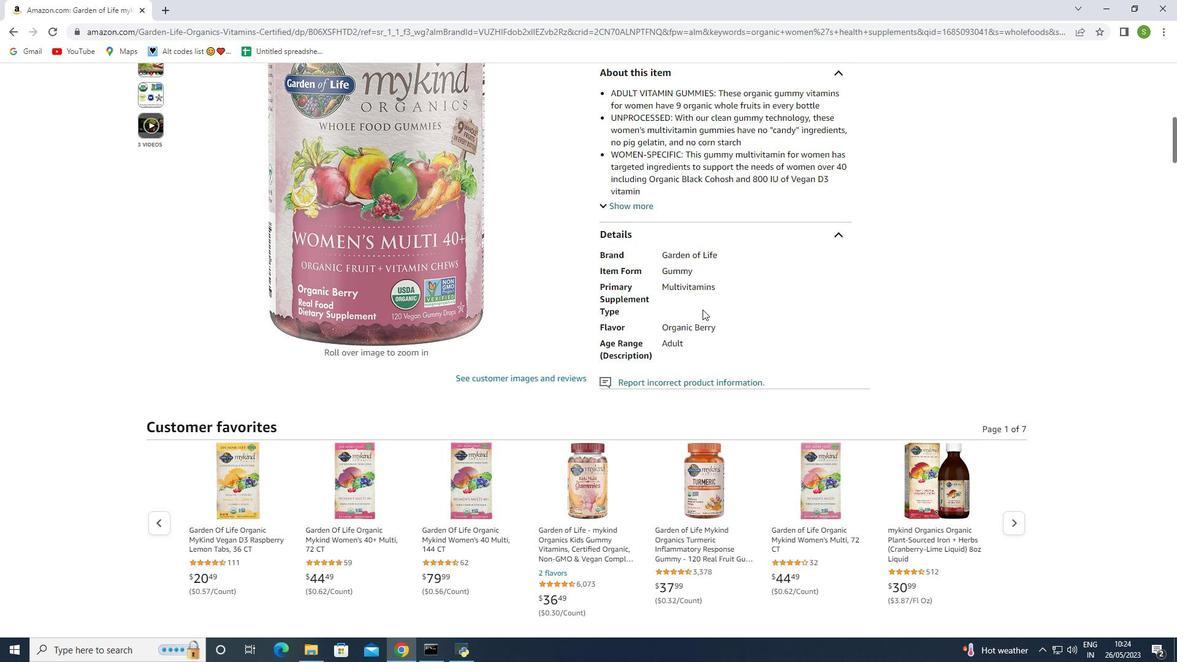 
Action: Mouse scrolled (703, 307) with delta (0, 0)
Screenshot: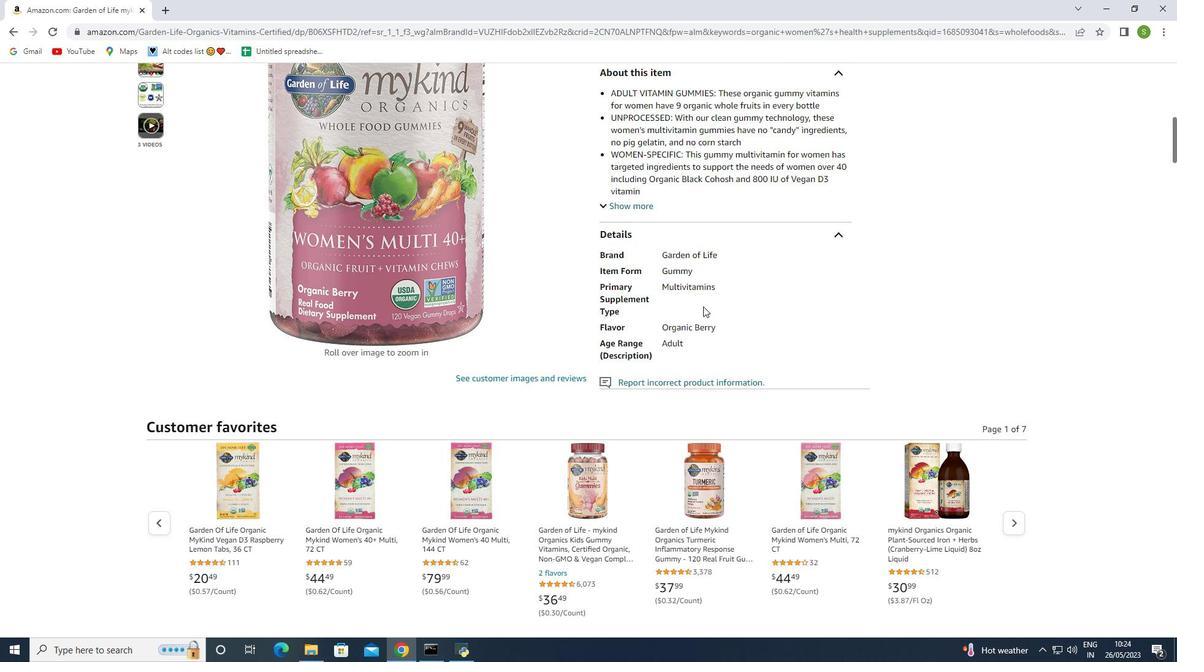 
Action: Mouse scrolled (703, 307) with delta (0, 0)
Screenshot: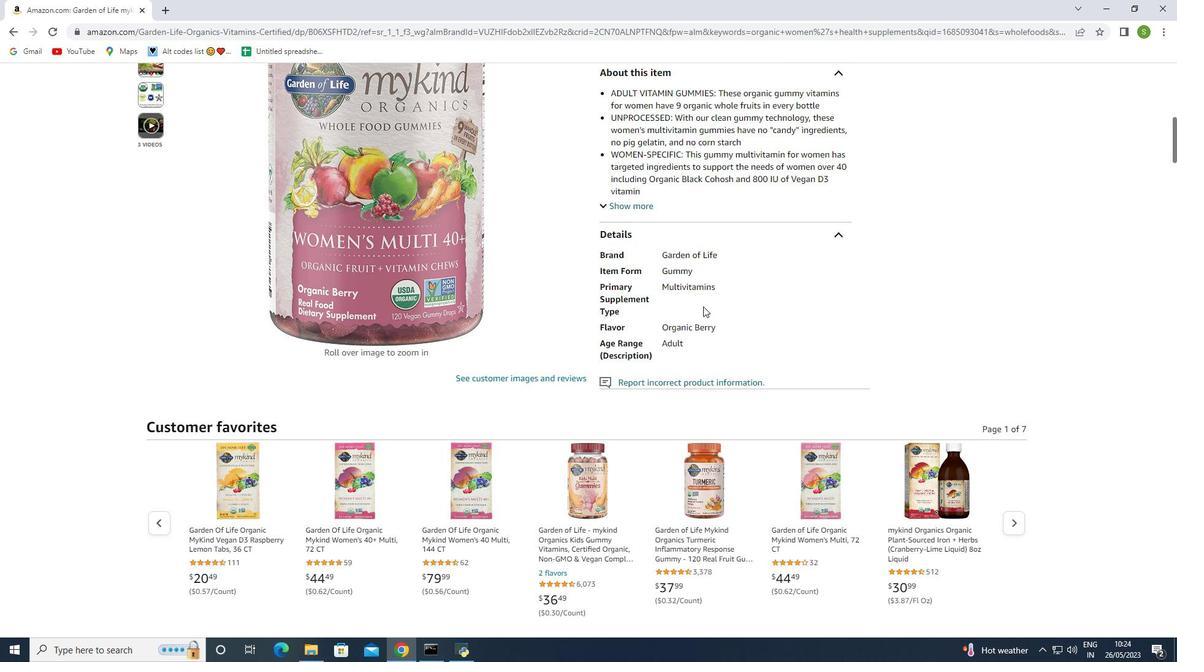 
Action: Mouse scrolled (703, 307) with delta (0, 0)
Screenshot: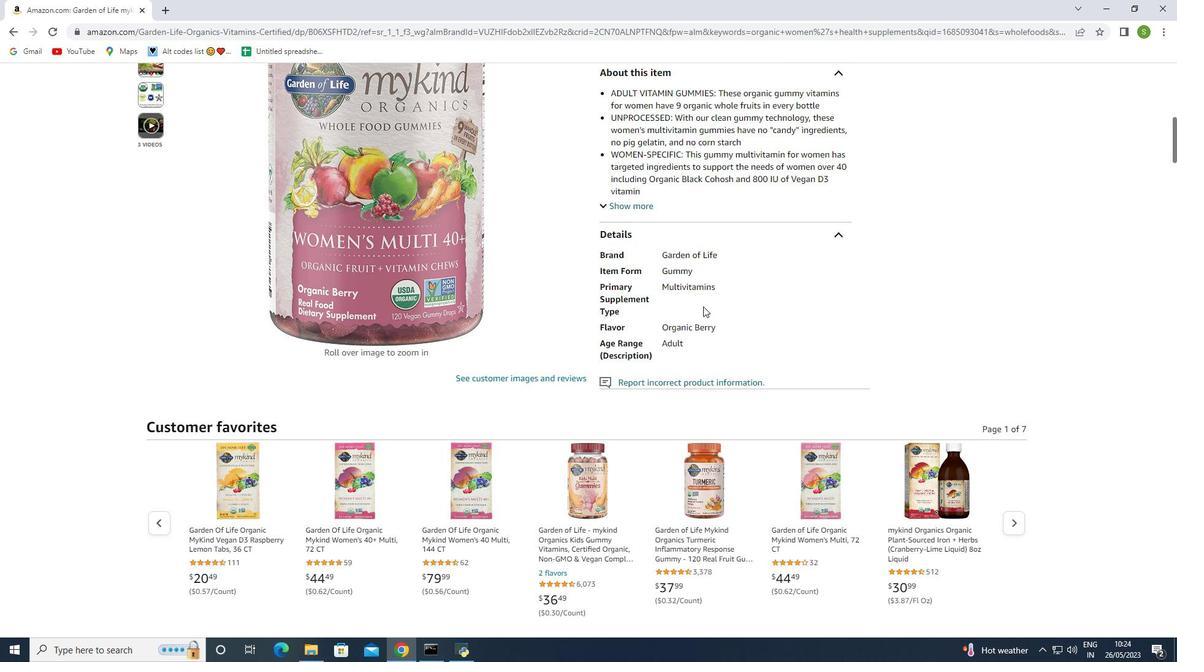 
Action: Mouse scrolled (703, 307) with delta (0, 0)
Screenshot: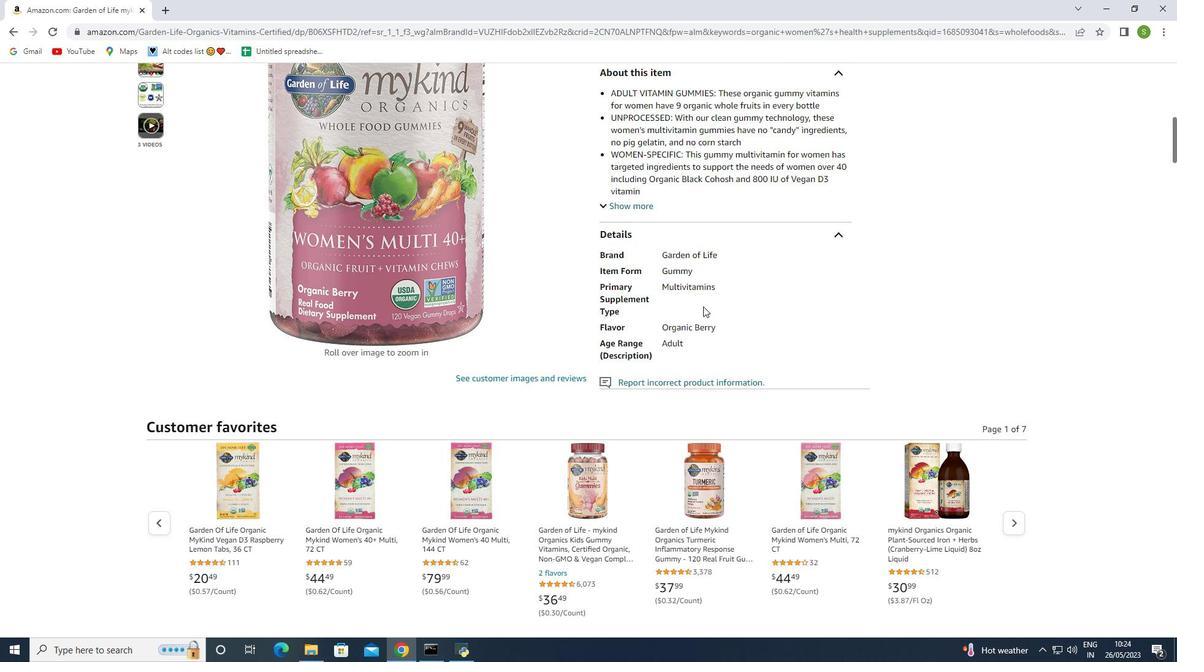 
Action: Mouse moved to (719, 307)
Screenshot: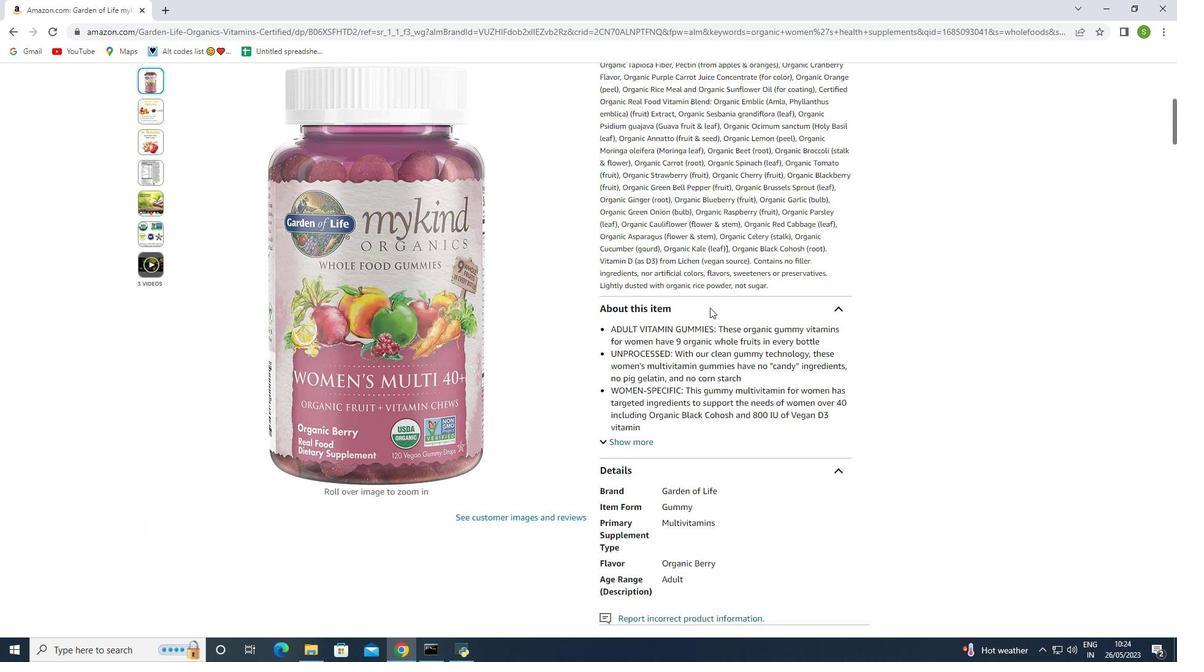 
Action: Mouse scrolled (719, 307) with delta (0, 0)
Screenshot: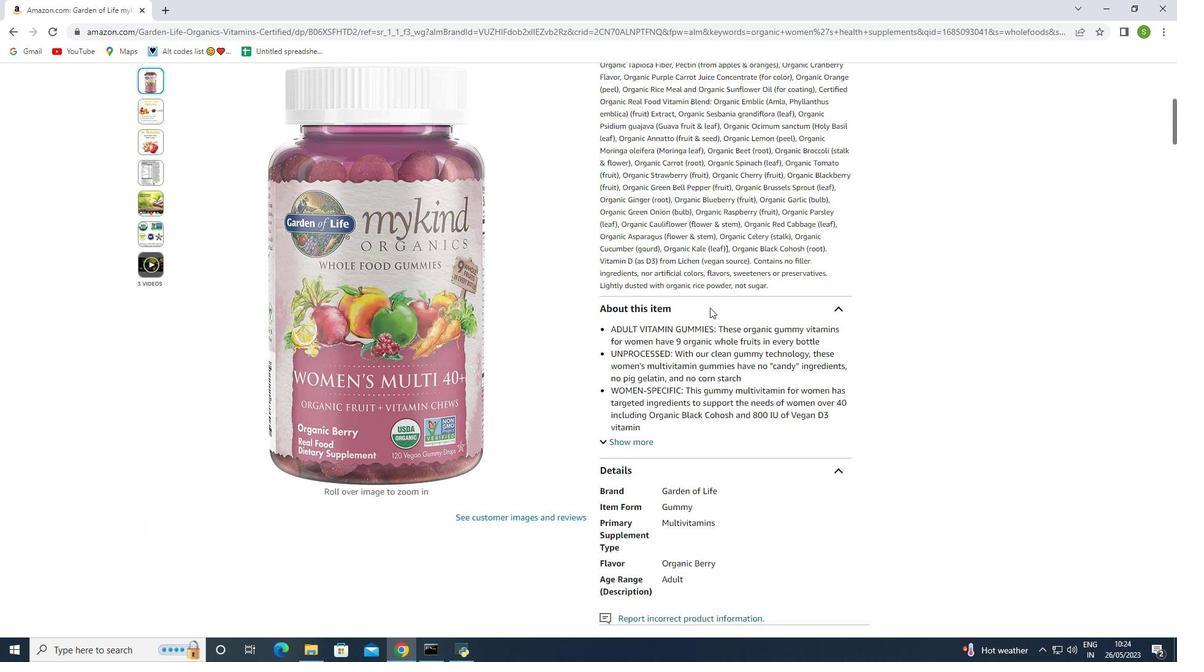 
Action: Mouse scrolled (719, 307) with delta (0, 0)
Screenshot: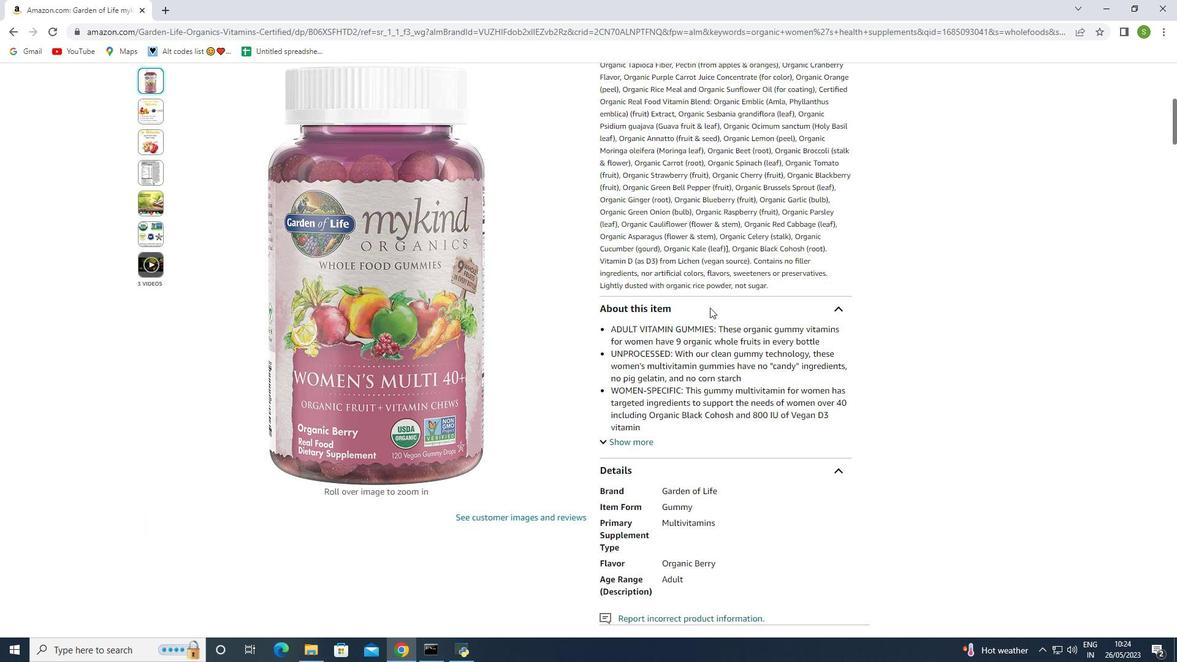 
Action: Mouse scrolled (719, 307) with delta (0, 0)
Screenshot: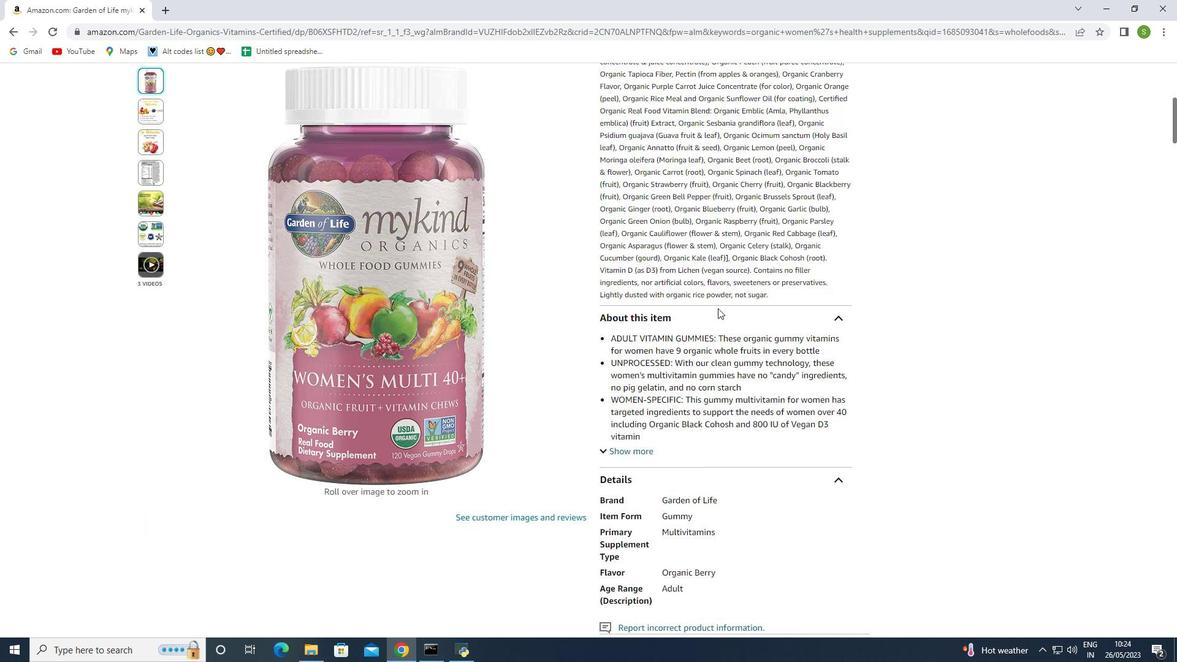 
Action: Mouse scrolled (719, 307) with delta (0, 0)
Screenshot: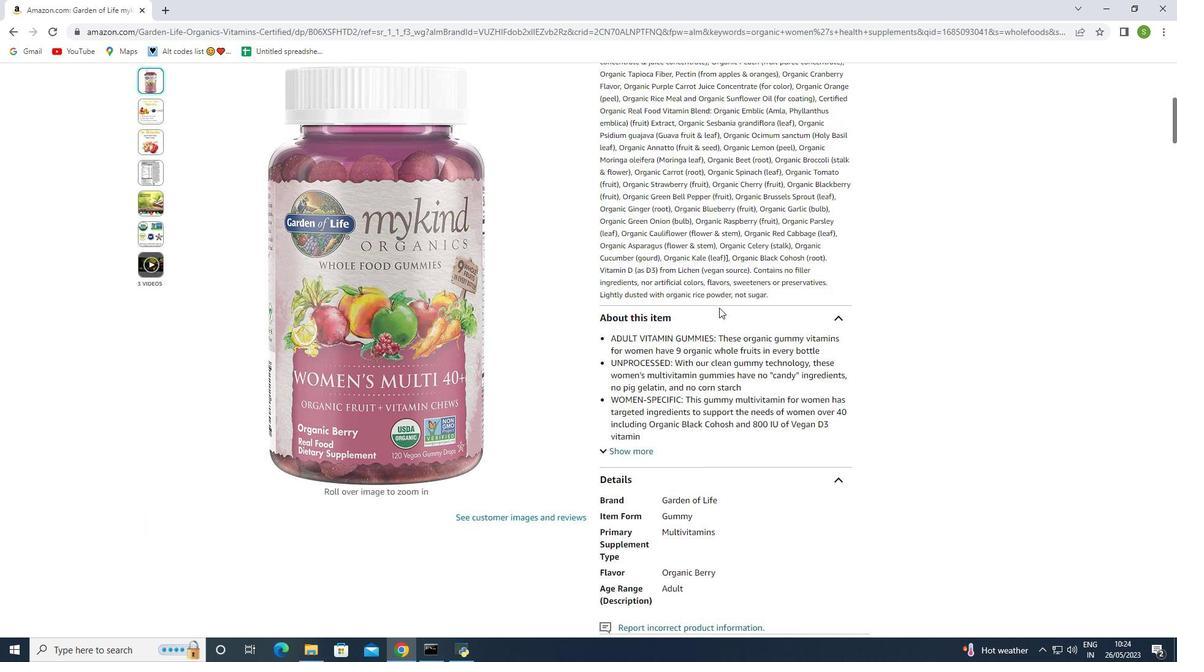 
Action: Mouse scrolled (719, 307) with delta (0, 0)
Screenshot: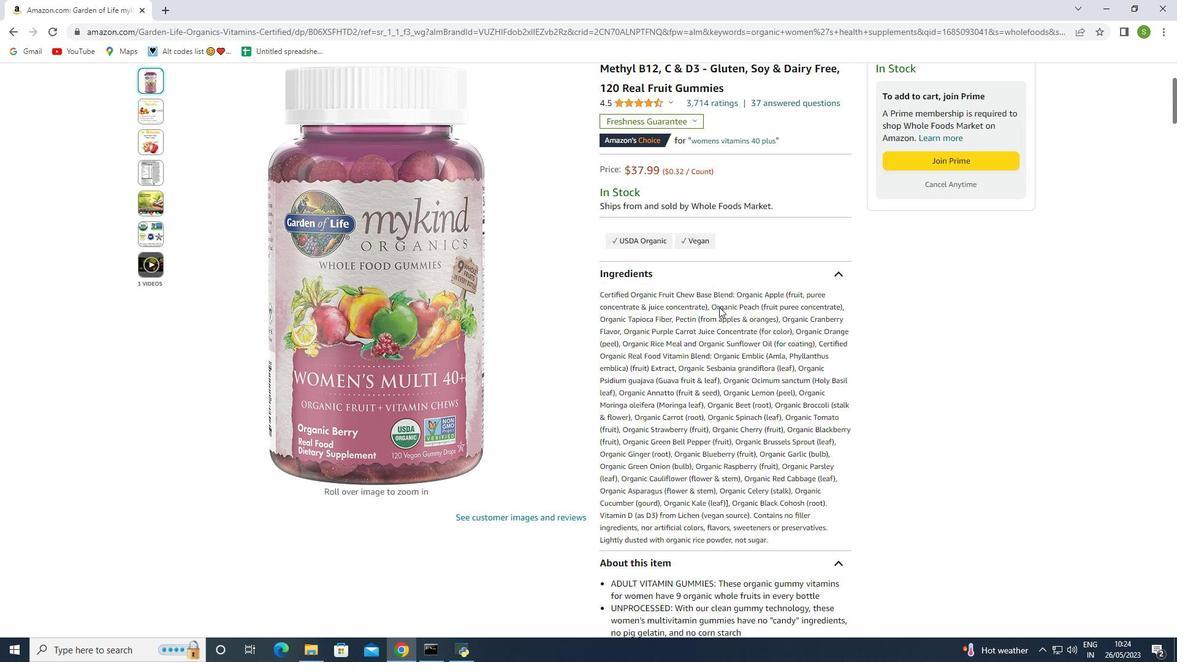 
Action: Mouse scrolled (719, 307) with delta (0, 0)
Screenshot: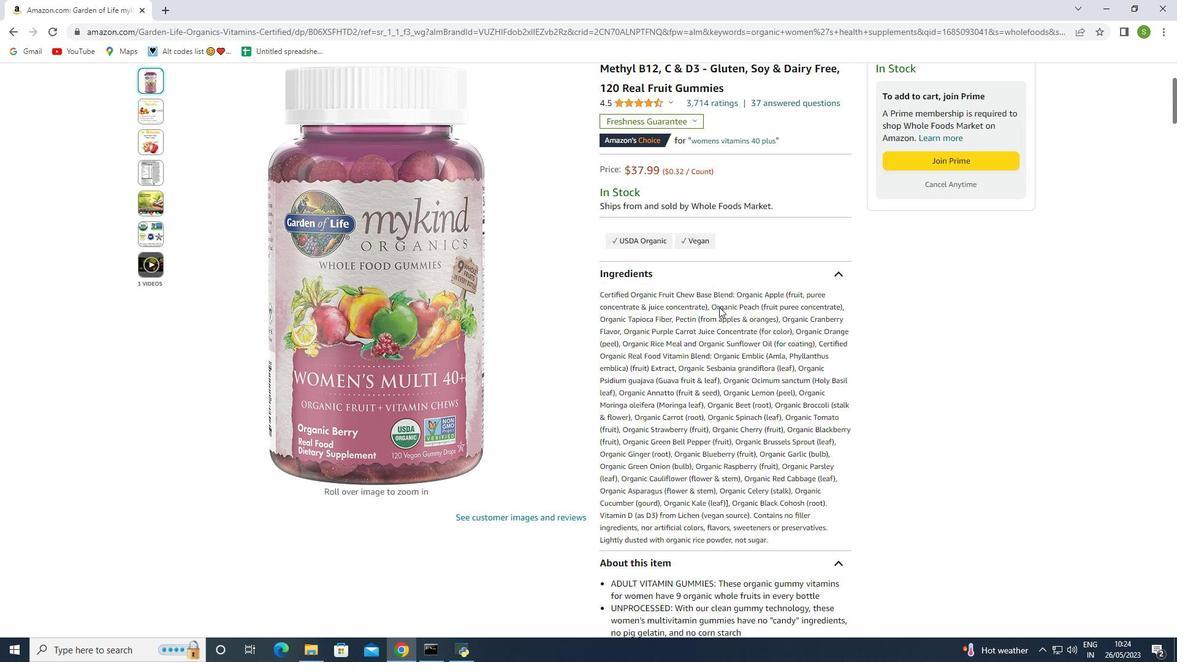 
Action: Mouse scrolled (719, 307) with delta (0, 0)
Screenshot: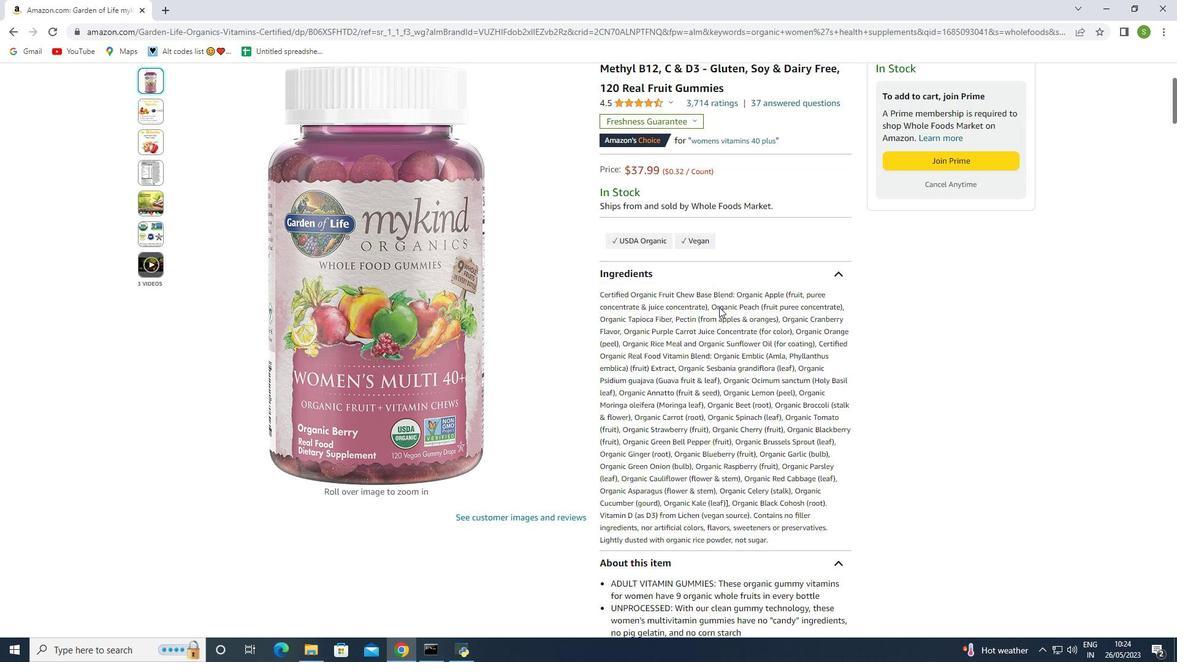 
Action: Mouse scrolled (719, 307) with delta (0, 0)
Screenshot: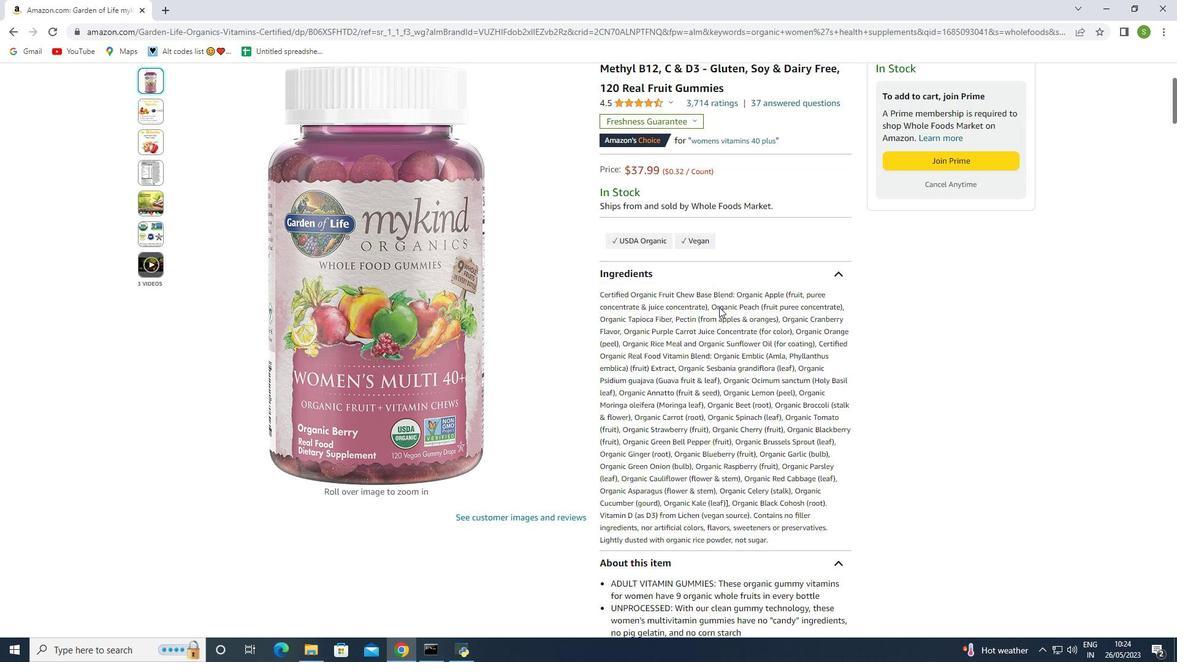 
Action: Mouse moved to (923, 347)
Screenshot: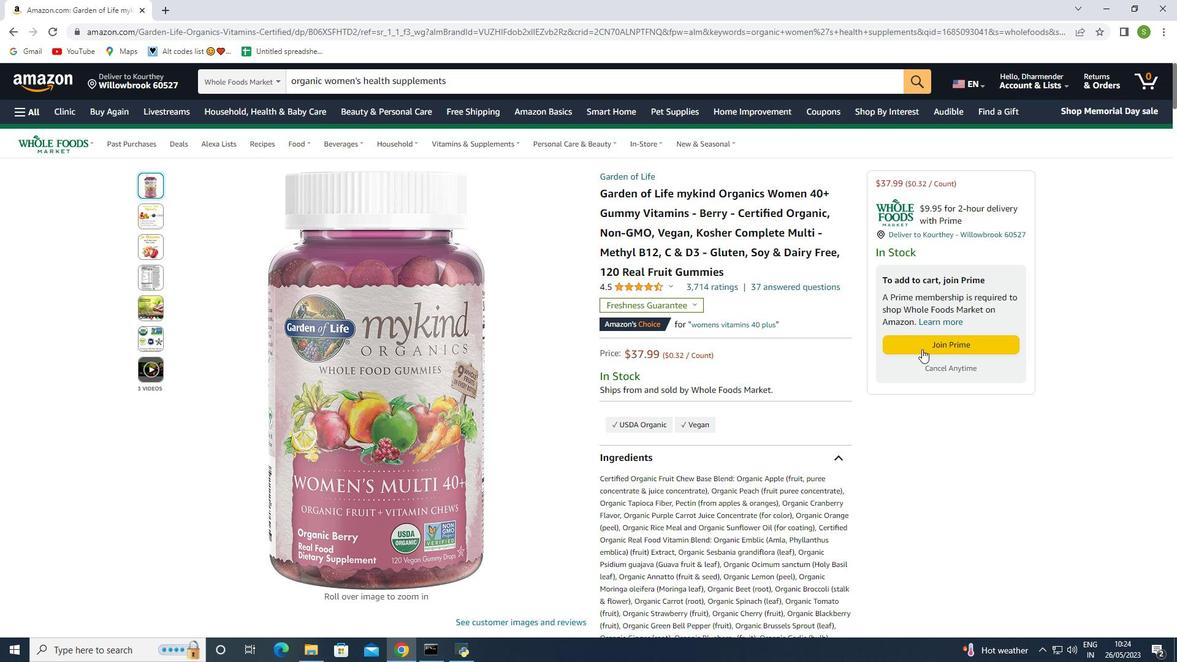 
Action: Mouse pressed left at (923, 347)
Screenshot: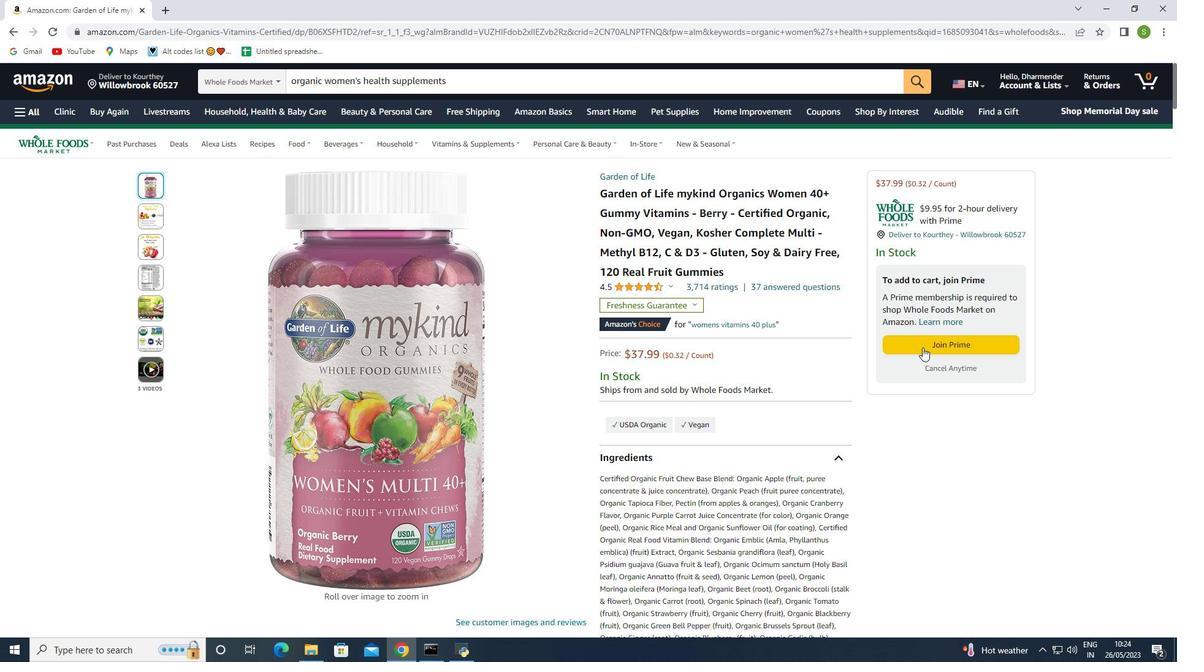 
Action: Mouse moved to (258, 418)
Screenshot: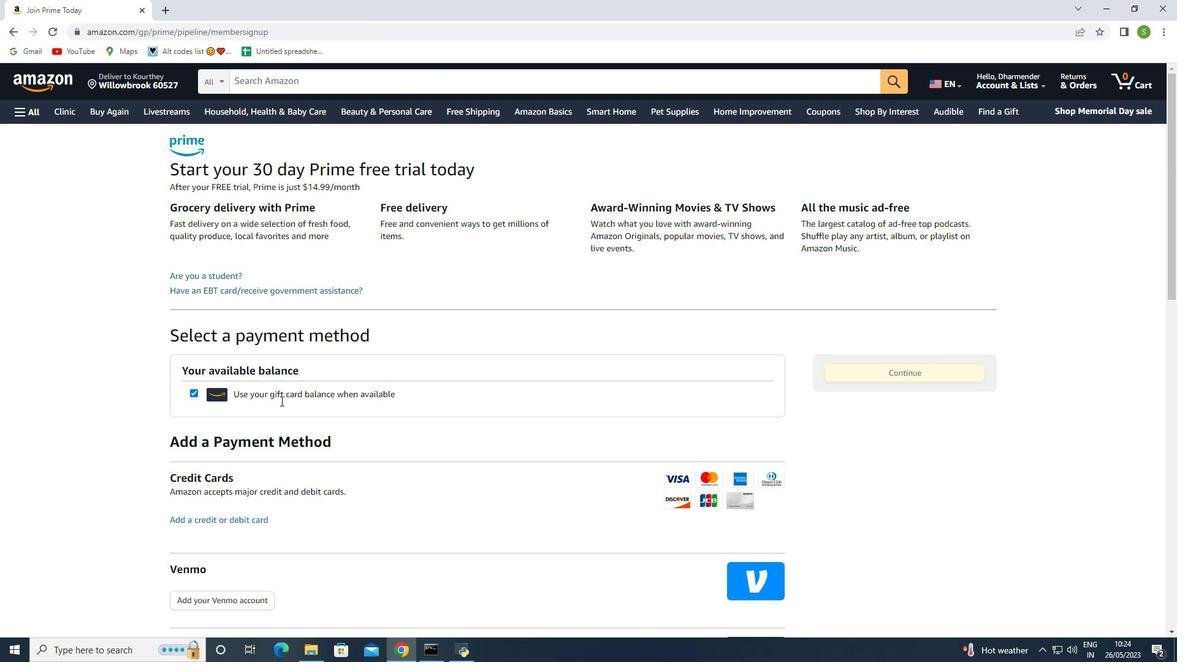 
Action: Mouse scrolled (258, 417) with delta (0, 0)
Screenshot: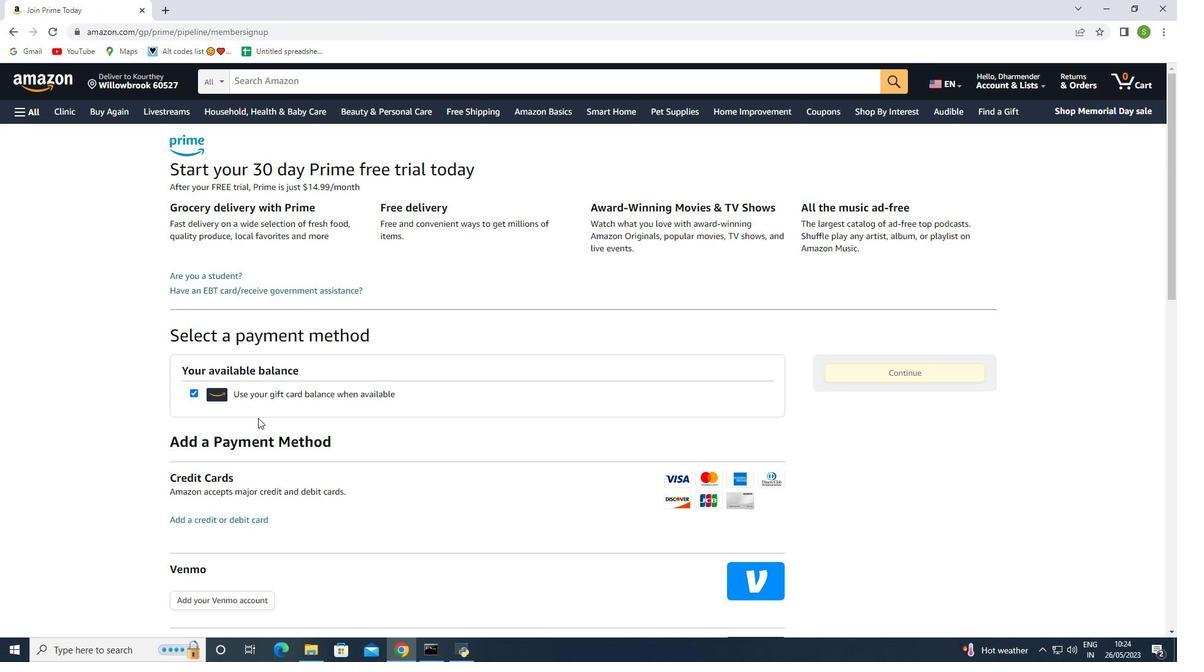 
Action: Mouse scrolled (258, 417) with delta (0, 0)
Screenshot: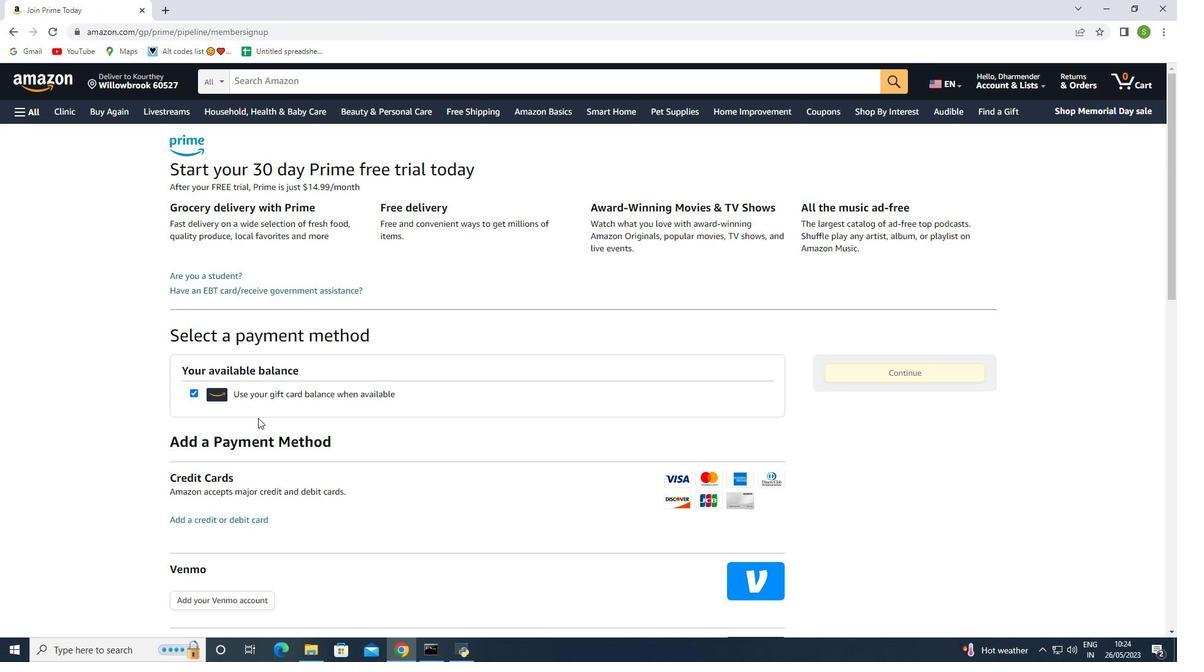 
Action: Mouse scrolled (258, 417) with delta (0, 0)
Screenshot: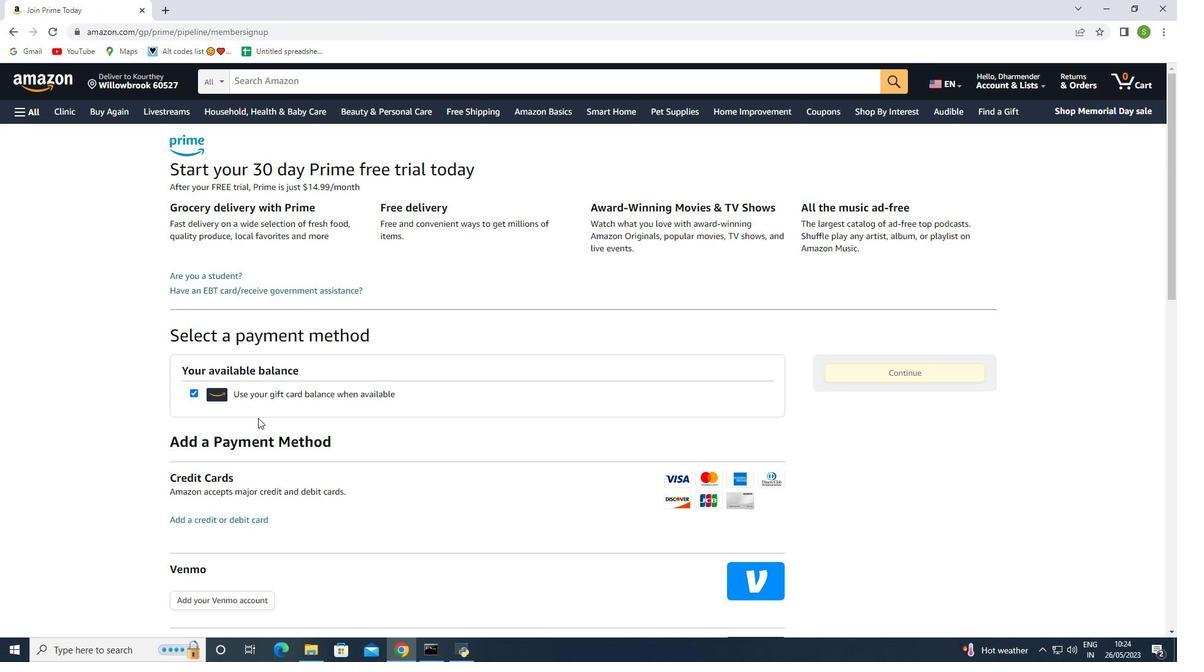 
Action: Mouse moved to (244, 334)
Screenshot: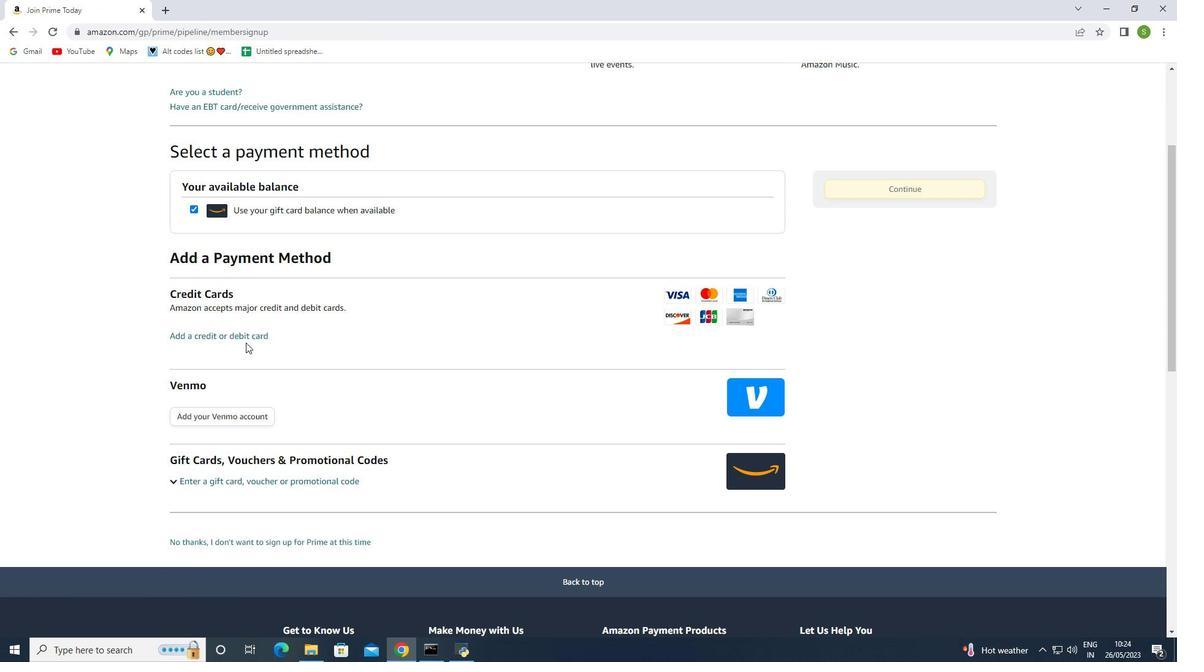 
Action: Mouse pressed left at (244, 334)
Screenshot: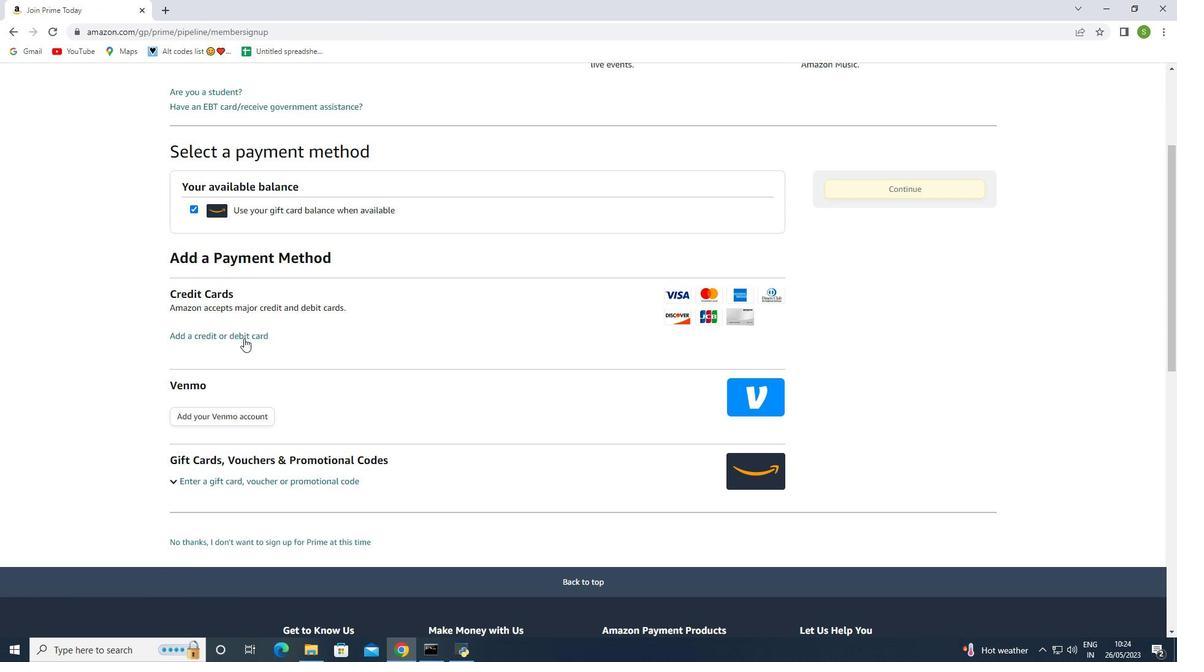 
Action: Mouse moved to (199, 390)
Screenshot: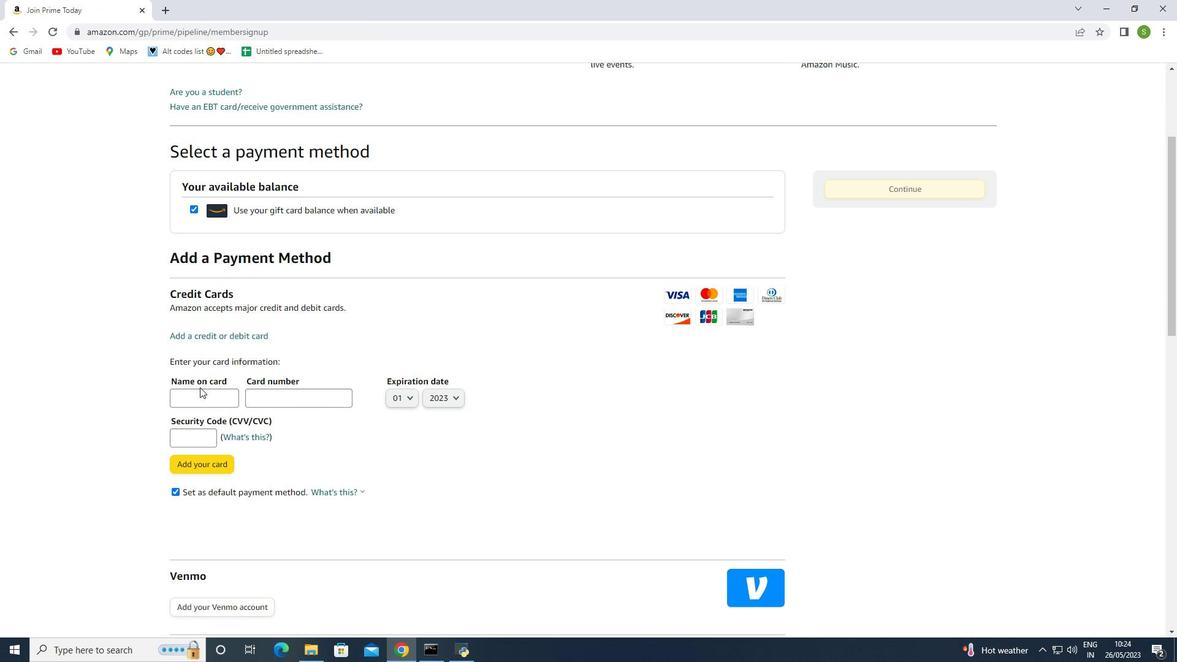 
Action: Mouse pressed left at (199, 390)
Screenshot: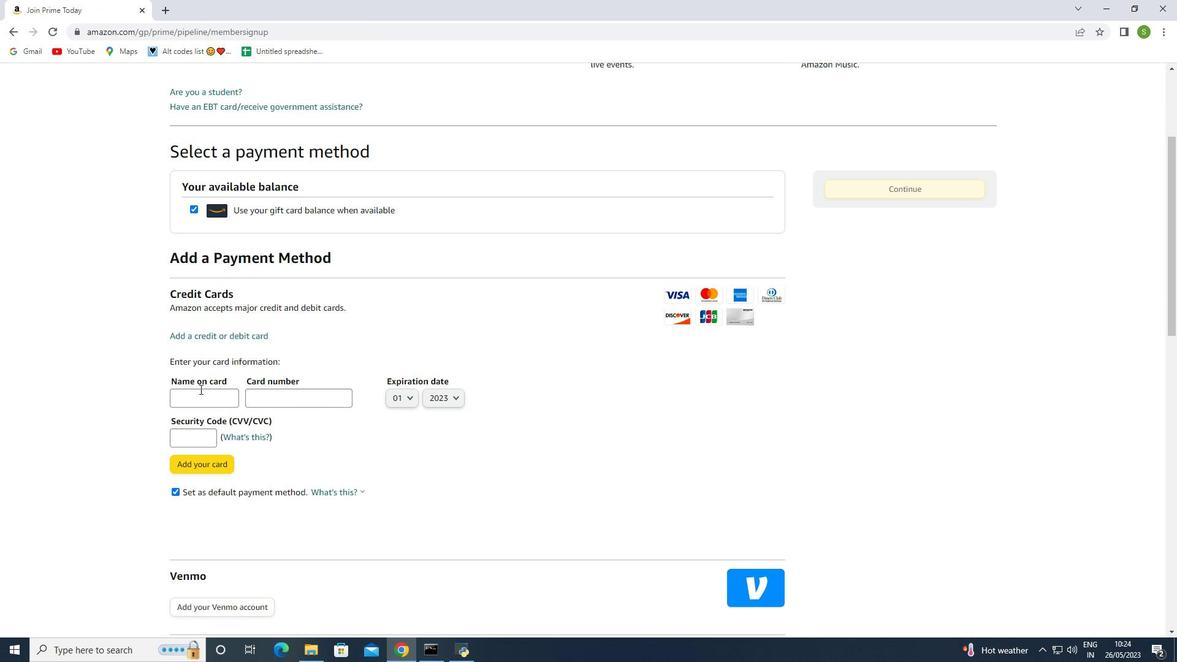 
Action: Mouse moved to (199, 382)
Screenshot: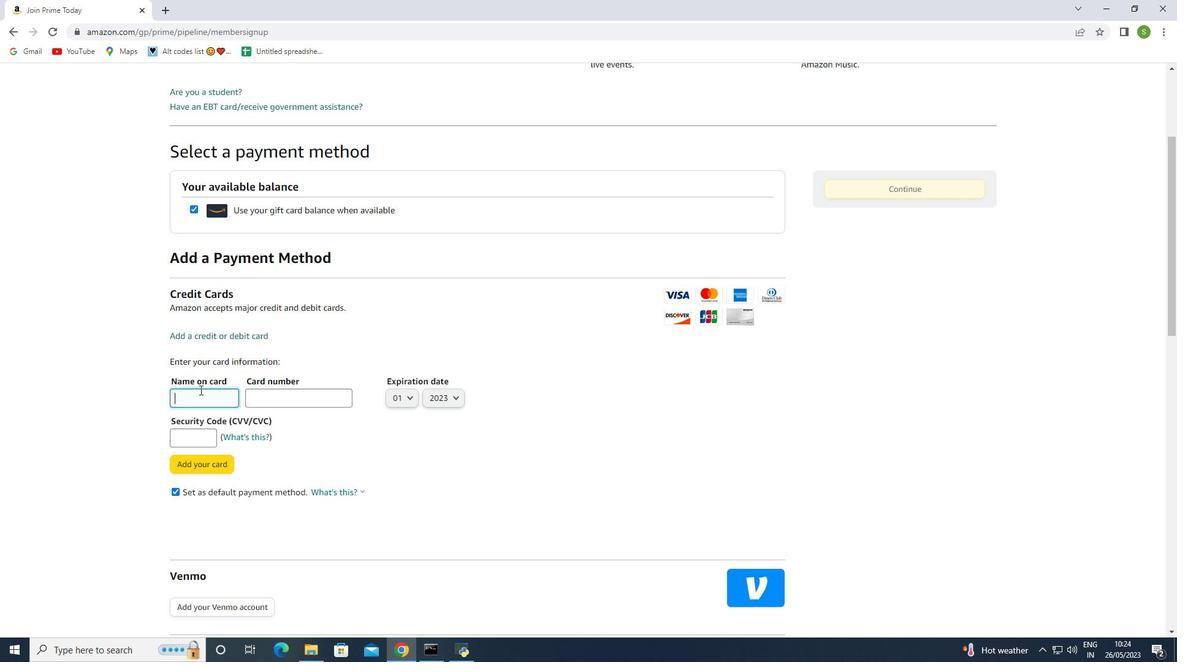 
Action: Key pressed <Key.shift><Key.shift><Key.shift><Key.shift><Key.shift><Key.shift><Key.shift><Key.shift><Key.shift><Key.shift><Key.shift><Key.shift><Key.shift><Key.shift><Key.shift><Key.shift><Key.shift><Key.shift><Key.shift><Key.shift><Key.shift><Key.shift><Key.shift><Key.shift><Key.shift><Key.shift><Key.shift><Key.shift><Key.shift><Key.shift><Key.shift><Key.shift><Key.shift><Key.shift><Key.shift><Key.shift><Key.shift><Key.shift><Key.shift><Key.shift><Key.shift><Key.shift><Key.shift><Key.shift><Key.shift><Key.shift><Key.shift><Key.shift><Key.shift><Key.shift><Key.shift><Key.shift><Key.shift><Key.shift><Key.shift><Key.shift><Key.shift><Key.shift><Key.shift><Key.shift><Key.shift><Key.shift><Key.shift><Key.shift><Key.shift><Key.shift><Key.shift><Key.shift><Key.shift><Key.shift><Key.shift><Key.shift><Key.shift><Key.shift><Key.shift><Key.shift><Key.shift><Key.shift><Key.shift><Key.shift><Key.shift><Key.shift><Key.shift><Key.shift><Key.shift><Key.shift><Key.shift><Key.shift><Key.shift><Key.shift><Key.shift><Key.shift><Key.shift><Key.shift><Key.shift><Key.shift><Key.shift><Key.shift><Key.shift><Key.shift><Key.shift><Key.shift><Key.shift><Key.shift><Key.shift><Key.shift><Key.shift><Key.shift><Key.shift><Key.shift><Key.shift><Key.shift><Key.shift><Key.shift><Key.shift><Key.shift><Key.shift><Key.shift><Key.shift><Key.shift><Key.shift><Key.shift><Key.shift><Key.shift><Key.shift><Key.shift><Key.shift><Key.shift><Key.shift><Key.shift><Key.shift><Key.shift><Key.shift><Key.shift><Key.shift><Key.shift><Key.shift><Key.shift><Key.shift><Key.shift><Key.shift><Key.shift><Key.shift><Key.shift><Key.shift><Key.shift><Key.shift><Key.shift><Key.shift><Key.shift><Key.shift><Key.shift><Key.shift><Key.shift><Key.shift><Key.shift><Key.shift><Key.shift><Key.shift>Adam
Screenshot: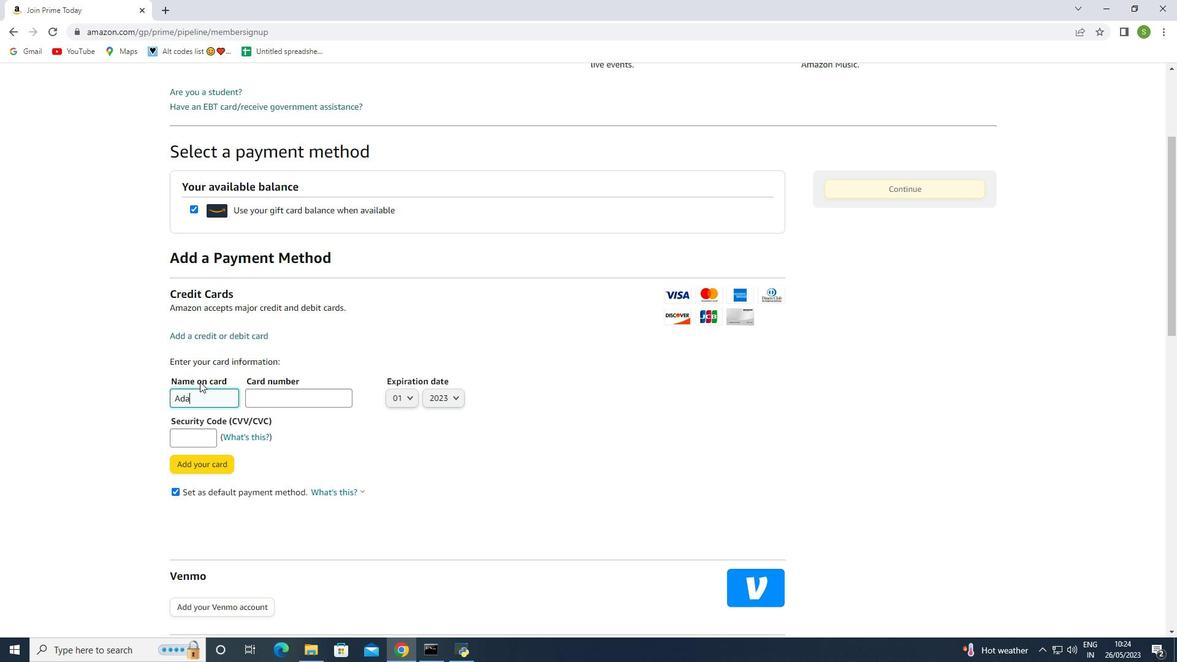 
Action: Mouse moved to (261, 396)
Screenshot: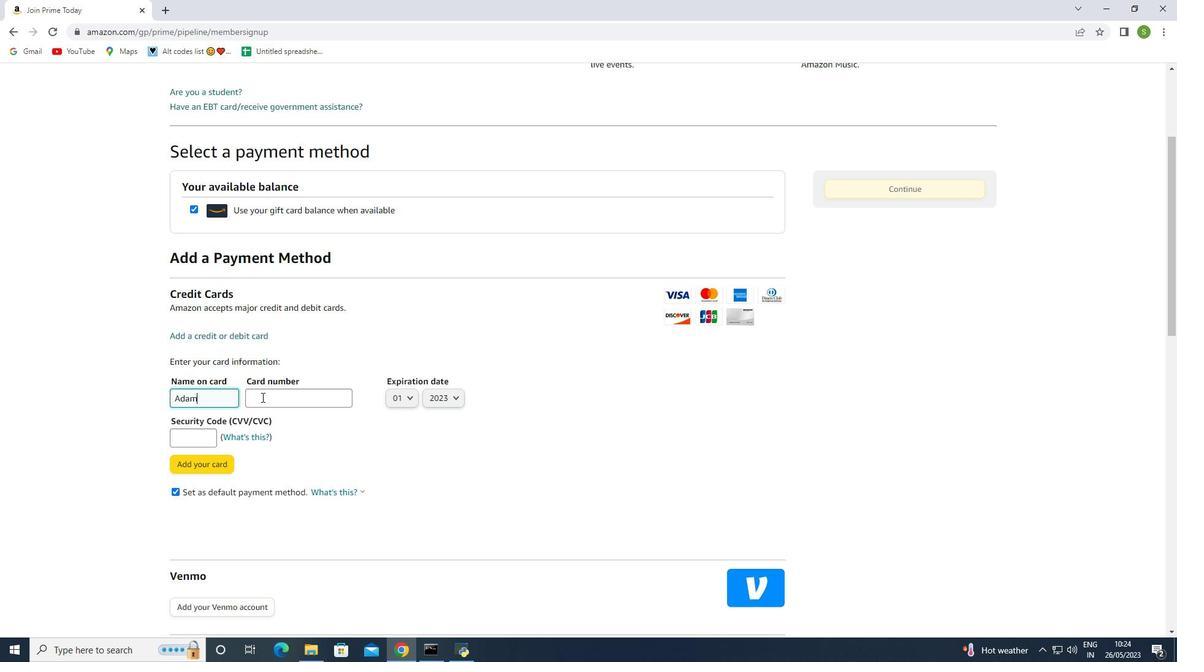 
Action: Mouse pressed left at (261, 396)
Screenshot: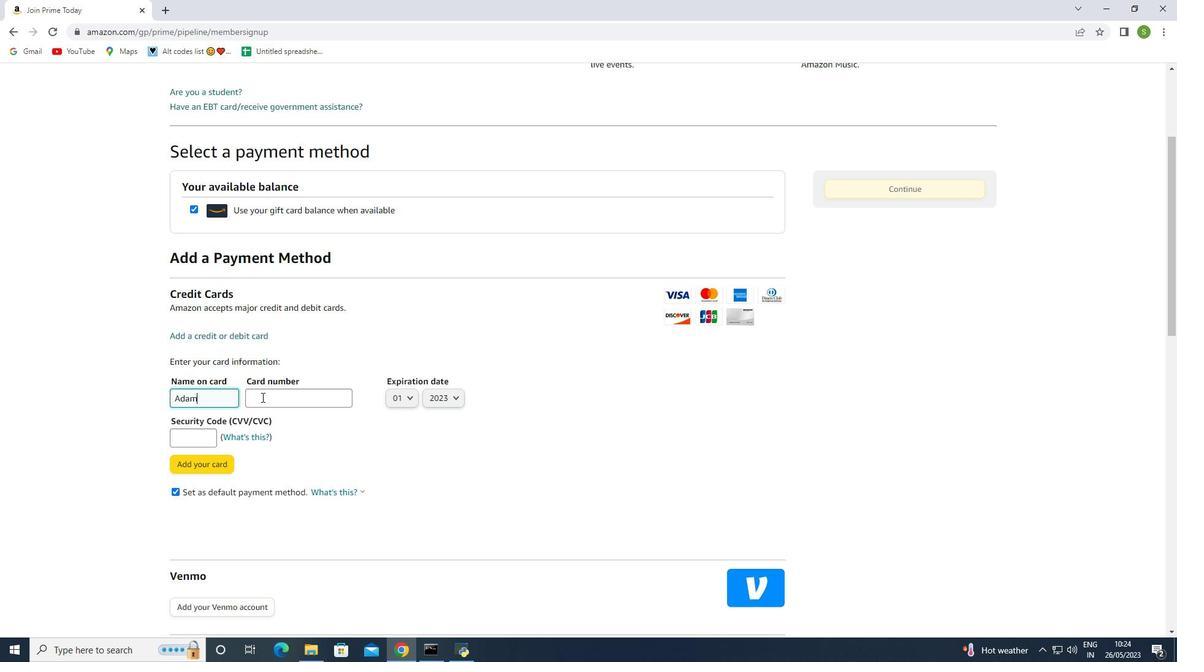 
Action: Mouse moved to (261, 396)
Screenshot: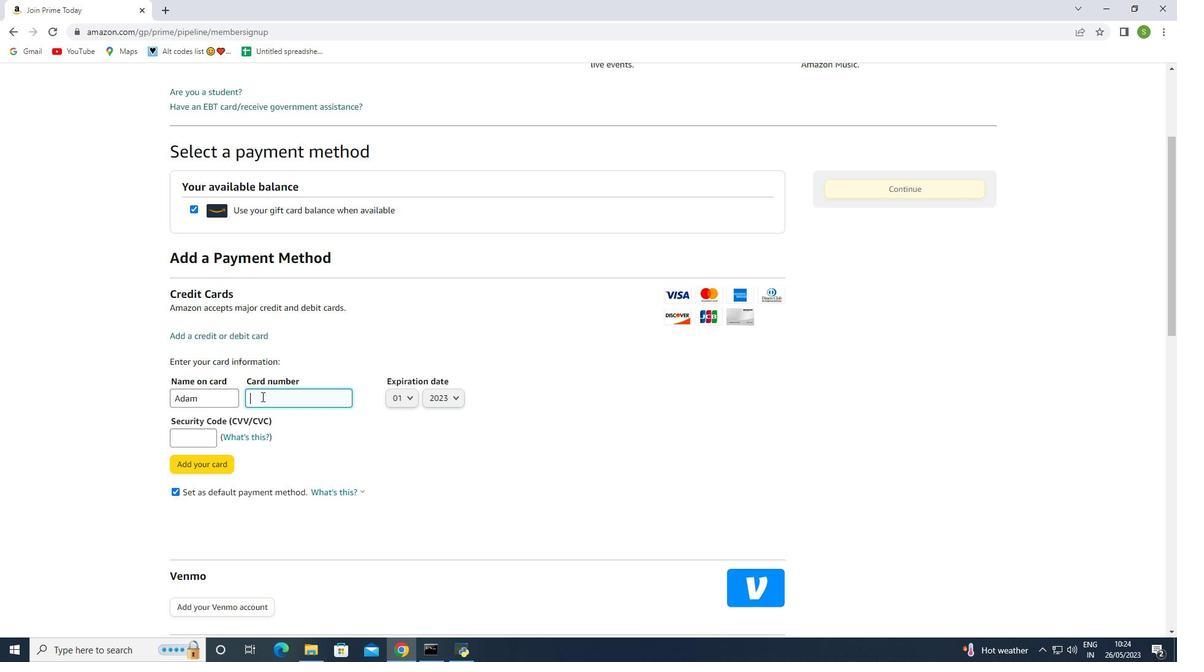 
Action: Key pressed <Key.shift>Wilson
Screenshot: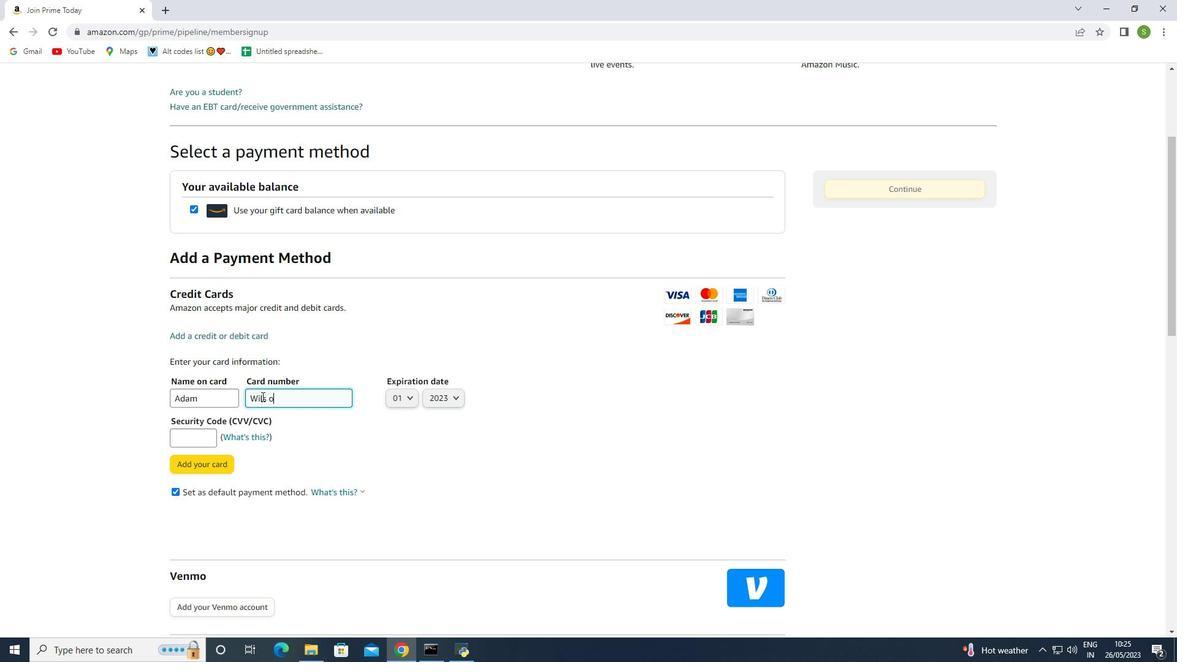
Action: Mouse moved to (269, 397)
Screenshot: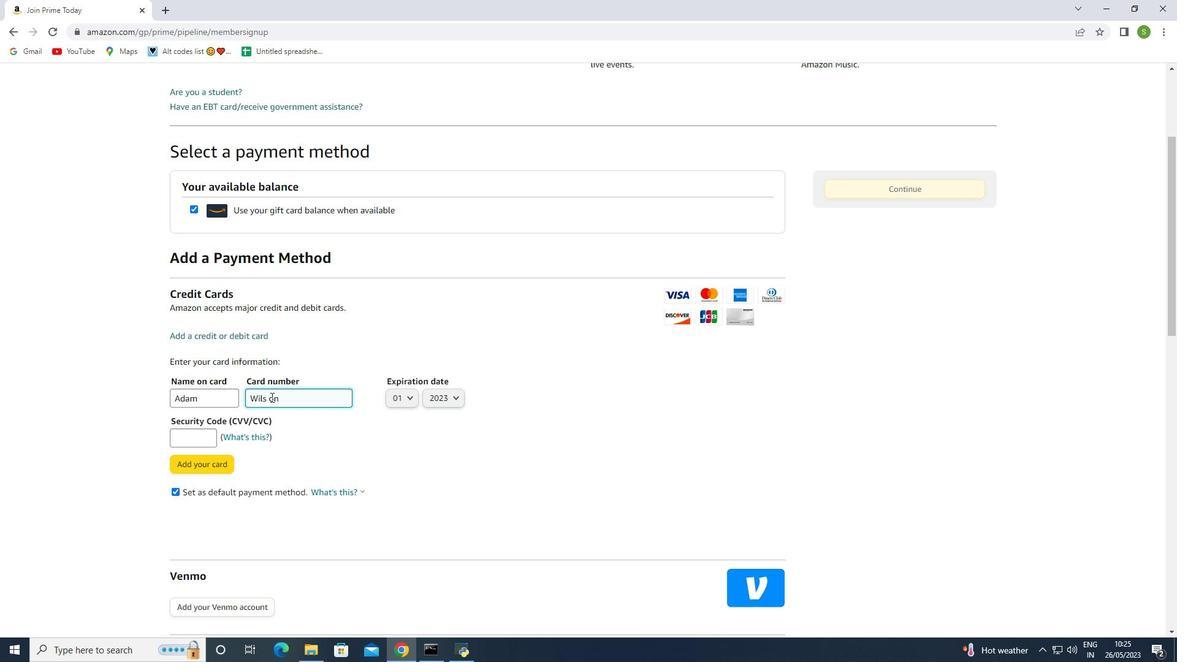 
Action: Mouse pressed left at (269, 397)
Screenshot: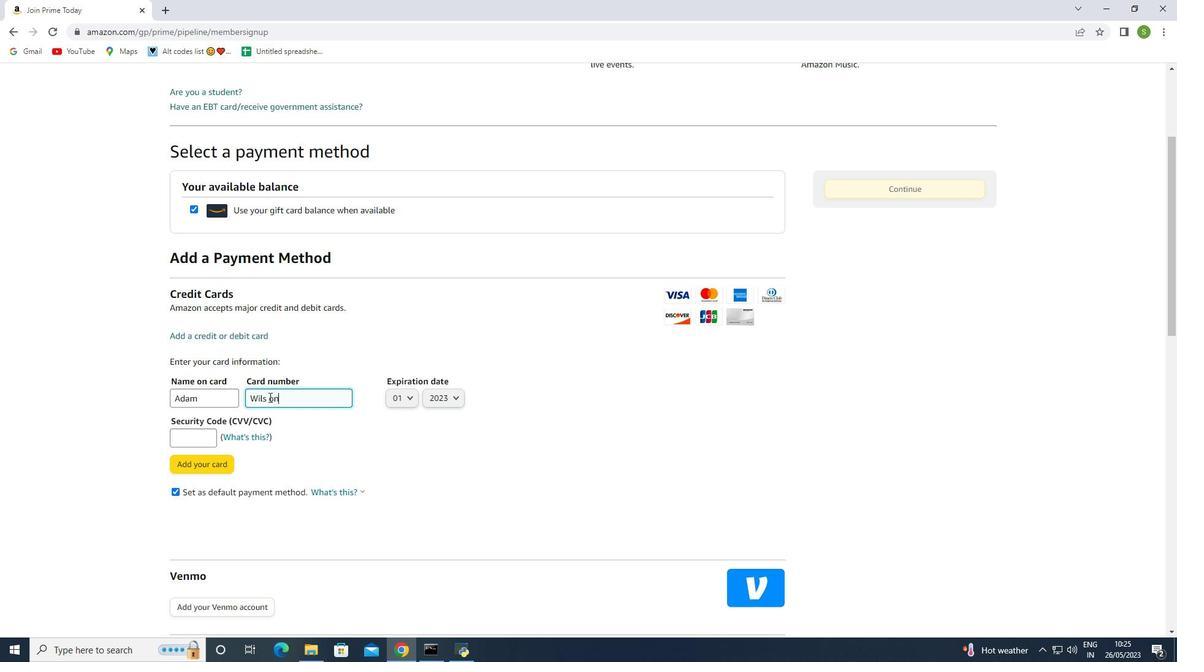 
Action: Mouse moved to (320, 440)
Screenshot: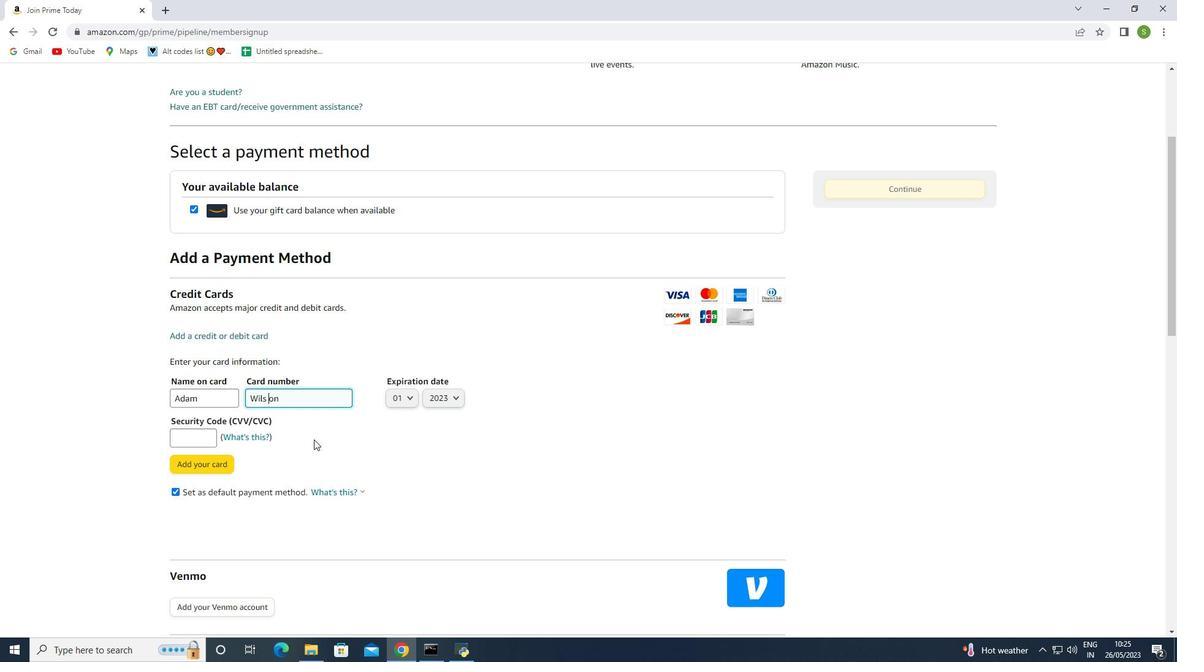 
Action: Key pressed <Key.backspace>
Screenshot: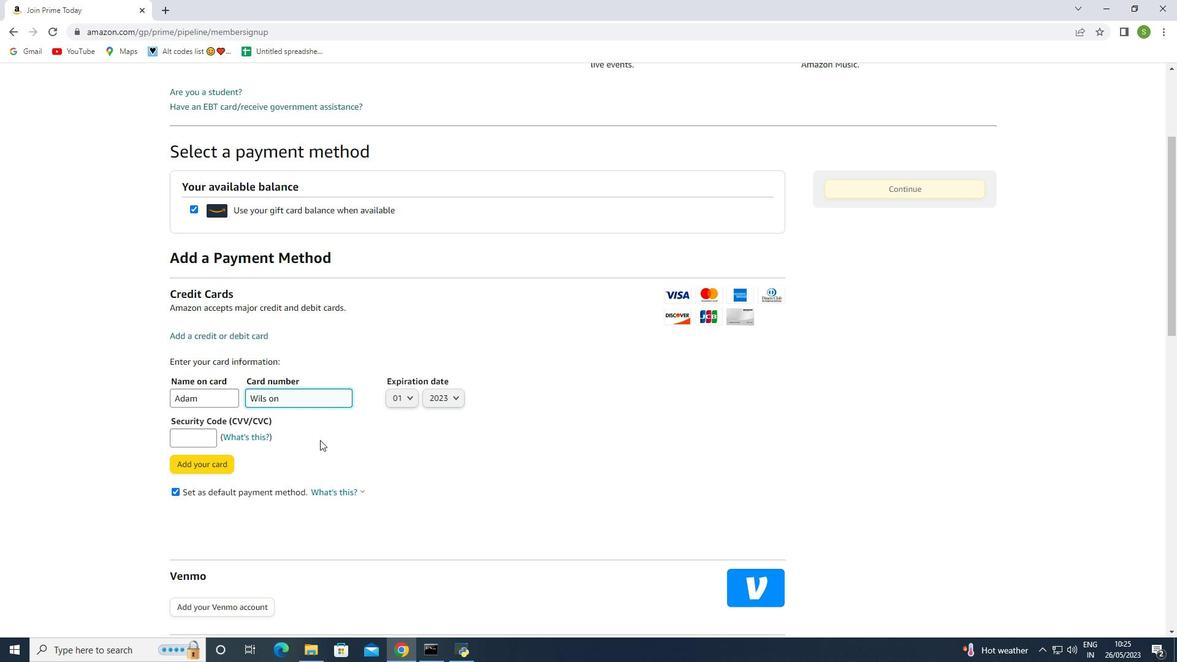 
Action: Mouse moved to (288, 397)
Screenshot: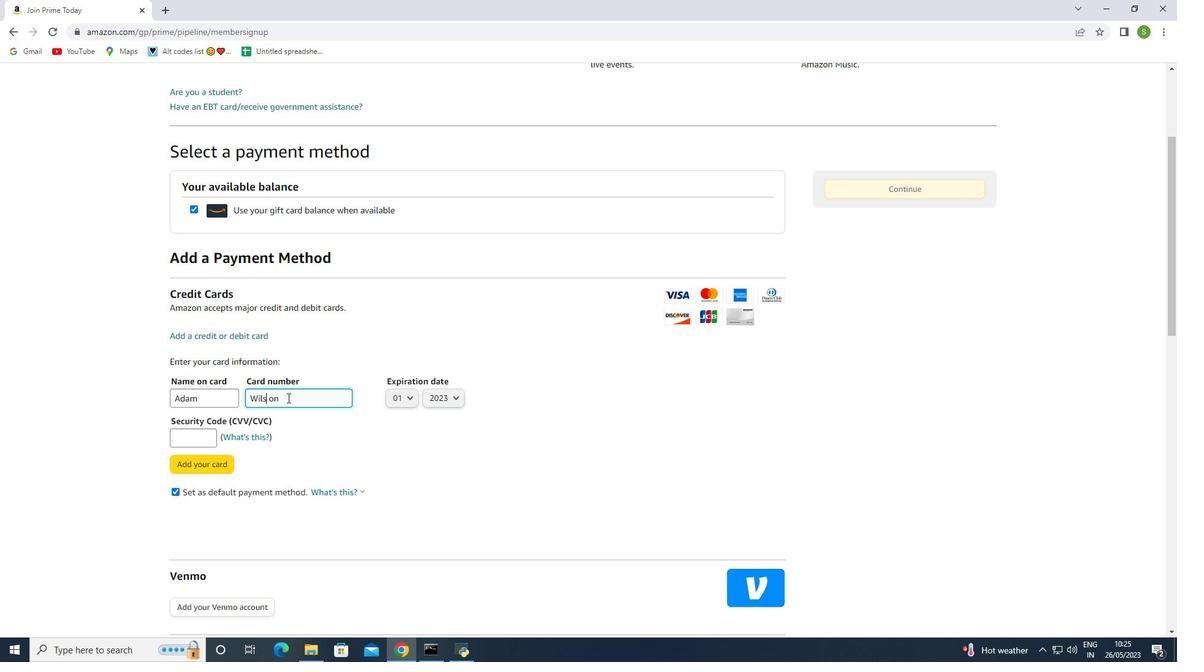 
Action: Mouse pressed left at (288, 397)
Screenshot: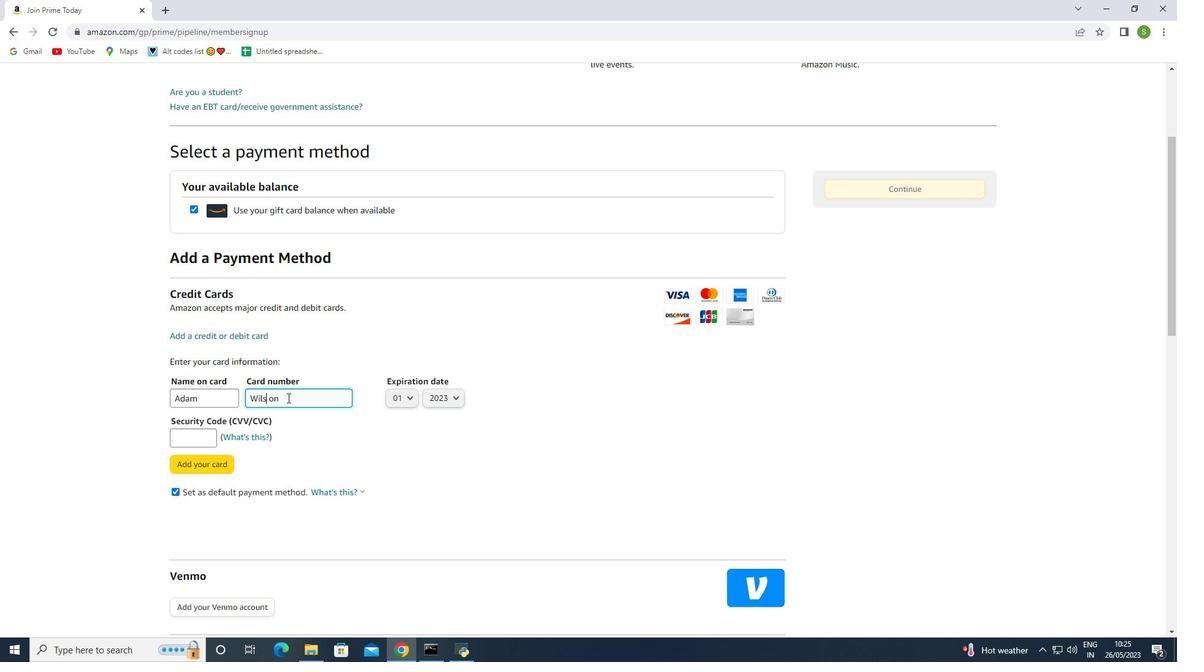 
Action: Mouse moved to (298, 400)
Screenshot: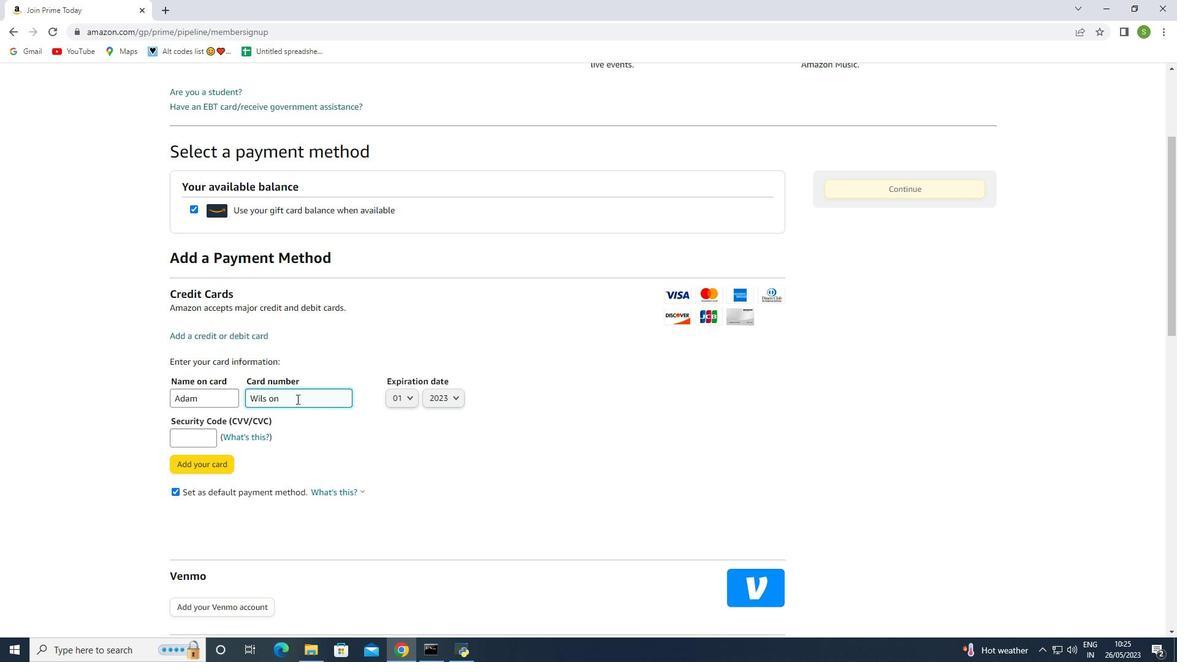 
Action: Key pressed <Key.backspace>
Screenshot: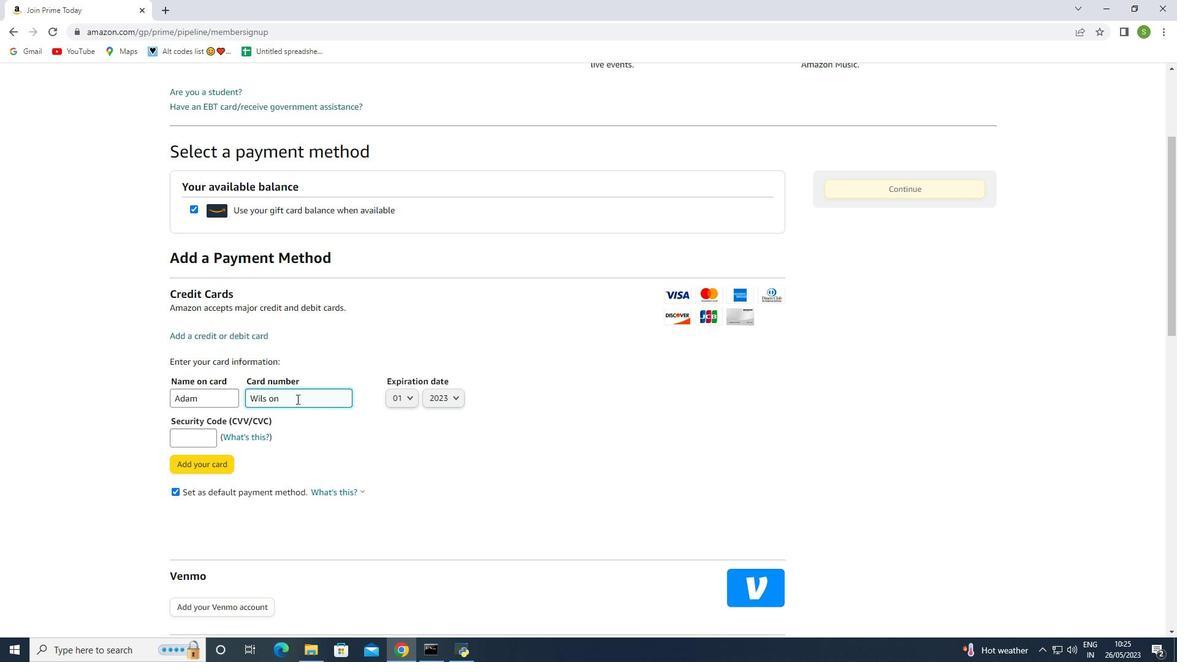 
Action: Mouse moved to (299, 400)
Screenshot: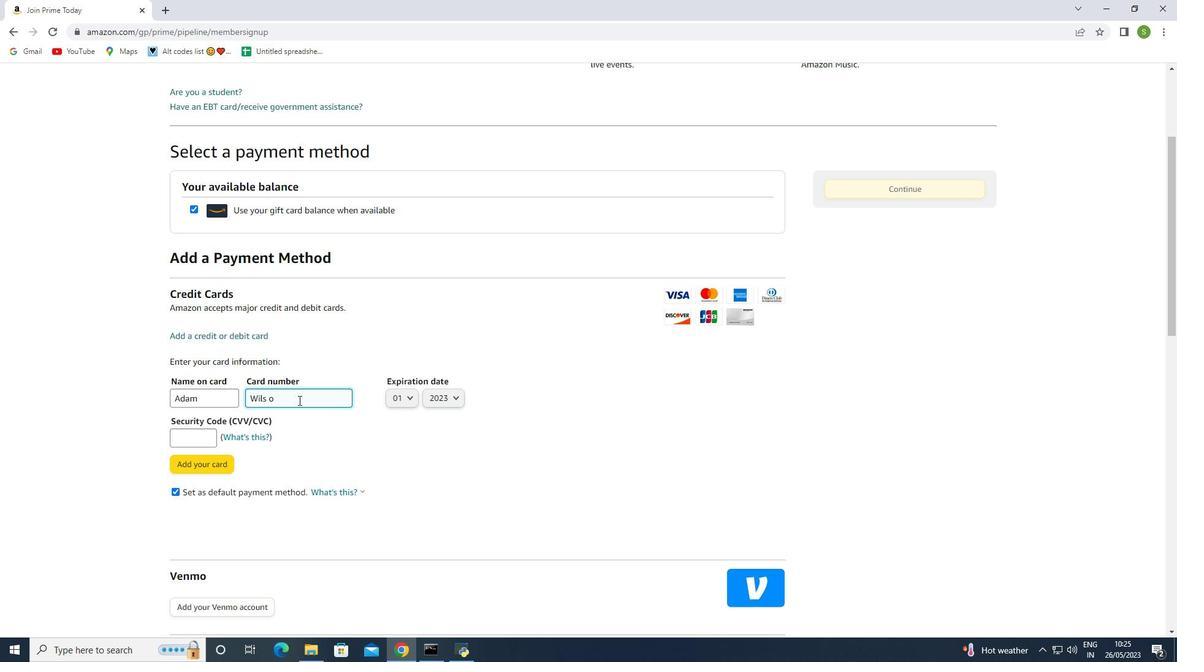 
Action: Key pressed <Key.backspace><Key.backspace><Key.backspace><Key.backspace><Key.backspace><Key.backspace><Key.backspace><Key.backspace><Key.backspace><Key.backspace><Key.backspace><Key.backspace><Key.backspace><Key.backspace><Key.backspace>
Screenshot: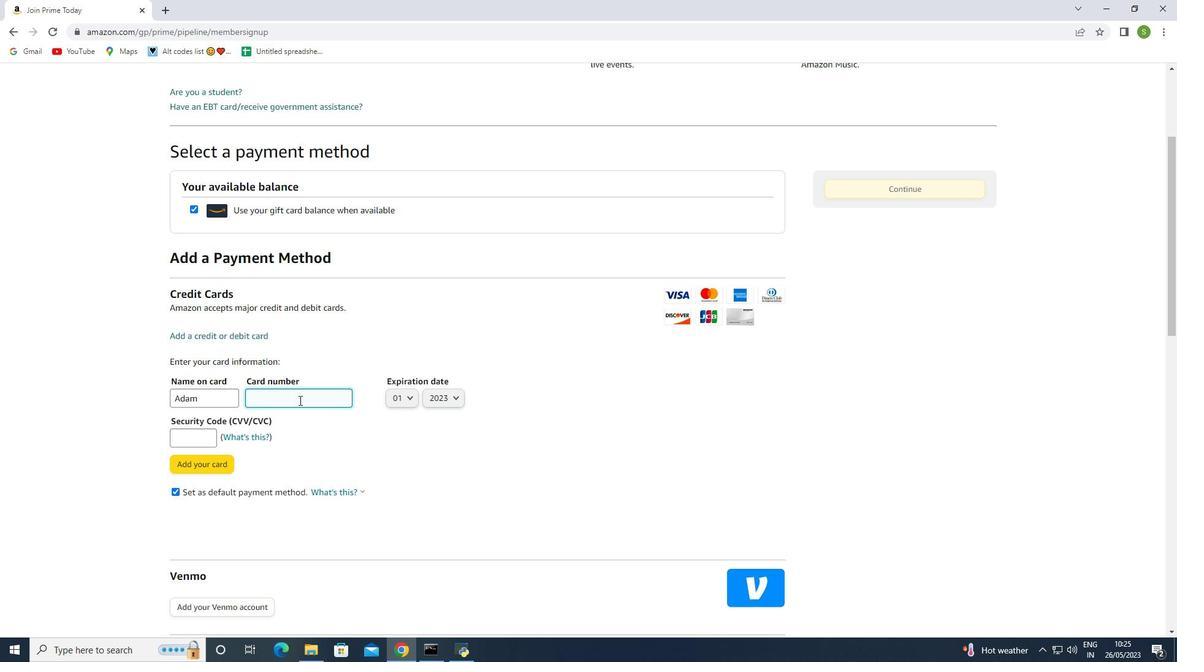 
Action: Mouse moved to (296, 404)
Screenshot: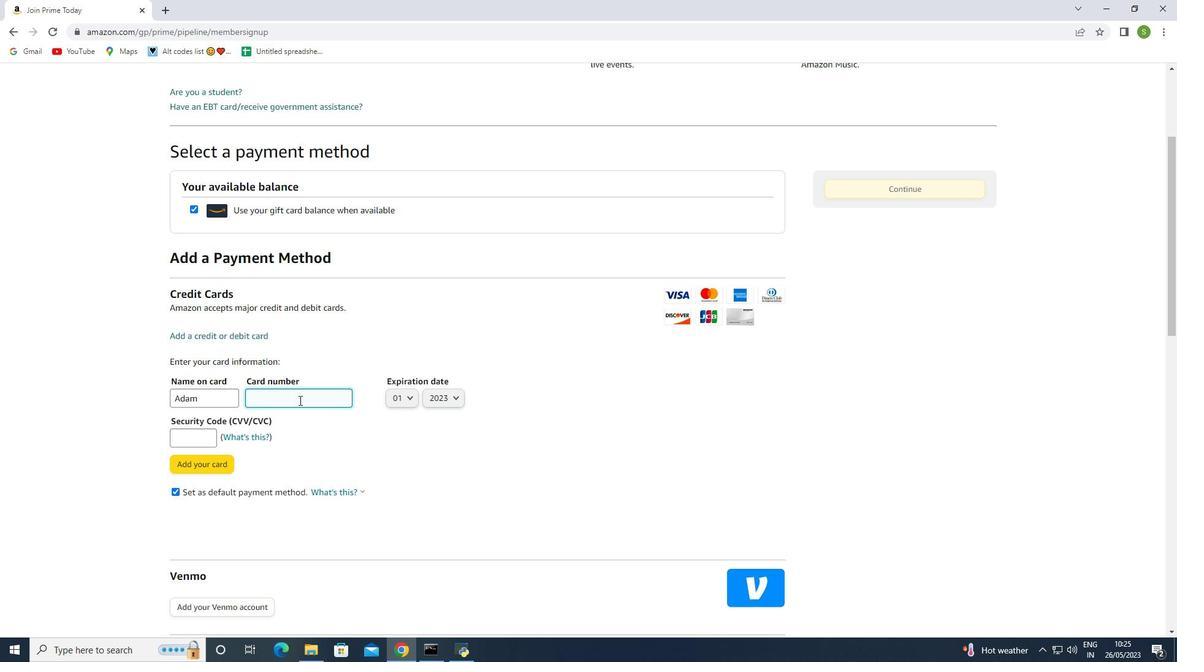 
Action: Key pressed <Key.backspace>
Screenshot: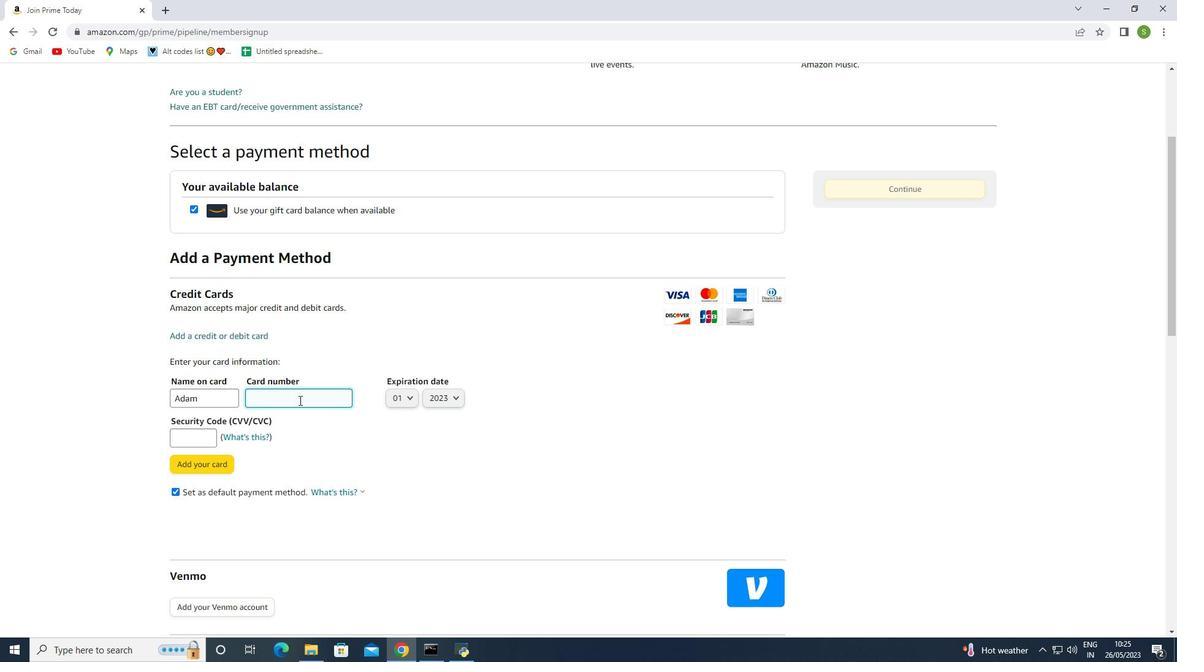 
Action: Mouse moved to (210, 398)
Screenshot: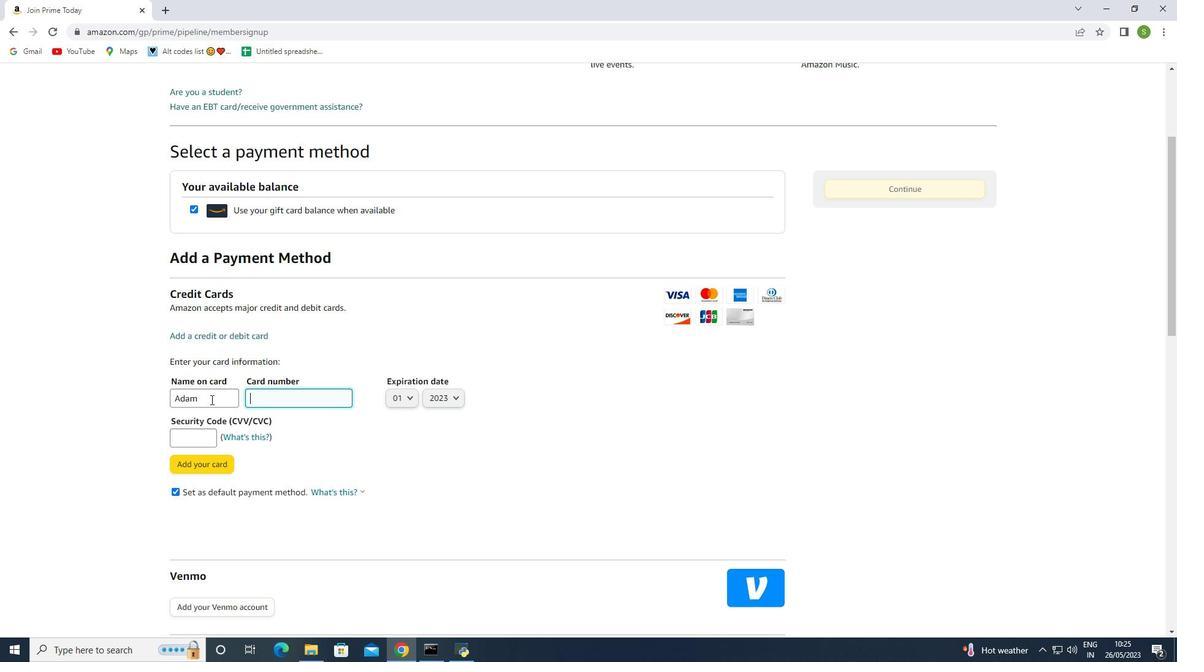 
Action: Mouse pressed left at (210, 398)
Screenshot: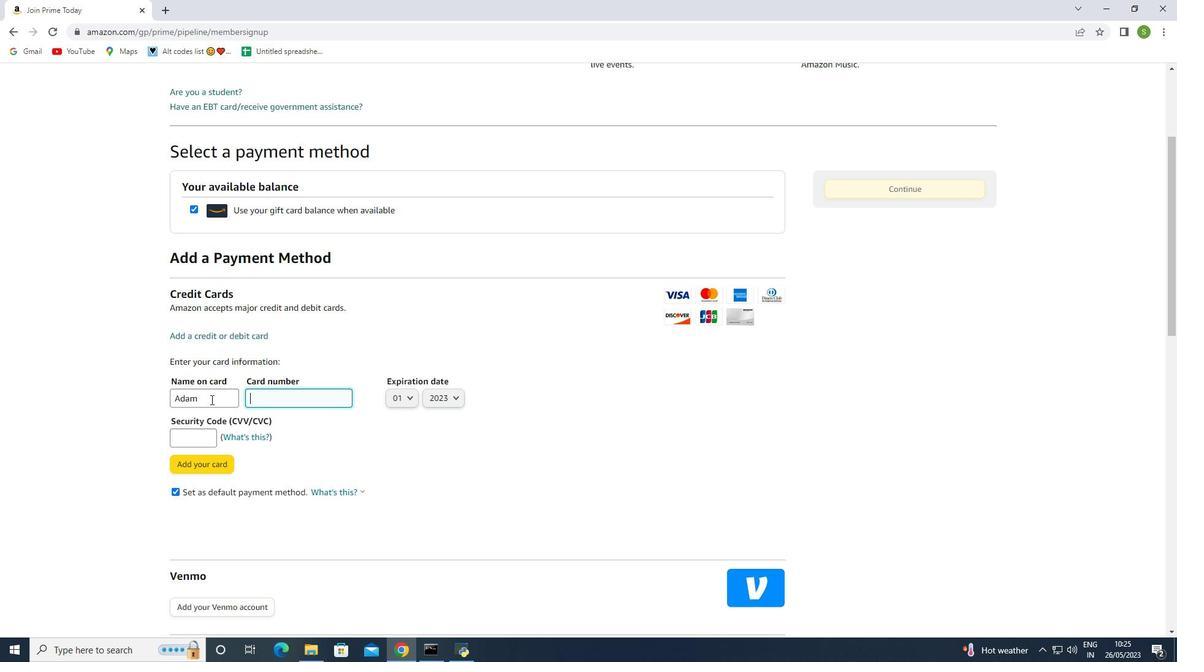 
Action: Key pressed <Key.space><Key.shift>Wilson
Screenshot: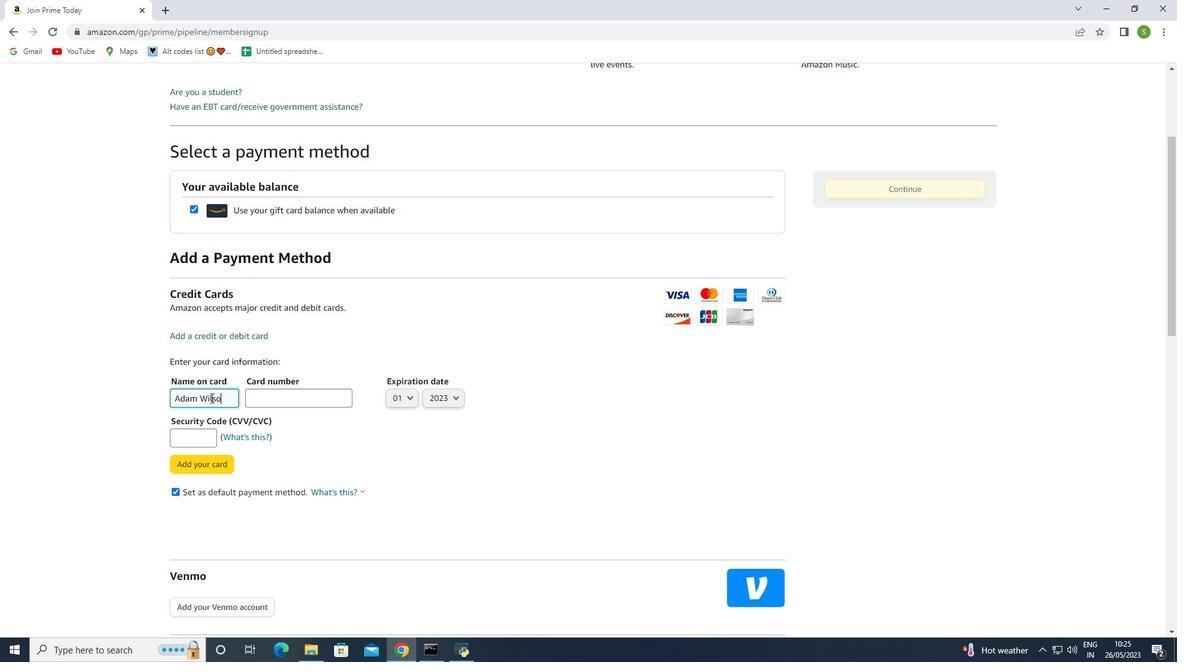 
Action: Mouse moved to (273, 398)
Screenshot: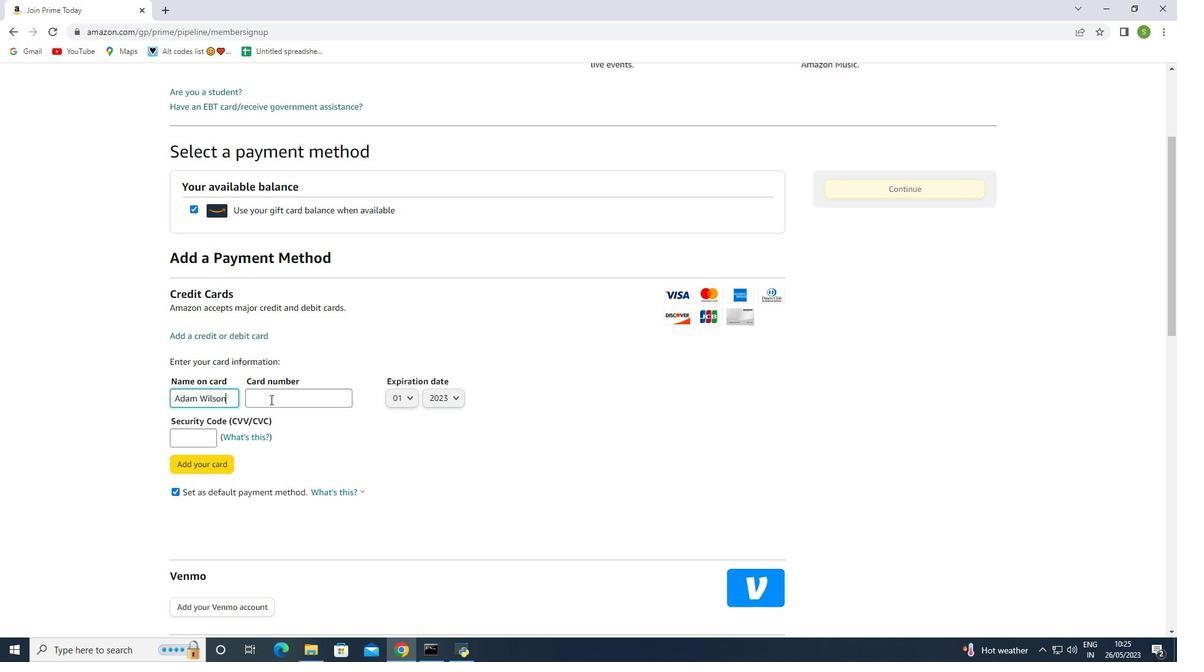 
Action: Mouse pressed left at (273, 398)
Screenshot: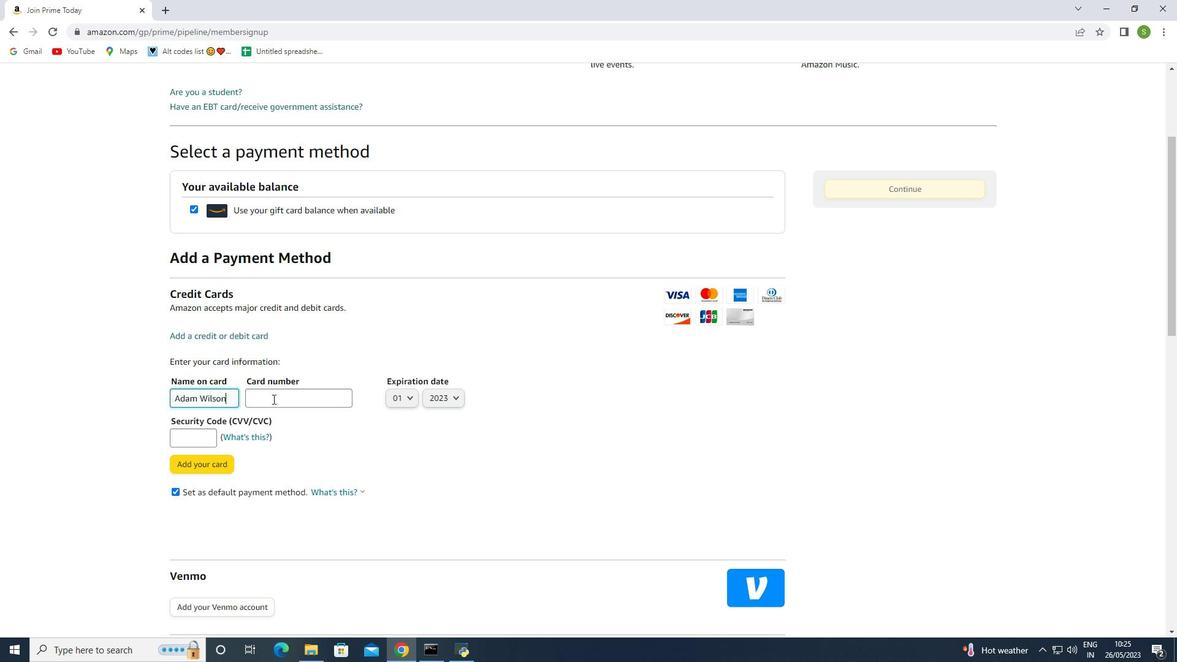 
Action: Mouse moved to (273, 398)
Screenshot: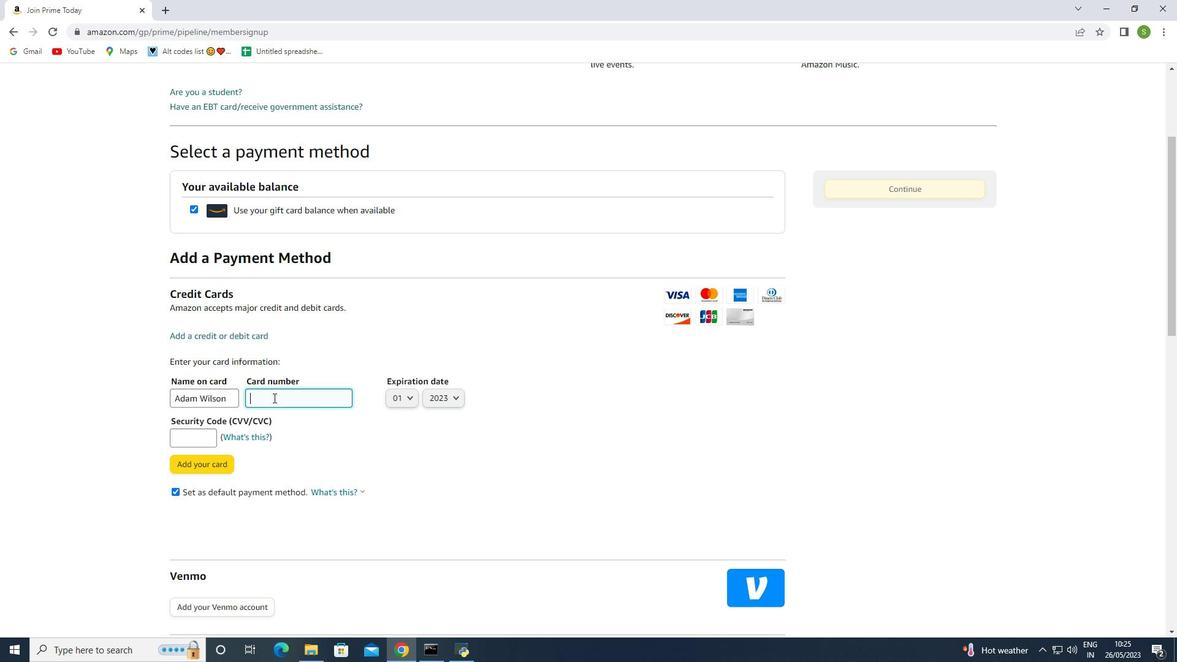 
Action: Key pressed 3456
Screenshot: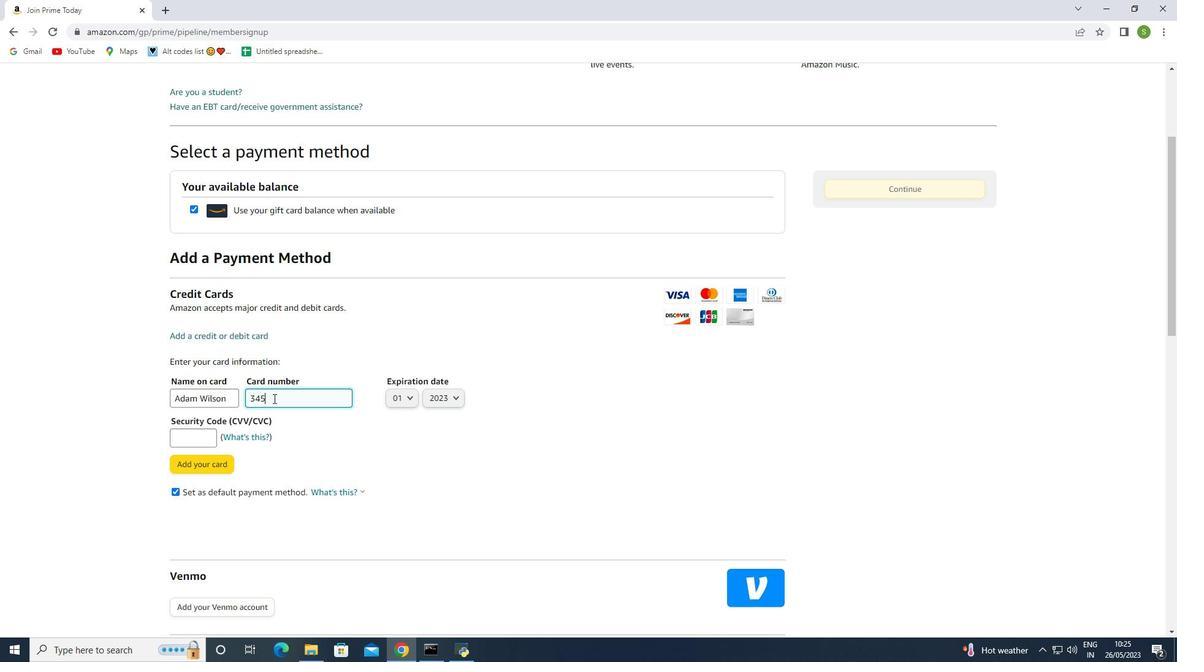 
Action: Mouse moved to (304, 418)
Screenshot: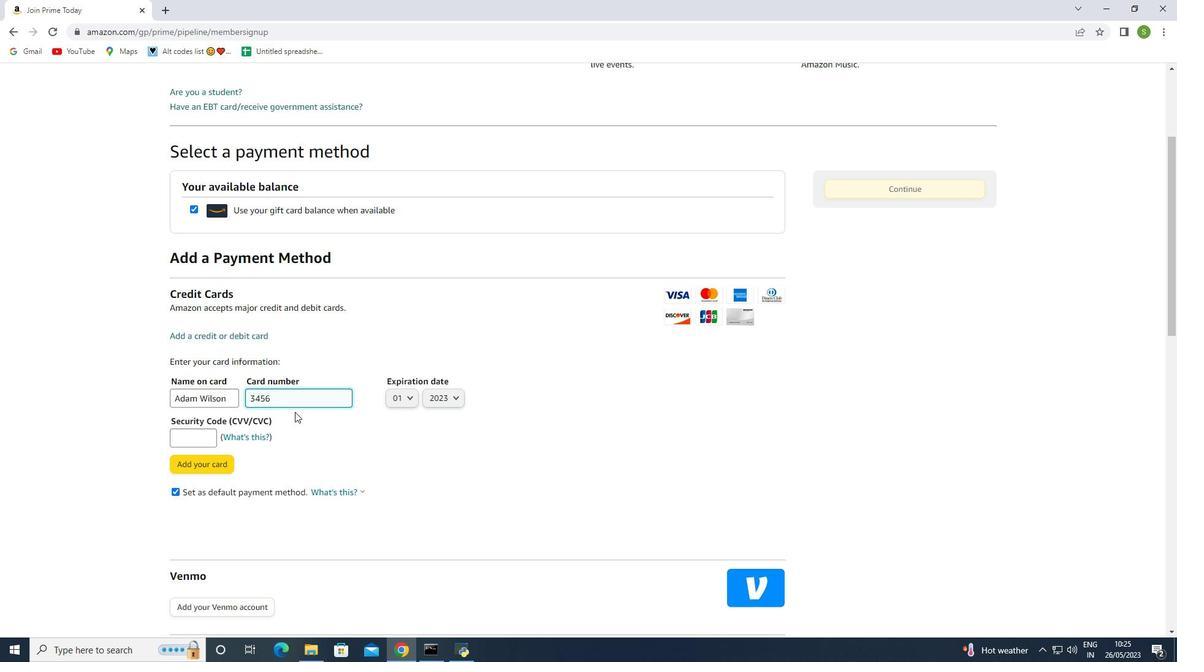 
Action: Key pressed 1234
Screenshot: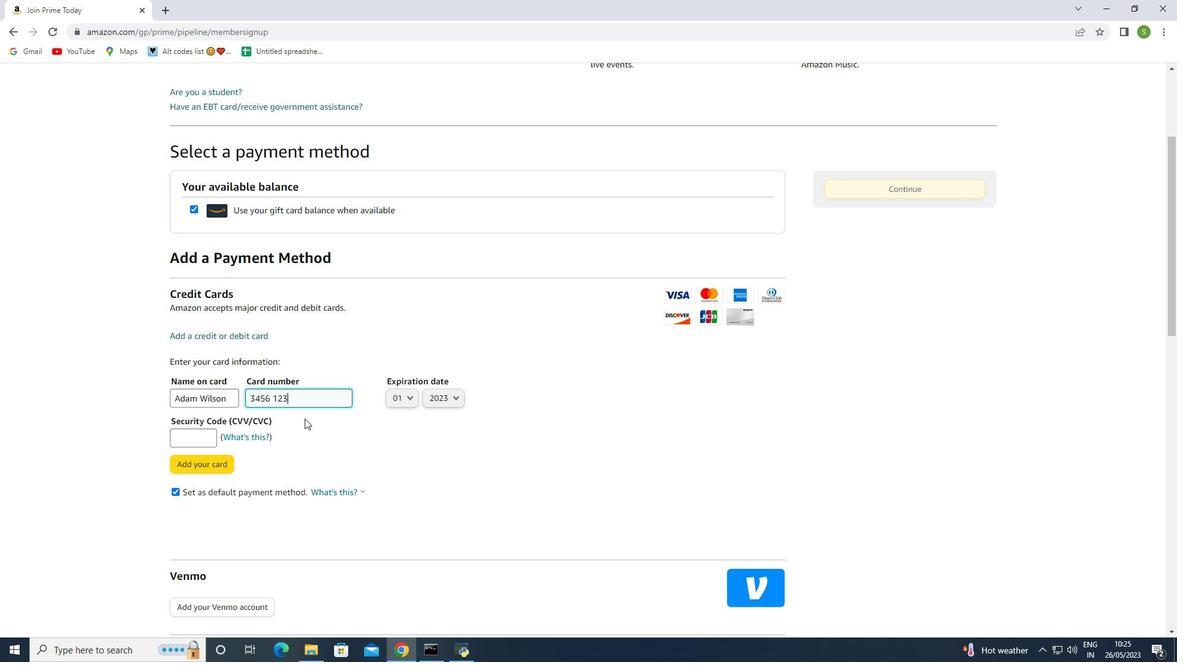 
Action: Mouse moved to (314, 437)
Screenshot: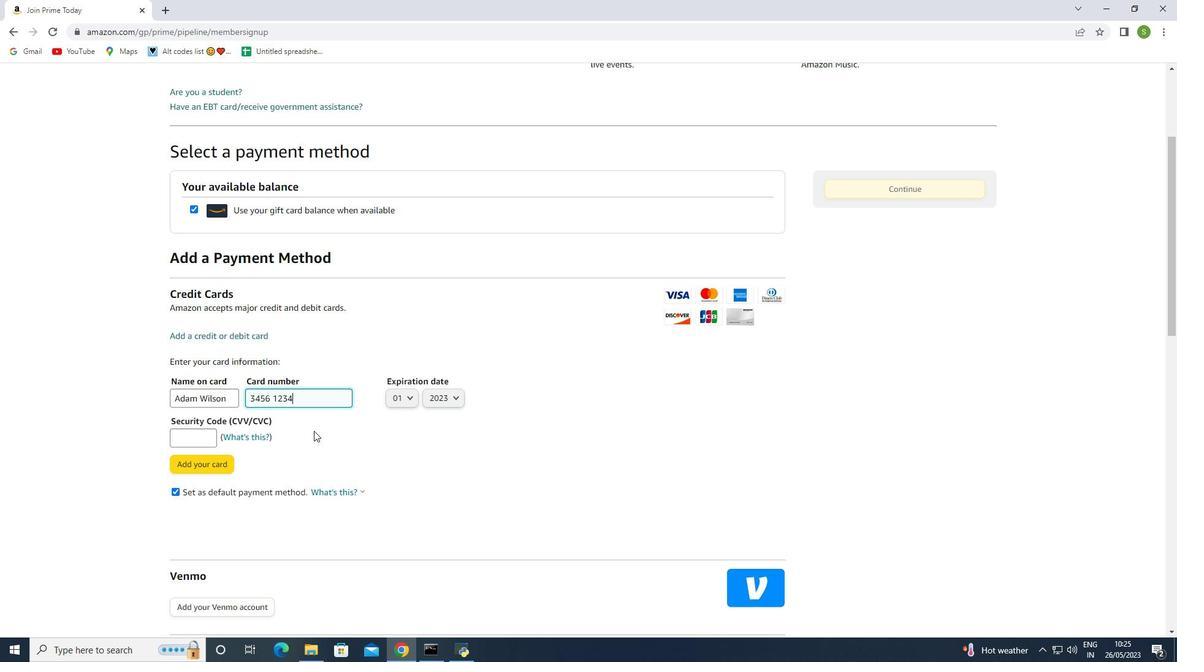 
Action: Key pressed 6745<Key.backspace><Key.backspace><Key.backspace><Key.backspace><Key.space>3<Key.backspace><Key.backspace><Key.backspace><Key.backspace><Key.backspace><Key.backspace><Key.backspace><Key.backspace><Key.backspace><Key.backspace><Key.backspace><Key.backspace><Key.backspace>3432
Screenshot: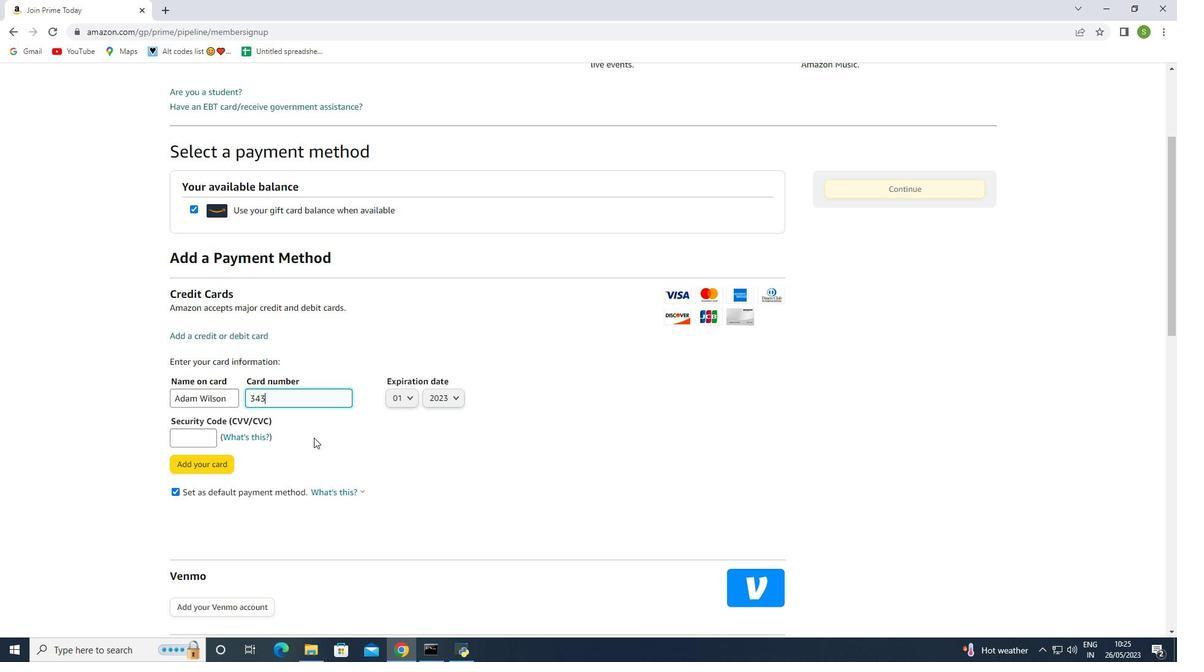 
Action: Mouse moved to (321, 437)
Screenshot: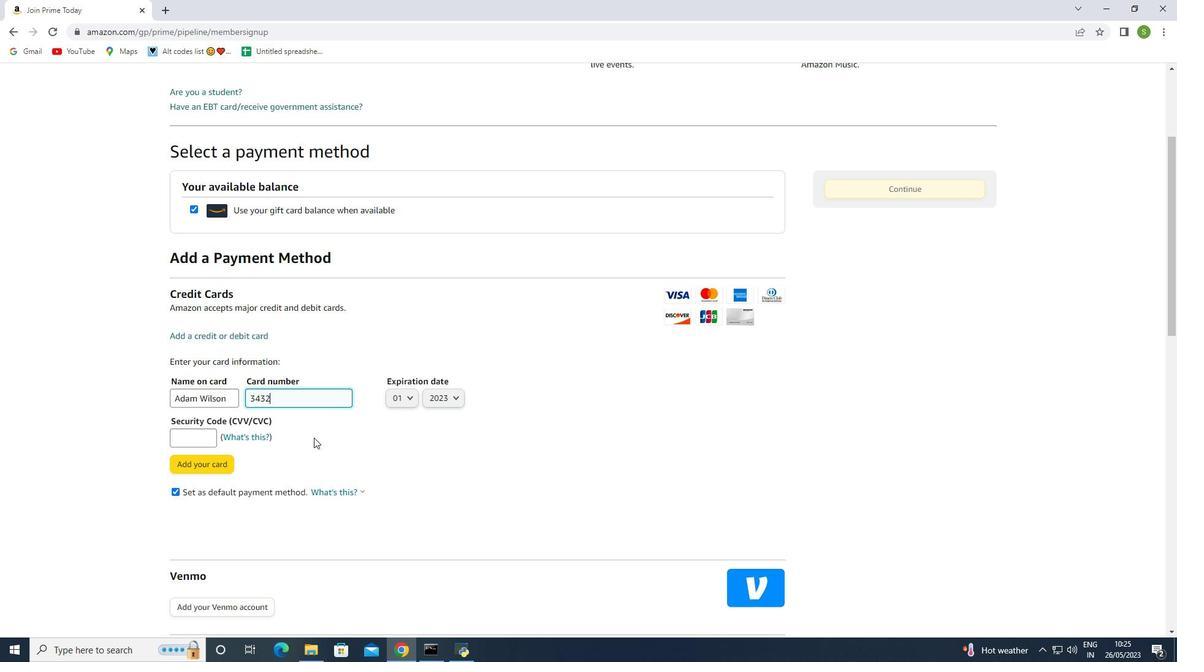 
Action: Key pressed 56781234<Key.backspace><Key.backspace><Key.backspace><Key.backspace><Key.backspace><Key.backspace><Key.backspace><Key.backspace><Key.backspace><Key.backspace><Key.backspace><Key.backspace><Key.backspace><Key.backspace><Key.backspace><Key.backspace><Key.backspace><Key.backspace><Key.backspace><Key.backspace>3434
Screenshot: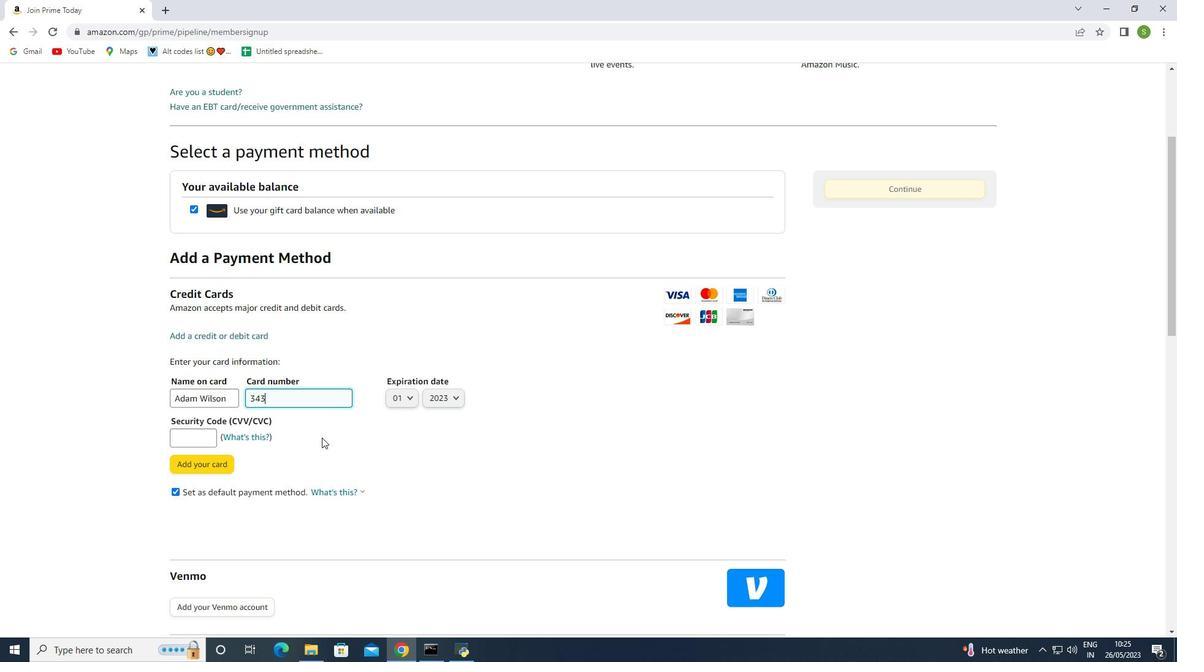 
Action: Mouse moved to (352, 453)
Screenshot: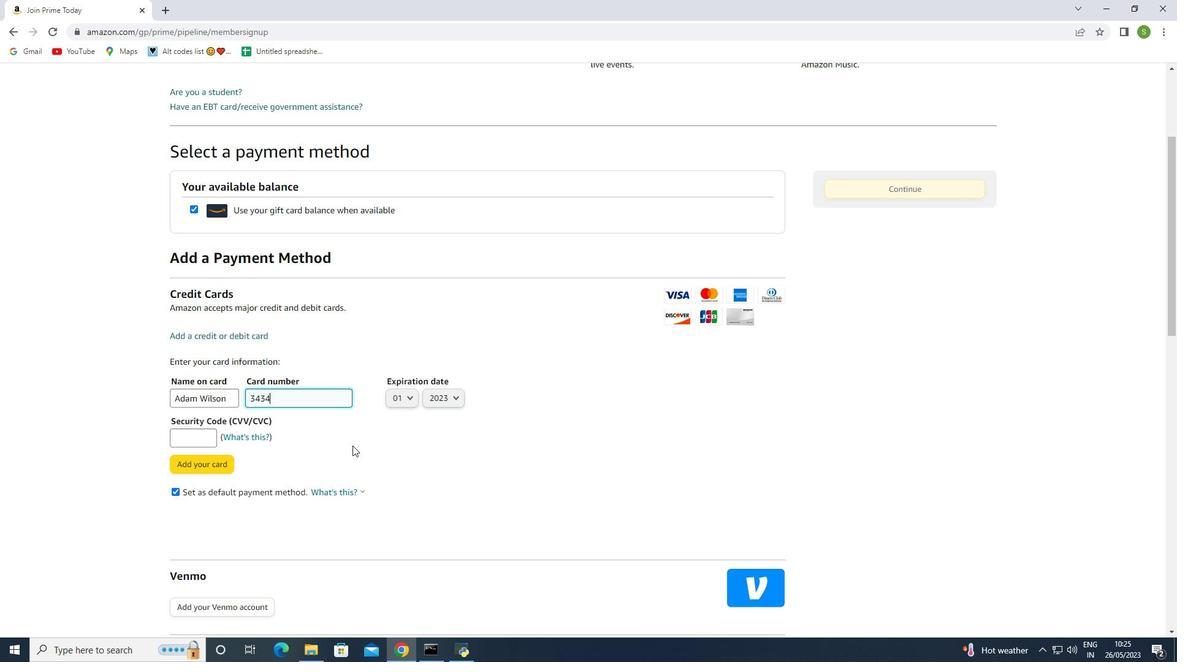 
Action: Key pressed 12345678<Key.backspace><Key.backspace><Key.backspace><Key.backspace><Key.backspace>6<Key.backspace><Key.backspace><Key.backspace><Key.backspace><Key.backspace>
Screenshot: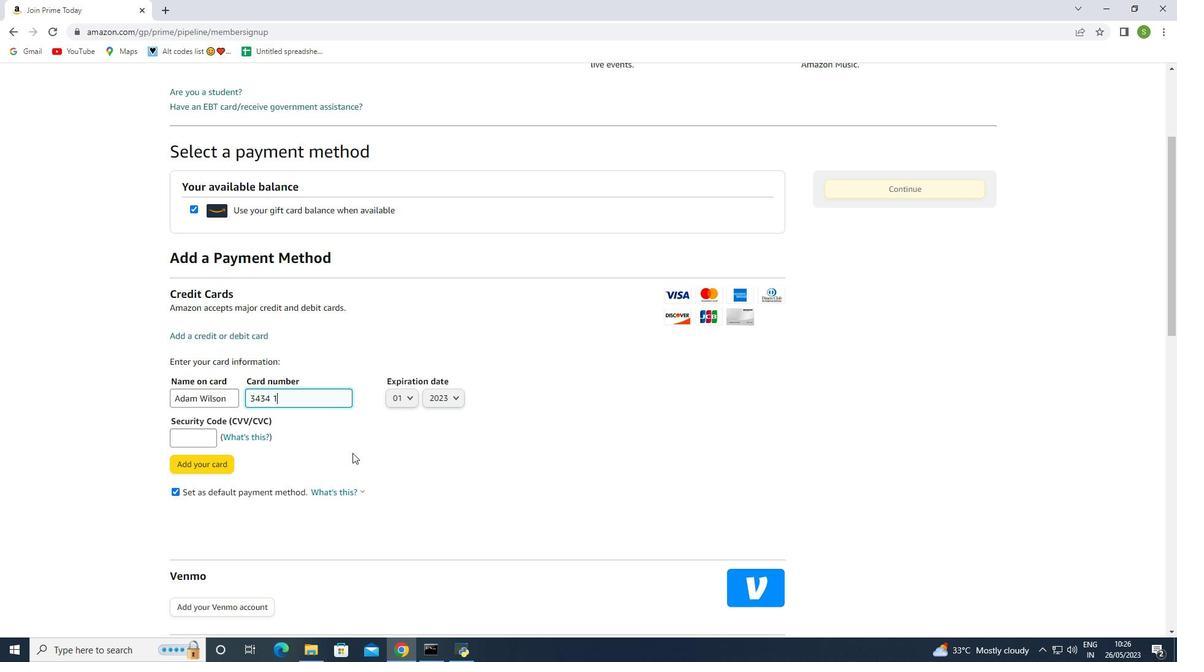 
Action: Mouse moved to (352, 440)
Screenshot: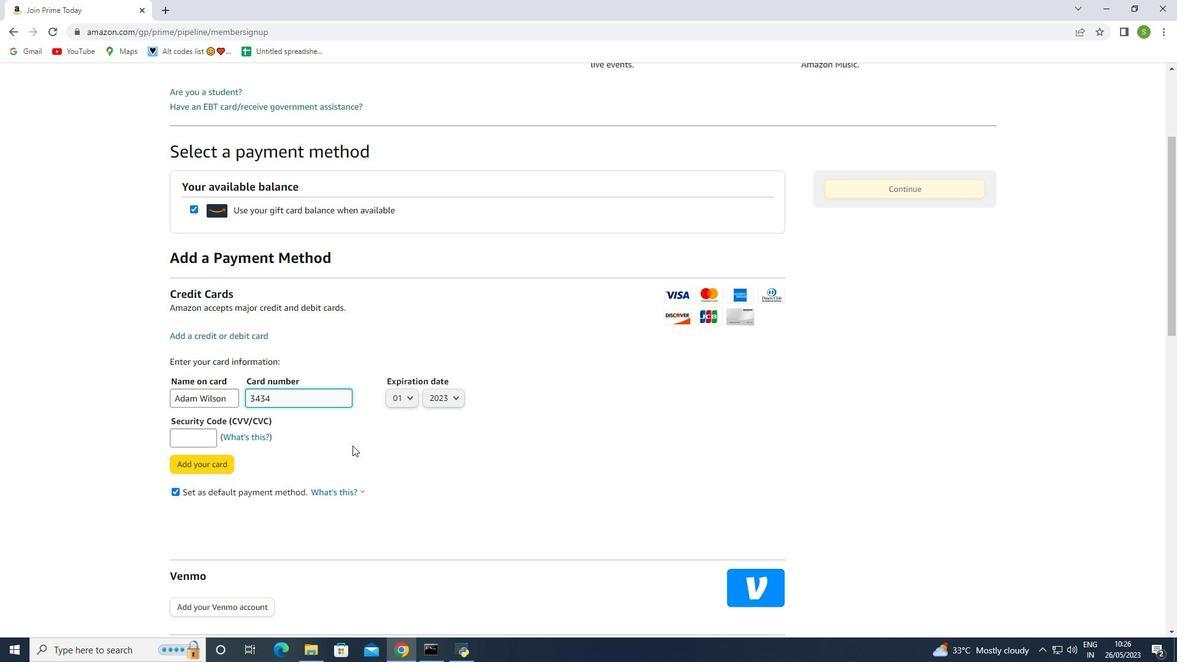 
Action: Key pressed 5689
Screenshot: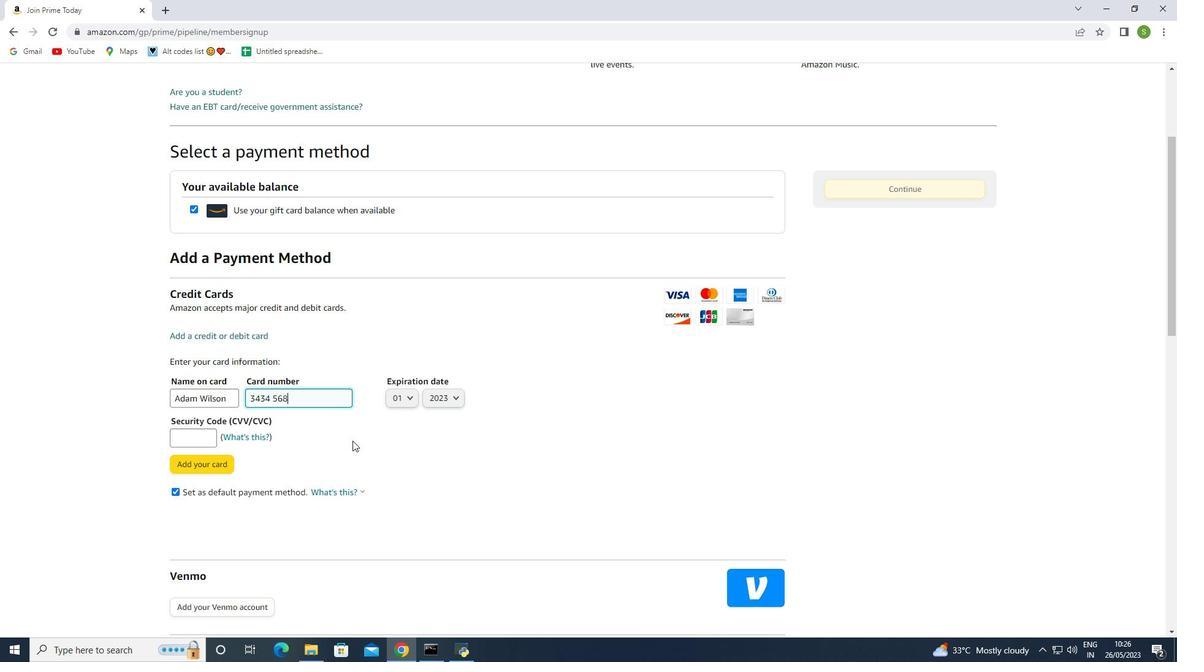 
Action: Mouse moved to (360, 449)
Screenshot: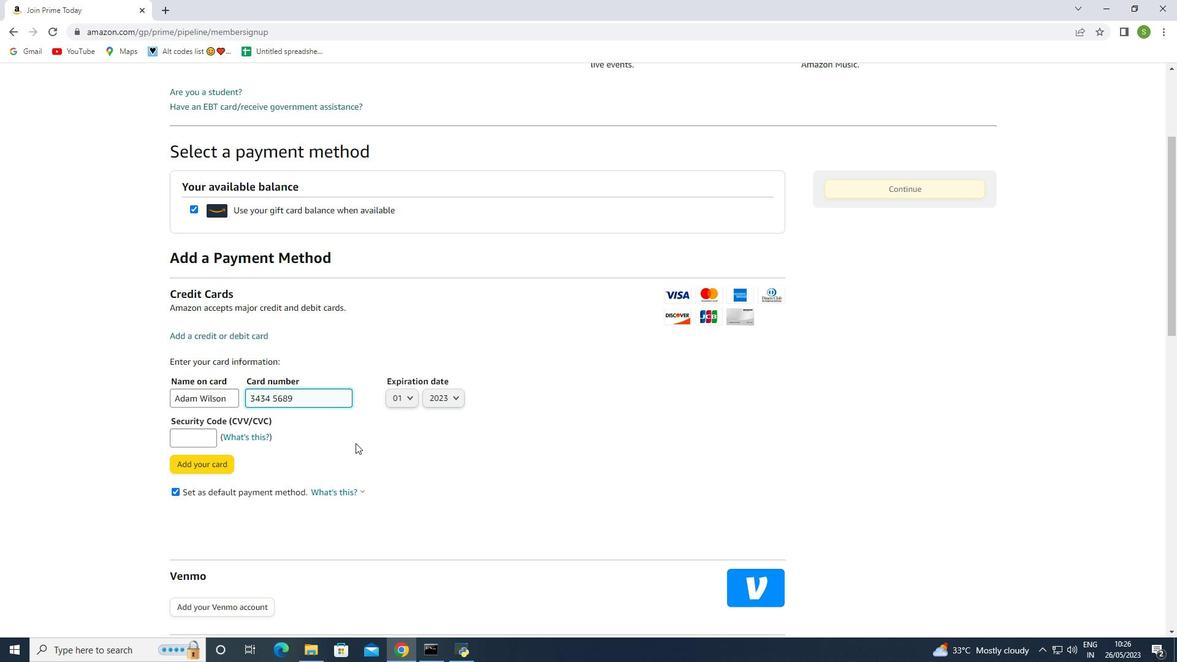 
Action: Key pressed 1
Screenshot: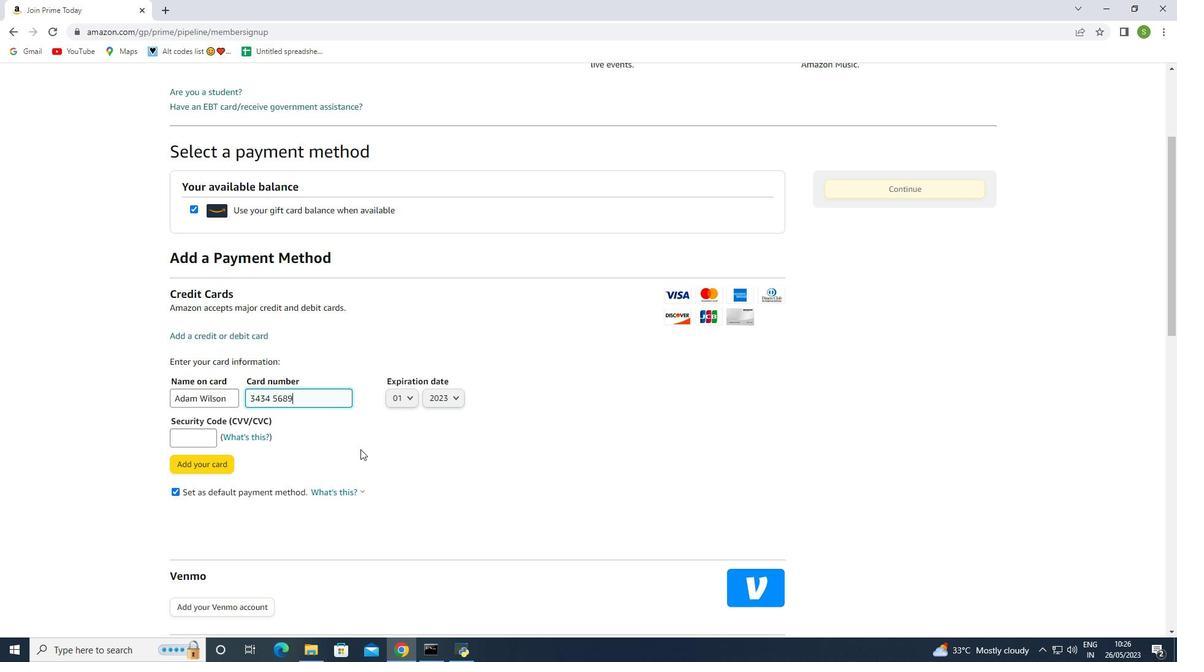 
Action: Mouse moved to (355, 446)
Screenshot: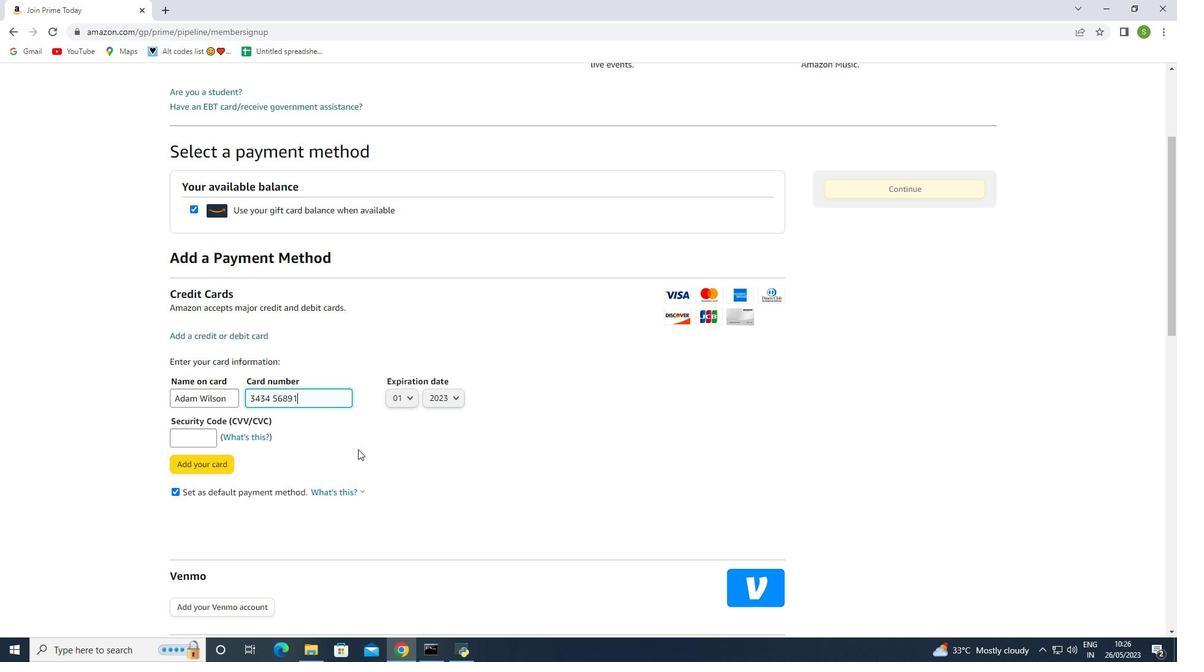 
Action: Key pressed 2<Key.backspace><Key.backspace>343446<Key.backspace><Key.backspace><Key.backspace><Key.backspace><Key.backspace><Key.backspace><Key.backspace><Key.backspace><Key.backspace><Key.backspace><Key.backspace><Key.backspace><Key.backspace><Key.backspace><Key.backspace><Key.backspace><Key.backspace><Key.backspace><Key.backspace><Key.backspace><Key.backspace>1234456790894567
Screenshot: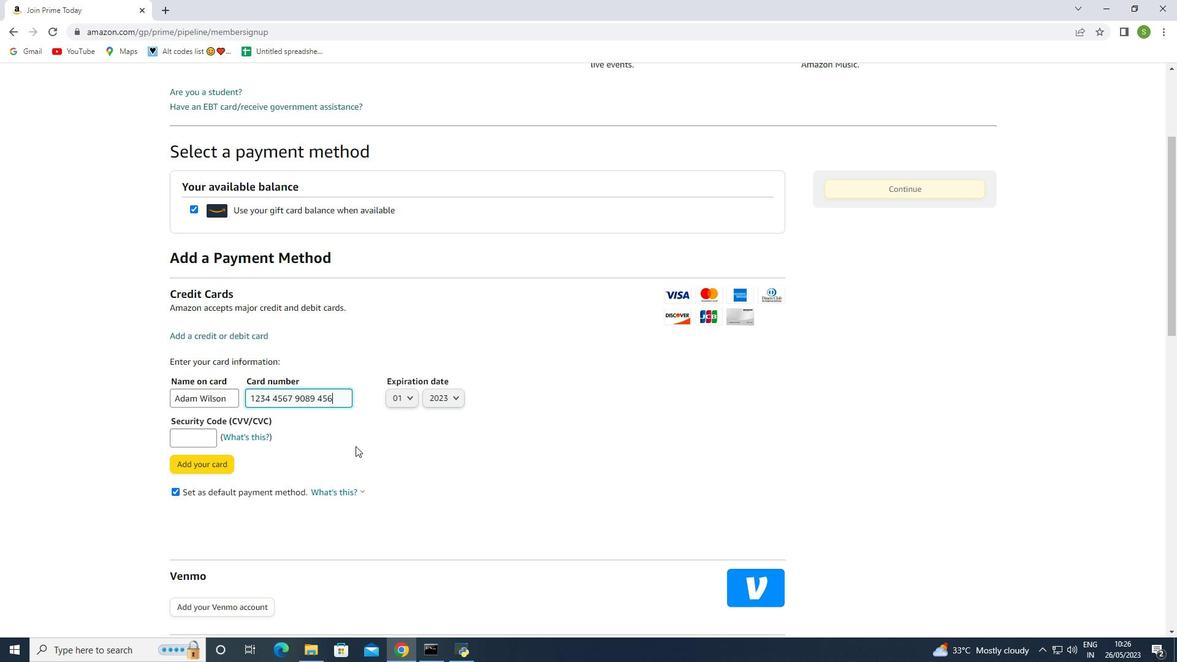 
Action: Mouse moved to (391, 399)
Screenshot: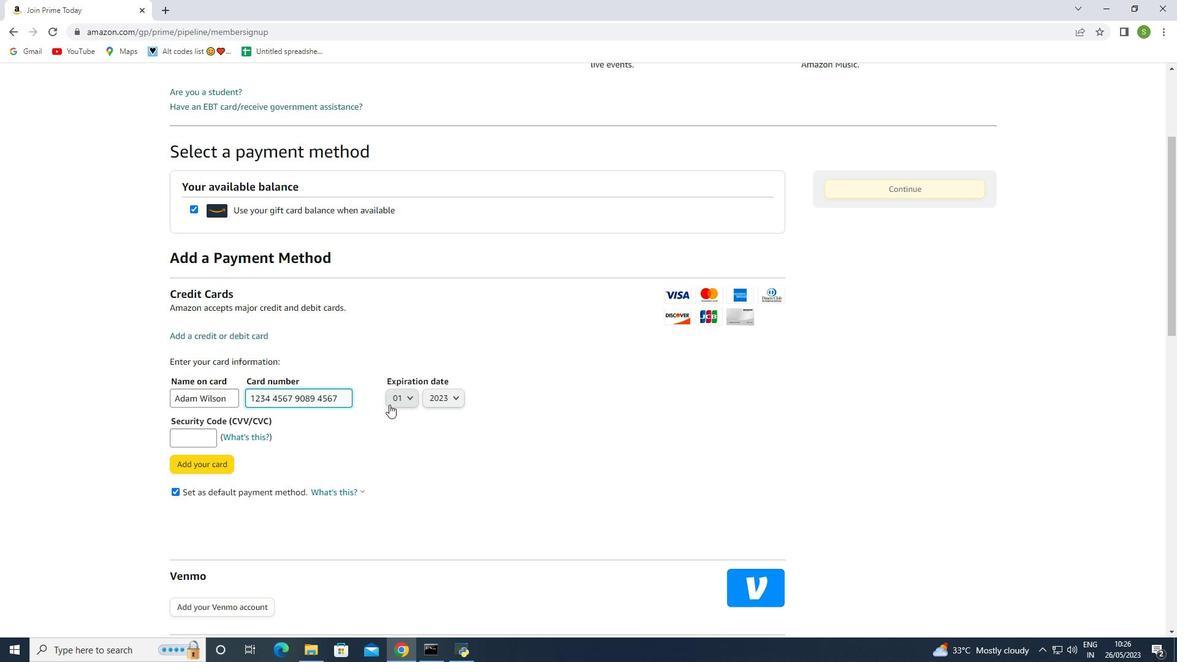 
Action: Mouse pressed left at (391, 399)
Screenshot: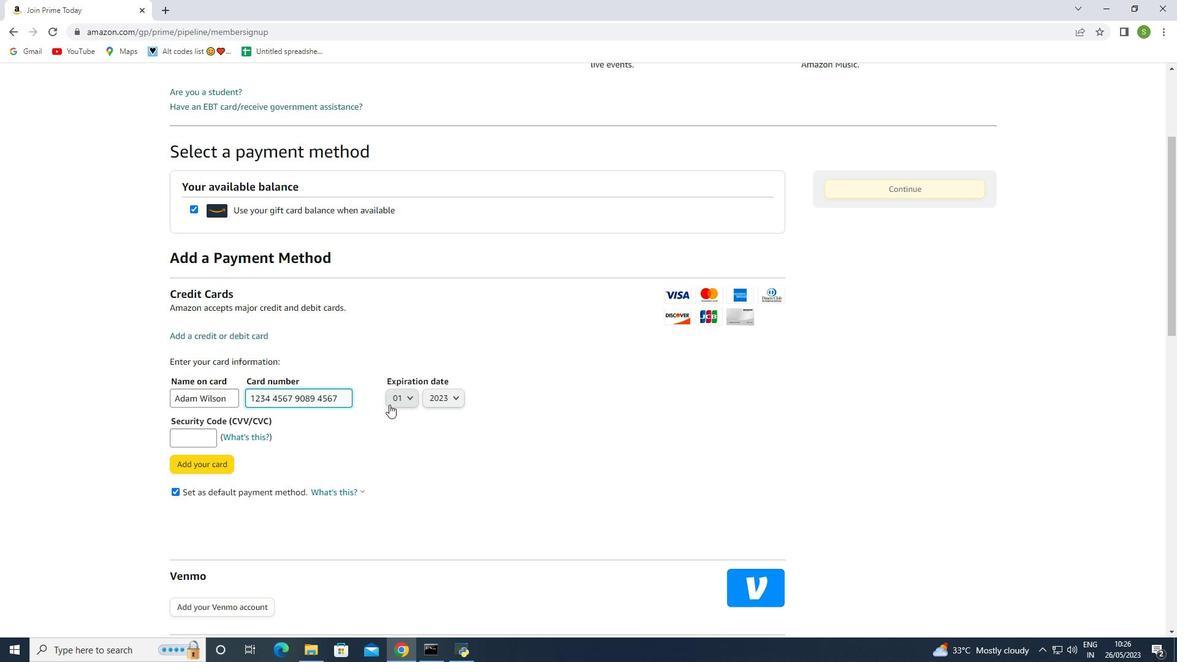 
Action: Mouse moved to (391, 467)
Screenshot: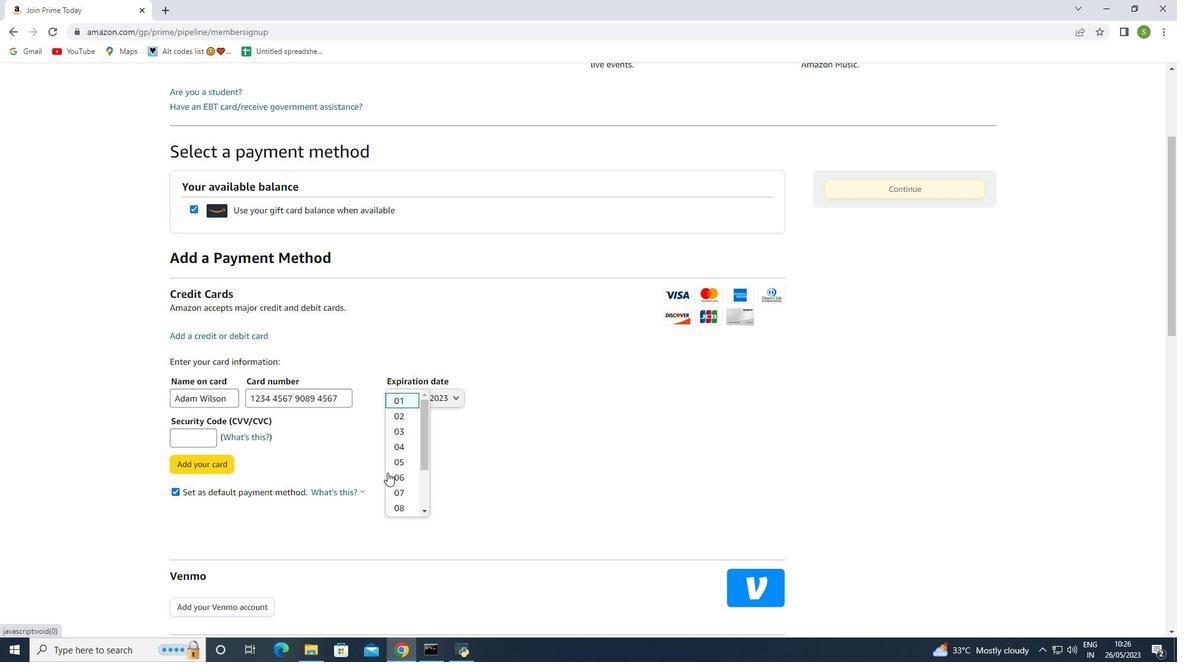 
Action: Mouse pressed left at (391, 467)
Screenshot: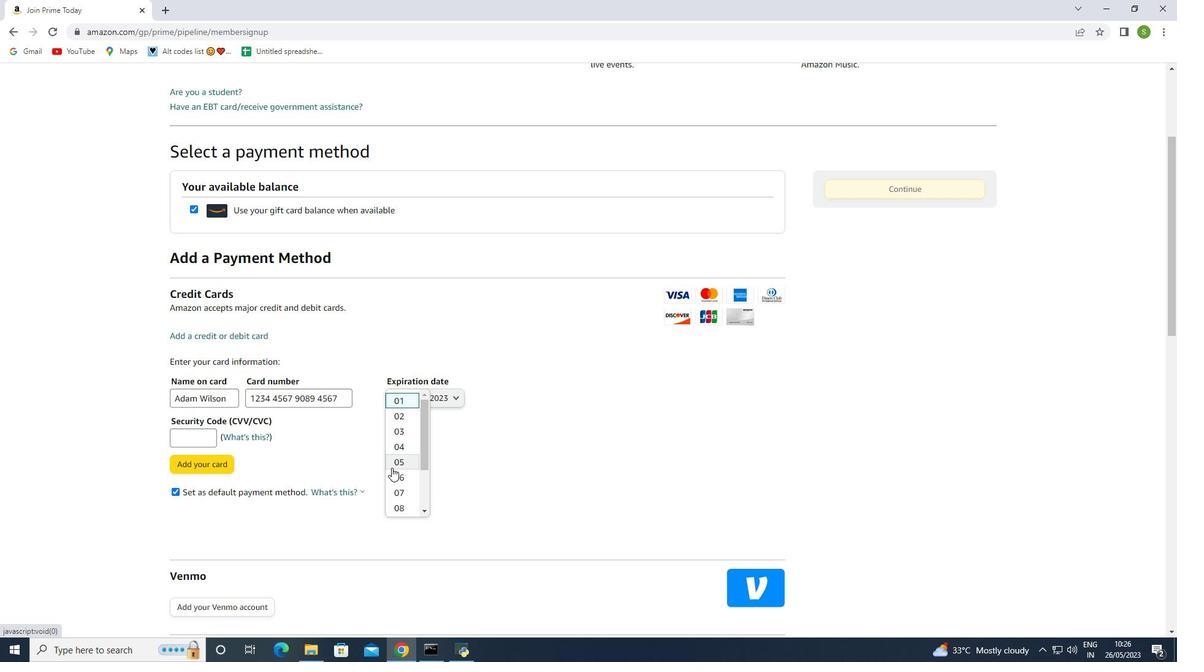 
Action: Mouse moved to (448, 402)
Screenshot: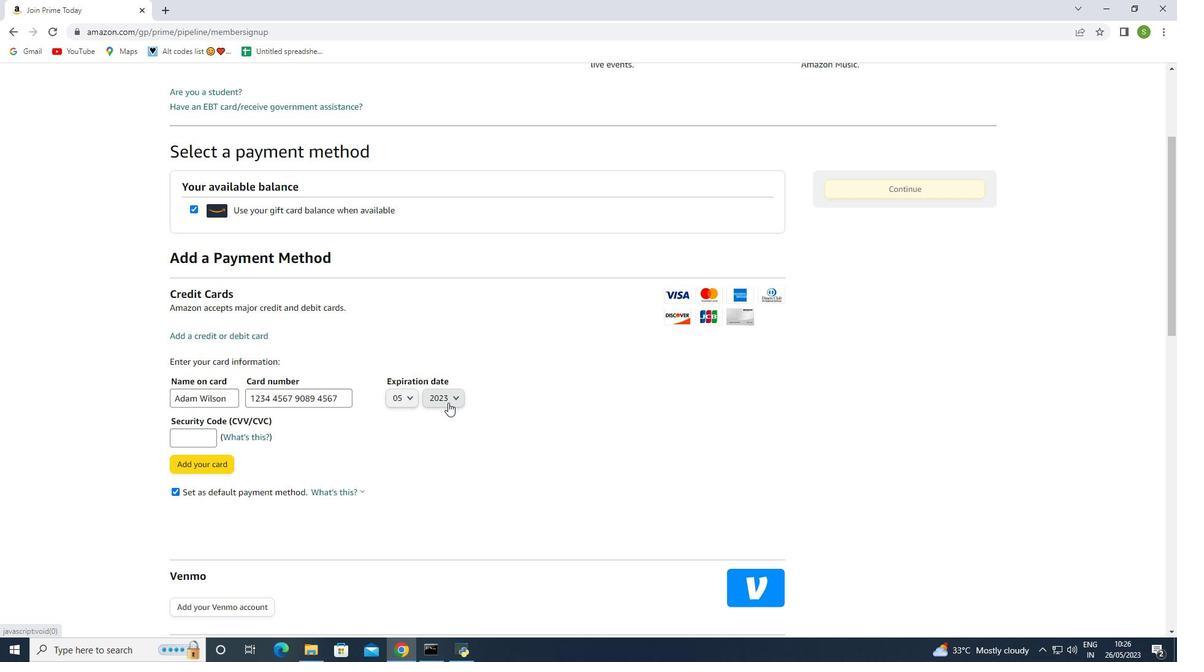 
Action: Mouse pressed left at (448, 402)
Screenshot: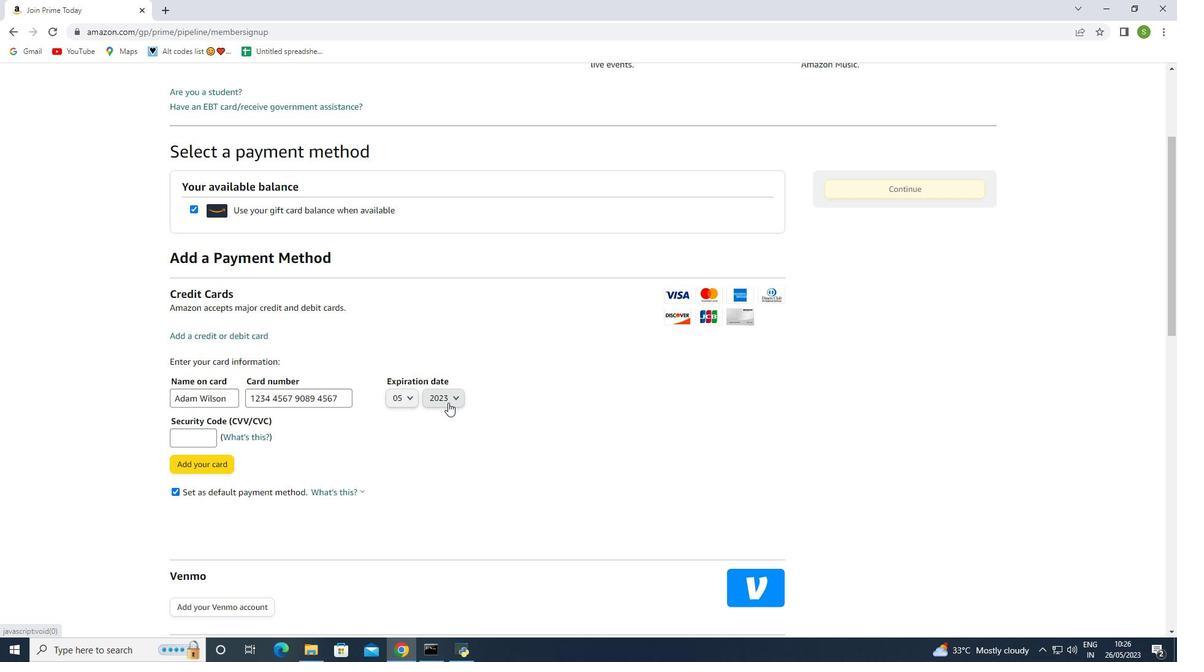 
Action: Mouse moved to (434, 478)
Screenshot: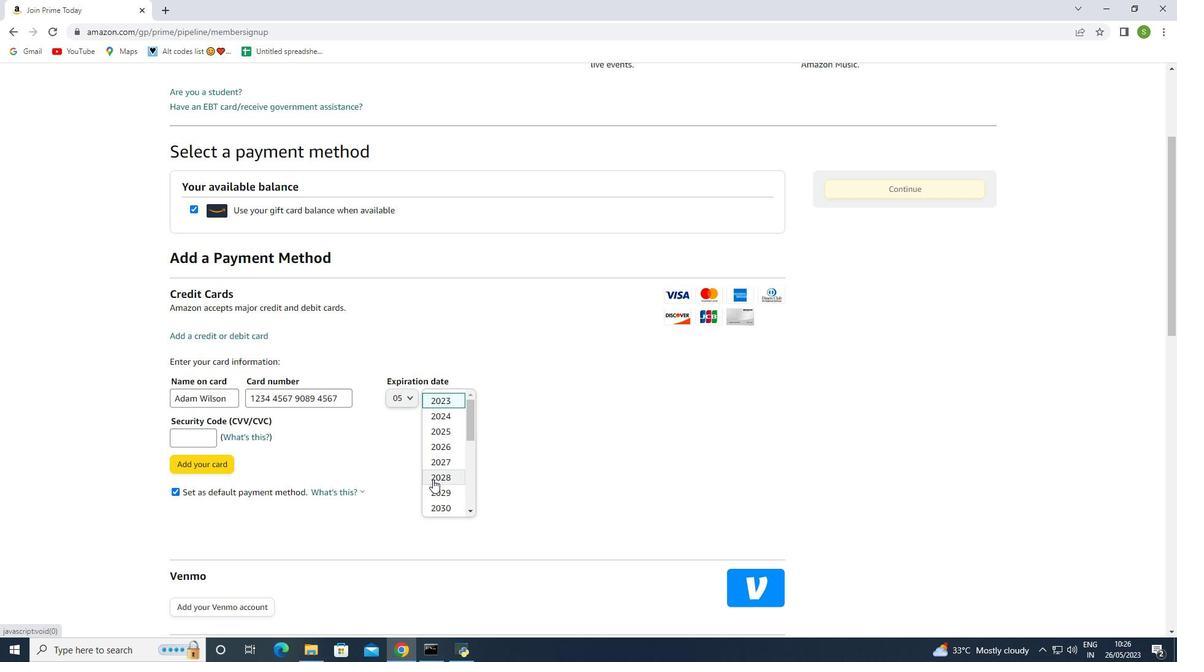 
Action: Mouse pressed left at (434, 478)
Screenshot: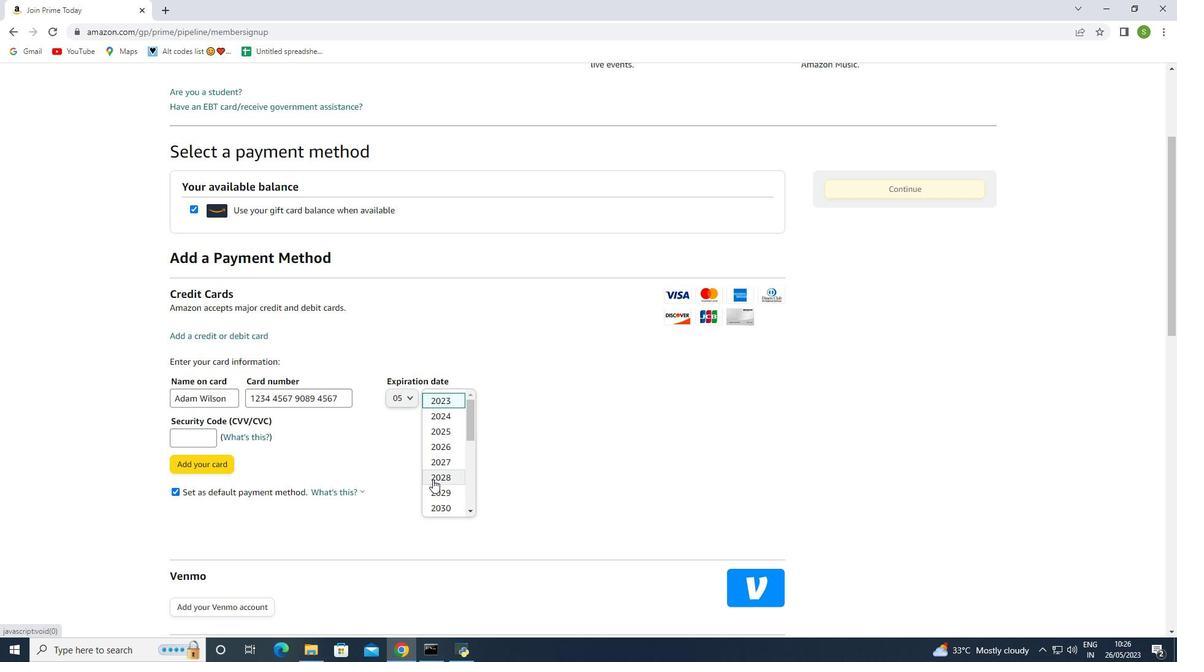 
Action: Mouse moved to (195, 442)
Screenshot: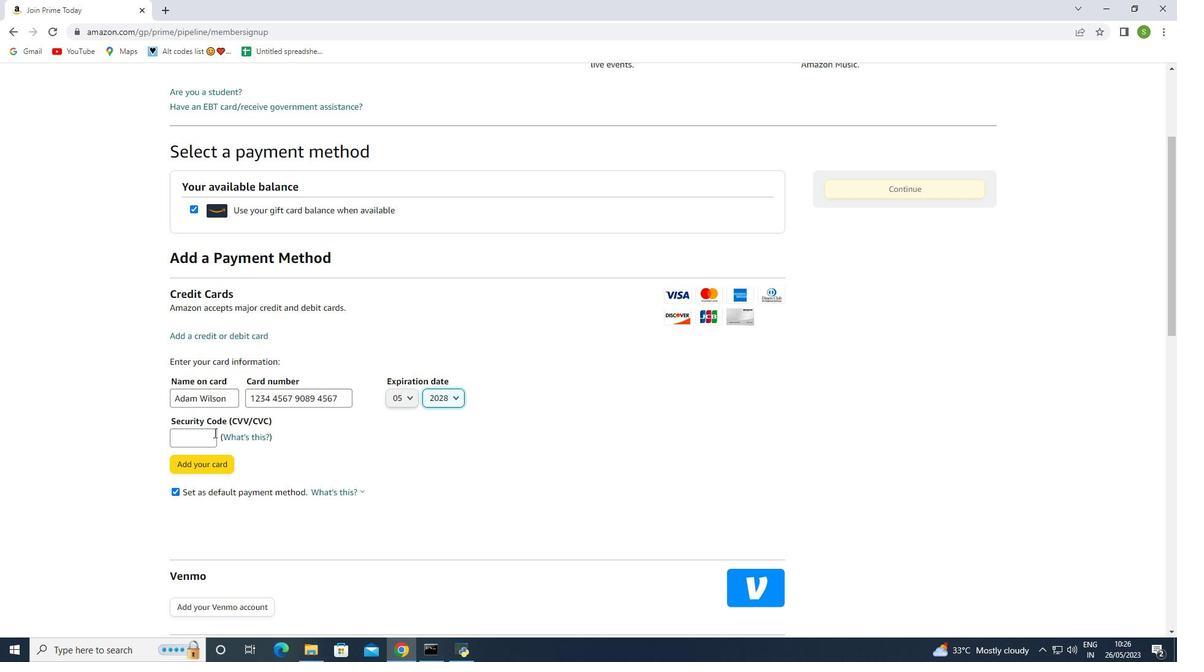 
Action: Mouse pressed left at (195, 442)
Screenshot: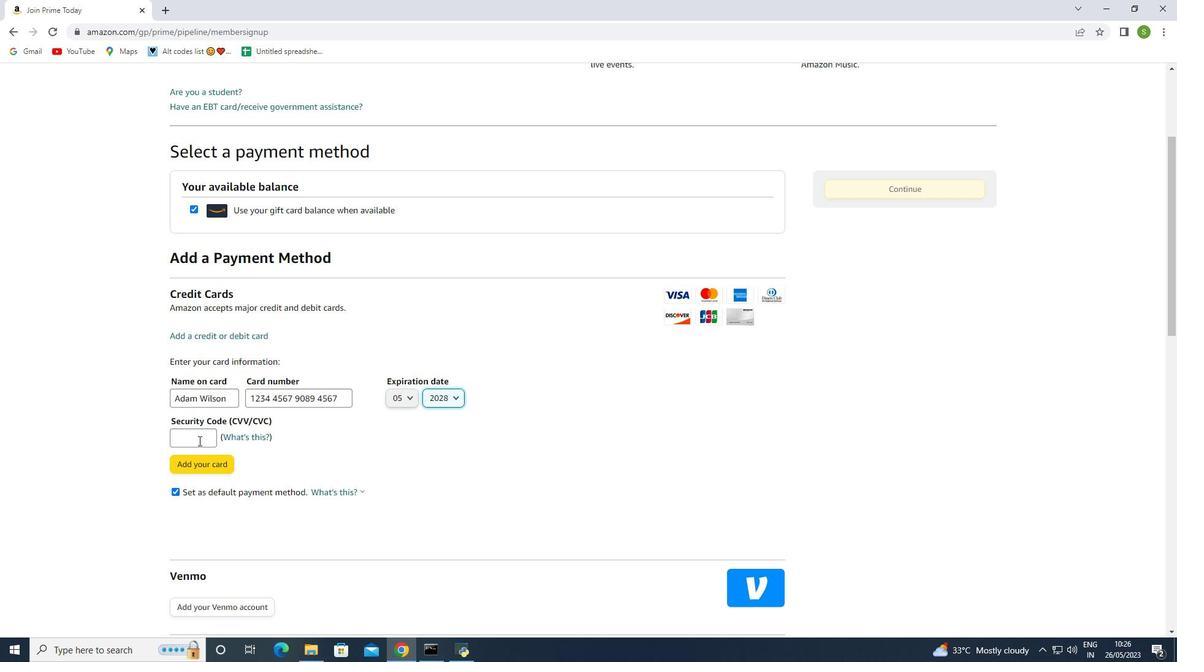 
Action: Key pressed 3456
Screenshot: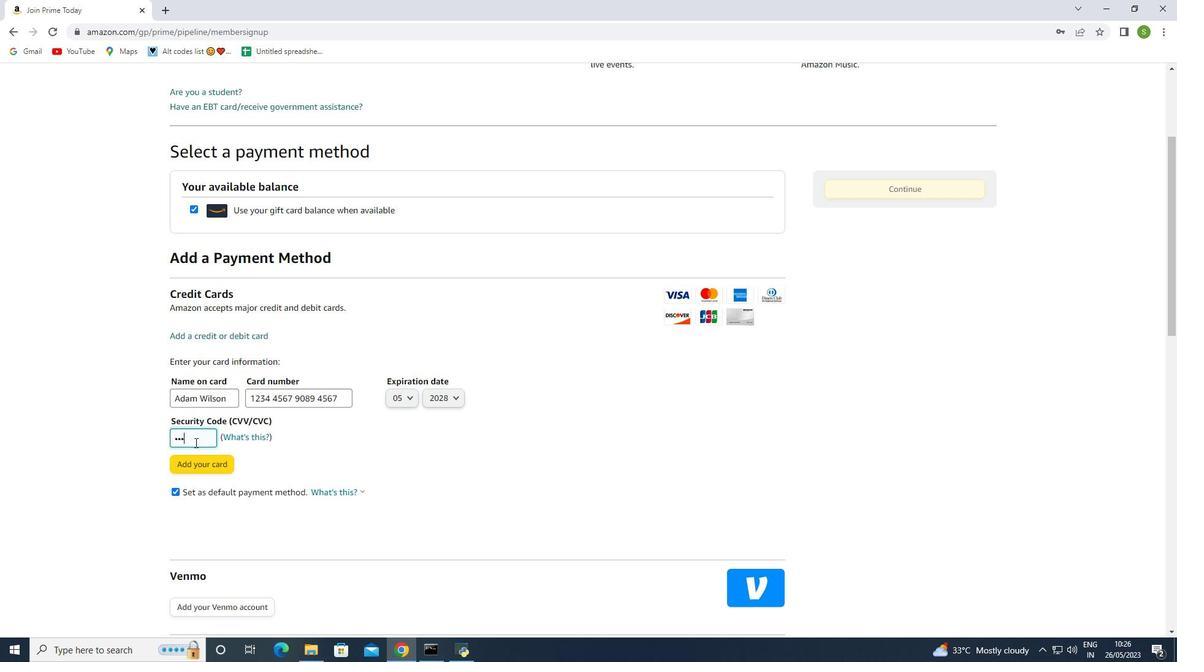 
Action: Mouse moved to (196, 464)
Screenshot: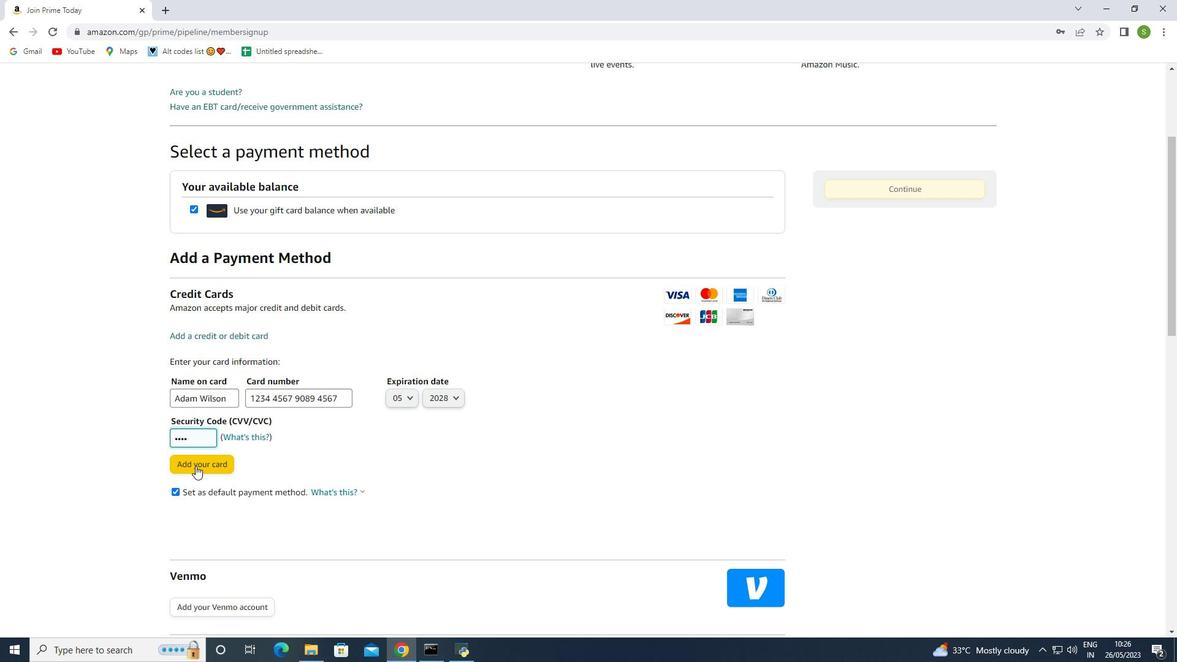 
